Task: In the  document Denalipark.txt Add another  'page' Use the Tool Explore 'and look for brief about the picture in first page, copy 2-3 lines in second sheet.' Align the text to the Left
Action: Mouse moved to (537, 323)
Screenshot: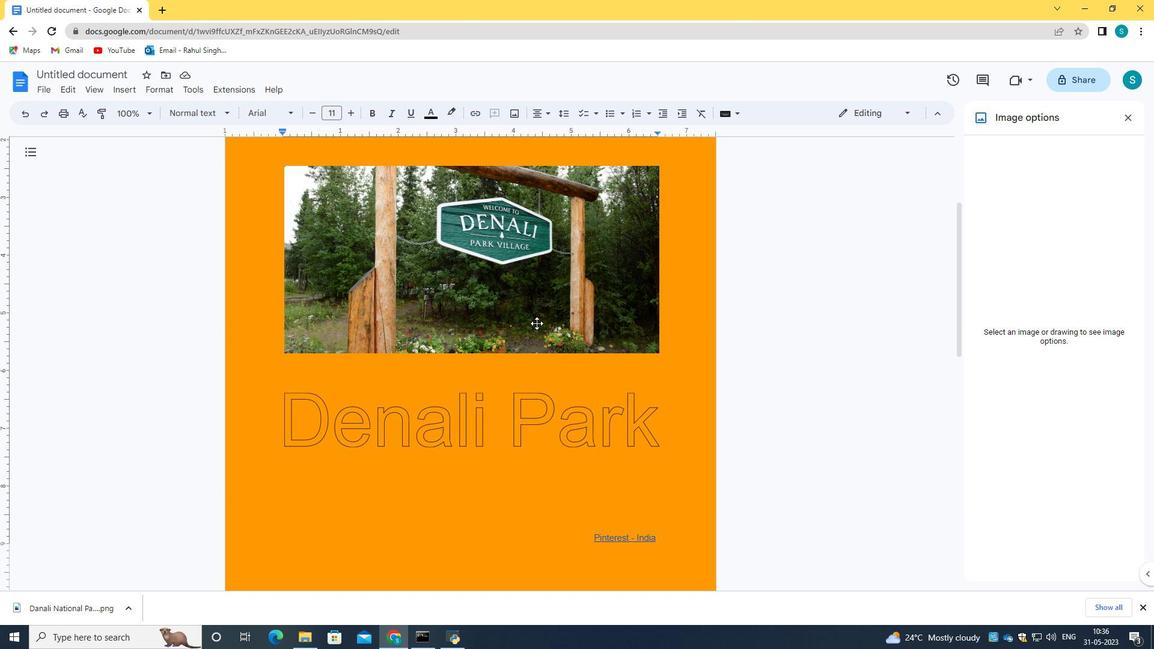 
Action: Mouse scrolled (537, 322) with delta (0, 0)
Screenshot: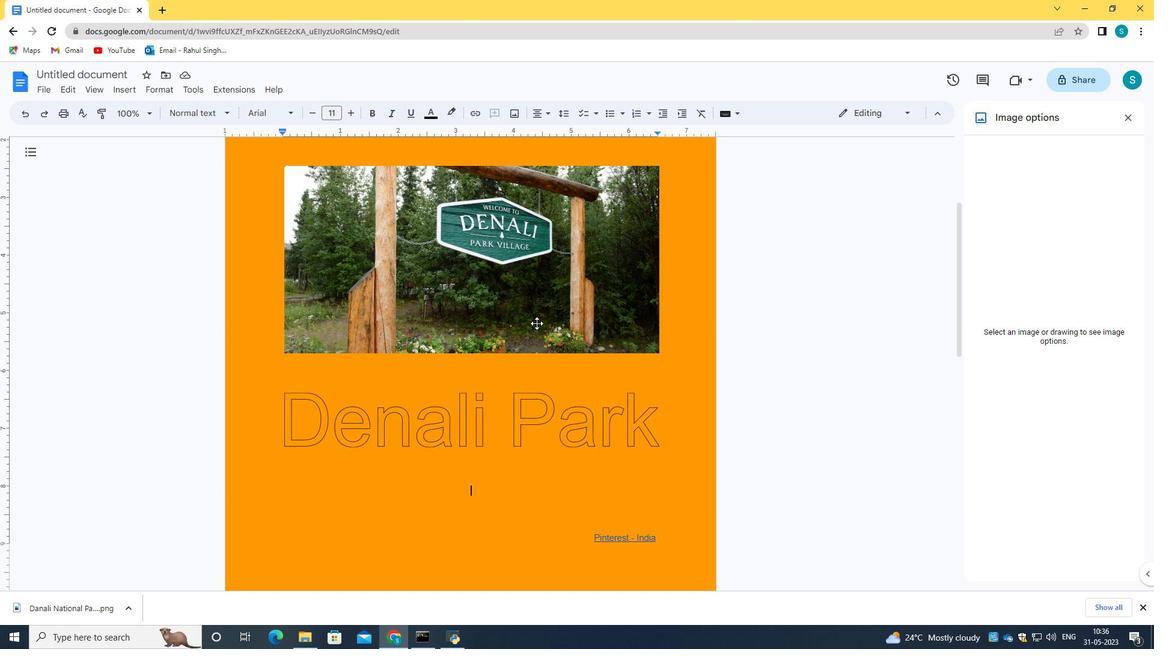 
Action: Mouse moved to (537, 324)
Screenshot: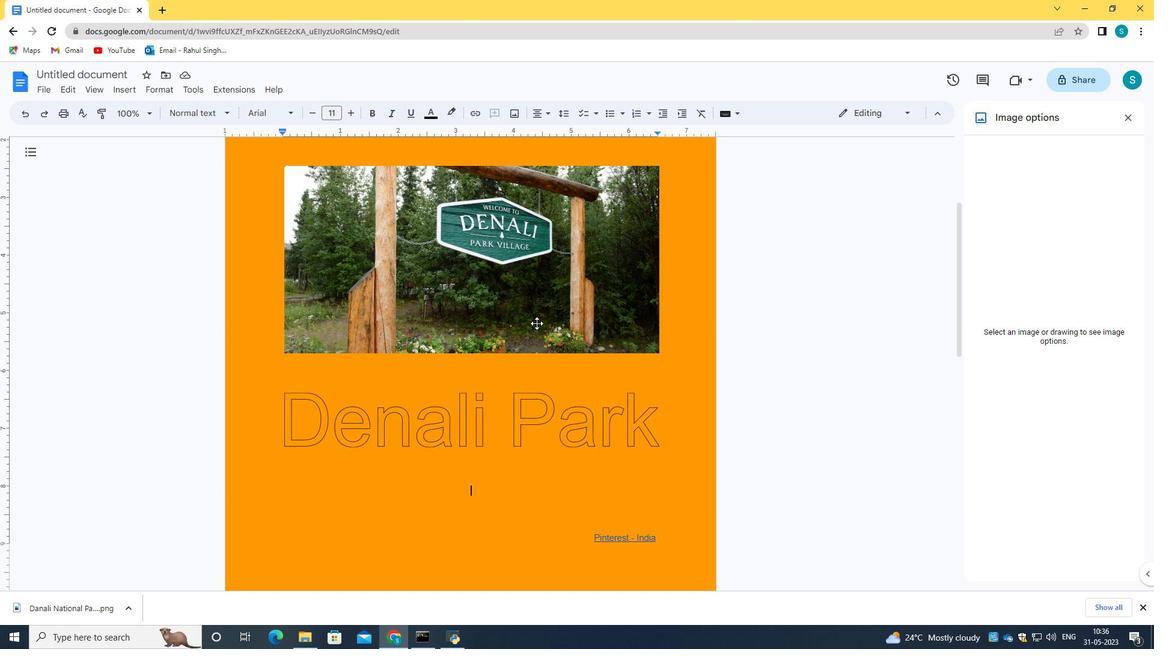 
Action: Mouse scrolled (537, 324) with delta (0, 0)
Screenshot: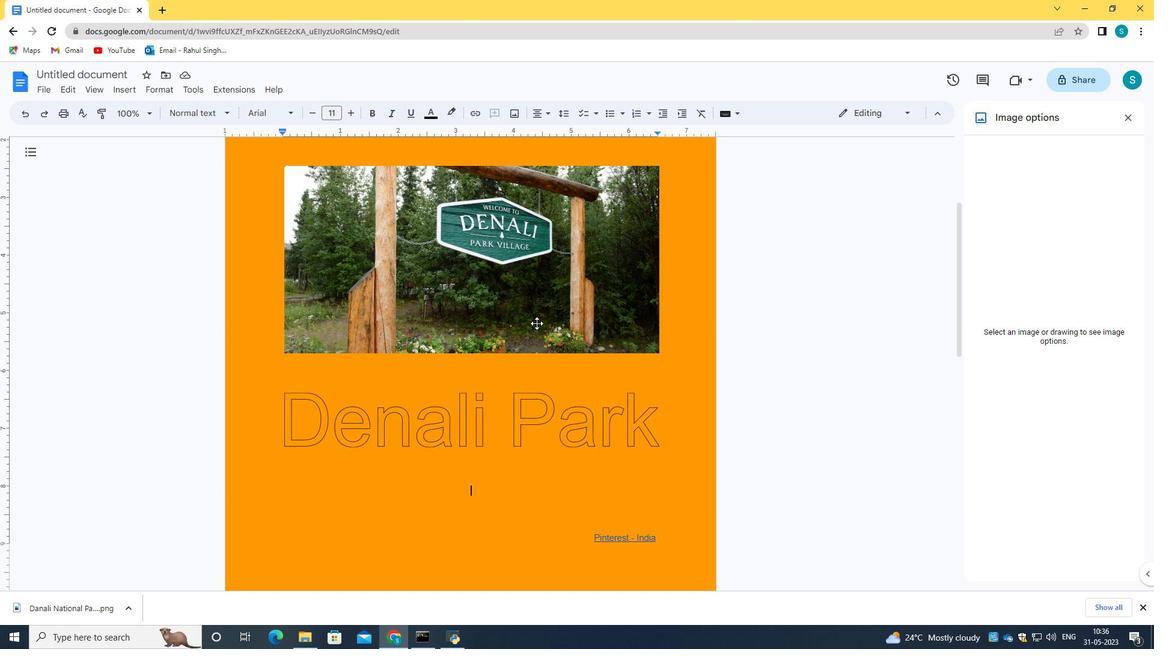 
Action: Mouse scrolled (537, 324) with delta (0, 0)
Screenshot: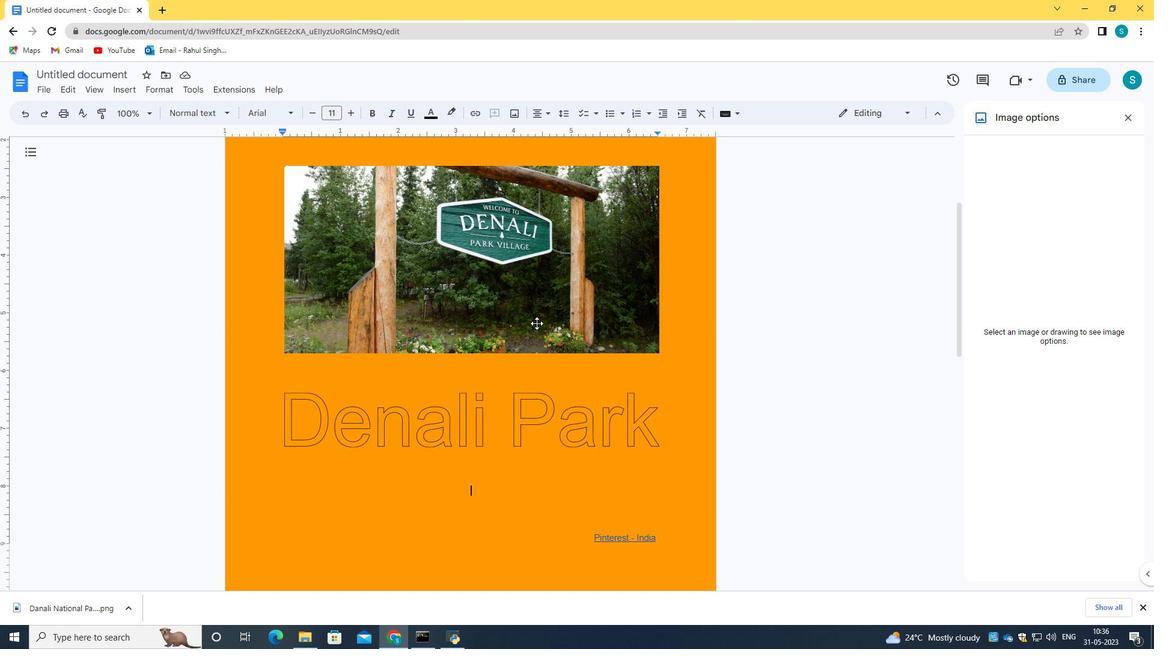 
Action: Mouse moved to (539, 325)
Screenshot: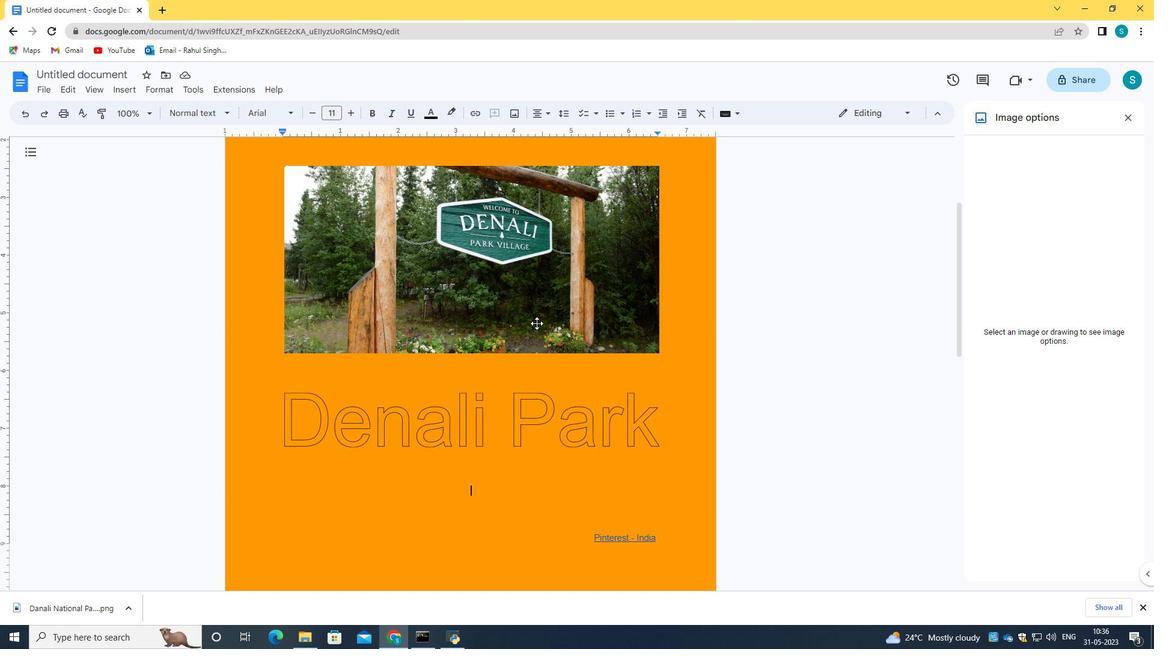 
Action: Mouse scrolled (539, 324) with delta (0, 0)
Screenshot: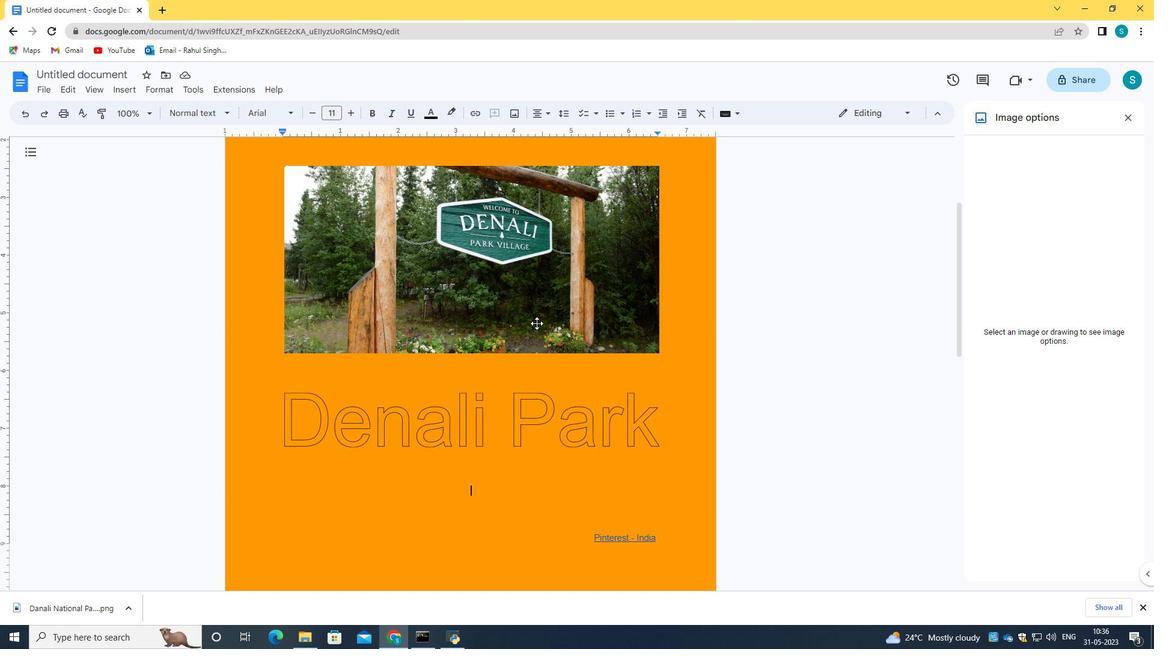 
Action: Mouse moved to (539, 325)
Screenshot: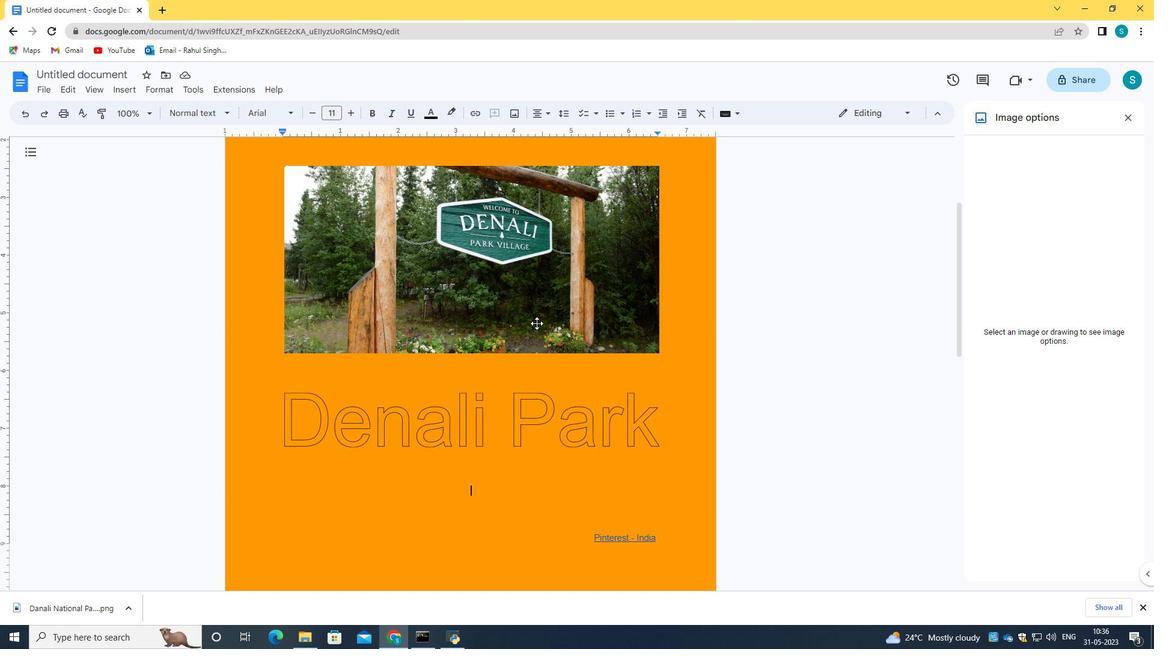 
Action: Mouse scrolled (539, 325) with delta (0, 0)
Screenshot: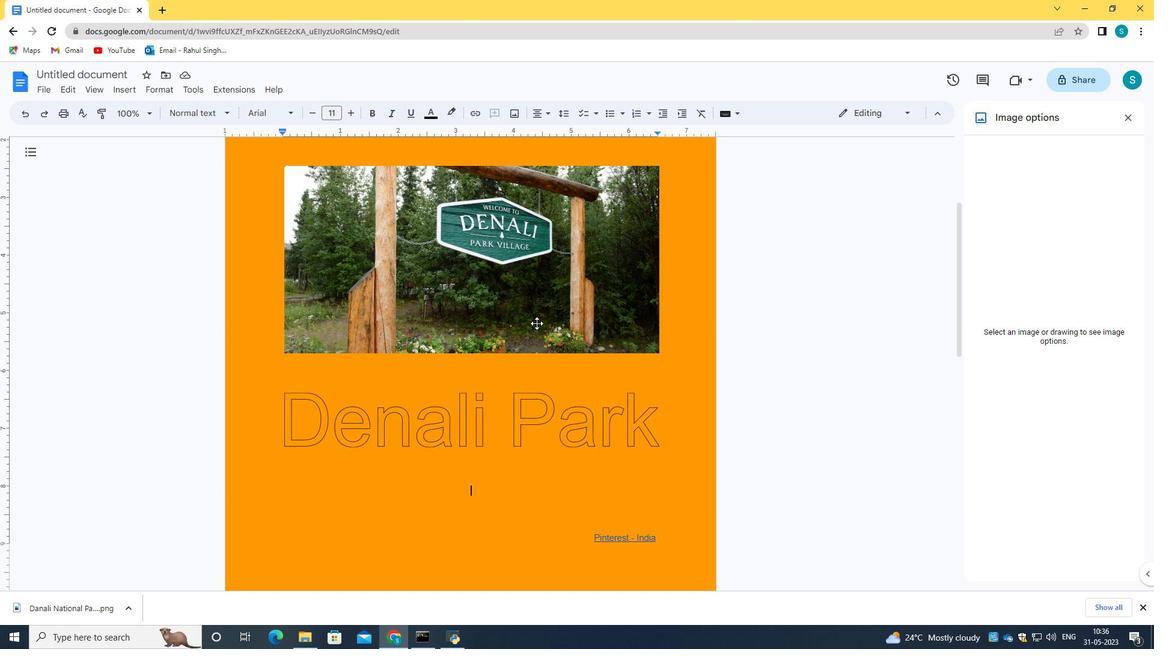 
Action: Mouse moved to (540, 325)
Screenshot: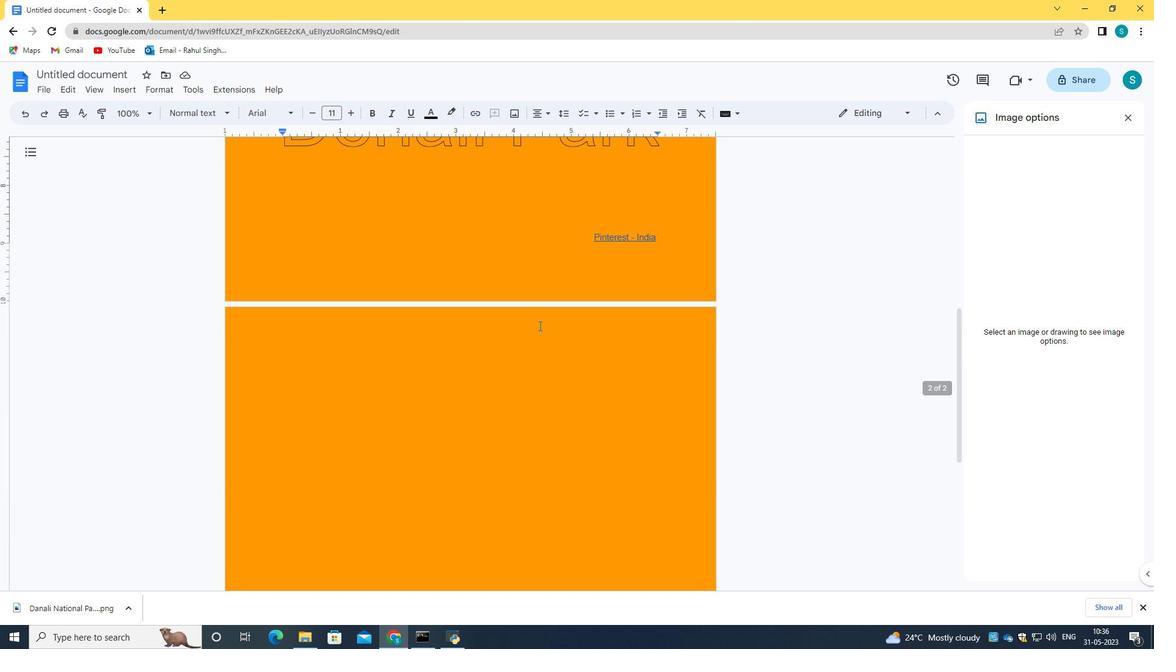 
Action: Mouse scrolled (540, 325) with delta (0, 0)
Screenshot: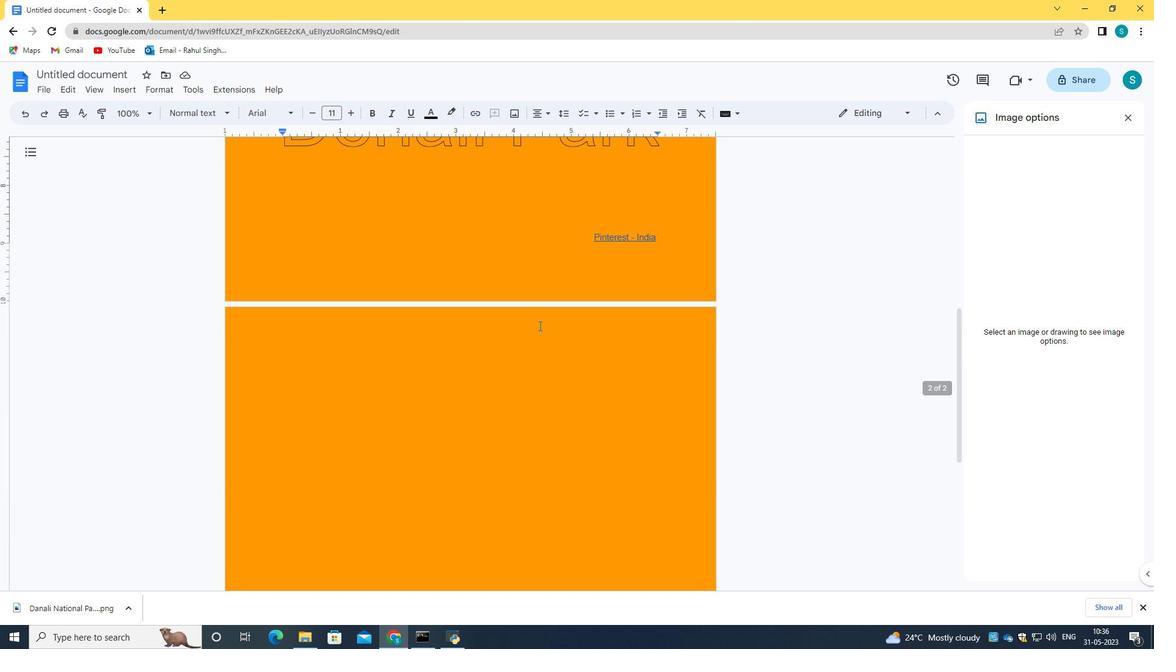 
Action: Mouse moved to (540, 326)
Screenshot: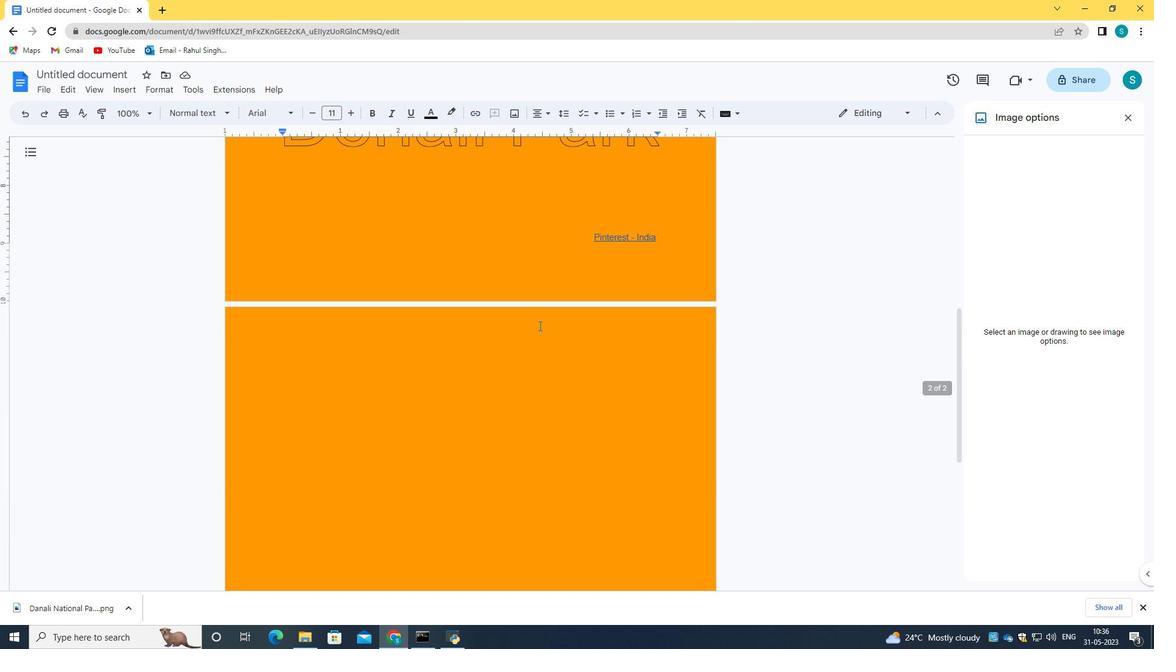 
Action: Mouse scrolled (540, 325) with delta (0, 0)
Screenshot: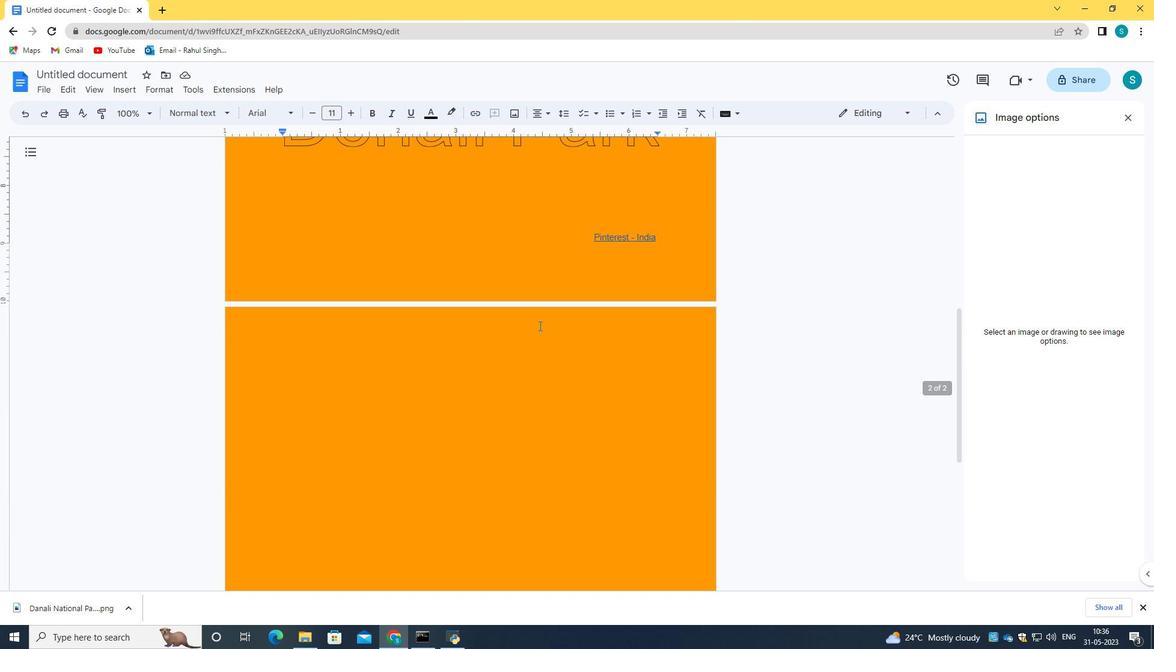 
Action: Mouse moved to (511, 356)
Screenshot: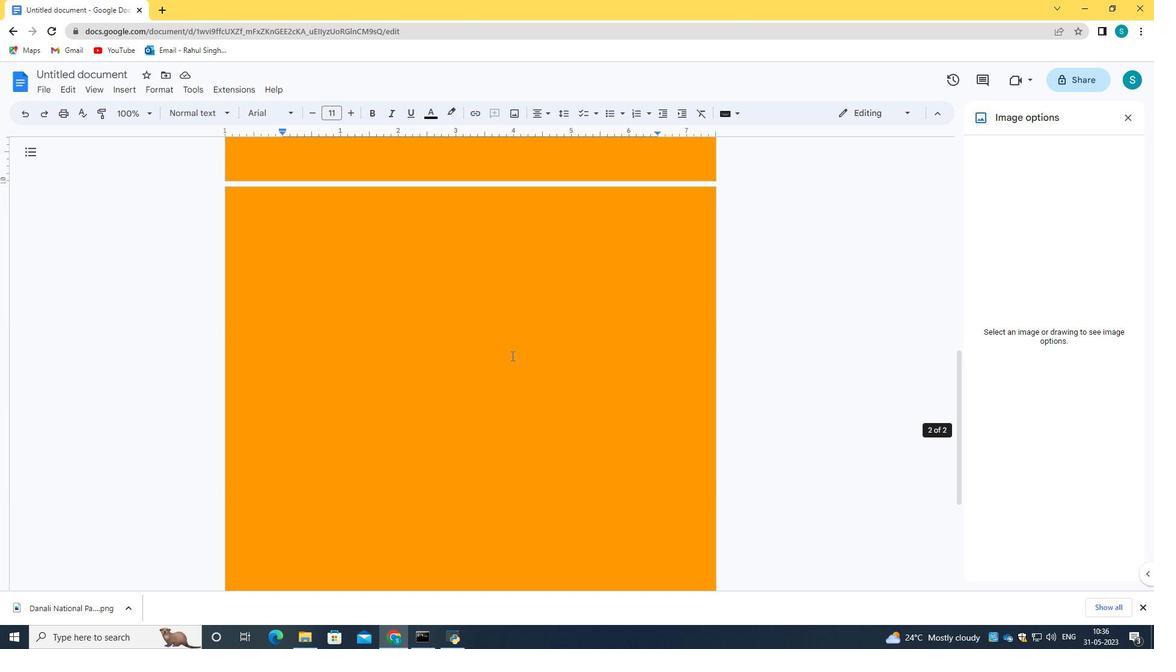 
Action: Mouse pressed left at (511, 356)
Screenshot: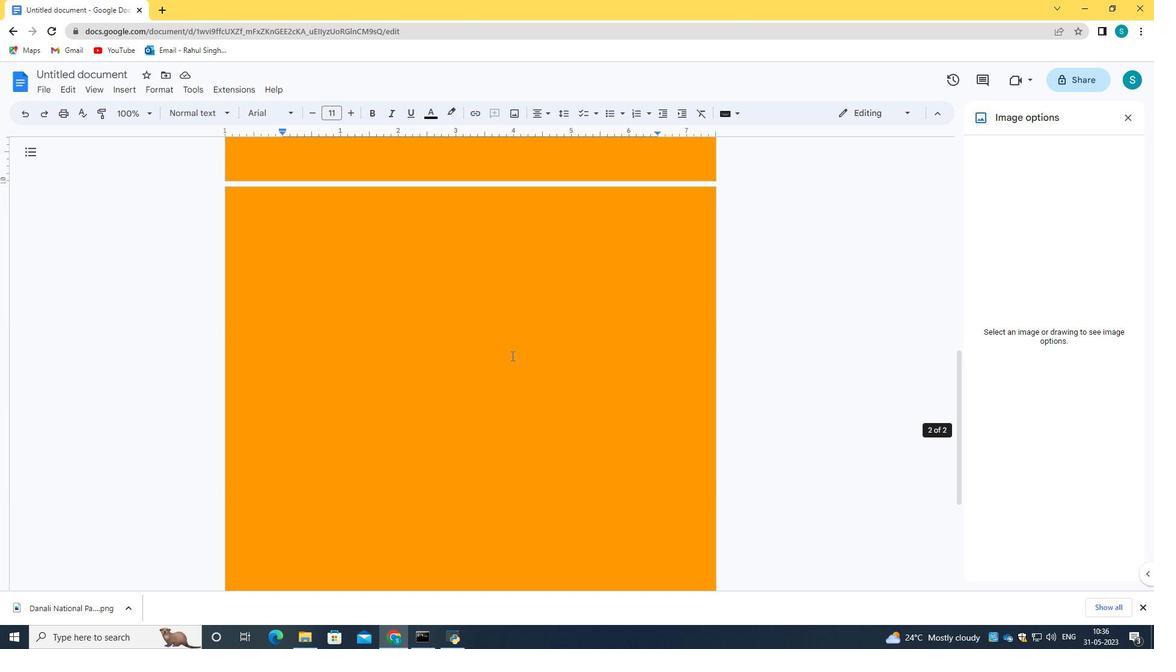 
Action: Mouse moved to (87, 90)
Screenshot: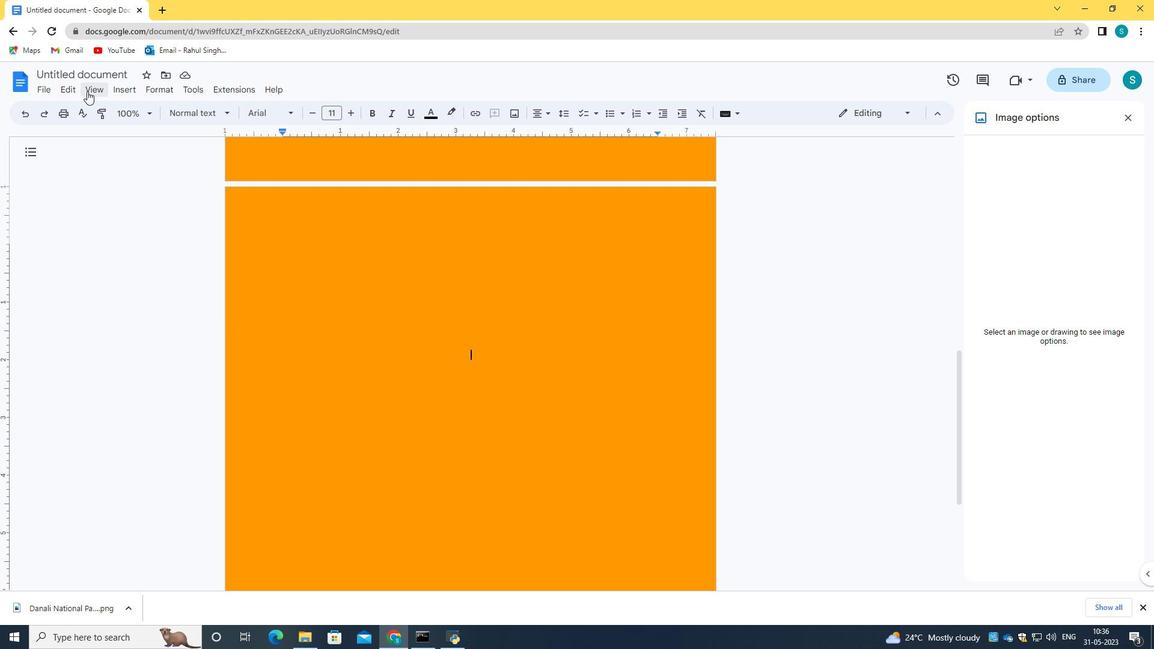 
Action: Mouse pressed left at (87, 90)
Screenshot: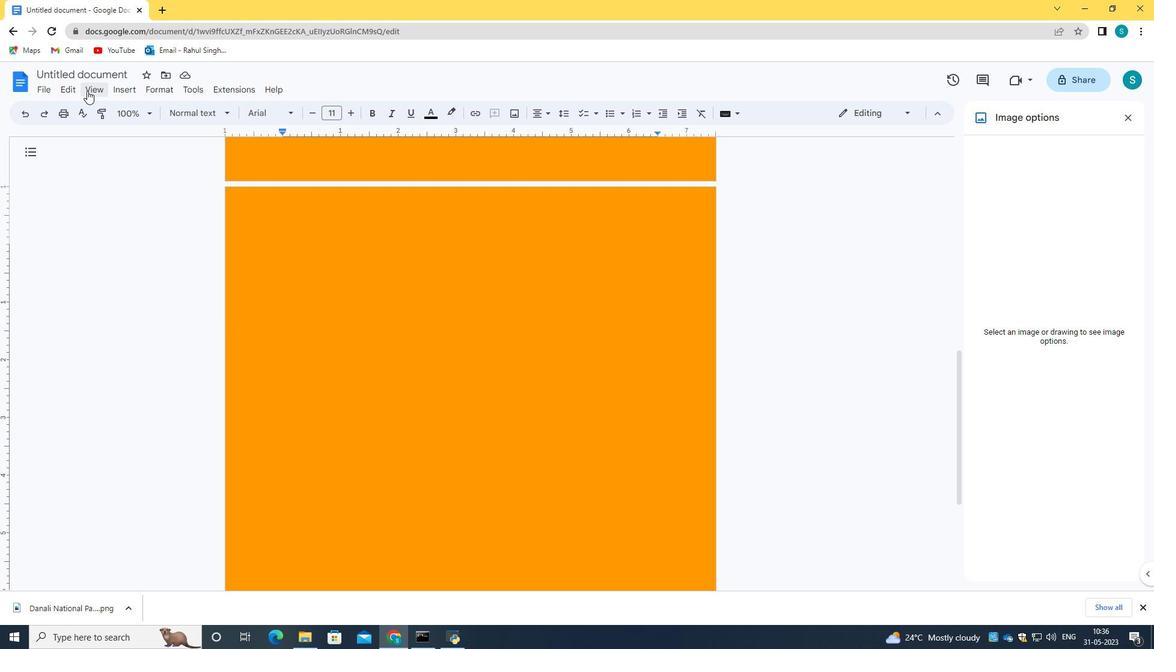 
Action: Mouse moved to (242, 229)
Screenshot: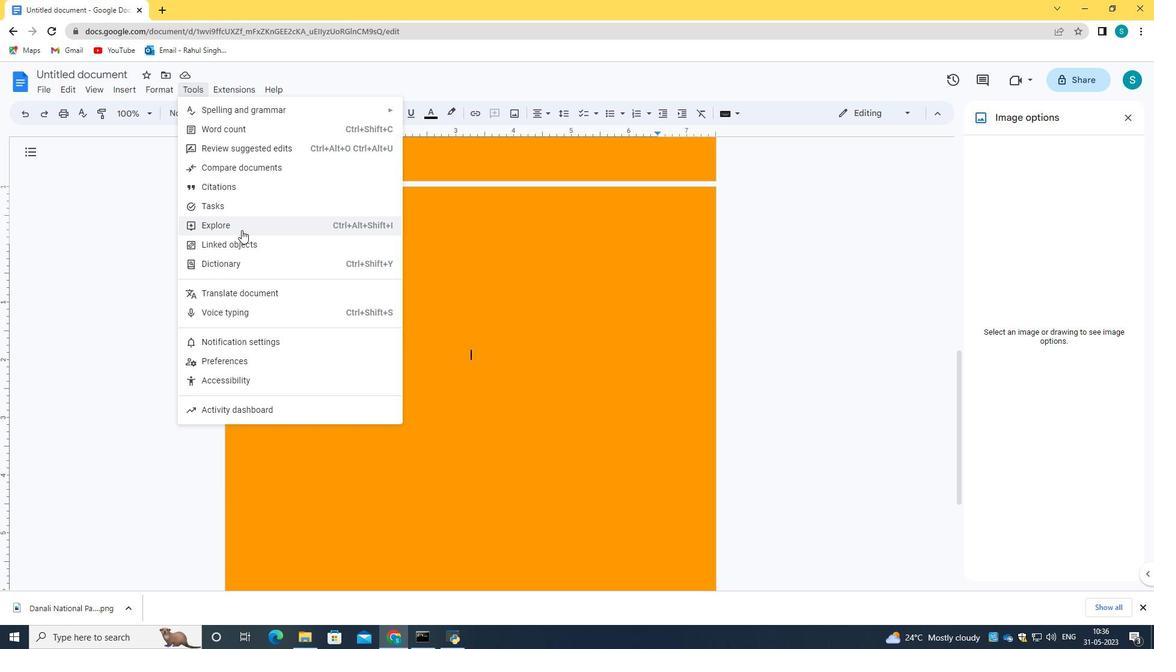 
Action: Mouse pressed left at (242, 229)
Screenshot: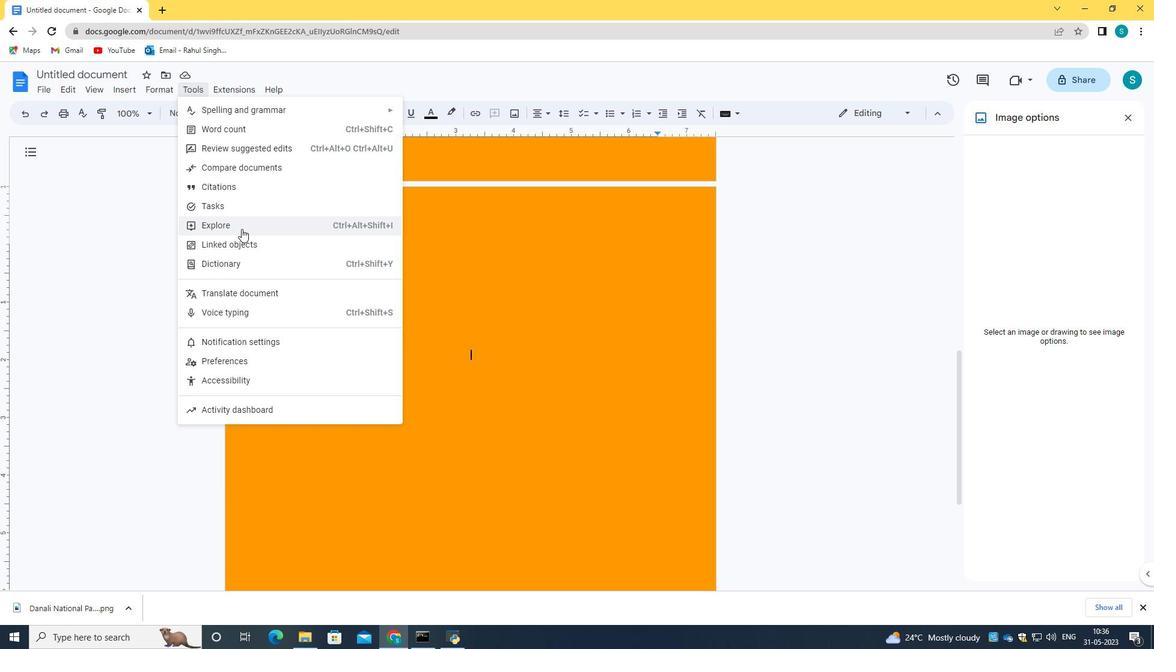 
Action: Mouse moved to (1048, 153)
Screenshot: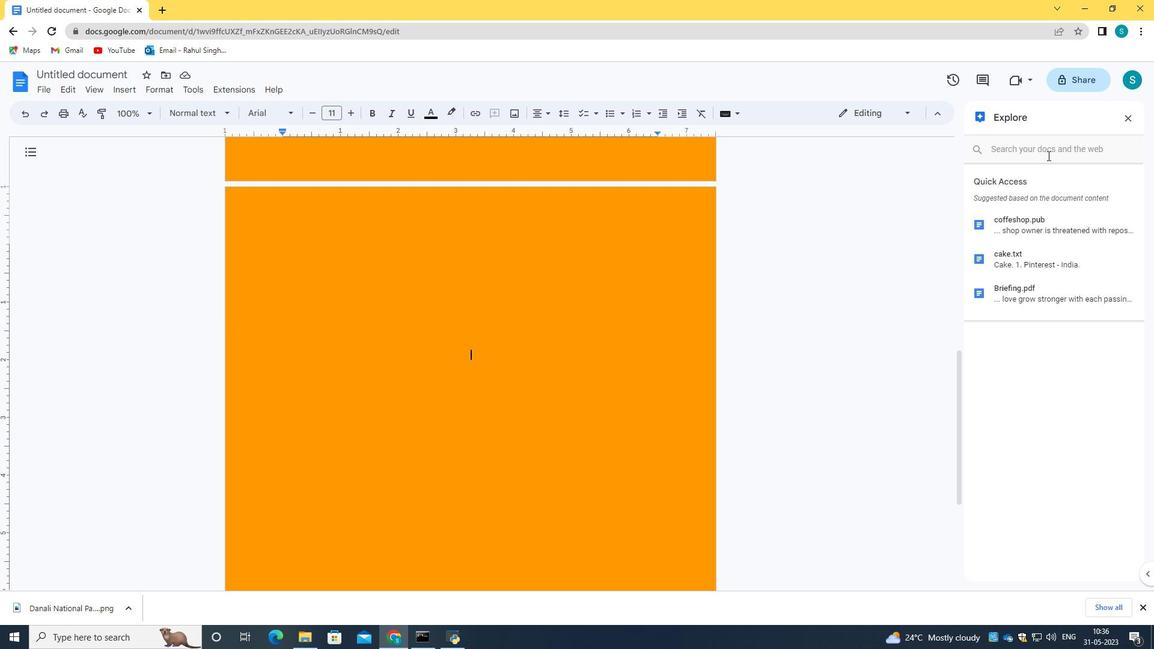 
Action: Mouse pressed left at (1048, 153)
Screenshot: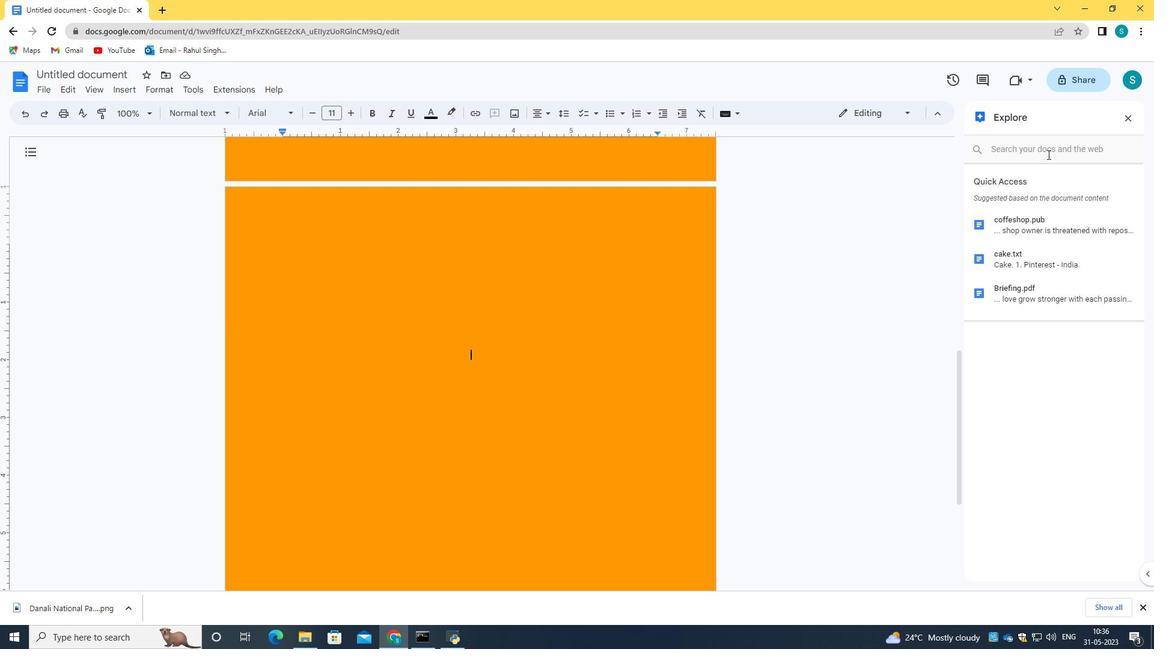 
Action: Mouse moved to (702, 284)
Screenshot: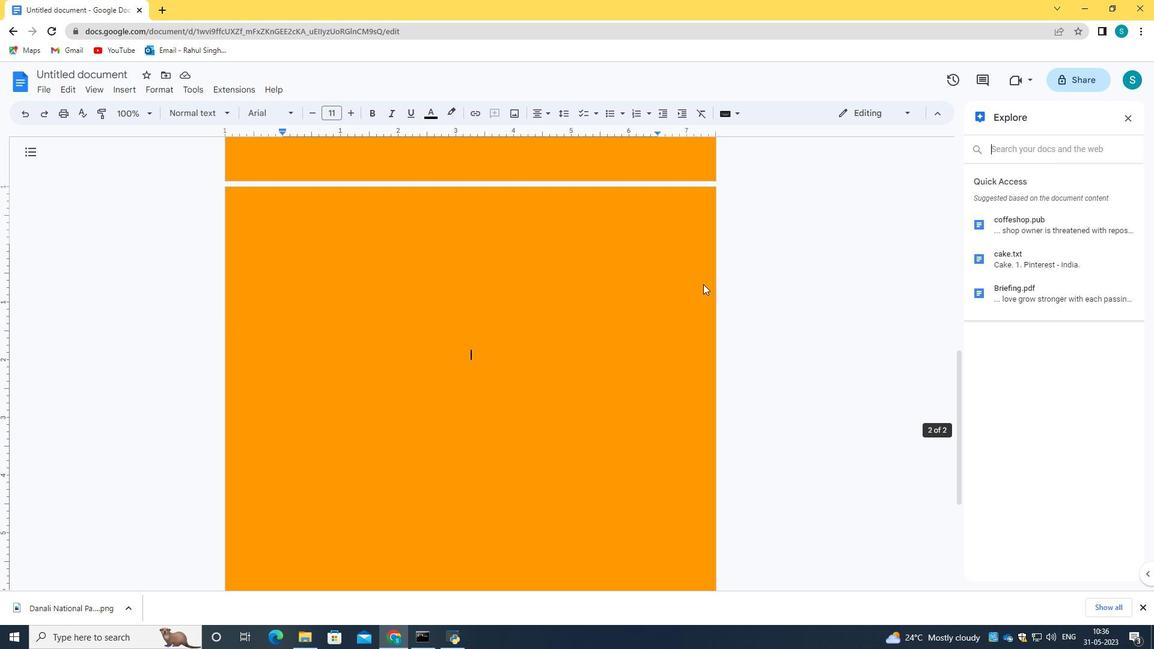 
Action: Mouse scrolled (702, 285) with delta (0, 0)
Screenshot: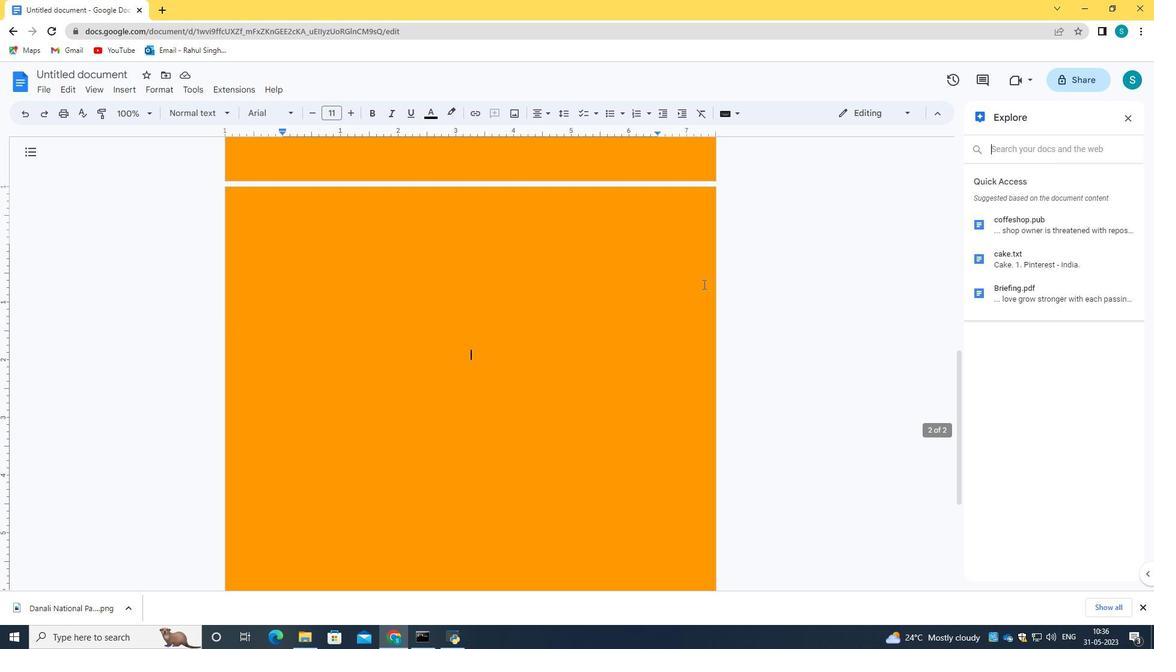
Action: Mouse scrolled (702, 285) with delta (0, 0)
Screenshot: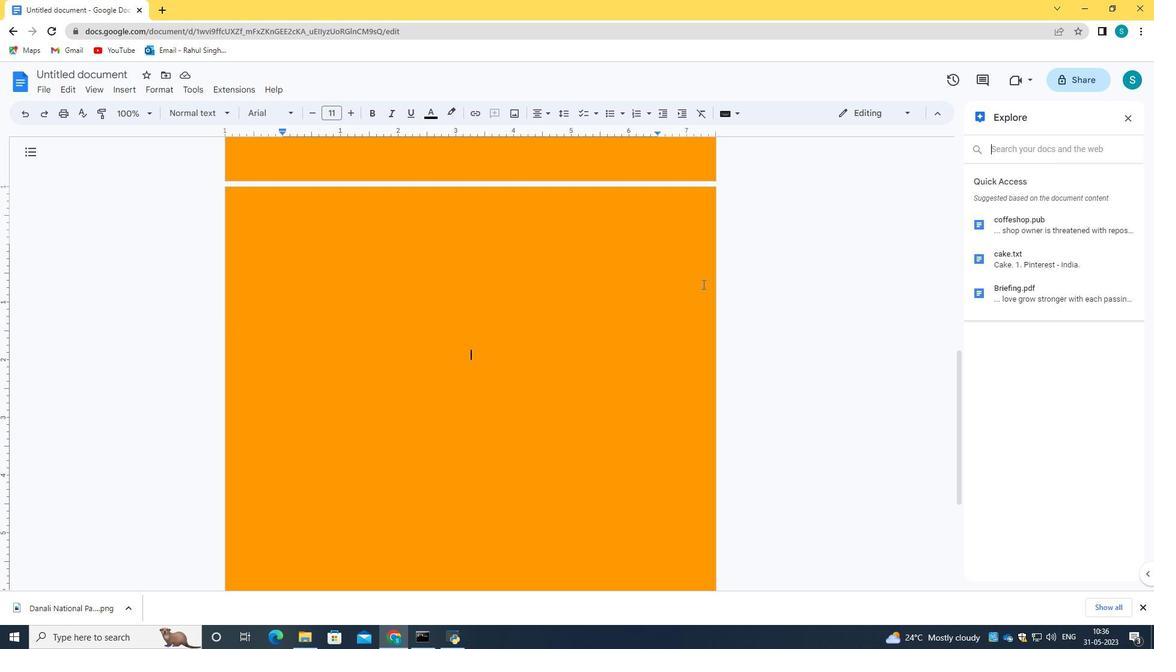 
Action: Mouse scrolled (702, 285) with delta (0, 0)
Screenshot: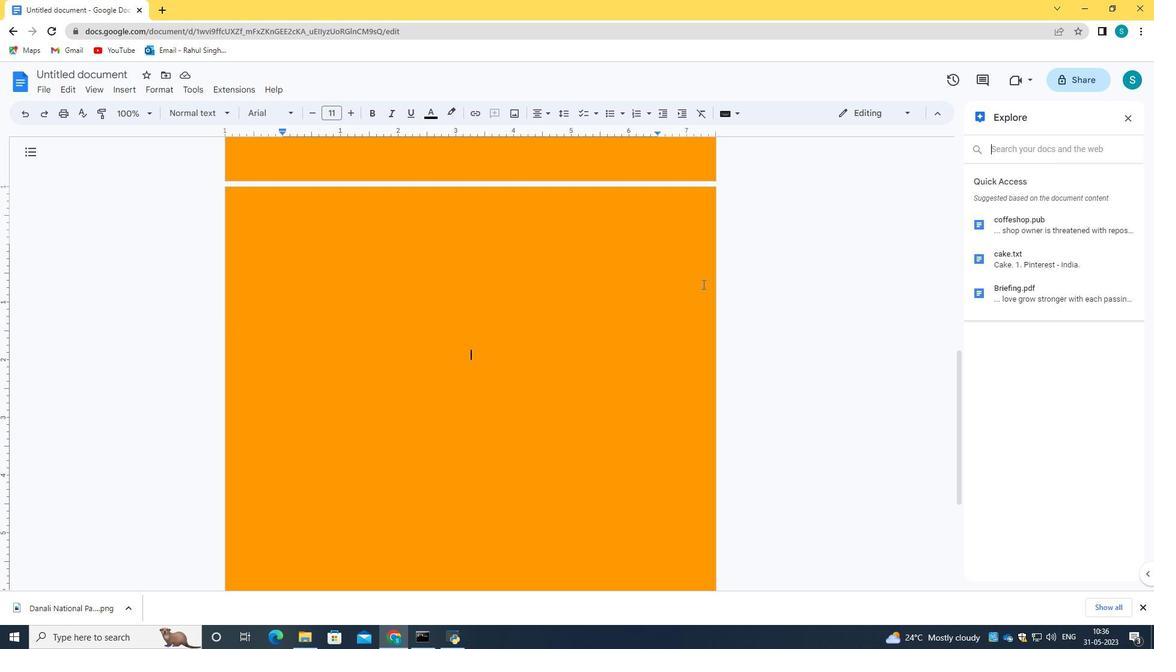 
Action: Mouse scrolled (702, 283) with delta (0, 0)
Screenshot: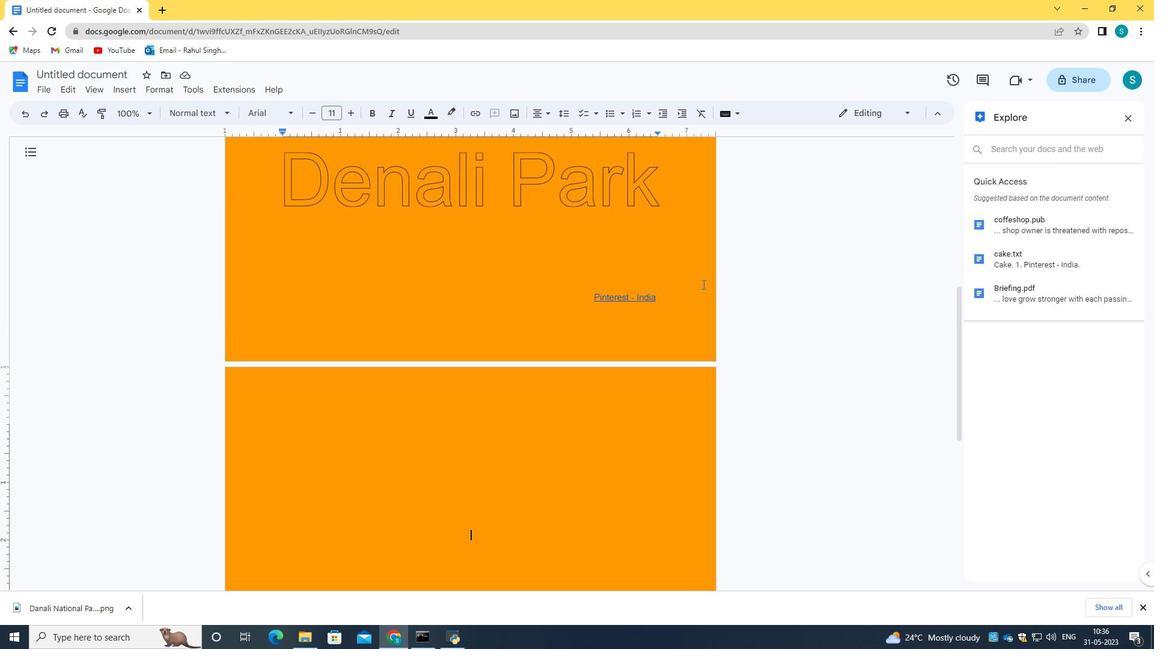 
Action: Mouse scrolled (702, 283) with delta (0, 0)
Screenshot: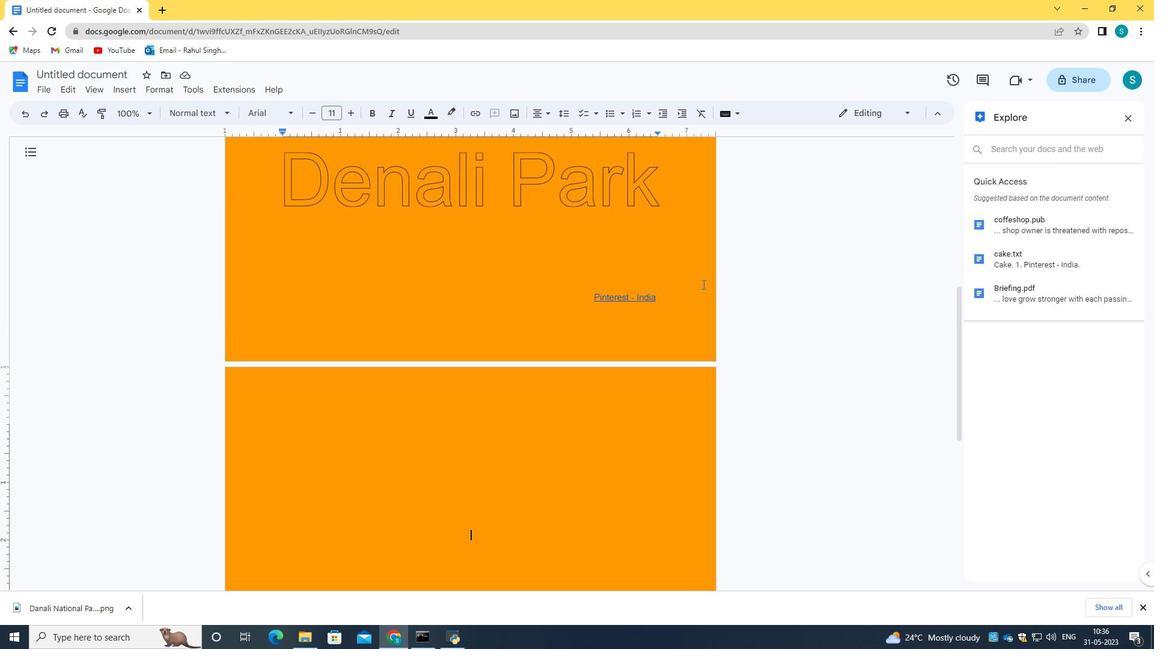 
Action: Mouse scrolled (702, 283) with delta (0, 0)
Screenshot: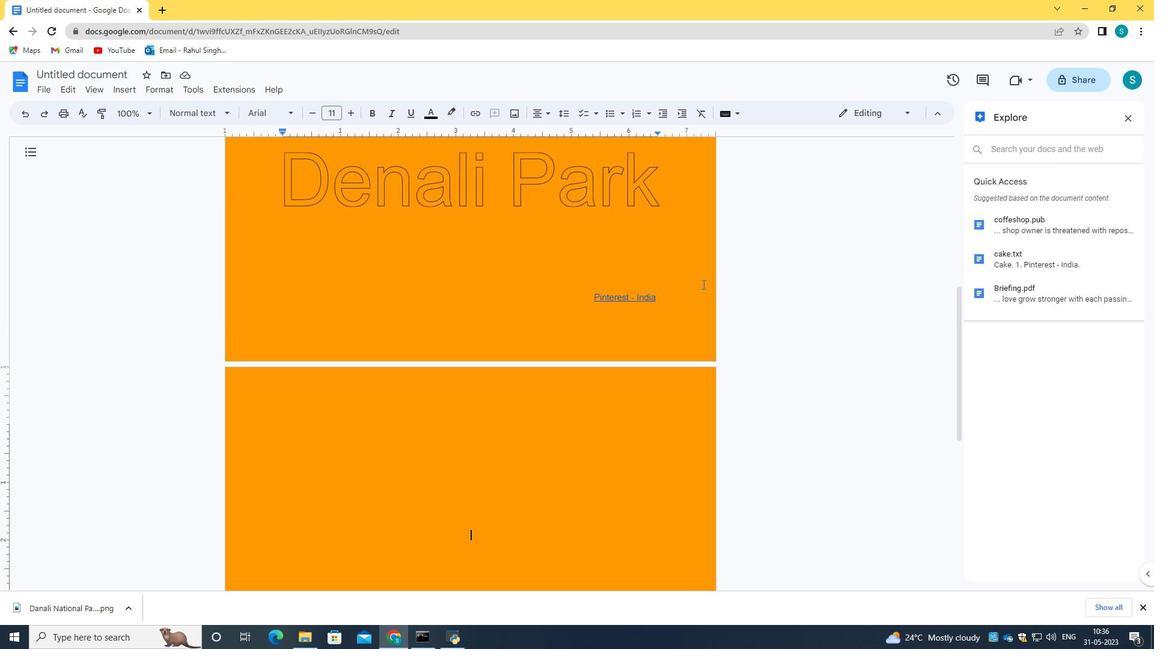 
Action: Mouse moved to (1016, 149)
Screenshot: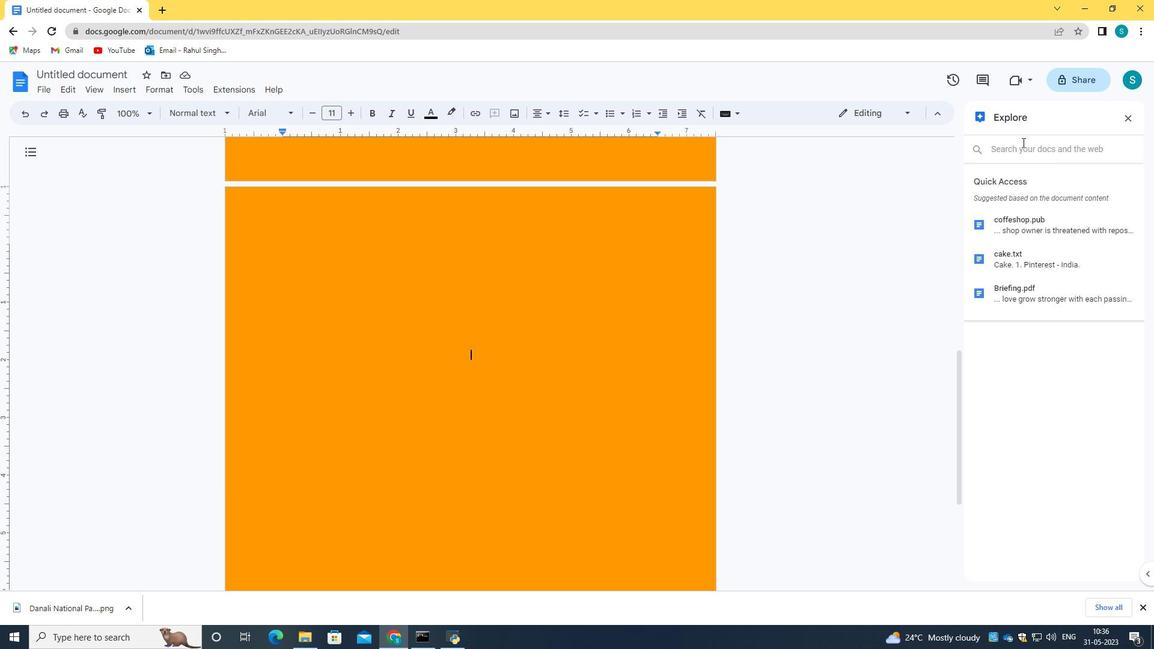 
Action: Key pressed <Key.caps_lock>D<Key.caps_lock>anali<Key.space><Key.caps_lock><Key.backspace>PARK<Key.backspace><Key.backspace><Key.backspace><Key.caps_lock><Key.backspace>park<Key.enter>
Screenshot: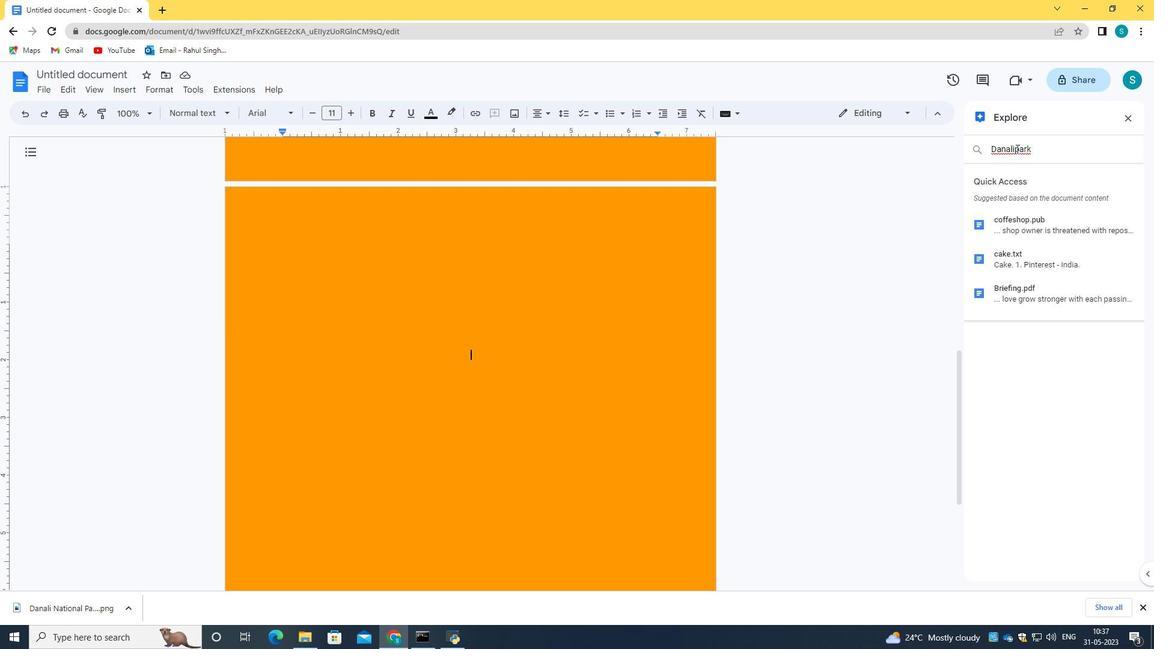 
Action: Mouse moved to (1069, 176)
Screenshot: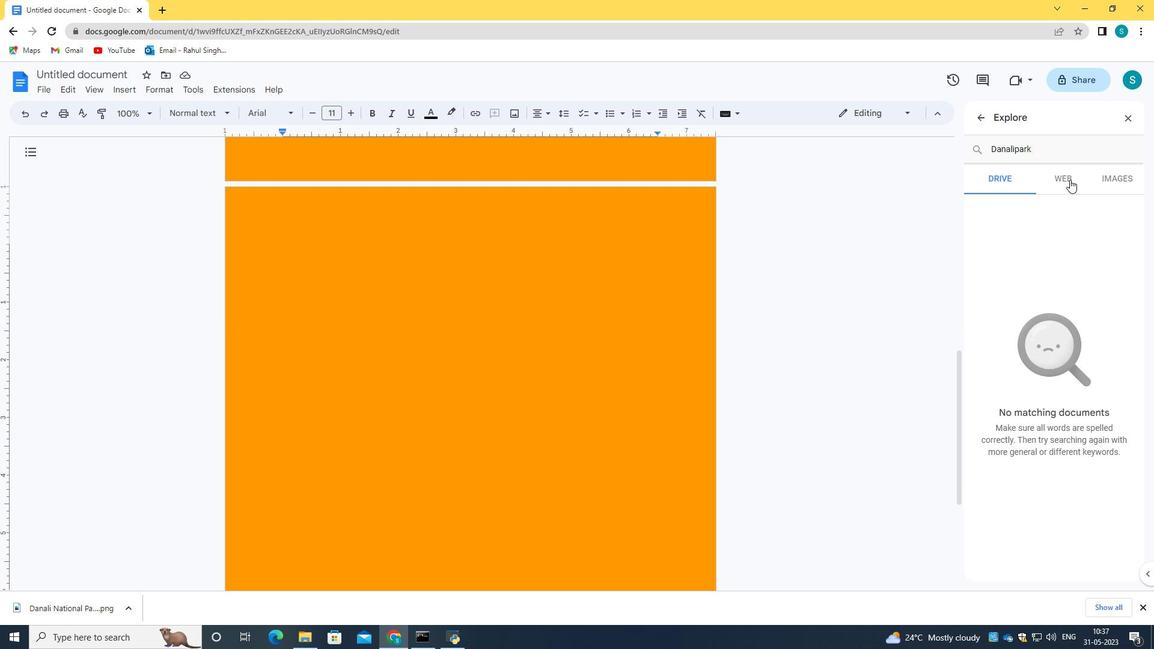 
Action: Mouse pressed left at (1069, 176)
Screenshot: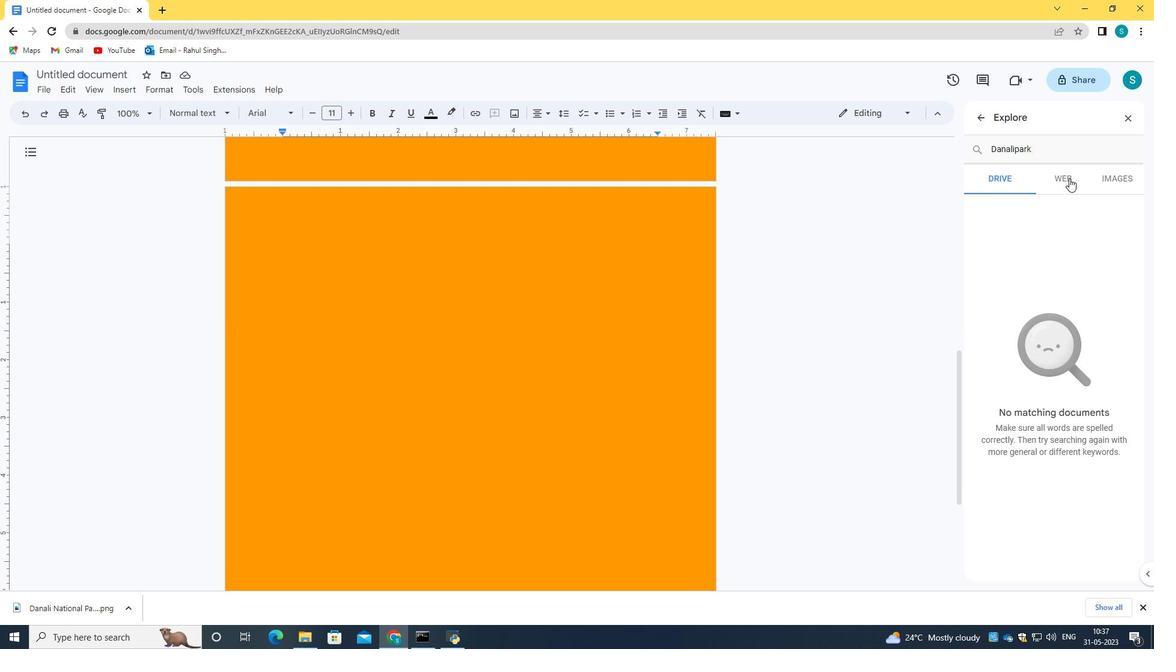 
Action: Mouse moved to (1016, 396)
Screenshot: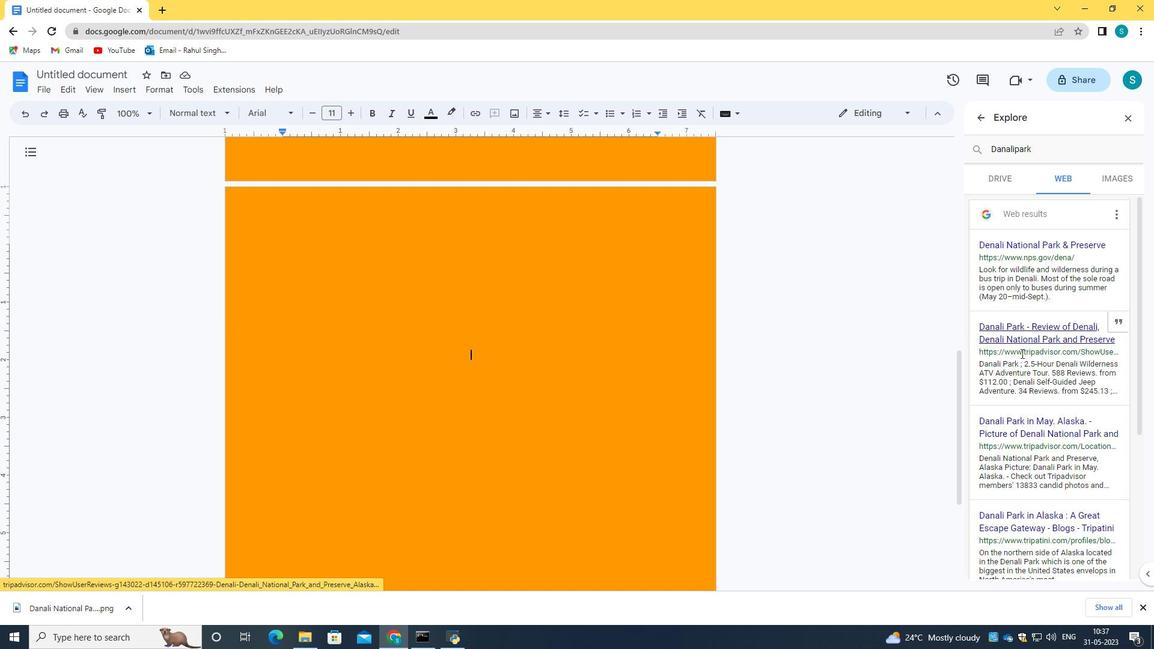 
Action: Mouse scrolled (1016, 395) with delta (0, 0)
Screenshot: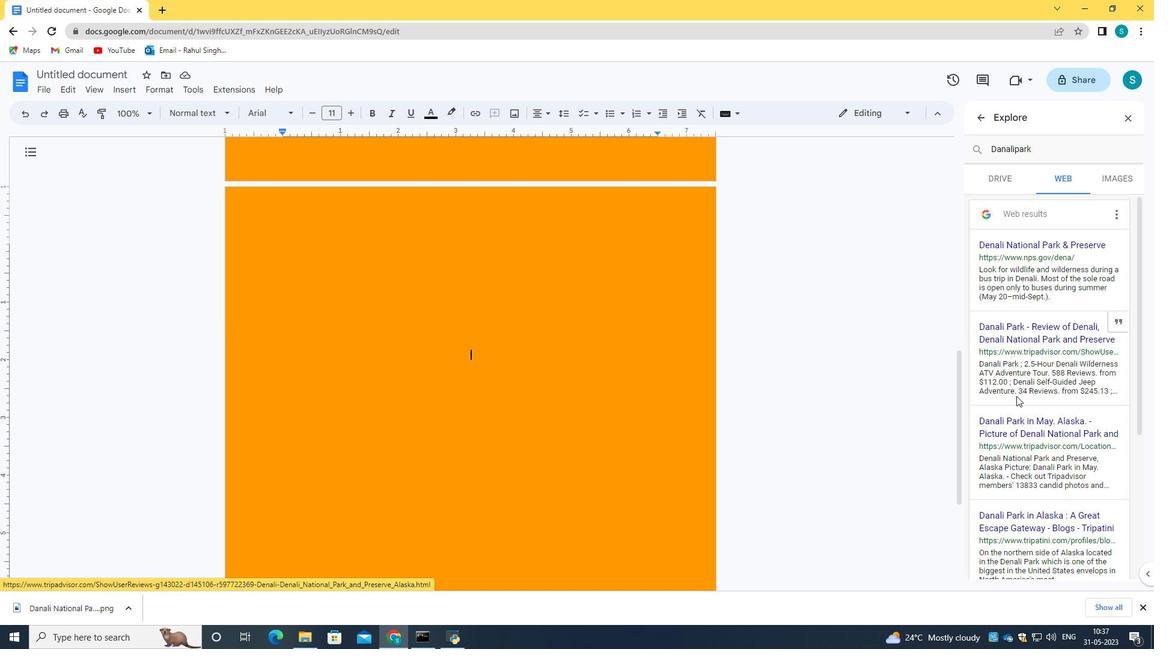 
Action: Mouse moved to (1034, 362)
Screenshot: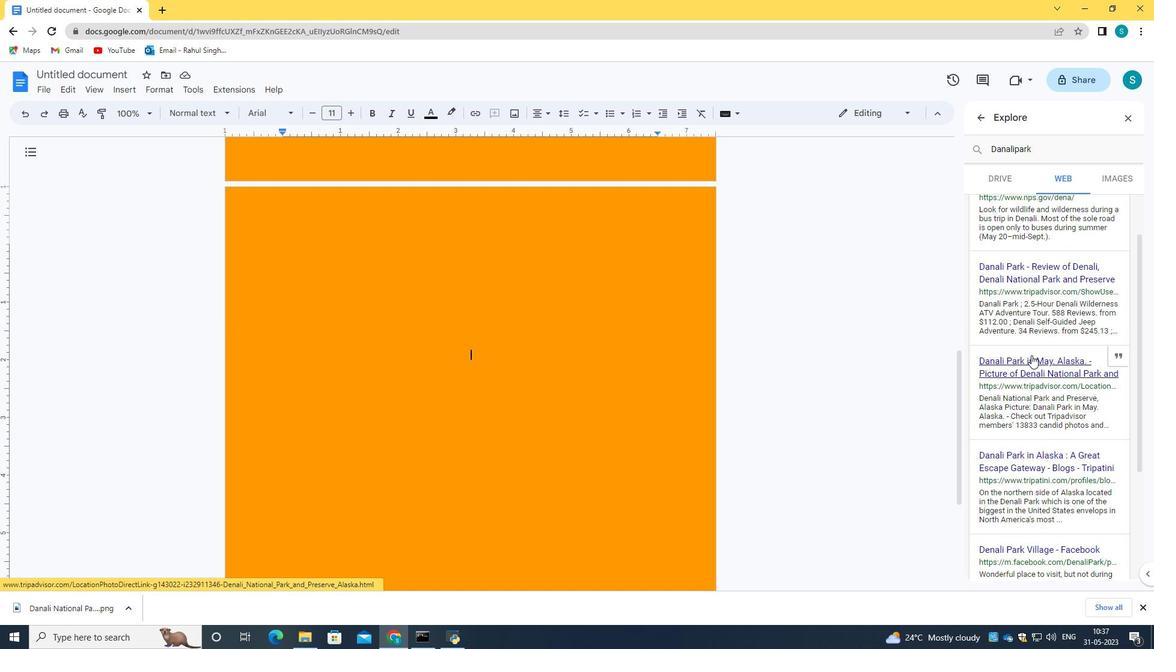 
Action: Mouse pressed left at (1034, 362)
Screenshot: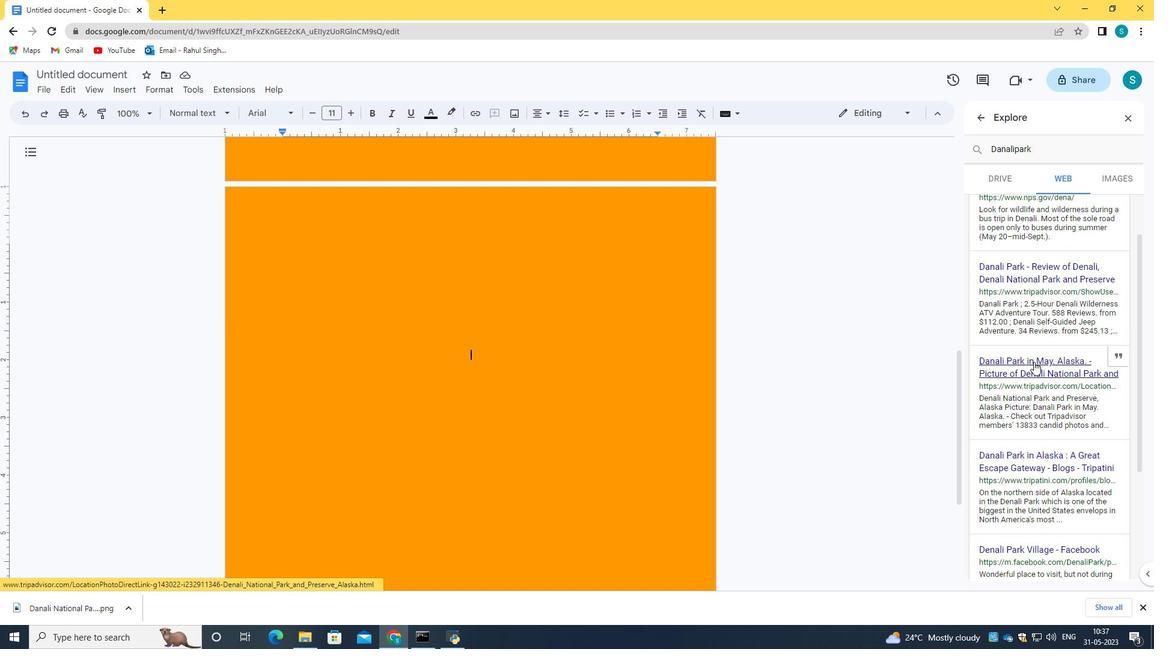 
Action: Mouse moved to (573, 339)
Screenshot: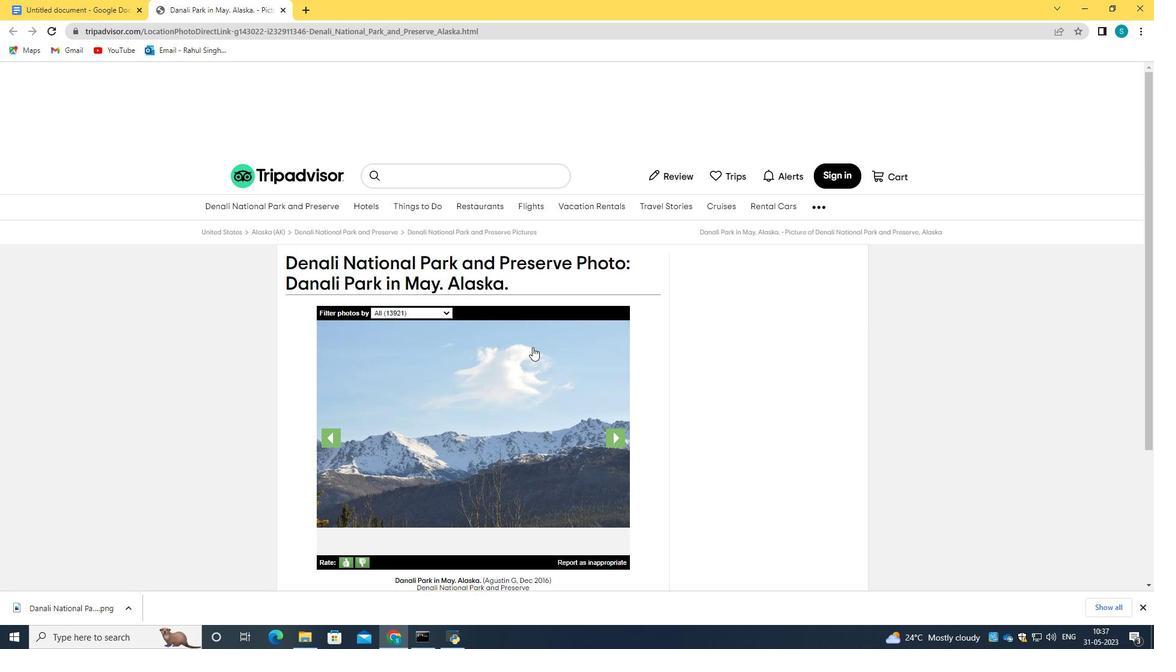 
Action: Mouse scrolled (556, 343) with delta (0, 0)
Screenshot: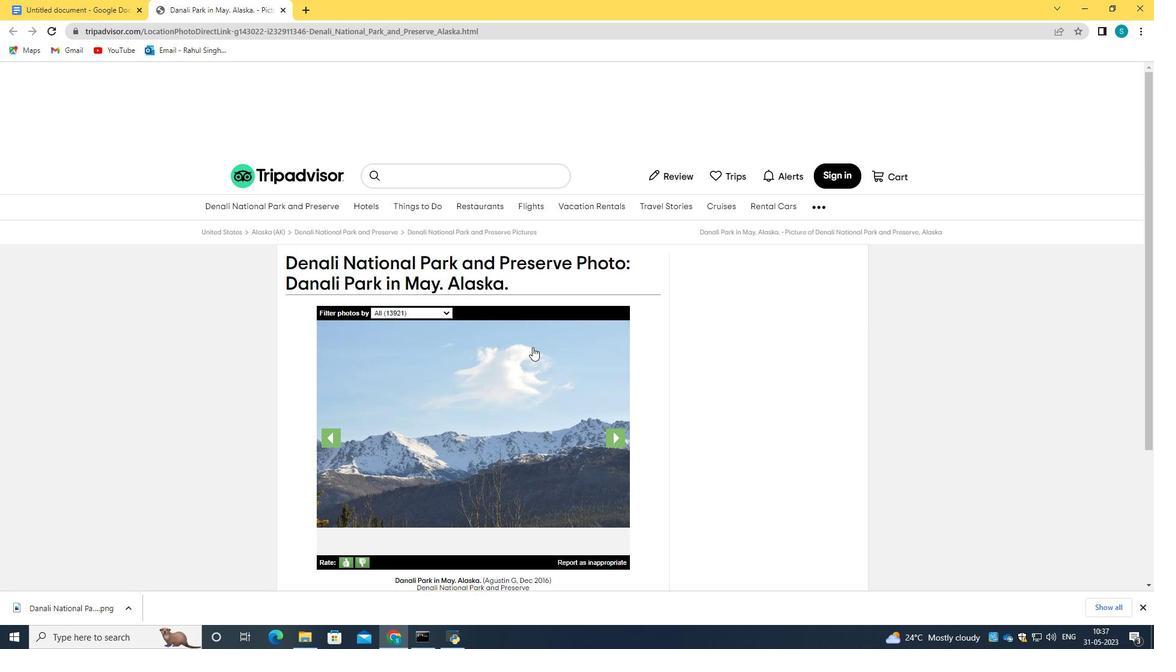
Action: Mouse moved to (573, 339)
Screenshot: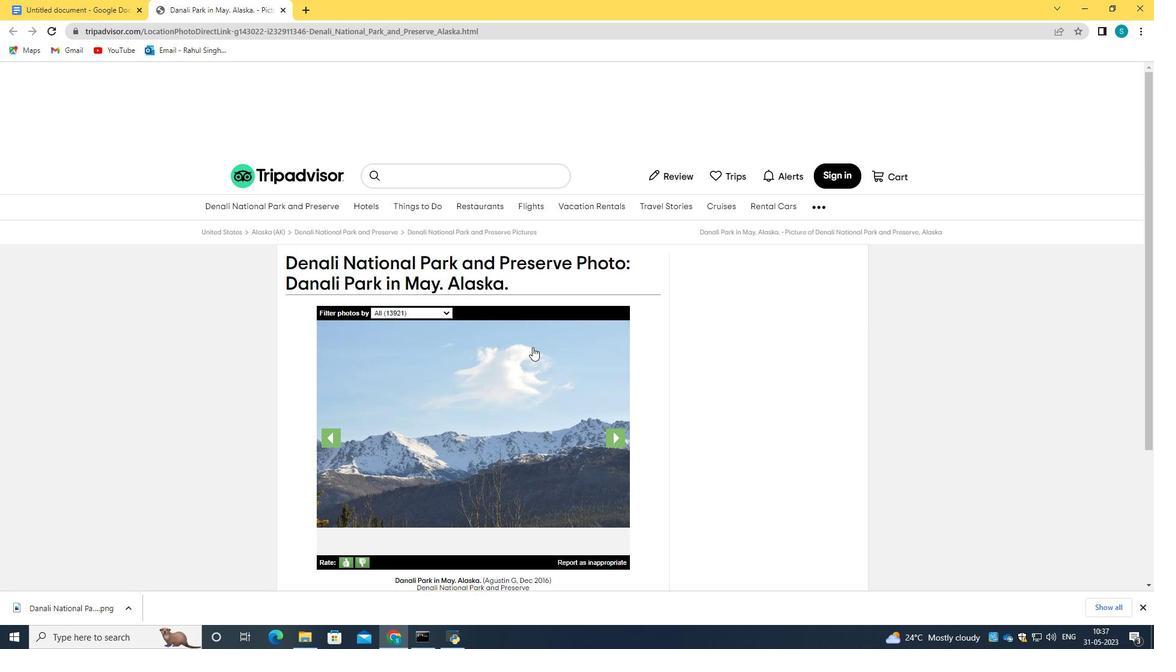 
Action: Mouse scrolled (565, 341) with delta (0, 0)
Screenshot: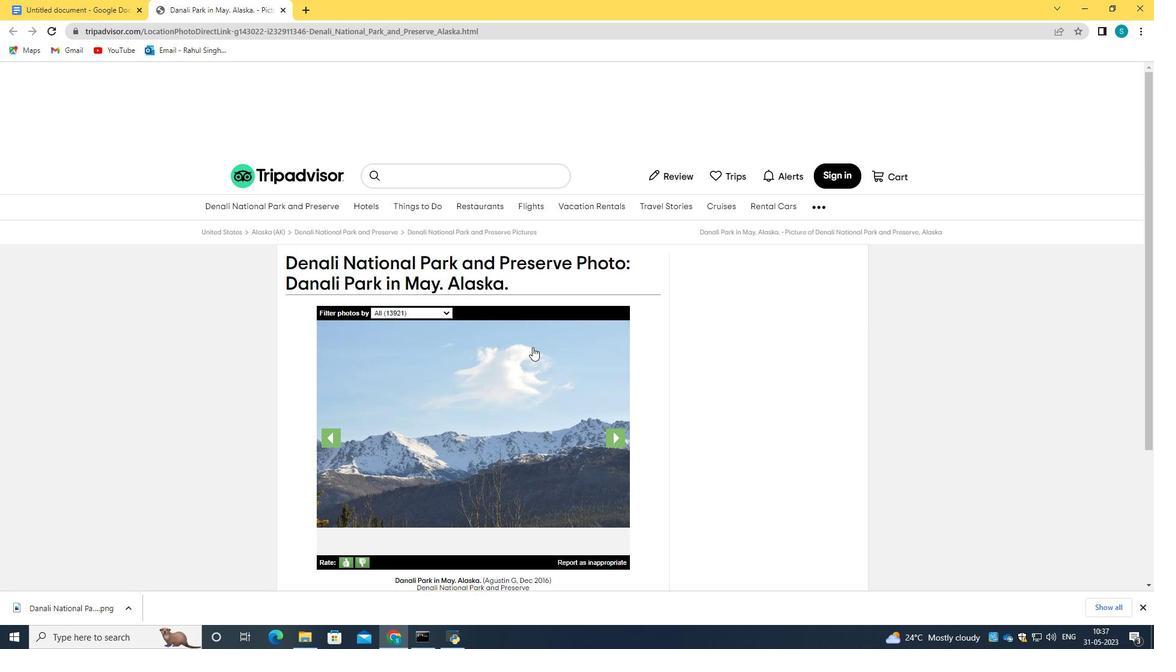
Action: Mouse moved to (574, 339)
Screenshot: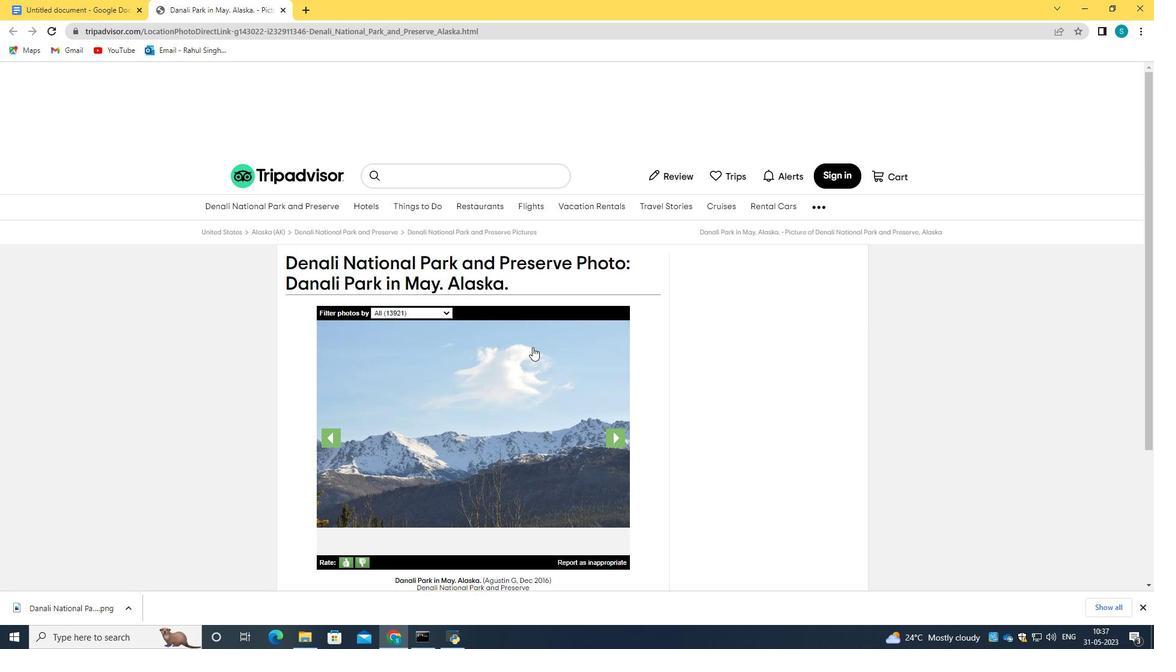 
Action: Mouse scrolled (570, 340) with delta (0, 0)
Screenshot: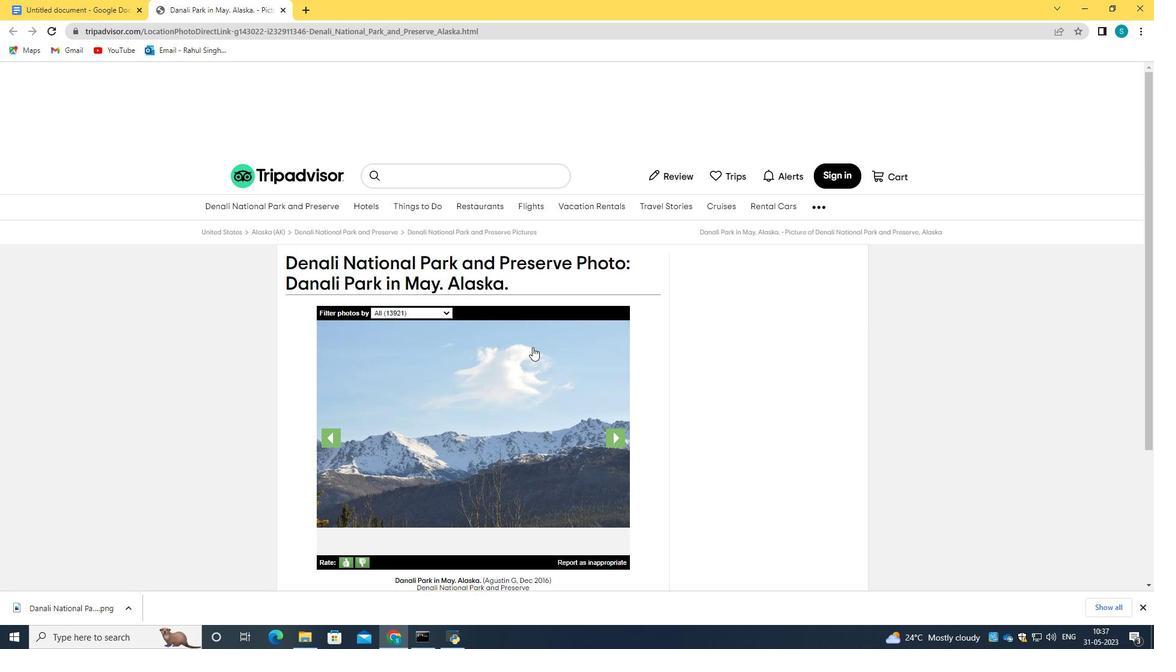 
Action: Mouse moved to (576, 338)
Screenshot: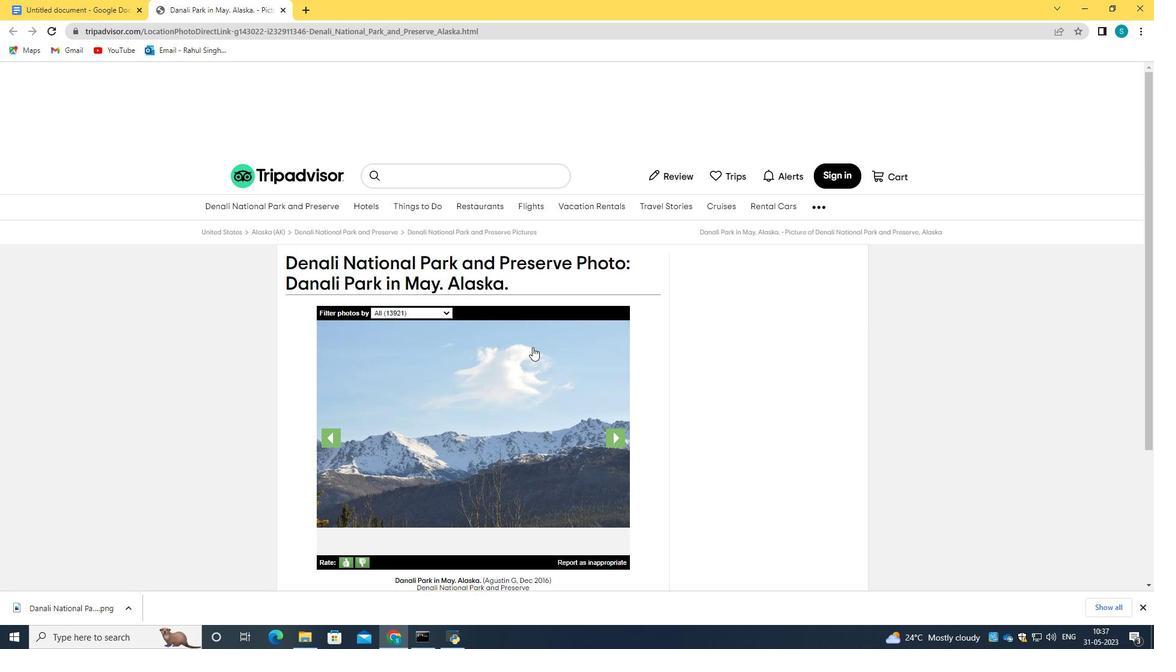 
Action: Mouse scrolled (573, 339) with delta (0, 0)
Screenshot: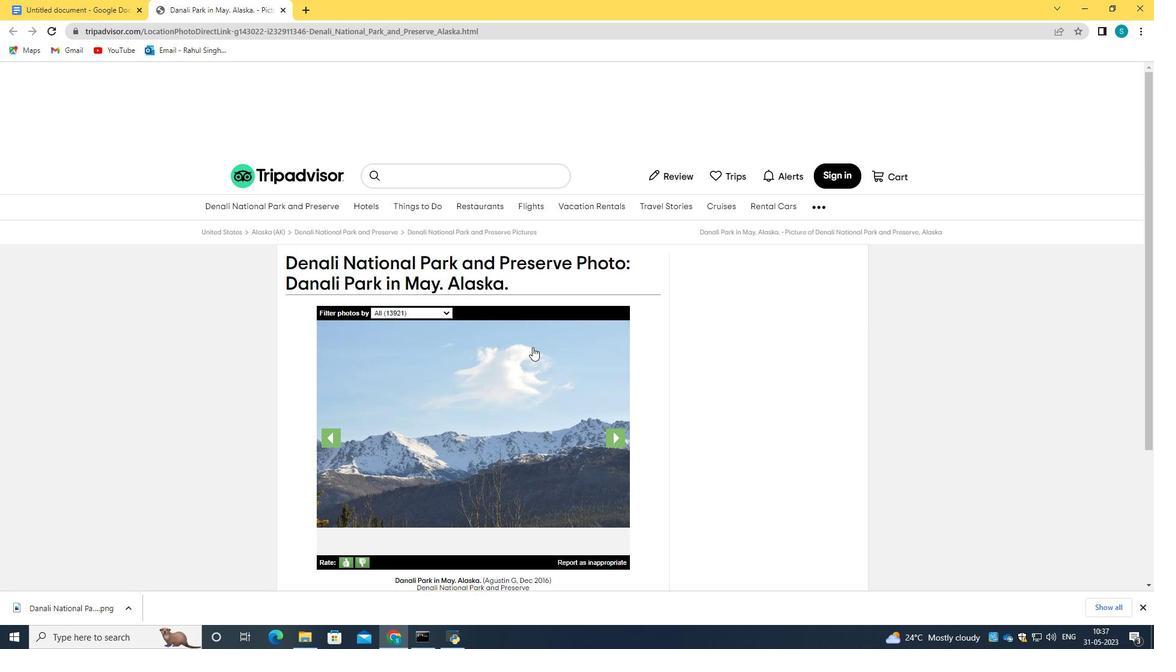 
Action: Mouse moved to (583, 334)
Screenshot: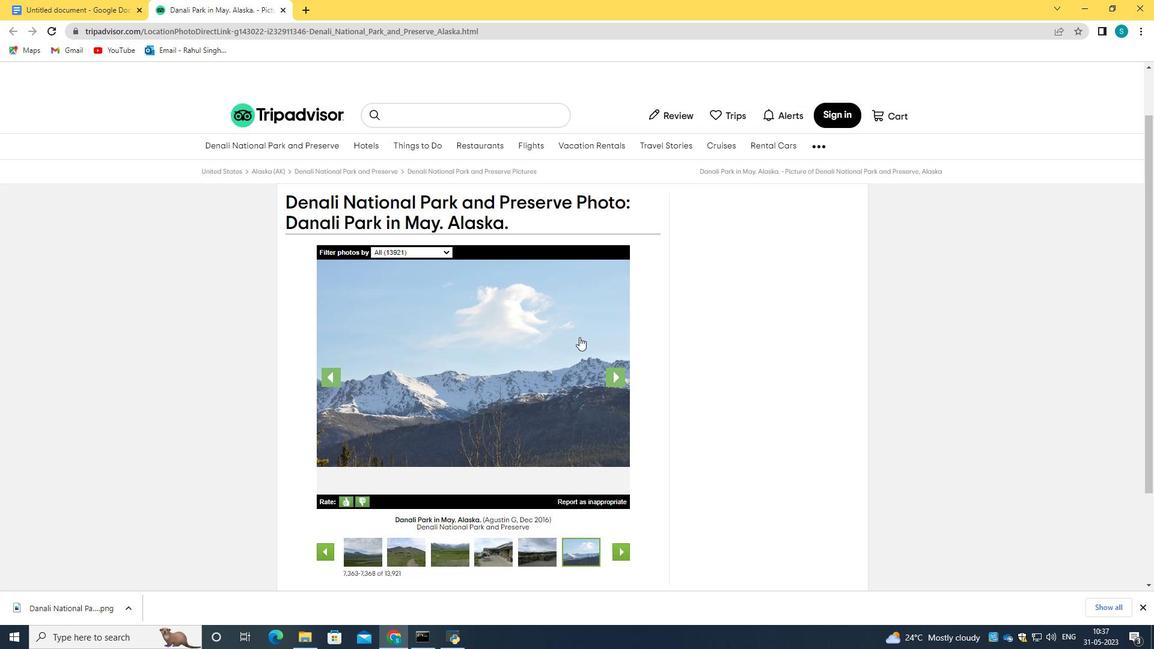 
Action: Mouse scrolled (583, 333) with delta (0, 0)
Screenshot: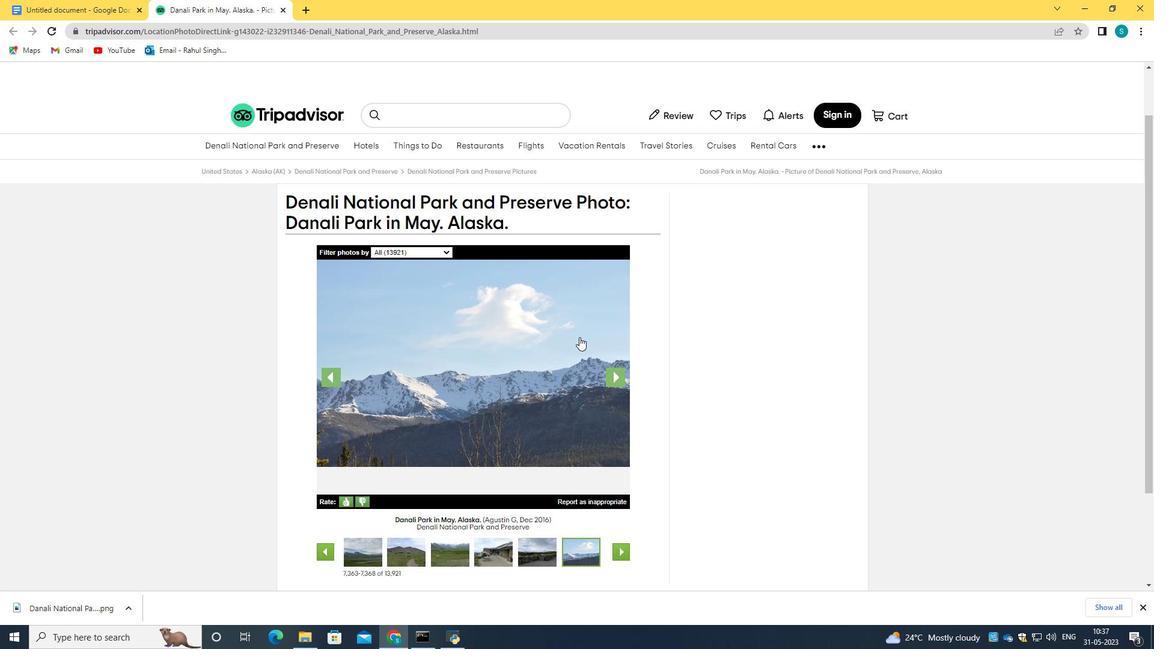 
Action: Mouse scrolled (583, 333) with delta (0, 0)
Screenshot: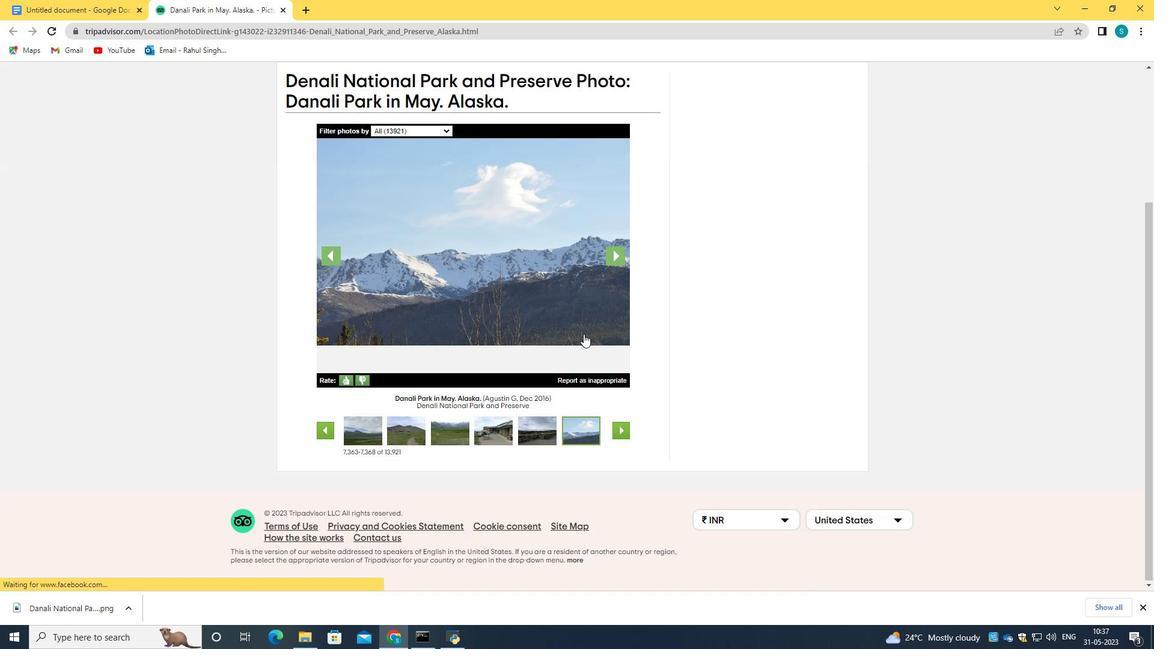
Action: Mouse moved to (617, 310)
Screenshot: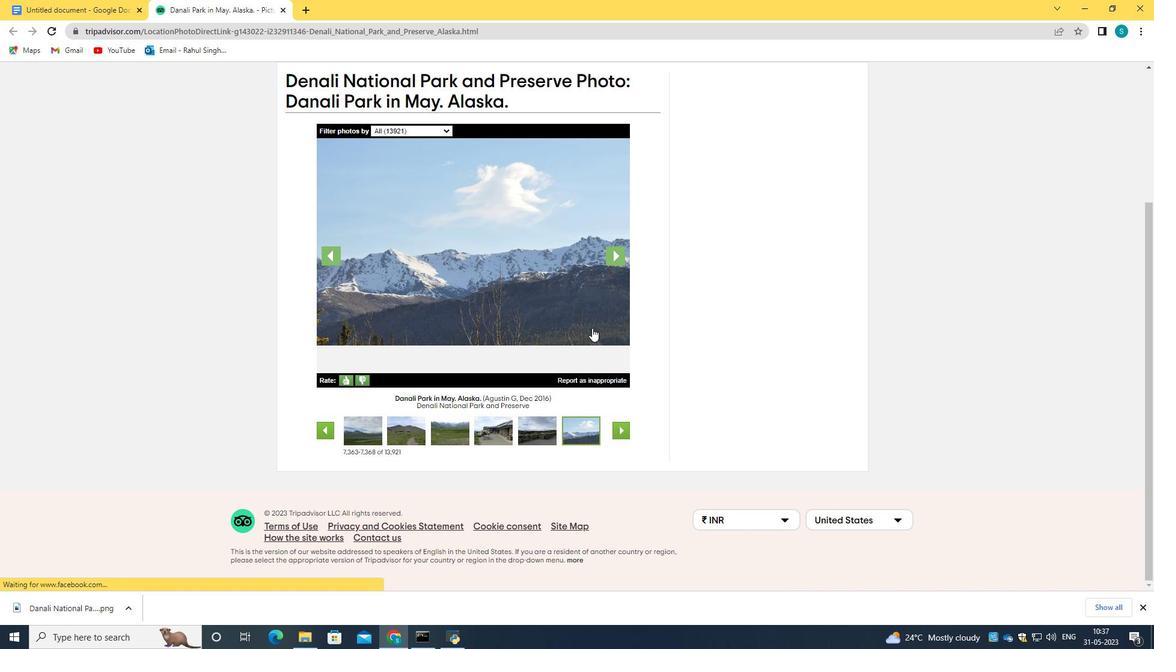 
Action: Mouse scrolled (617, 310) with delta (0, 0)
Screenshot: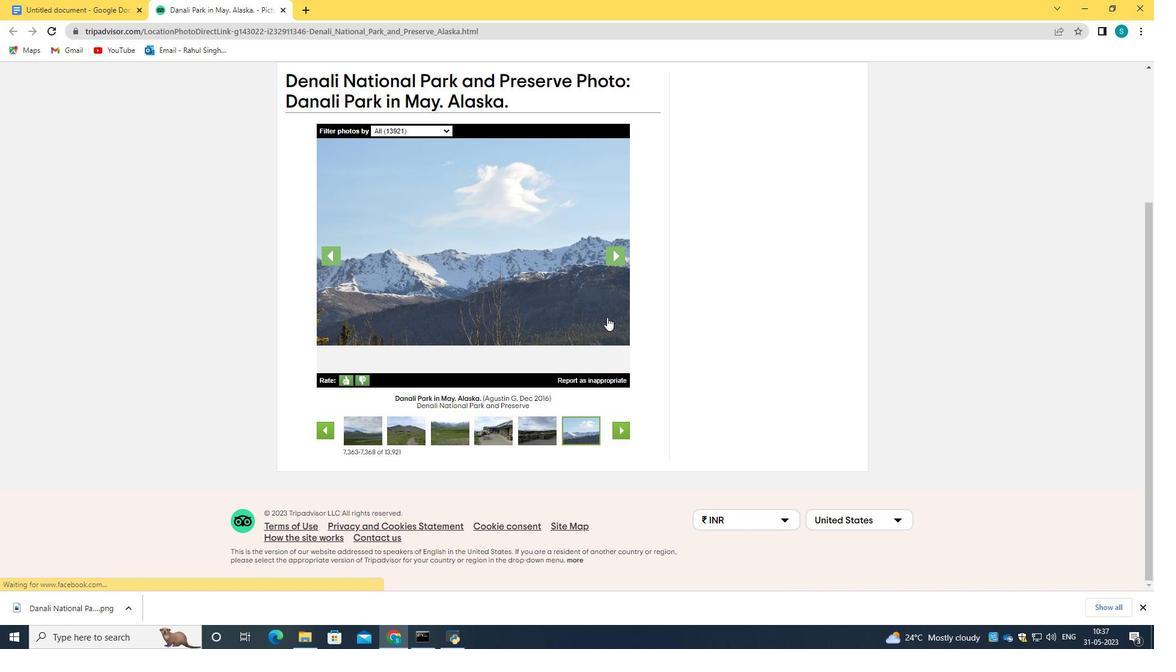 
Action: Mouse scrolled (617, 310) with delta (0, 0)
Screenshot: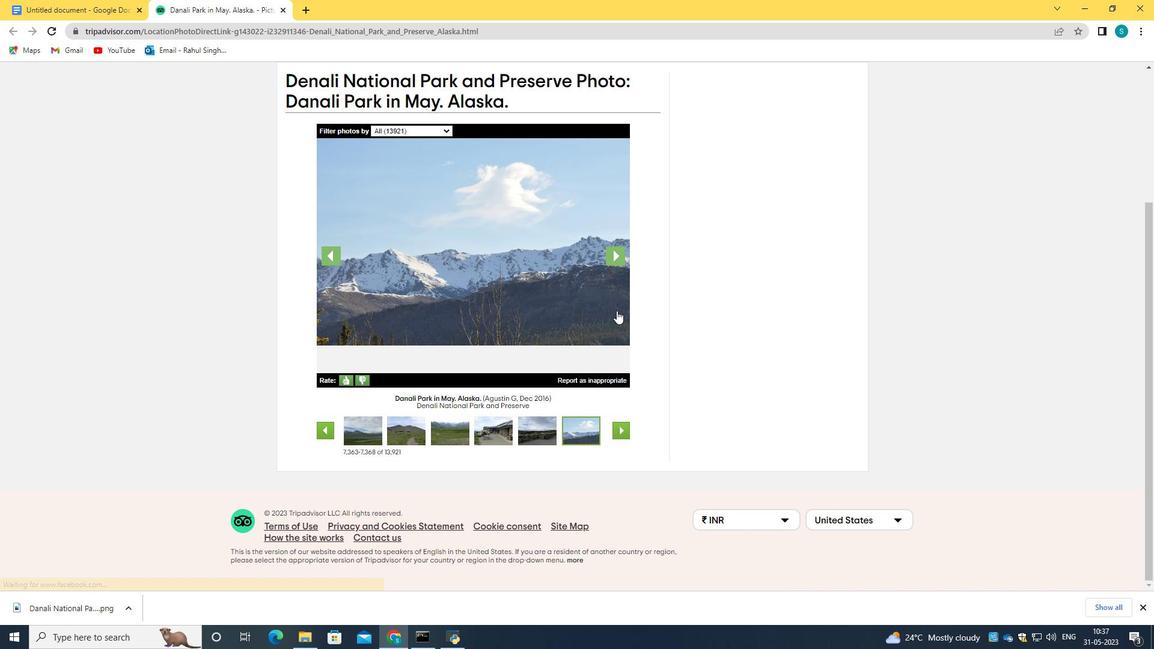 
Action: Mouse scrolled (617, 310) with delta (0, 0)
Screenshot: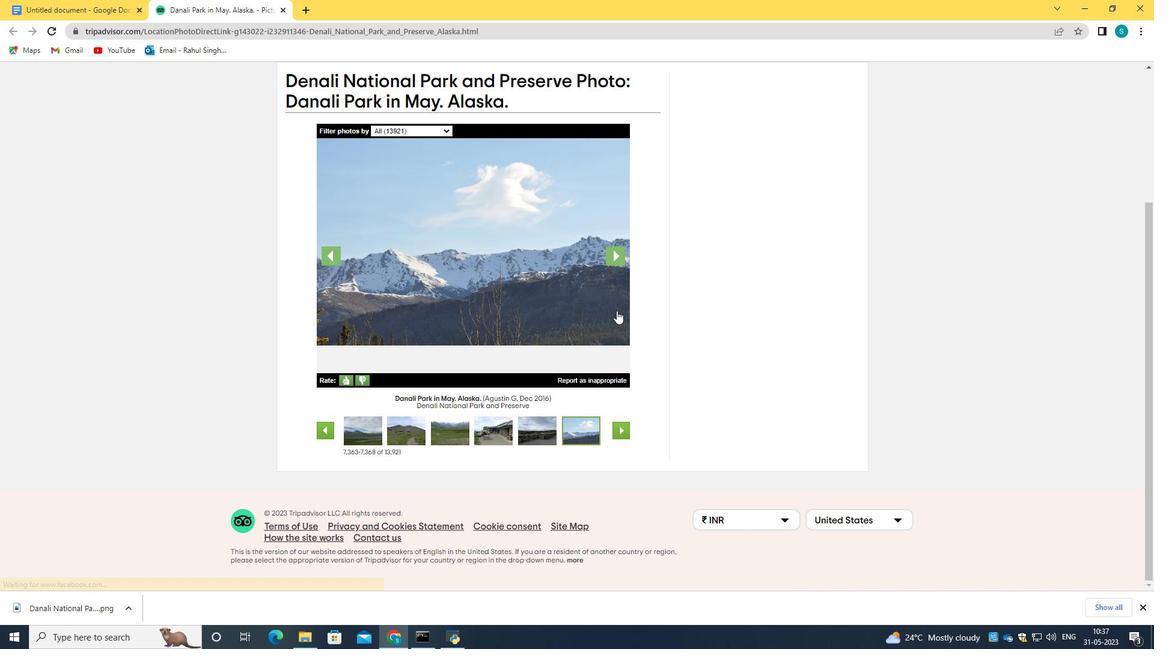 
Action: Mouse moved to (674, 263)
Screenshot: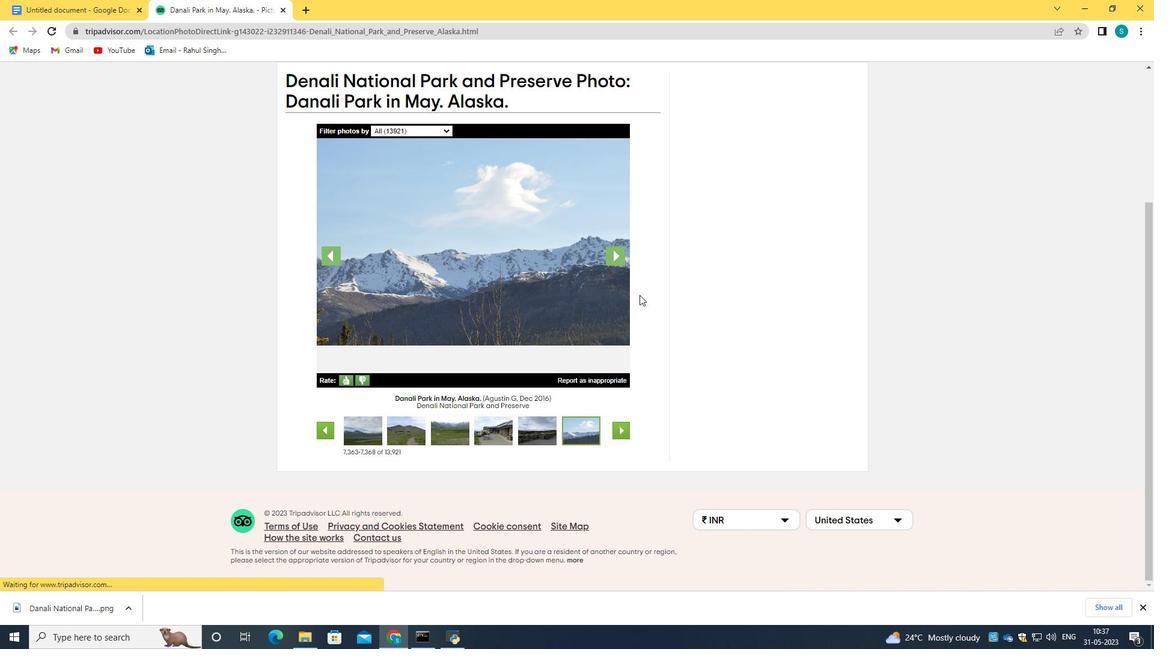 
Action: Mouse scrolled (674, 264) with delta (0, 0)
Screenshot: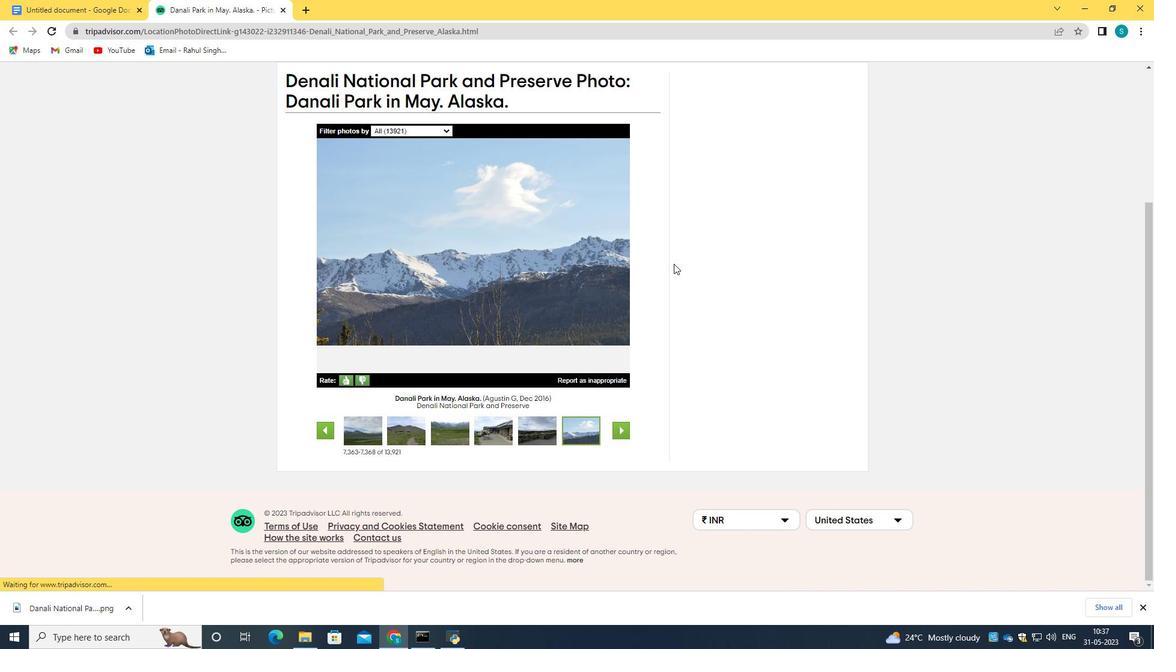 
Action: Mouse scrolled (674, 264) with delta (0, 0)
Screenshot: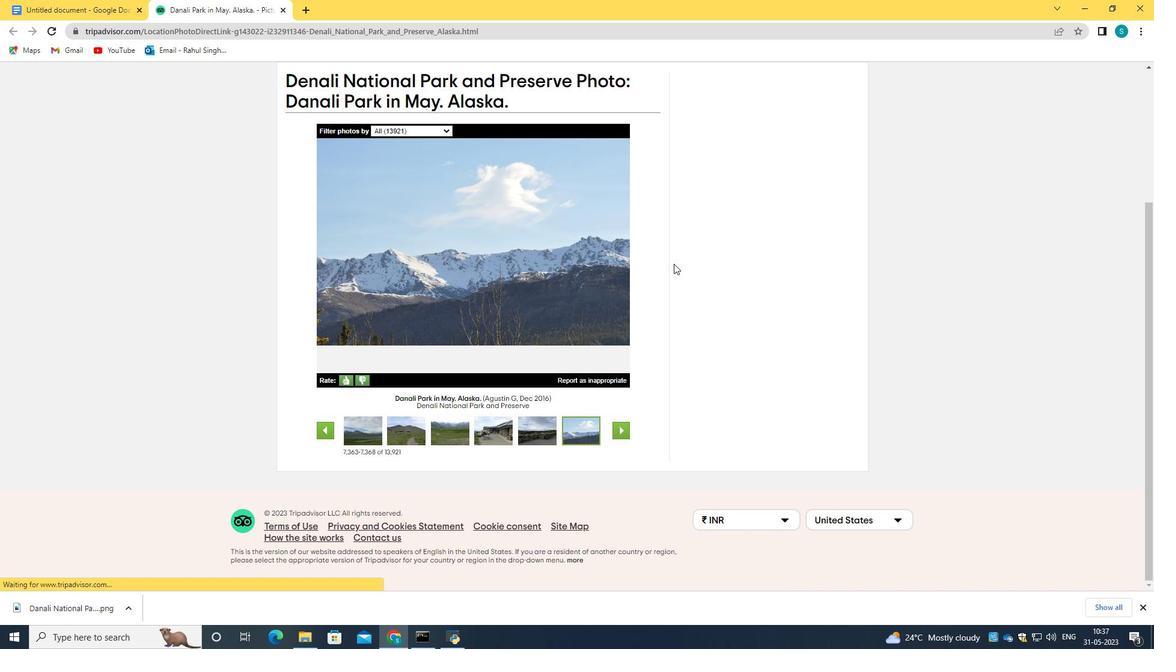 
Action: Mouse scrolled (674, 264) with delta (0, 0)
Screenshot: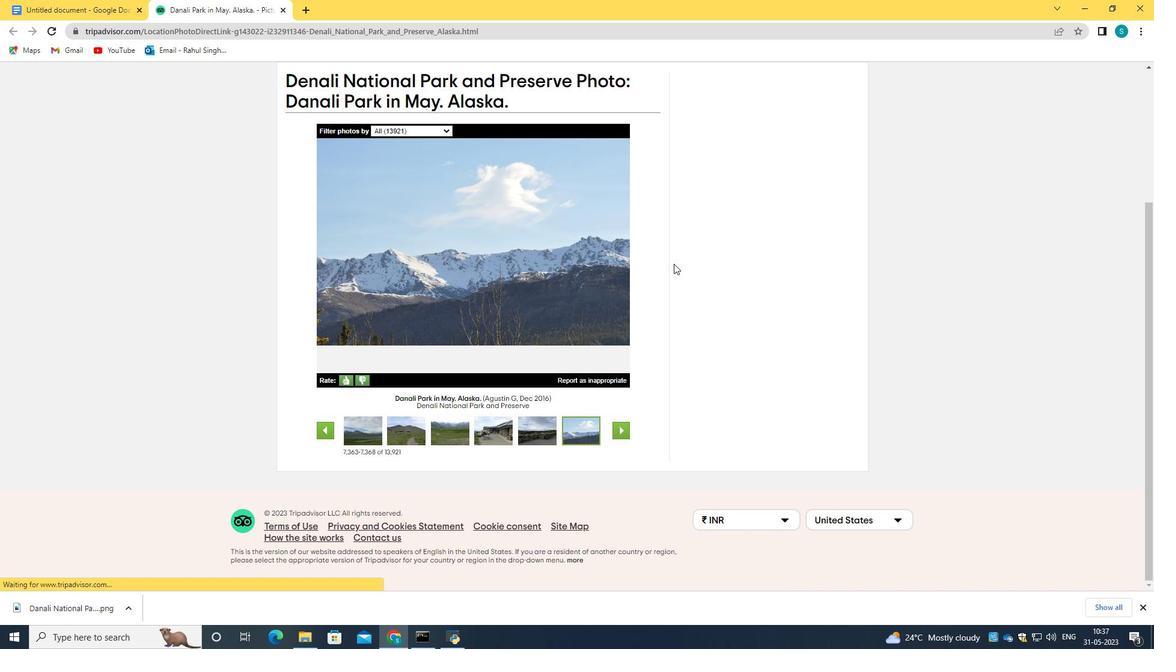 
Action: Mouse scrolled (674, 264) with delta (0, 0)
Screenshot: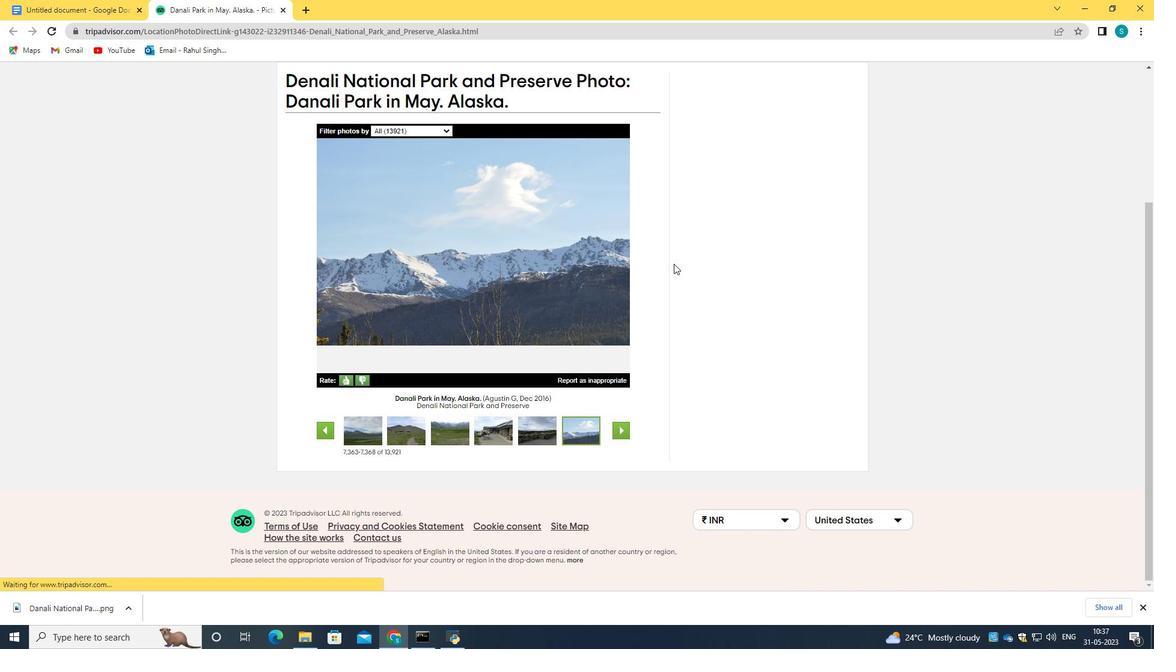 
Action: Mouse scrolled (674, 264) with delta (0, 0)
Screenshot: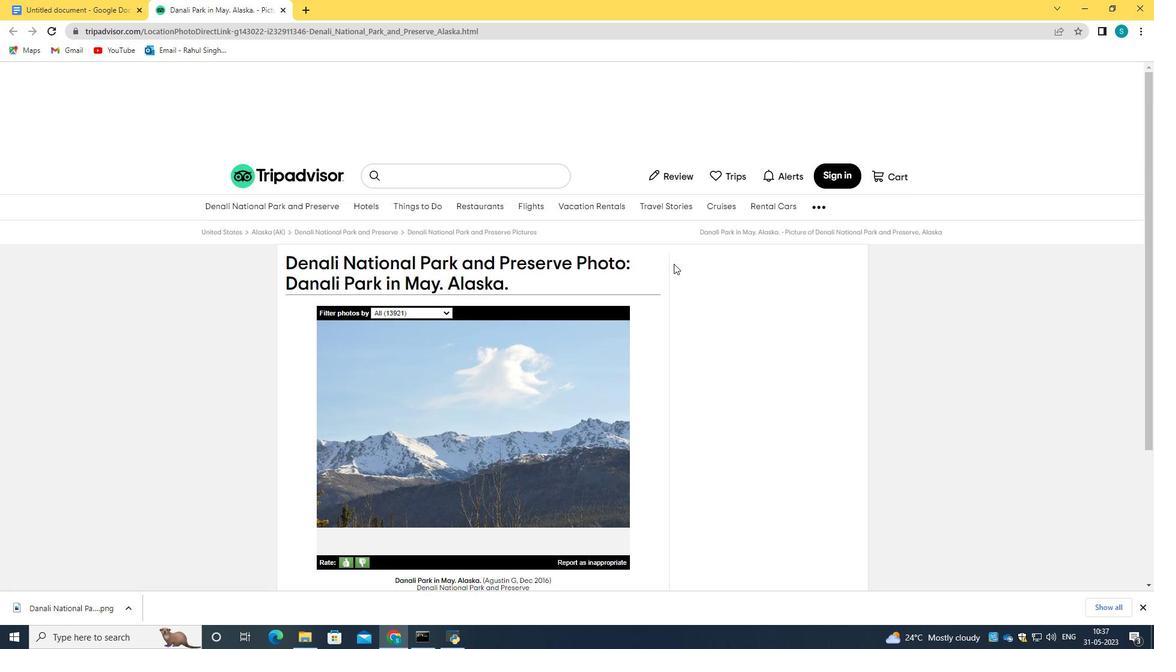 
Action: Mouse scrolled (674, 264) with delta (0, 0)
Screenshot: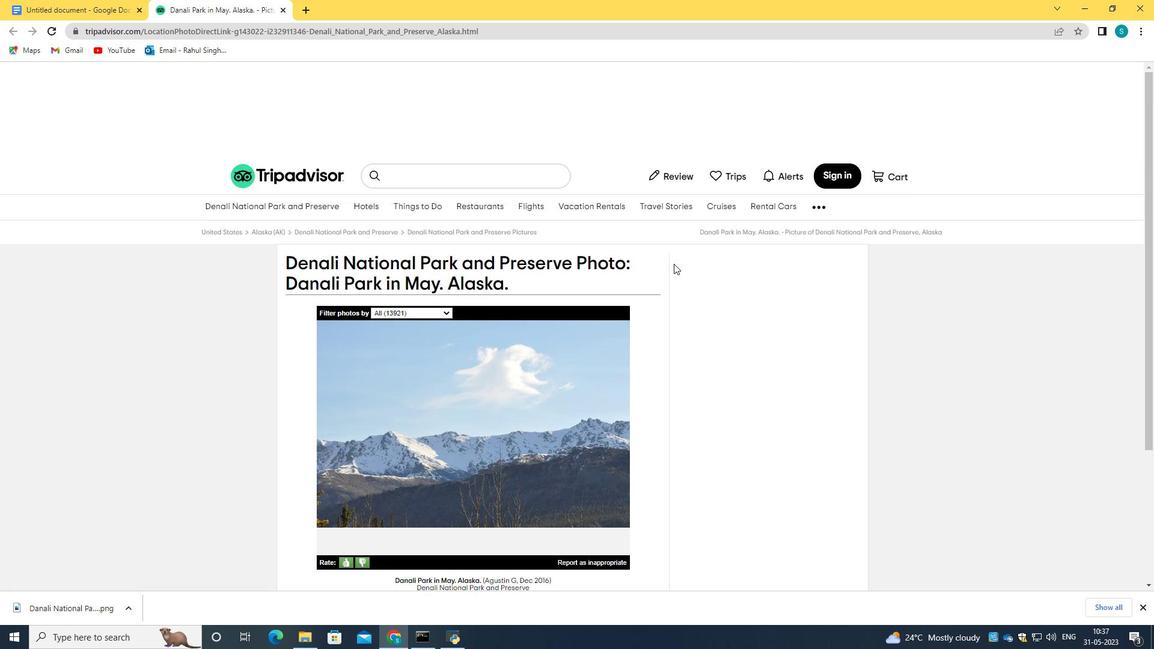 
Action: Mouse scrolled (674, 264) with delta (0, 0)
Screenshot: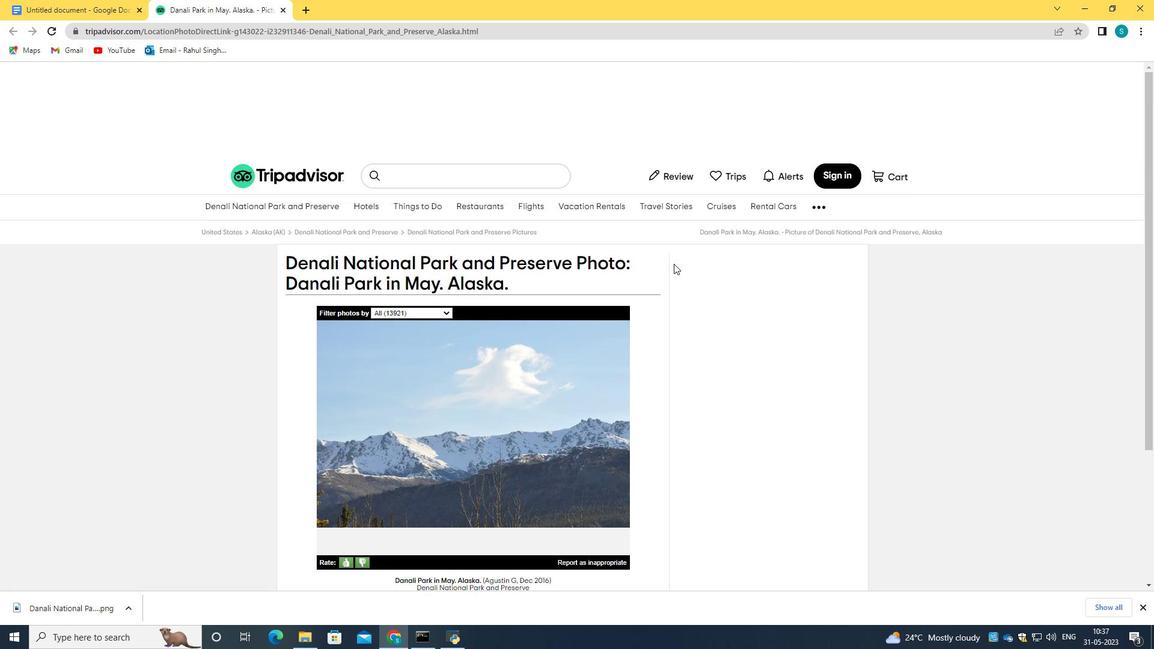 
Action: Mouse scrolled (674, 264) with delta (0, 0)
Screenshot: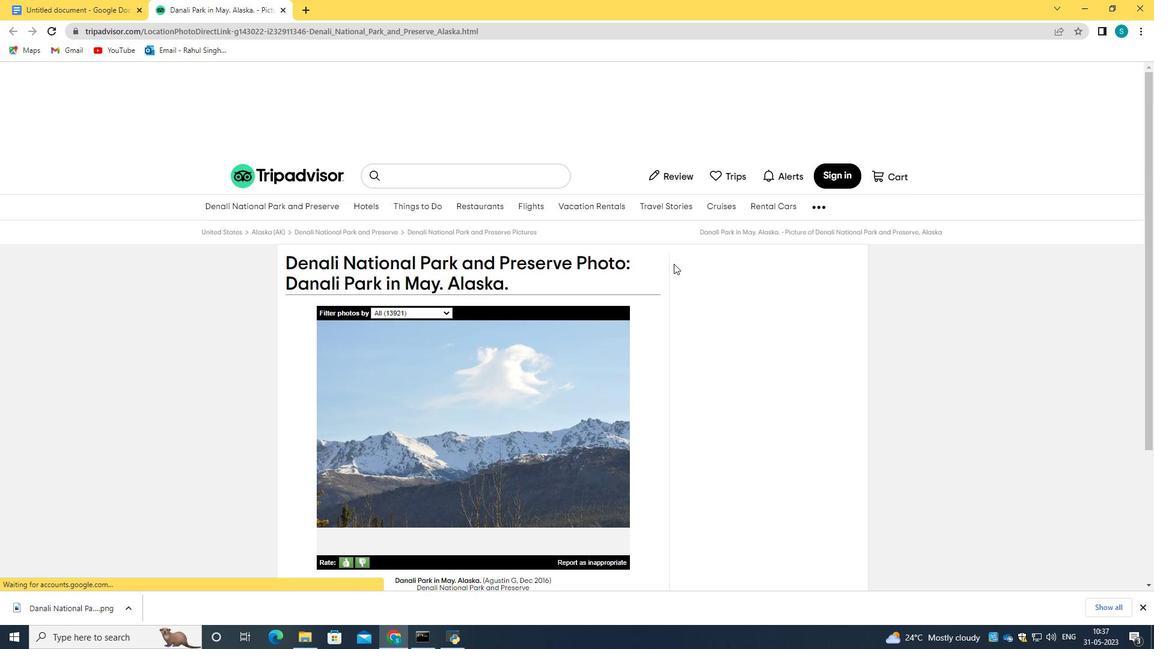 
Action: Mouse scrolled (674, 263) with delta (0, 0)
Screenshot: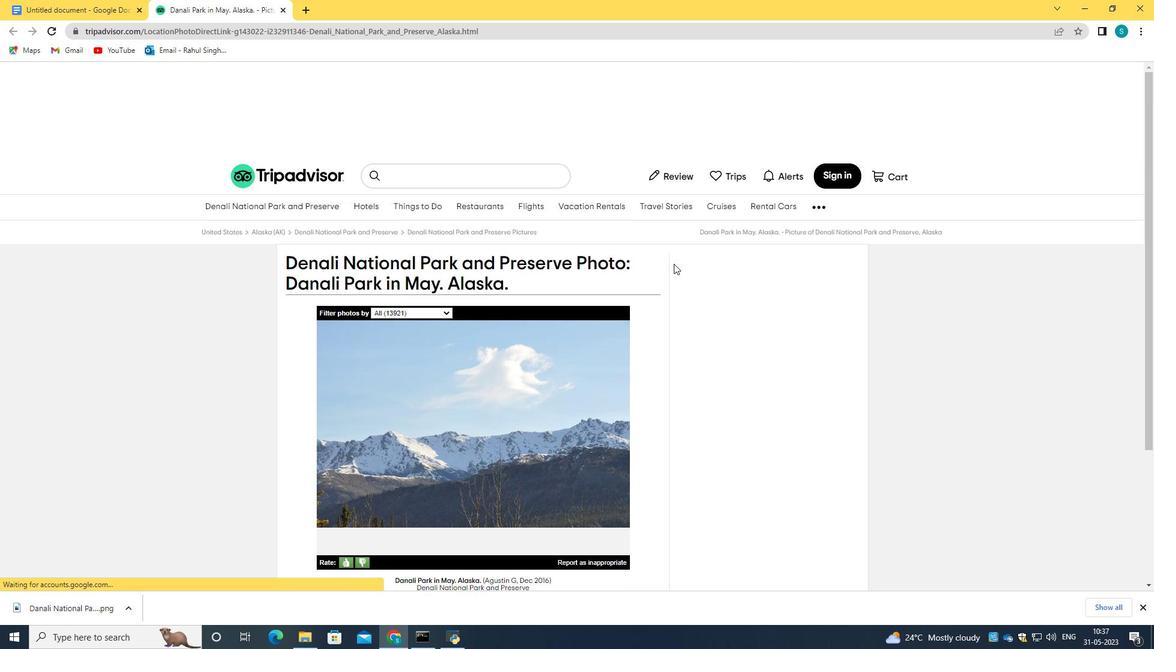
Action: Mouse scrolled (674, 263) with delta (0, 0)
Screenshot: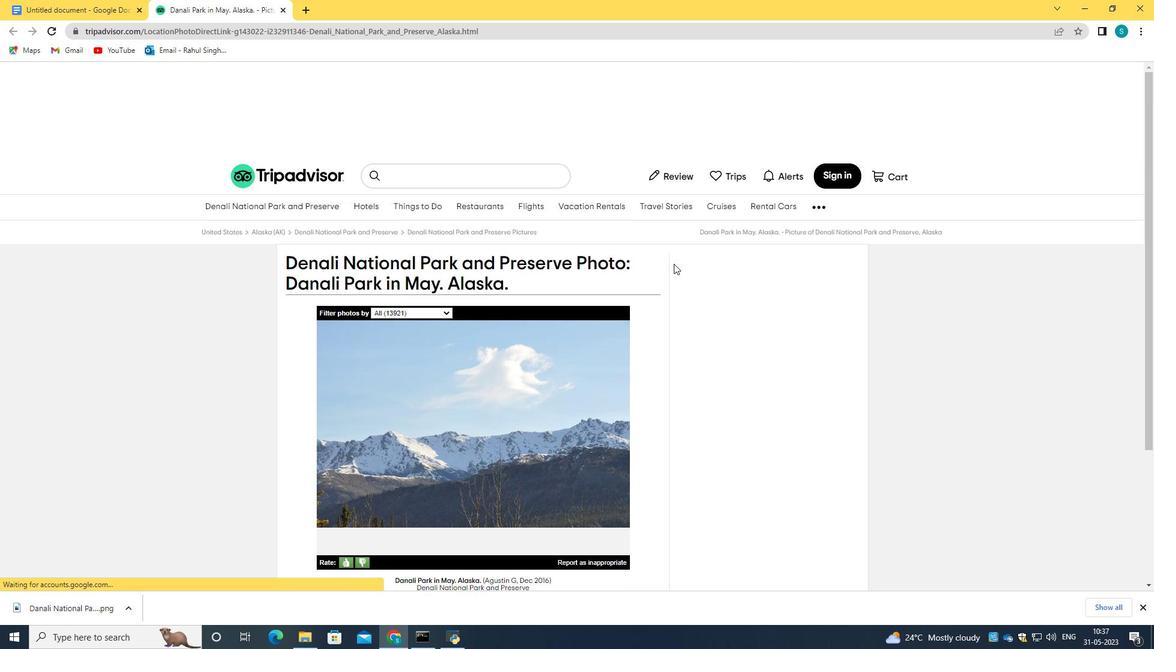 
Action: Mouse scrolled (674, 263) with delta (0, 0)
Screenshot: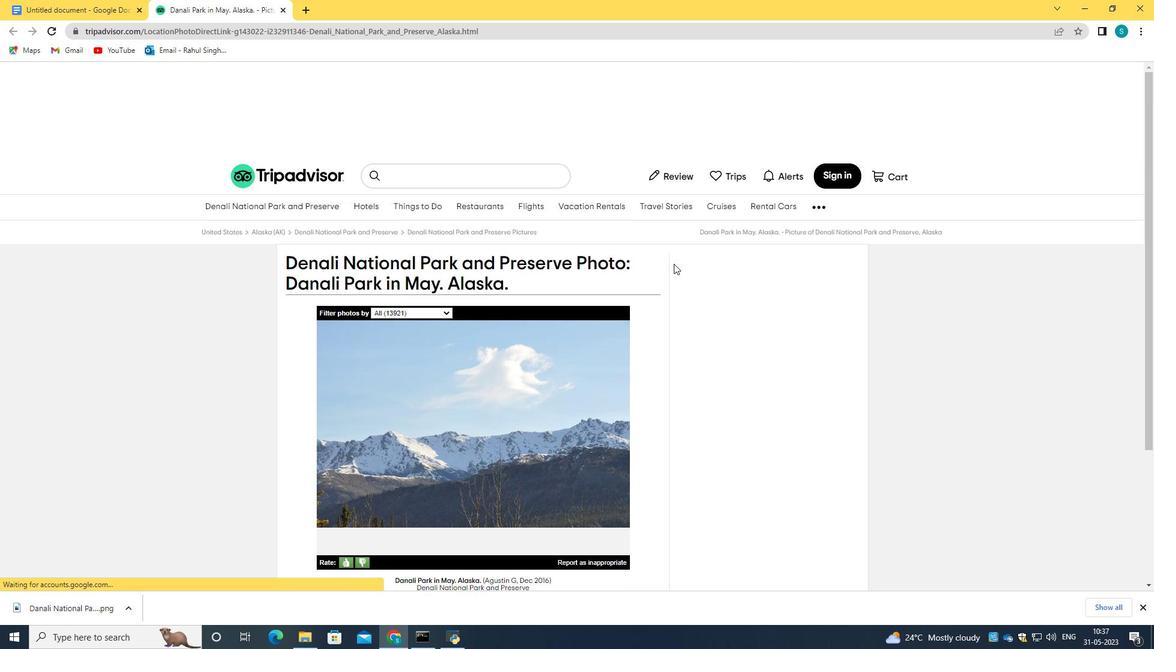 
Action: Mouse scrolled (674, 263) with delta (0, 0)
Screenshot: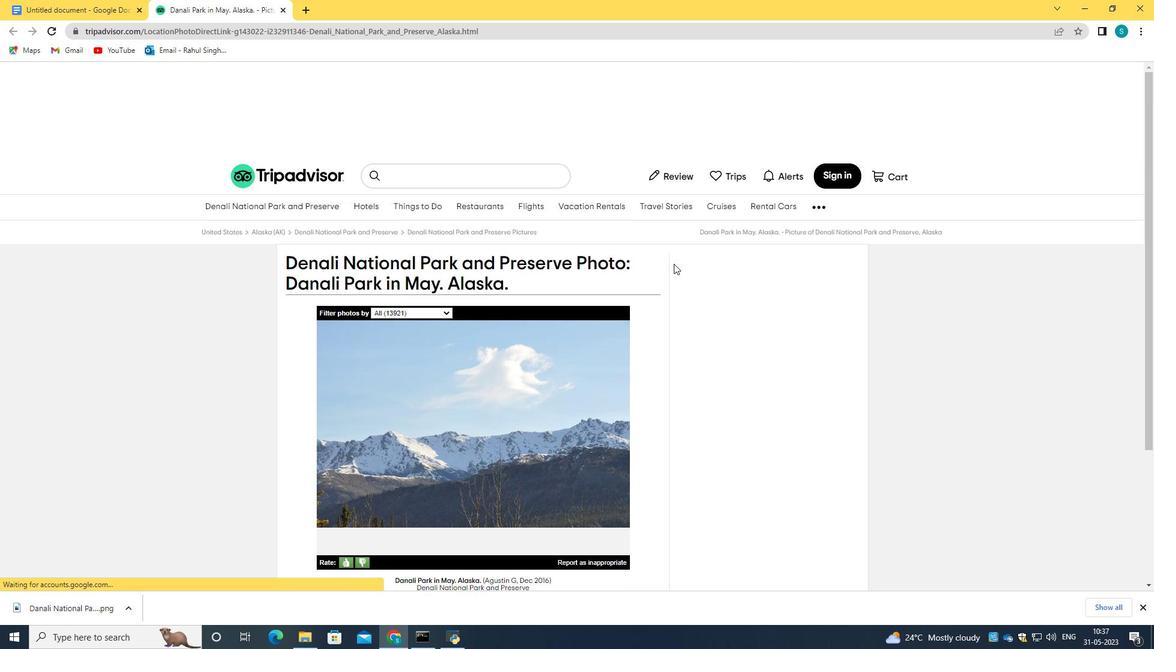 
Action: Mouse scrolled (674, 263) with delta (0, 0)
Screenshot: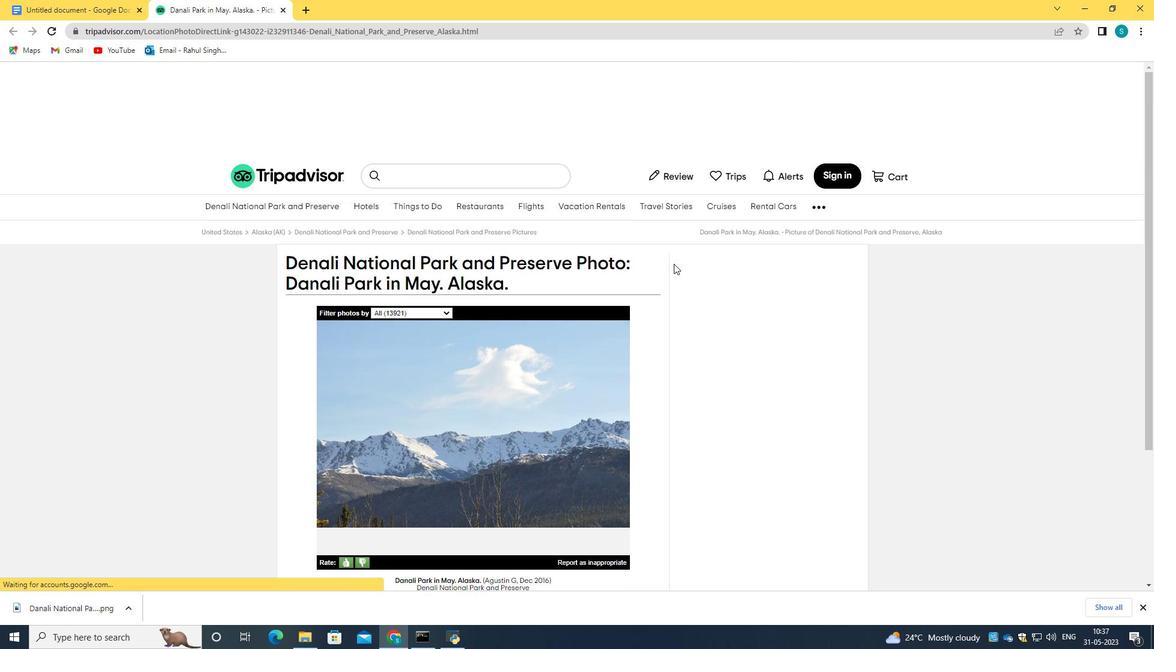 
Action: Mouse scrolled (674, 263) with delta (0, 0)
Screenshot: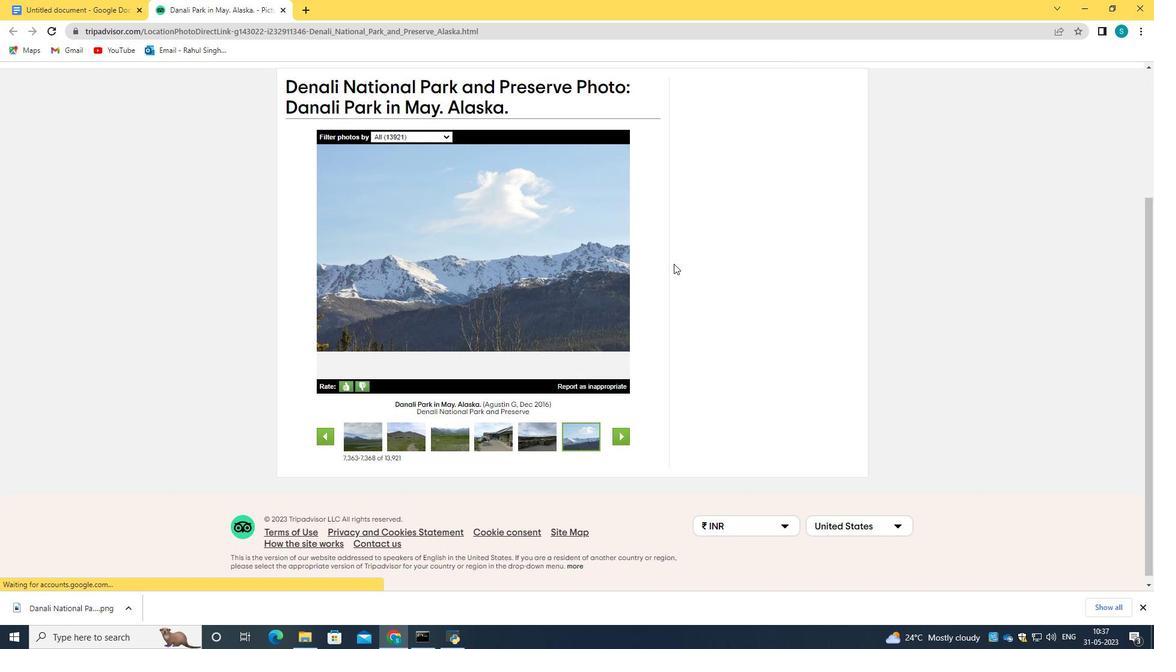 
Action: Mouse moved to (675, 263)
Screenshot: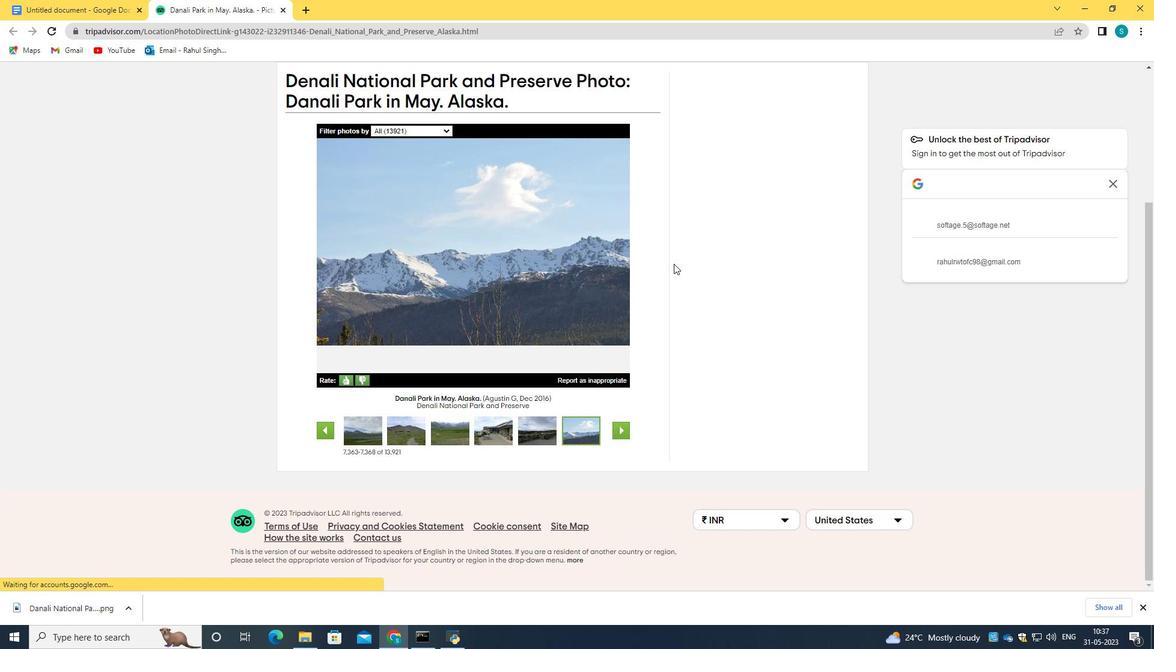 
Action: Mouse scrolled (675, 263) with delta (0, 0)
Screenshot: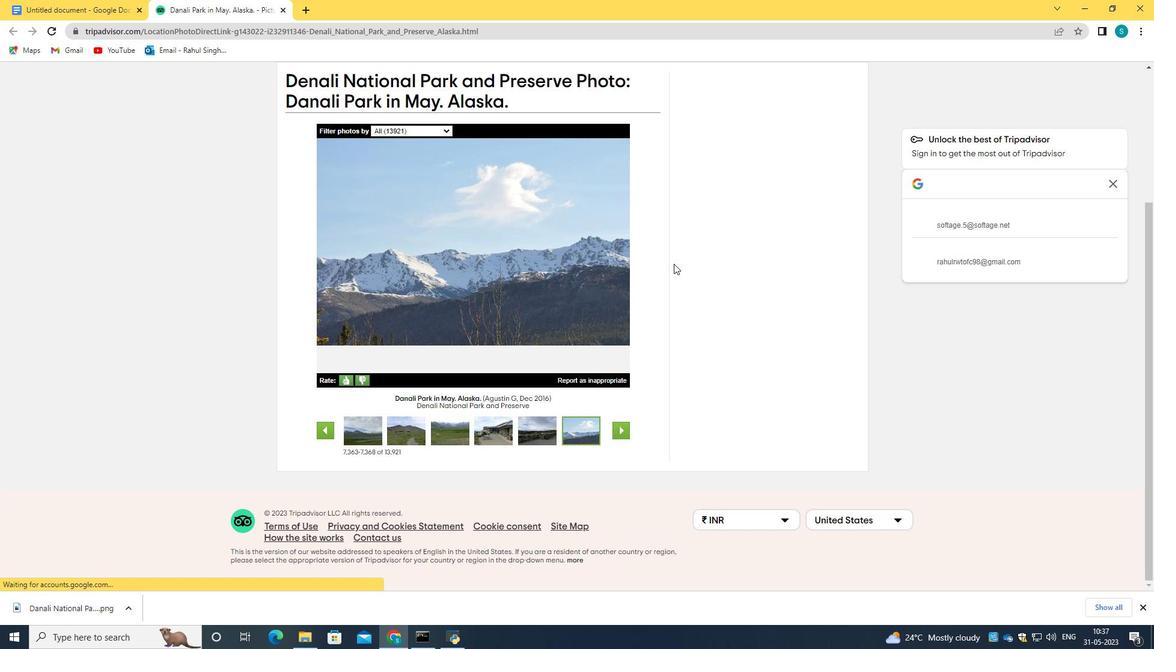 
Action: Mouse scrolled (675, 263) with delta (0, 0)
Screenshot: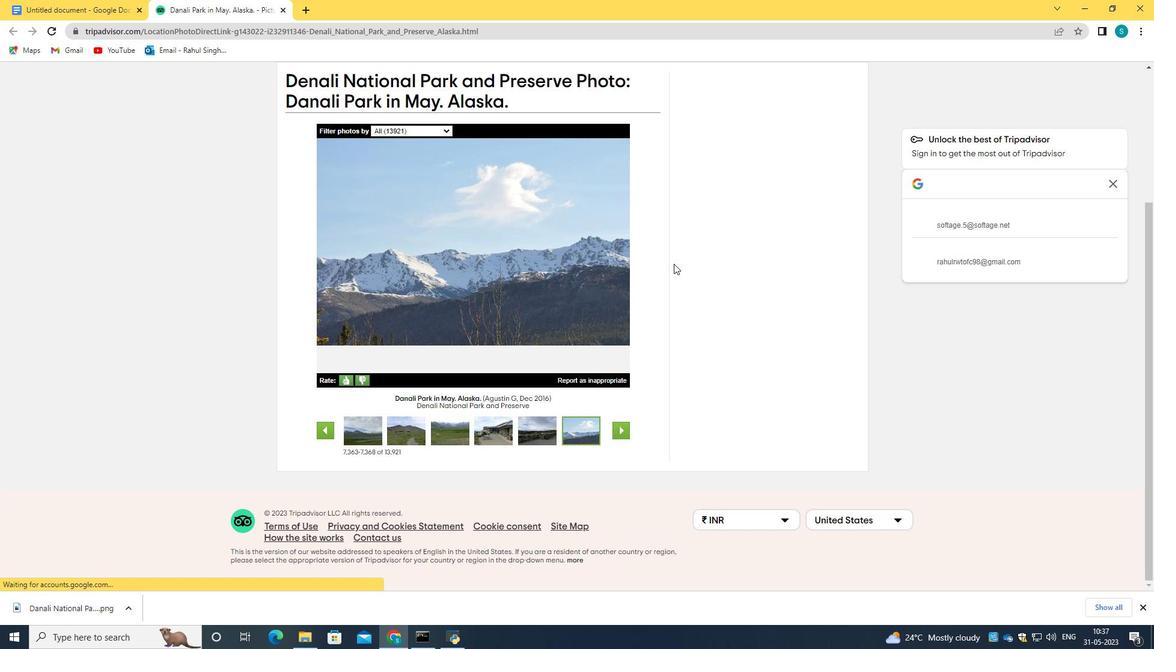 
Action: Mouse scrolled (675, 263) with delta (0, 0)
Screenshot: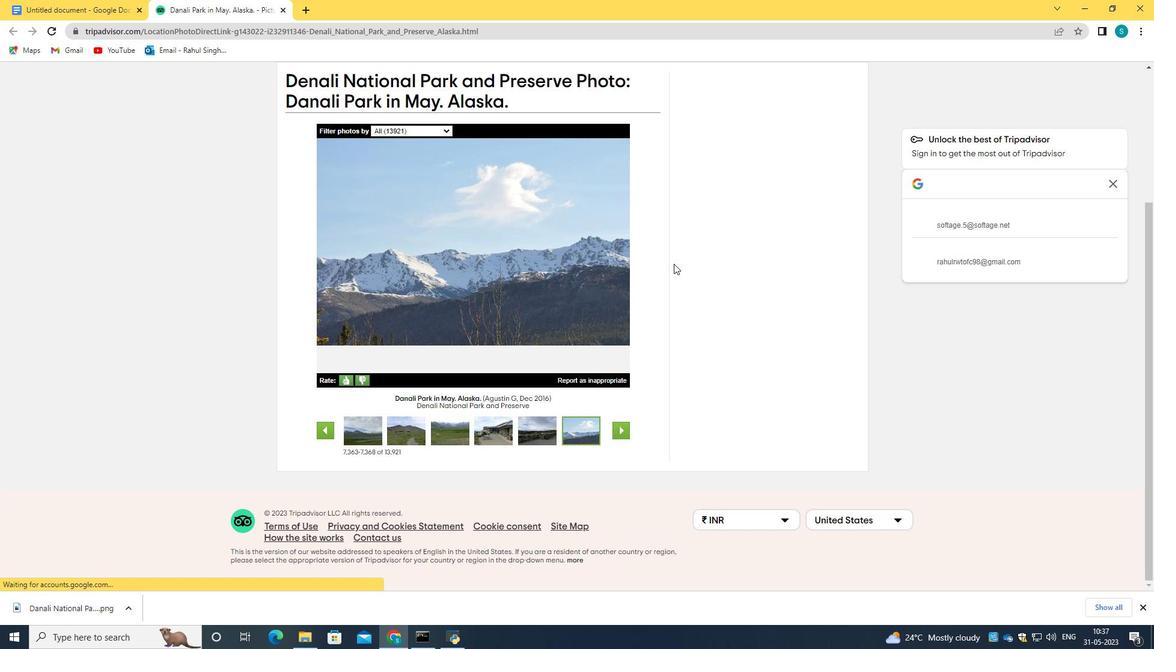 
Action: Mouse scrolled (675, 263) with delta (0, 0)
Screenshot: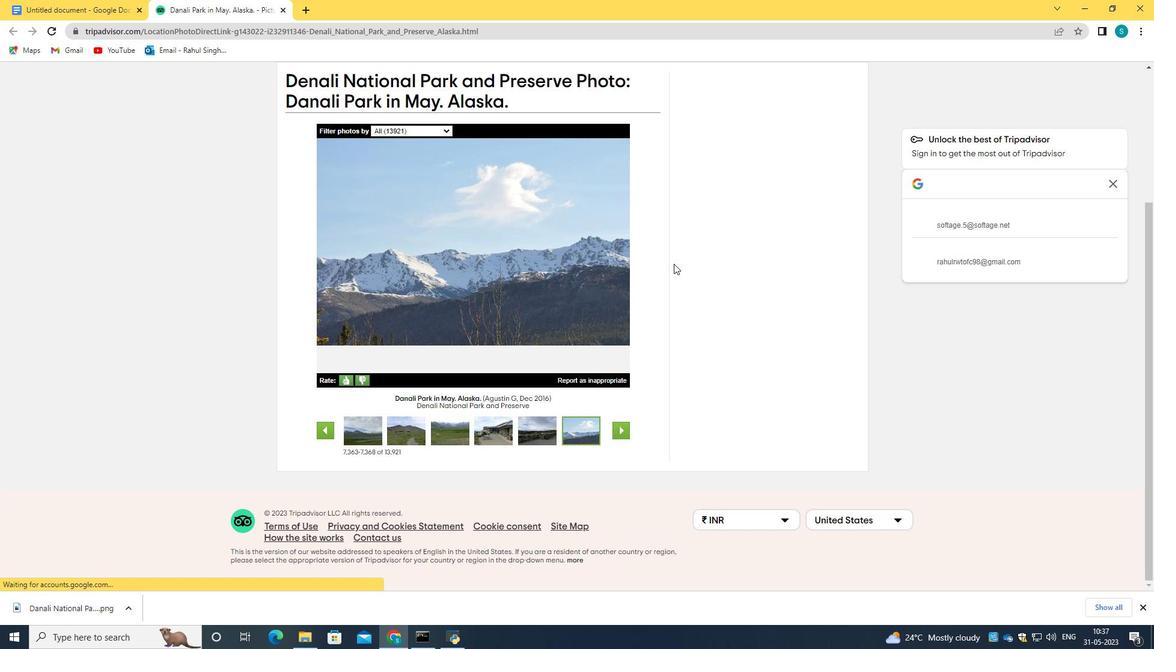 
Action: Mouse moved to (680, 262)
Screenshot: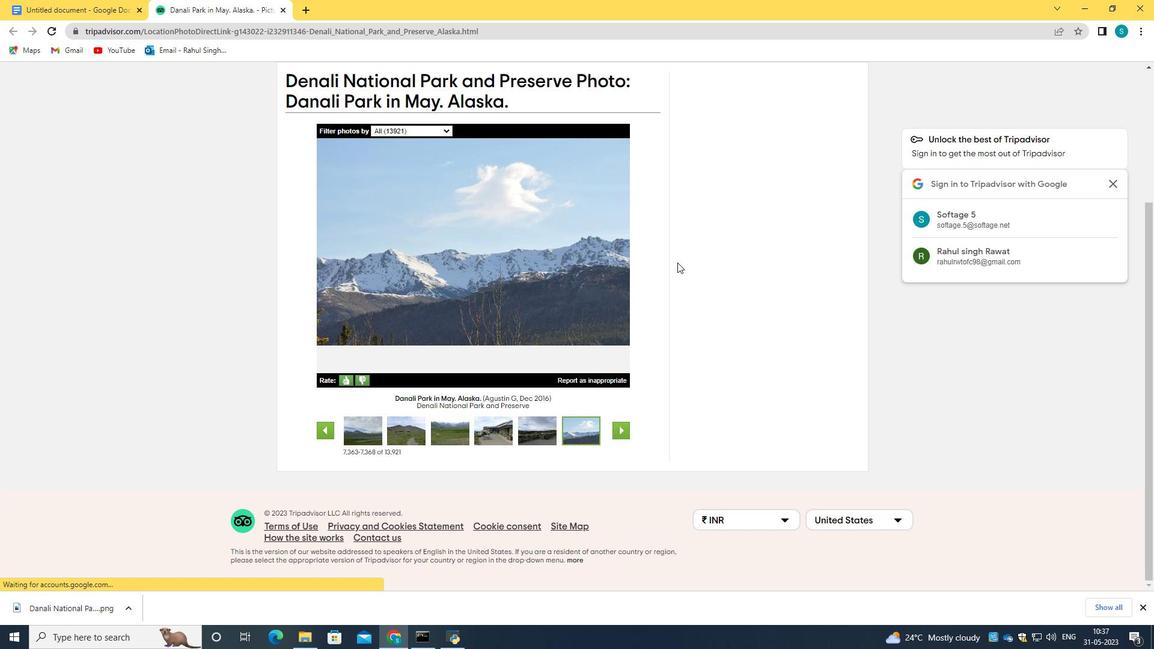 
Action: Mouse scrolled (680, 262) with delta (0, 0)
Screenshot: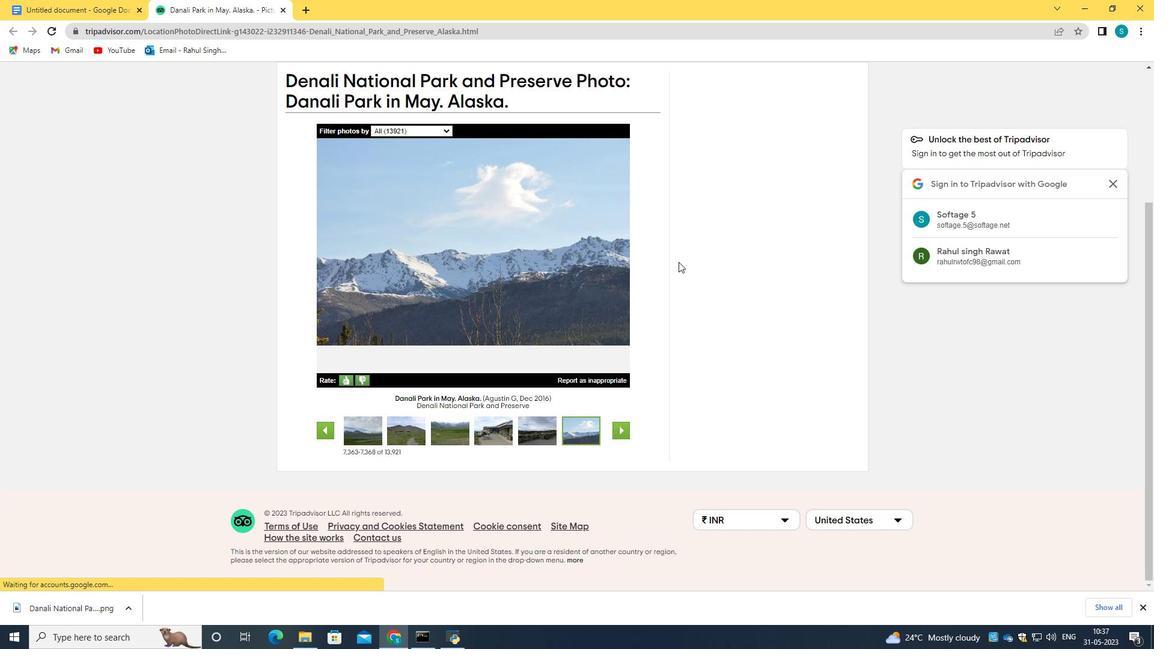 
Action: Mouse moved to (681, 262)
Screenshot: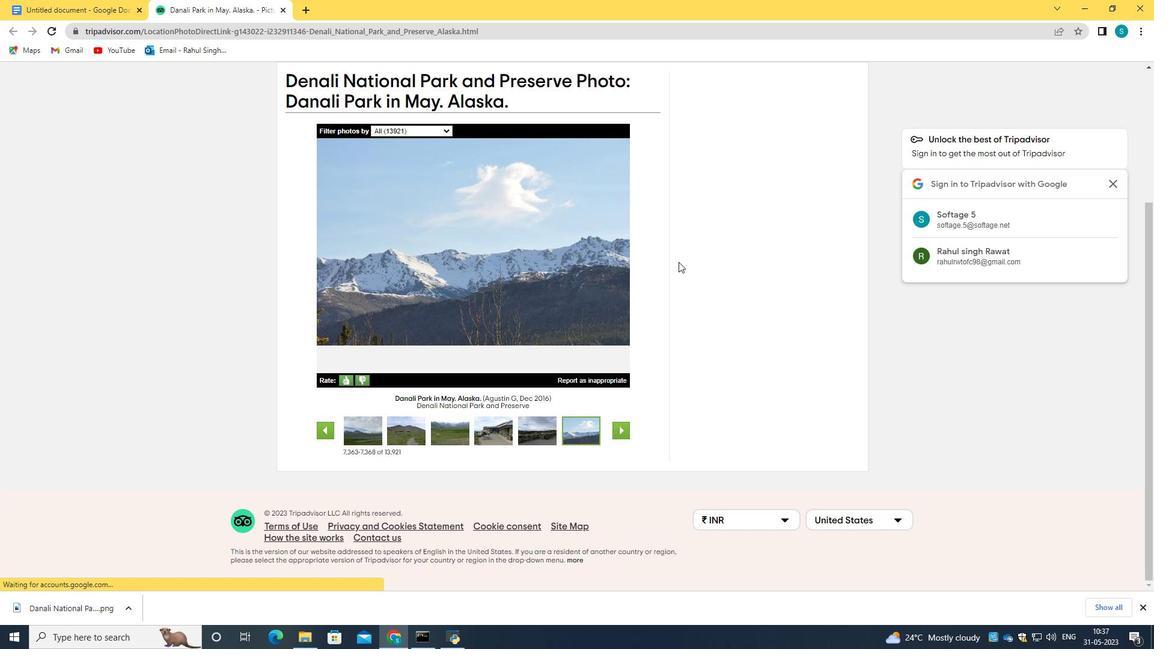 
Action: Mouse scrolled (681, 262) with delta (0, 0)
Screenshot: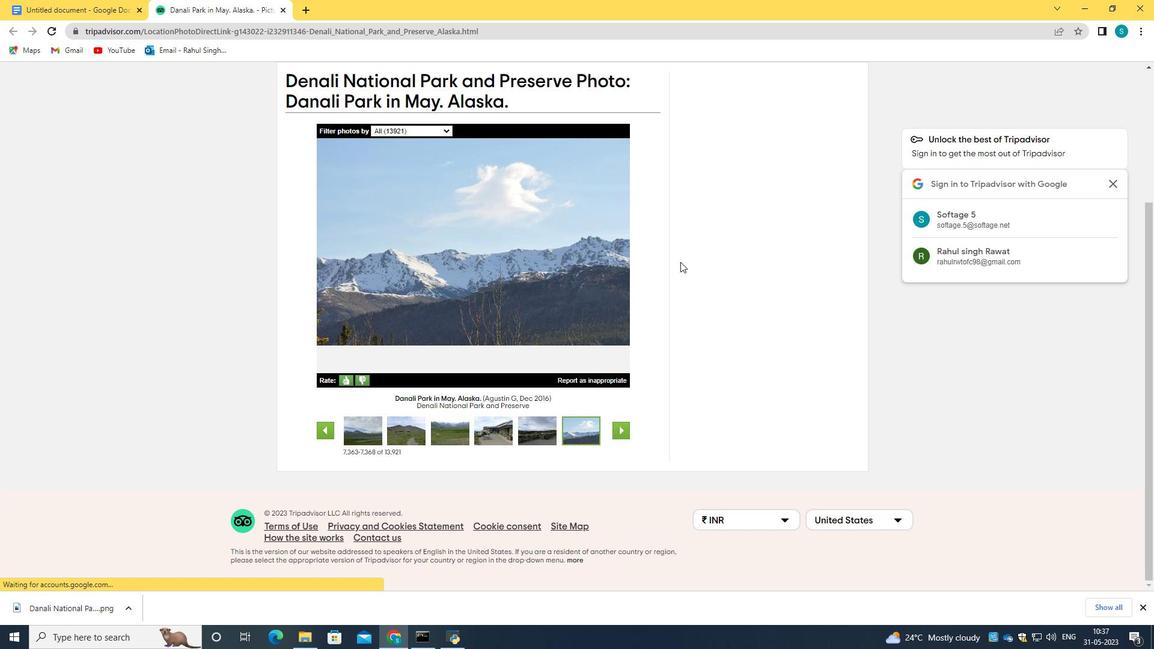
Action: Mouse scrolled (681, 262) with delta (0, 0)
Screenshot: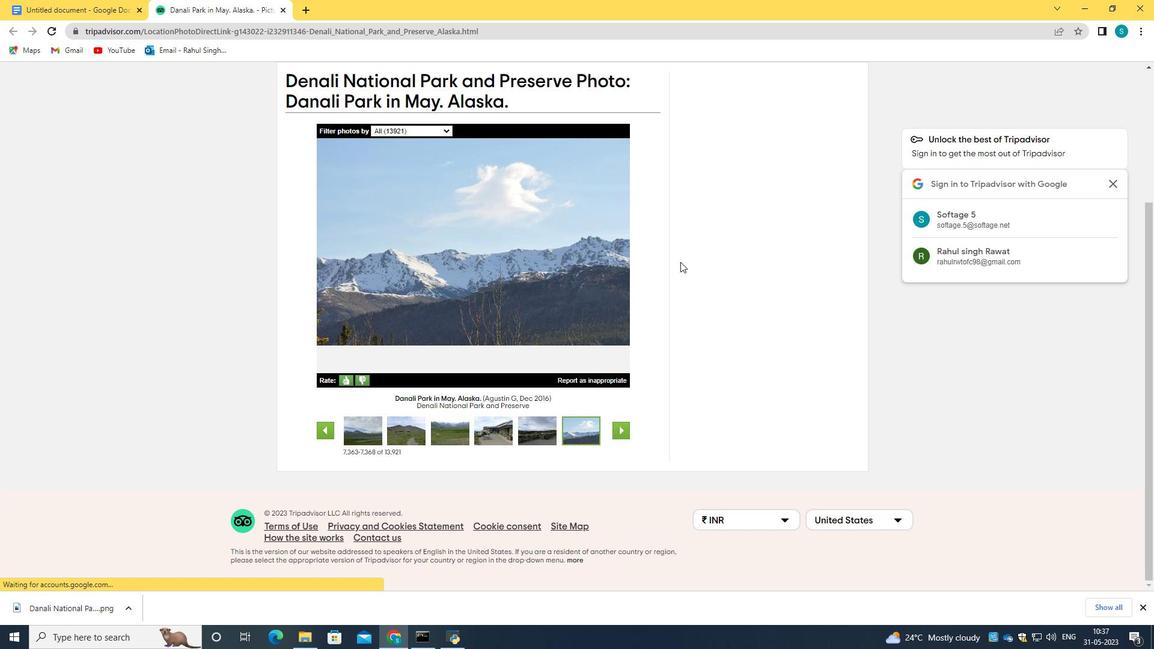 
Action: Mouse scrolled (681, 262) with delta (0, 0)
Screenshot: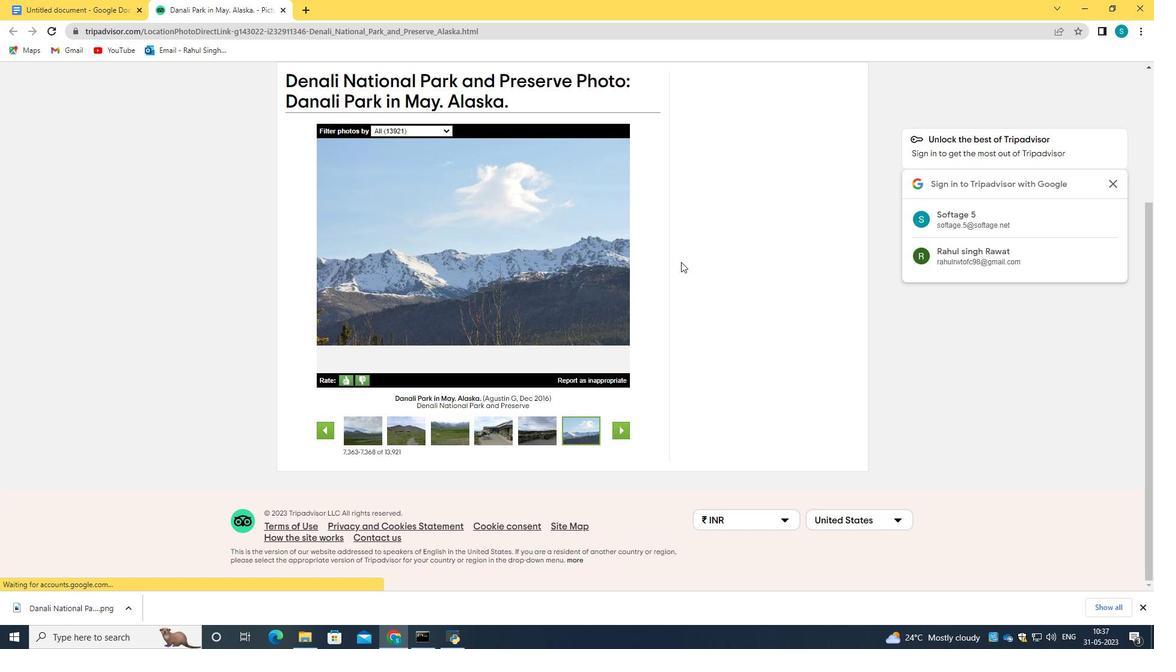 
Action: Mouse scrolled (681, 262) with delta (0, 0)
Screenshot: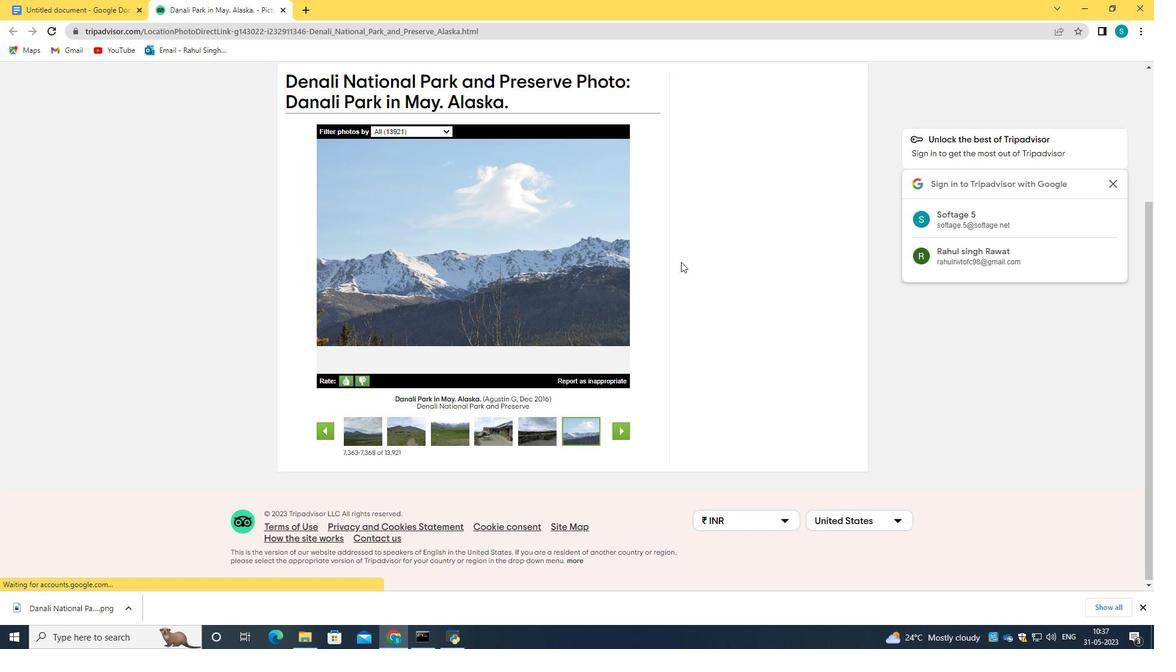 
Action: Mouse scrolled (681, 261) with delta (0, 0)
Screenshot: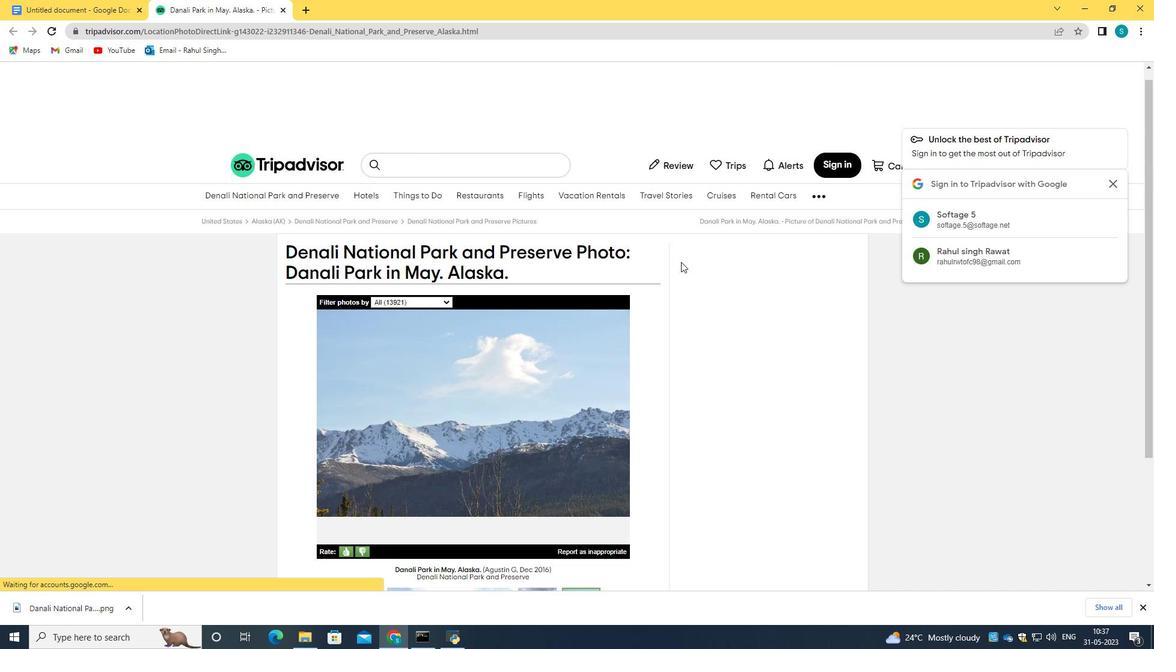
Action: Mouse moved to (1114, 188)
Screenshot: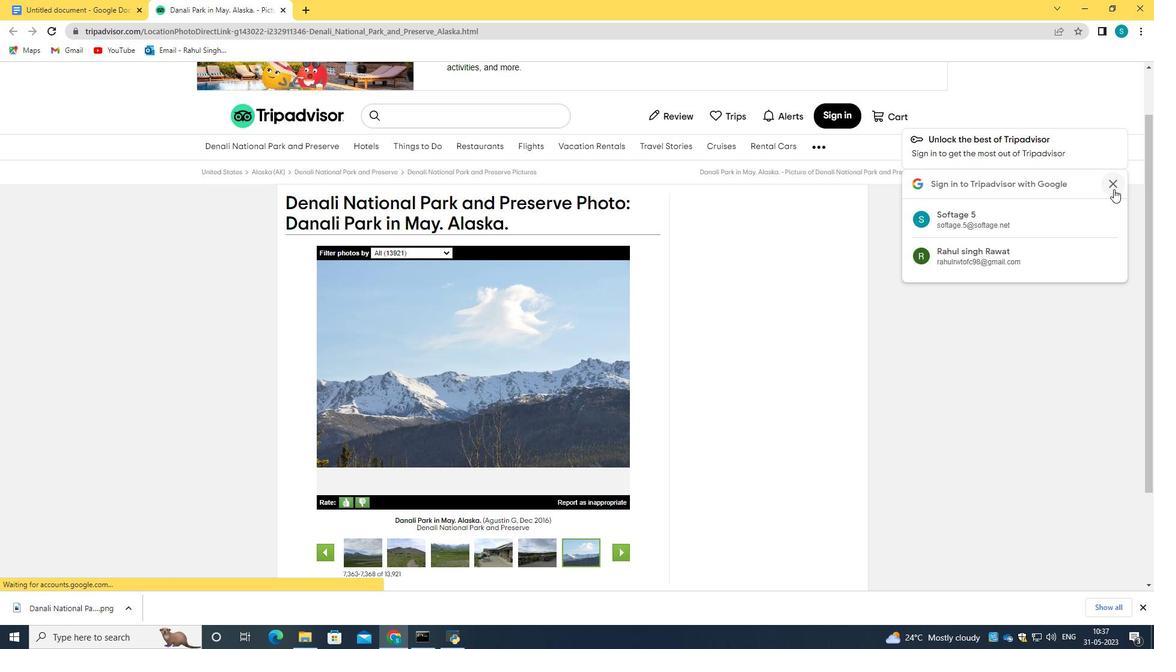 
Action: Mouse pressed left at (1114, 188)
Screenshot: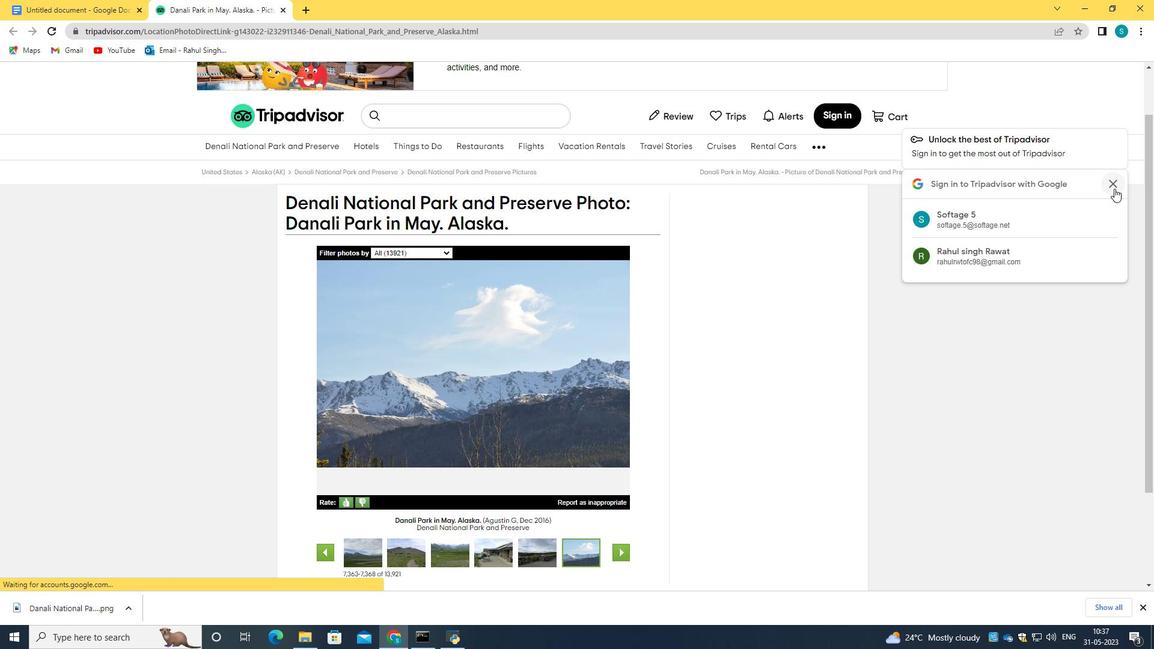 
Action: Mouse moved to (712, 304)
Screenshot: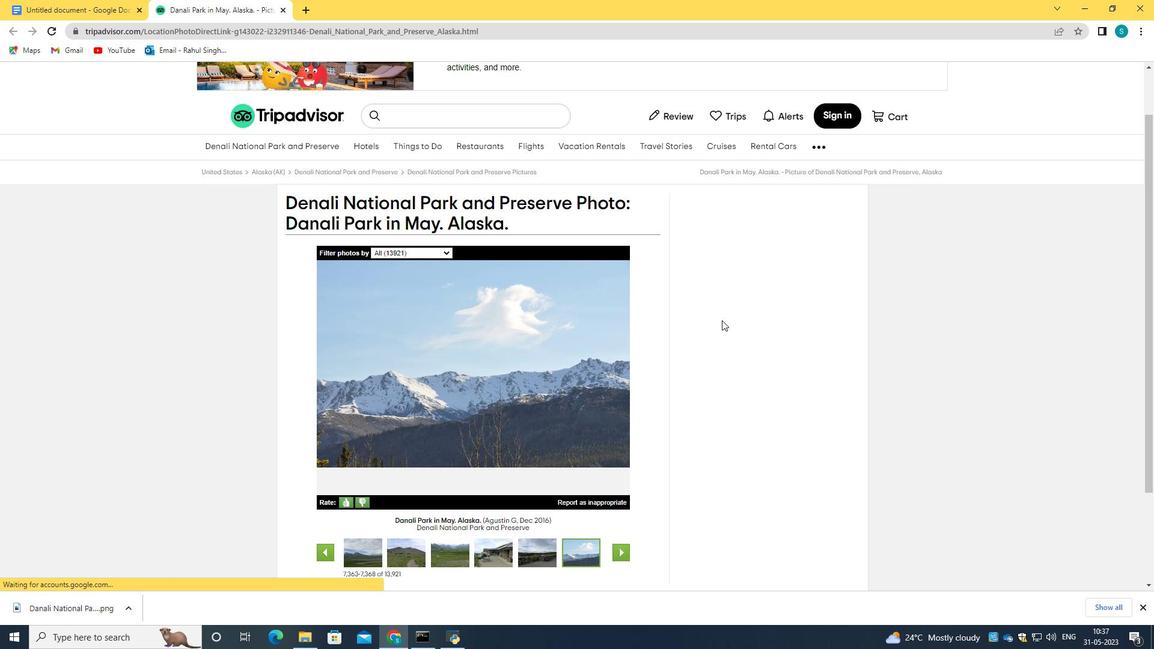 
Action: Mouse scrolled (712, 304) with delta (0, 0)
Screenshot: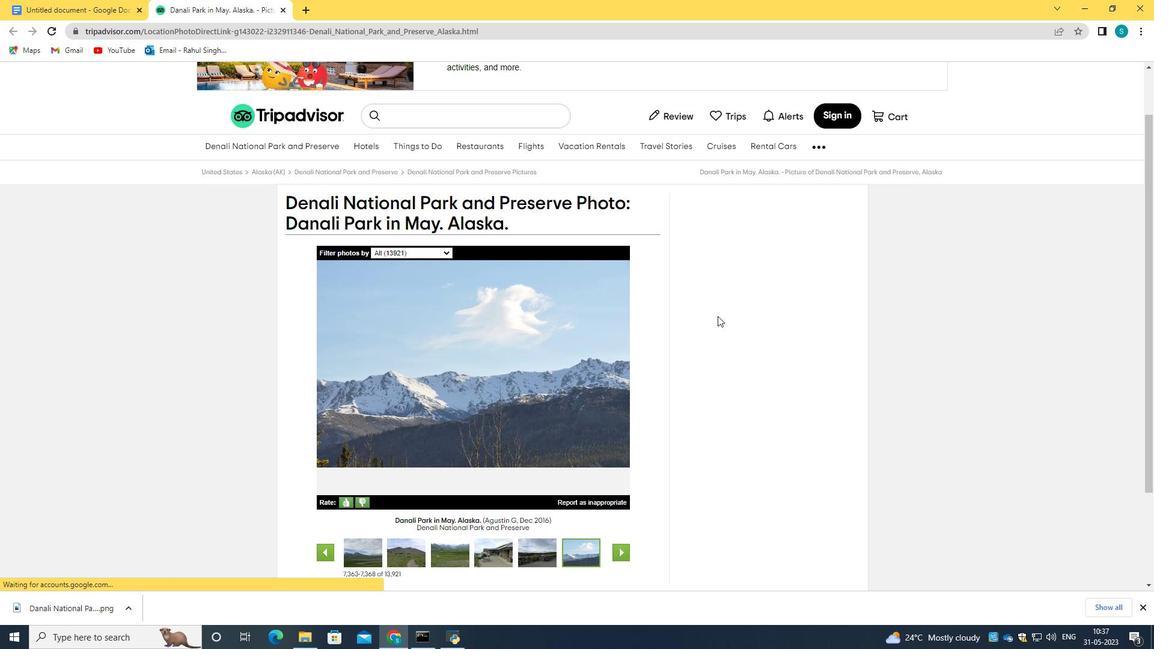 
Action: Mouse scrolled (712, 304) with delta (0, 0)
Screenshot: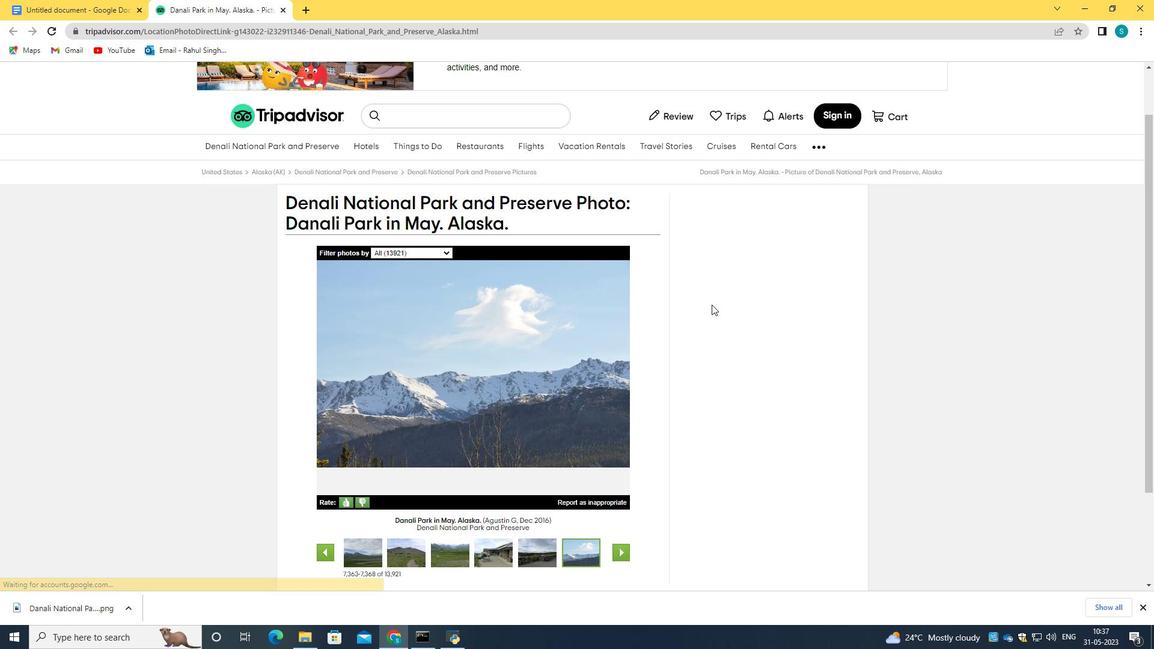 
Action: Mouse scrolled (712, 304) with delta (0, 0)
Screenshot: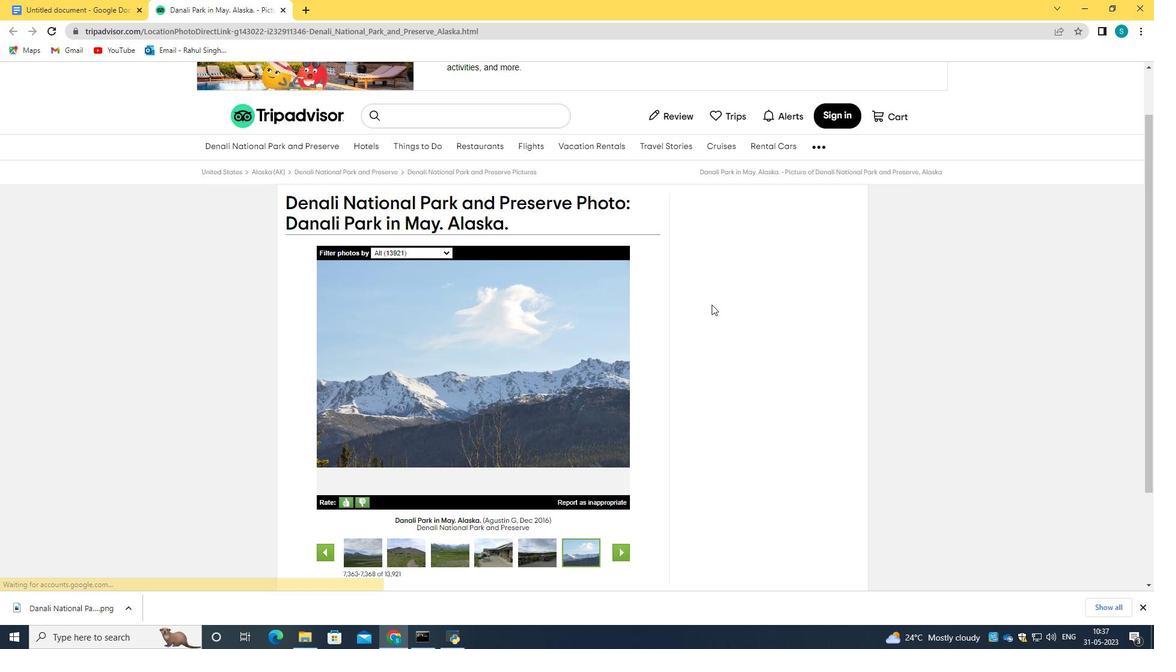 
Action: Mouse scrolled (712, 304) with delta (0, 0)
Screenshot: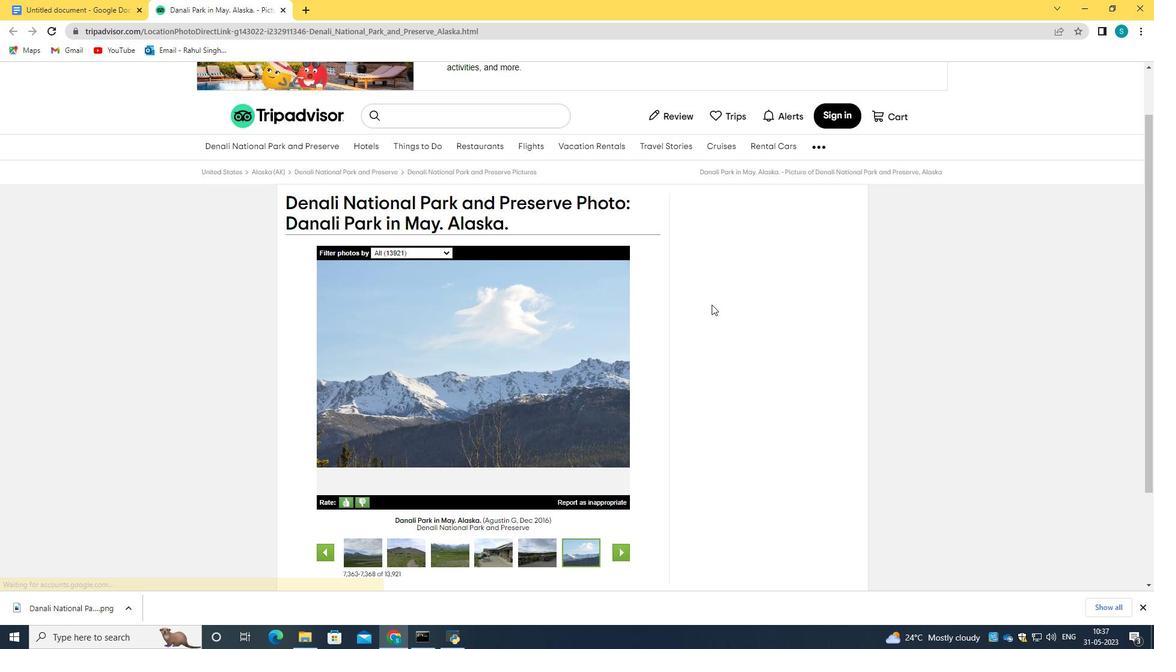 
Action: Mouse scrolled (712, 304) with delta (0, 0)
Screenshot: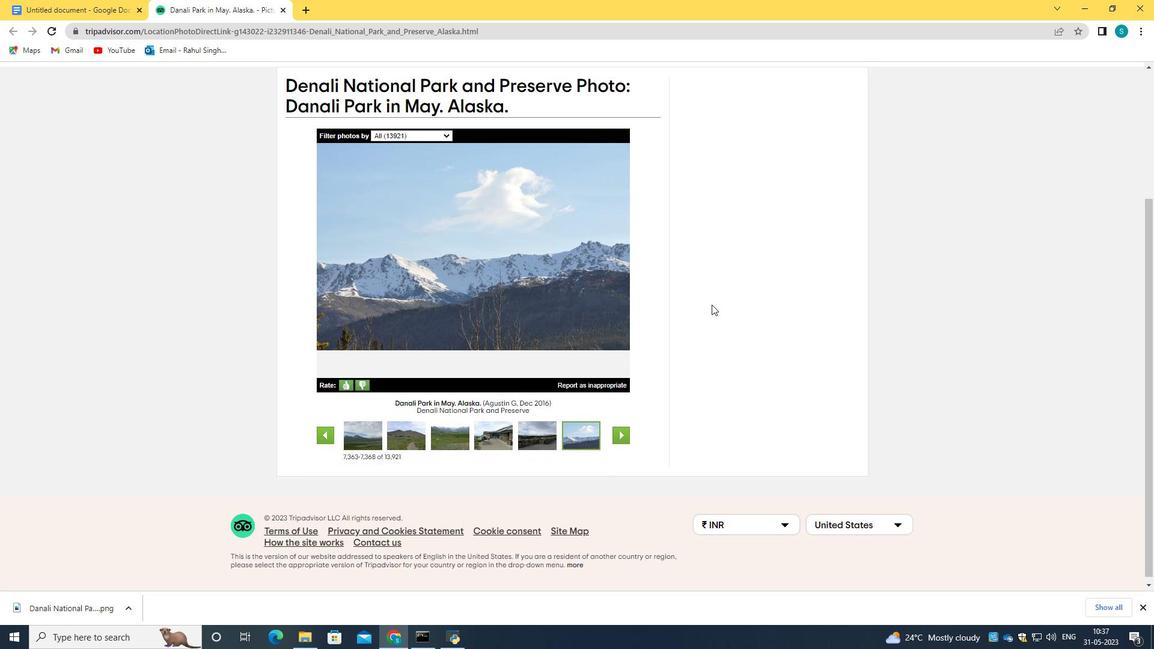 
Action: Mouse scrolled (712, 304) with delta (0, 0)
Screenshot: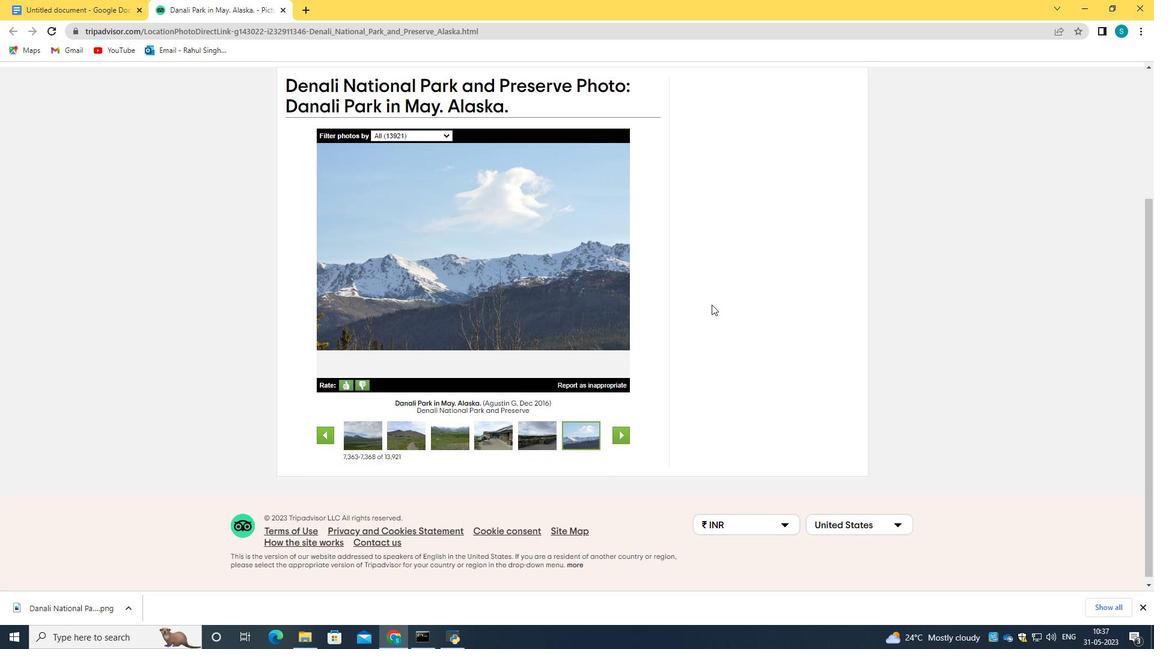 
Action: Mouse scrolled (712, 304) with delta (0, 0)
Screenshot: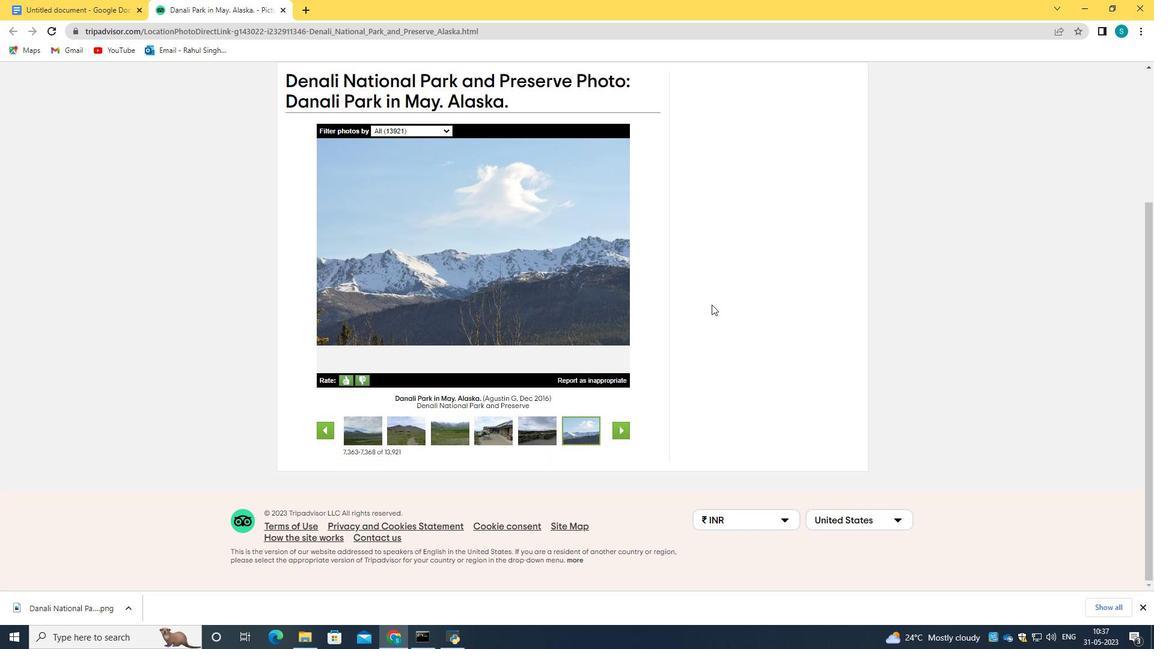 
Action: Mouse scrolled (712, 304) with delta (0, 0)
Screenshot: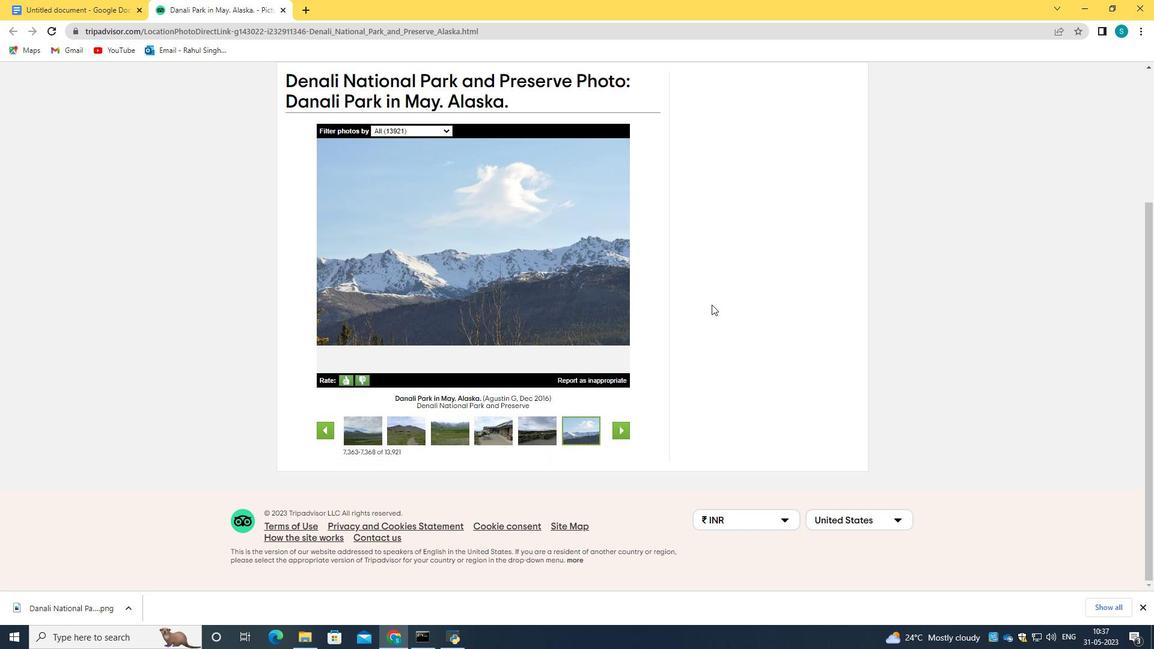 
Action: Mouse moved to (713, 304)
Screenshot: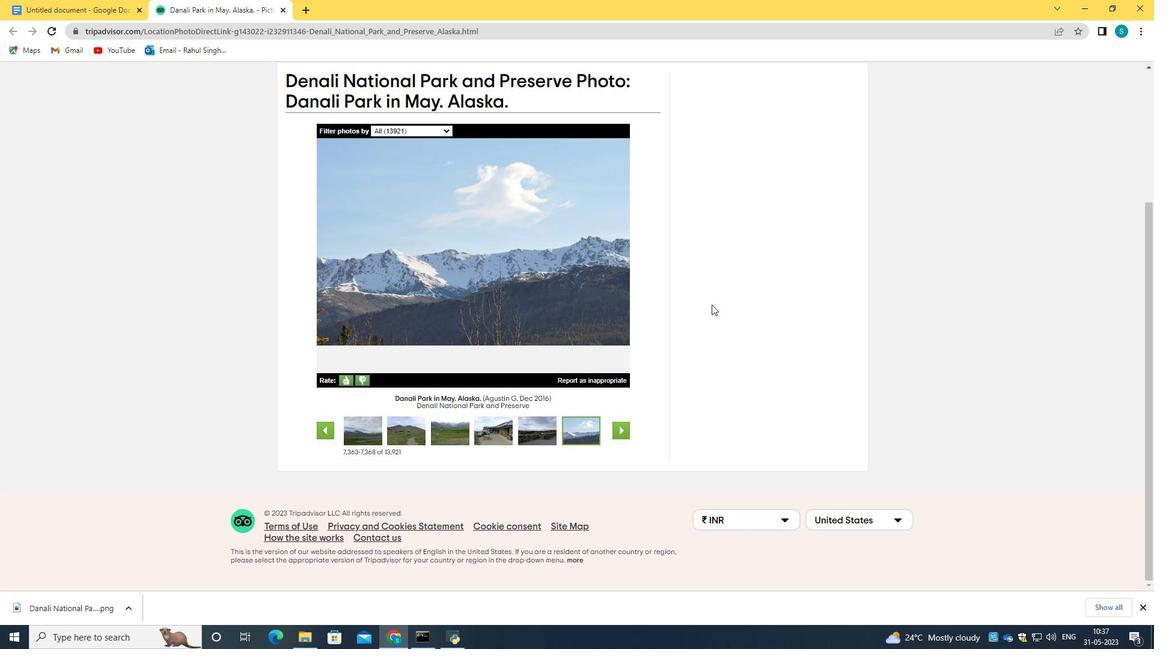 
Action: Mouse scrolled (713, 304) with delta (0, 0)
Screenshot: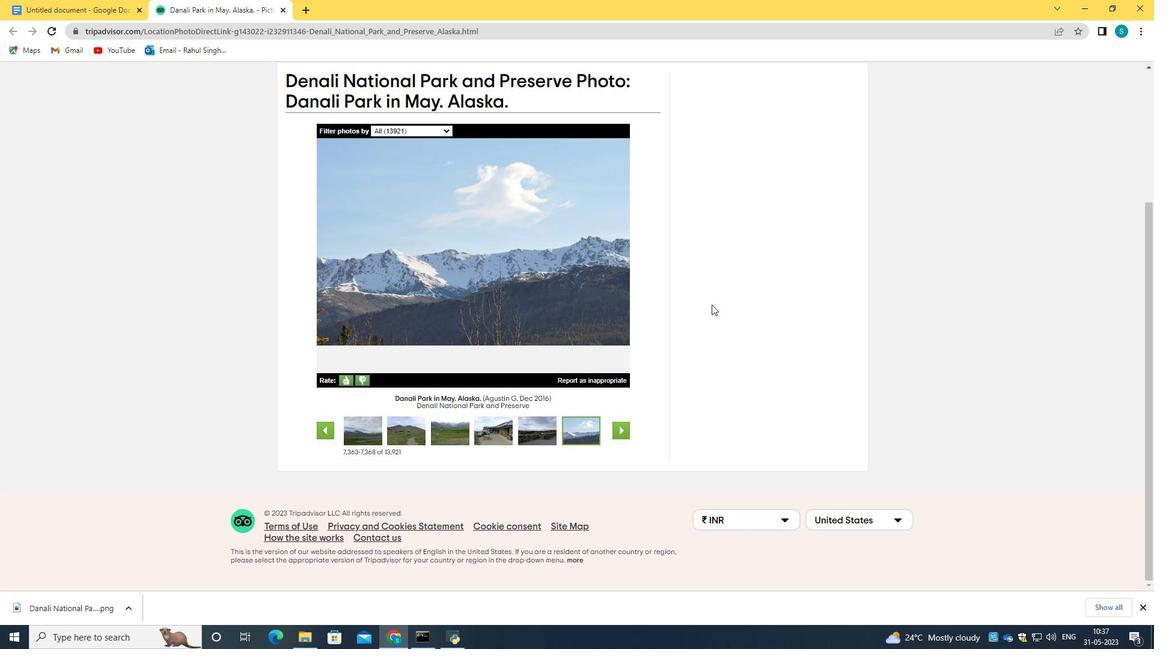 
Action: Mouse moved to (713, 304)
Screenshot: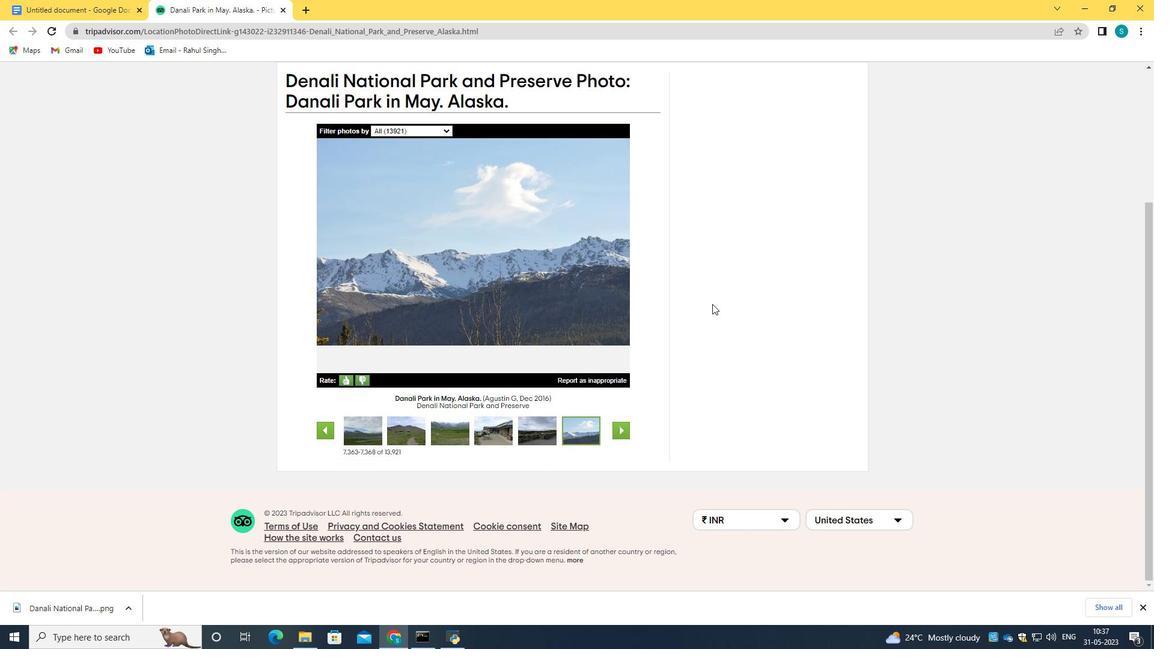 
Action: Mouse scrolled (713, 304) with delta (0, 0)
Screenshot: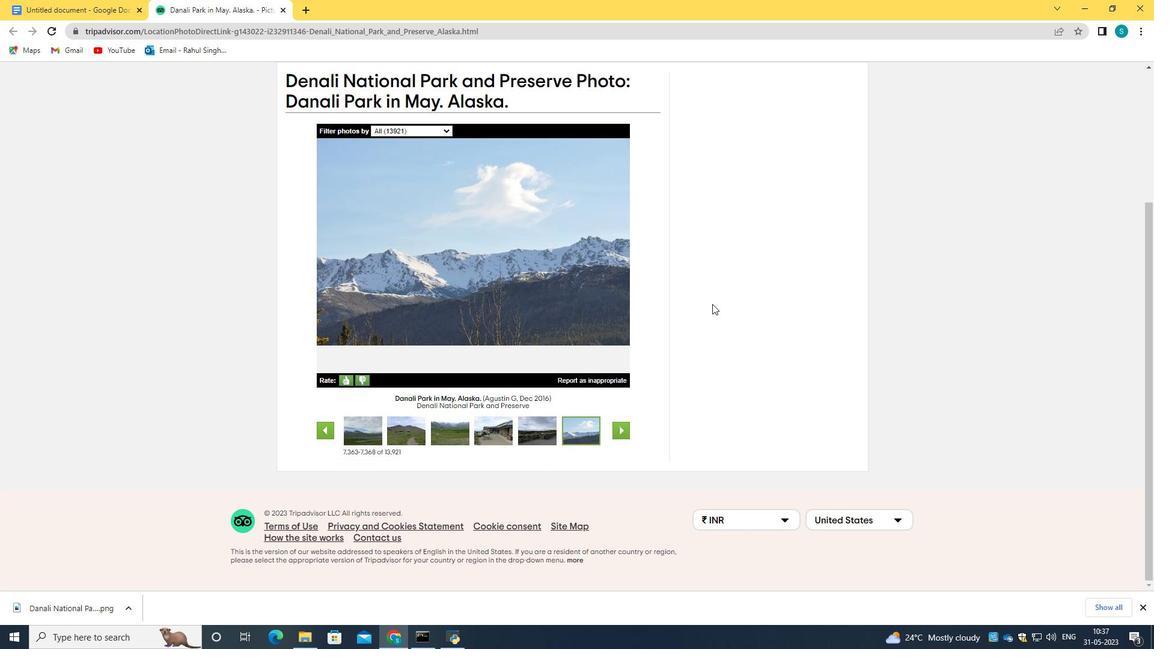 
Action: Mouse scrolled (713, 304) with delta (0, 0)
Screenshot: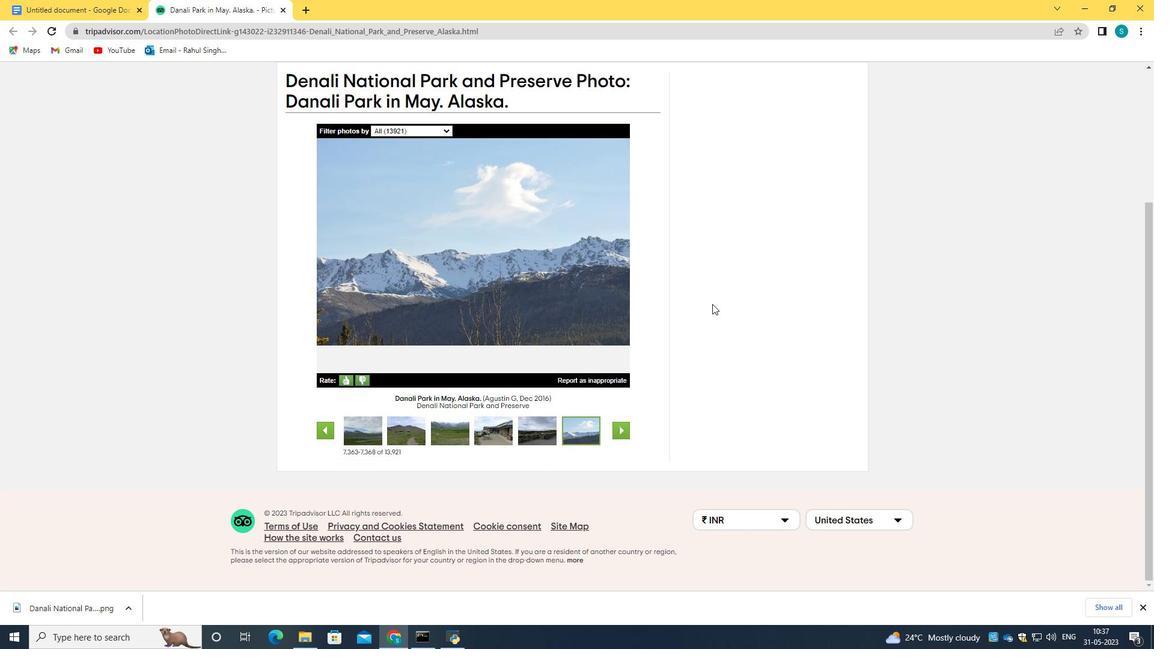 
Action: Mouse scrolled (713, 304) with delta (0, 0)
Screenshot: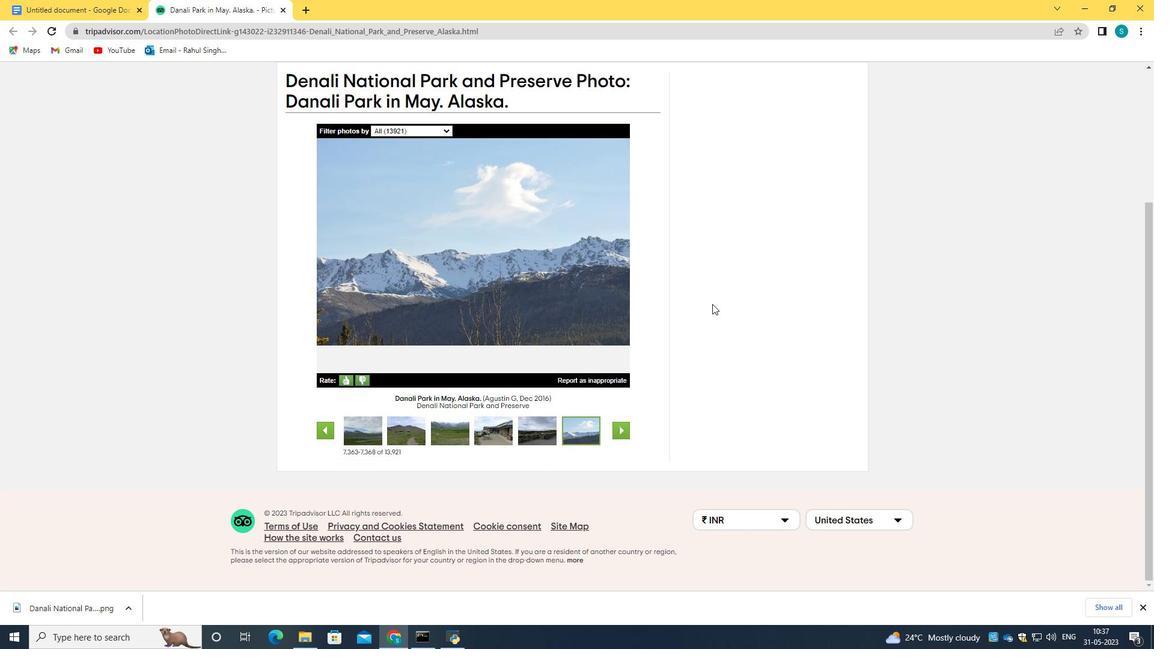 
Action: Mouse scrolled (713, 304) with delta (0, 0)
Screenshot: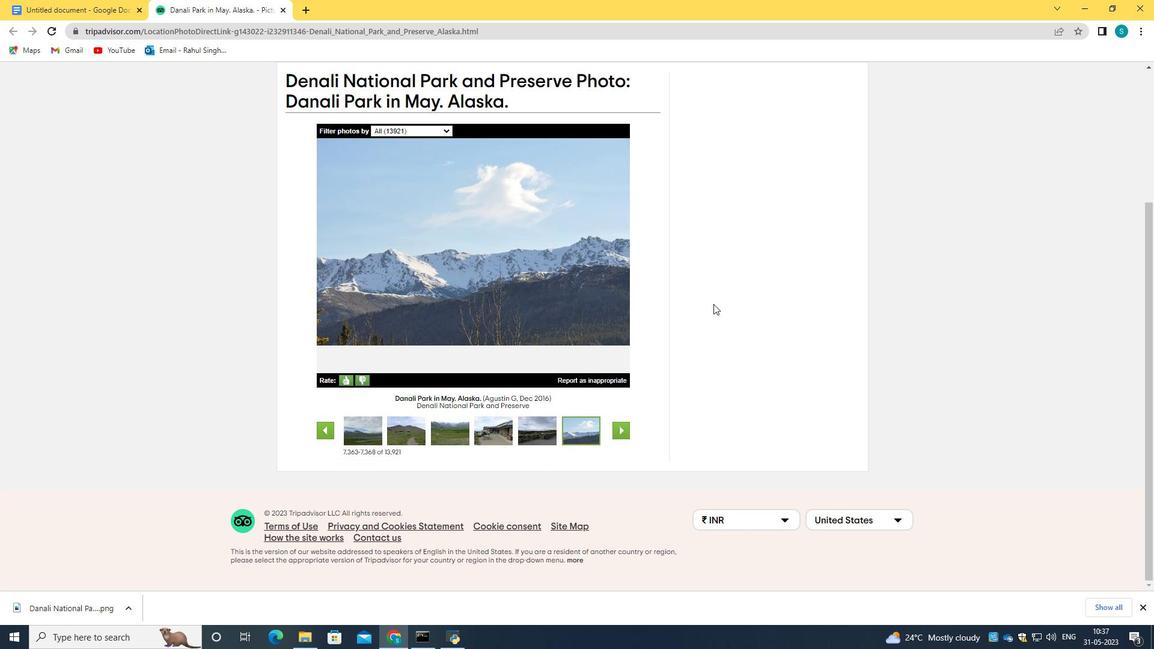 
Action: Mouse moved to (72, 0)
Screenshot: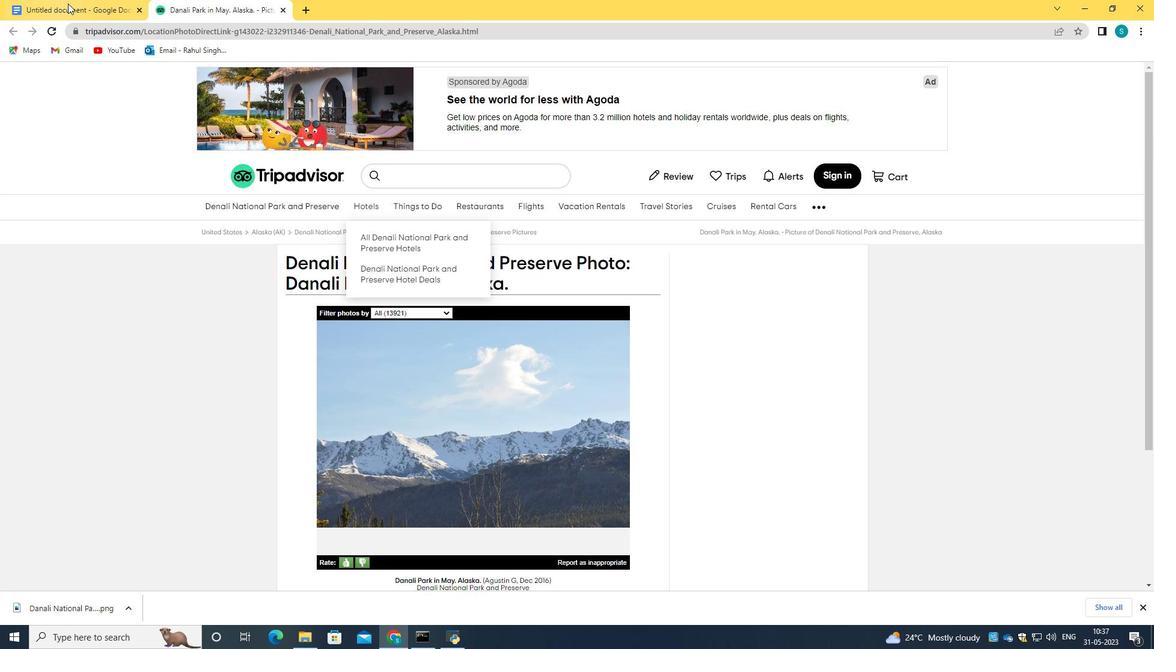 
Action: Mouse pressed left at (72, 0)
Screenshot: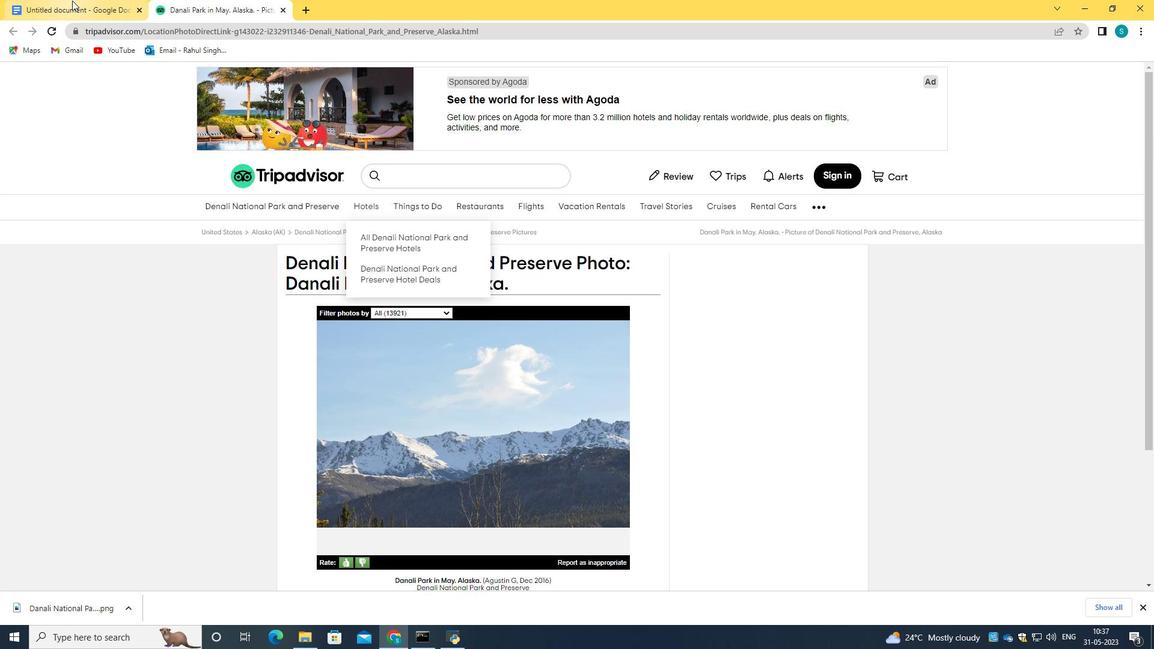 
Action: Mouse moved to (1037, 463)
Screenshot: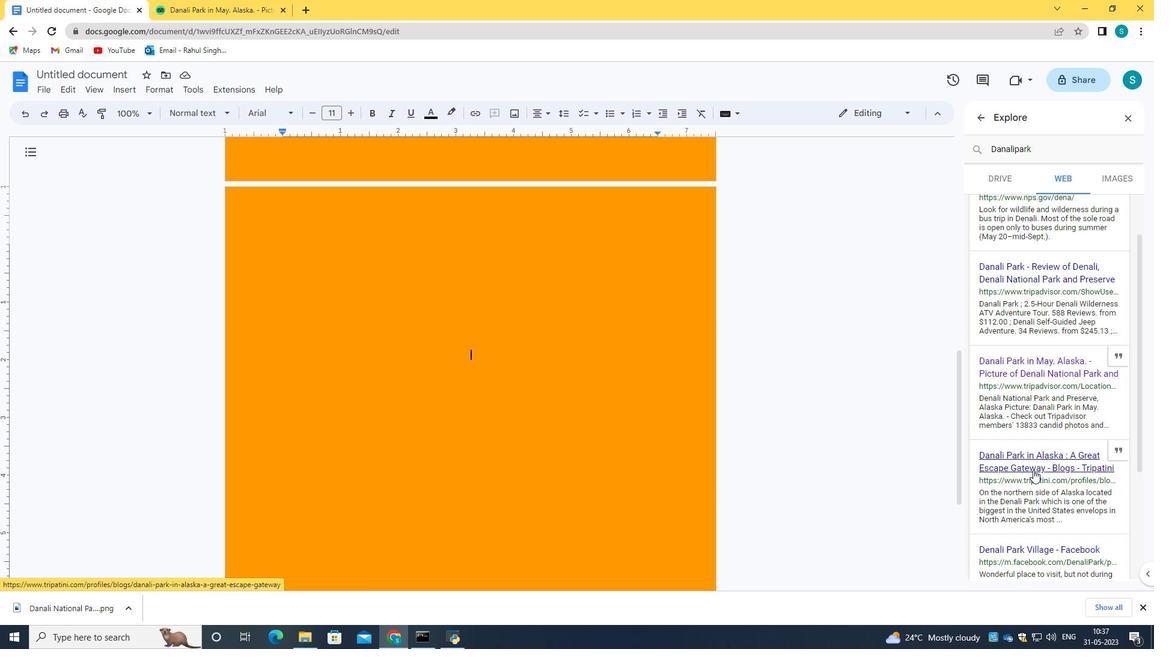
Action: Mouse pressed left at (1037, 463)
Screenshot: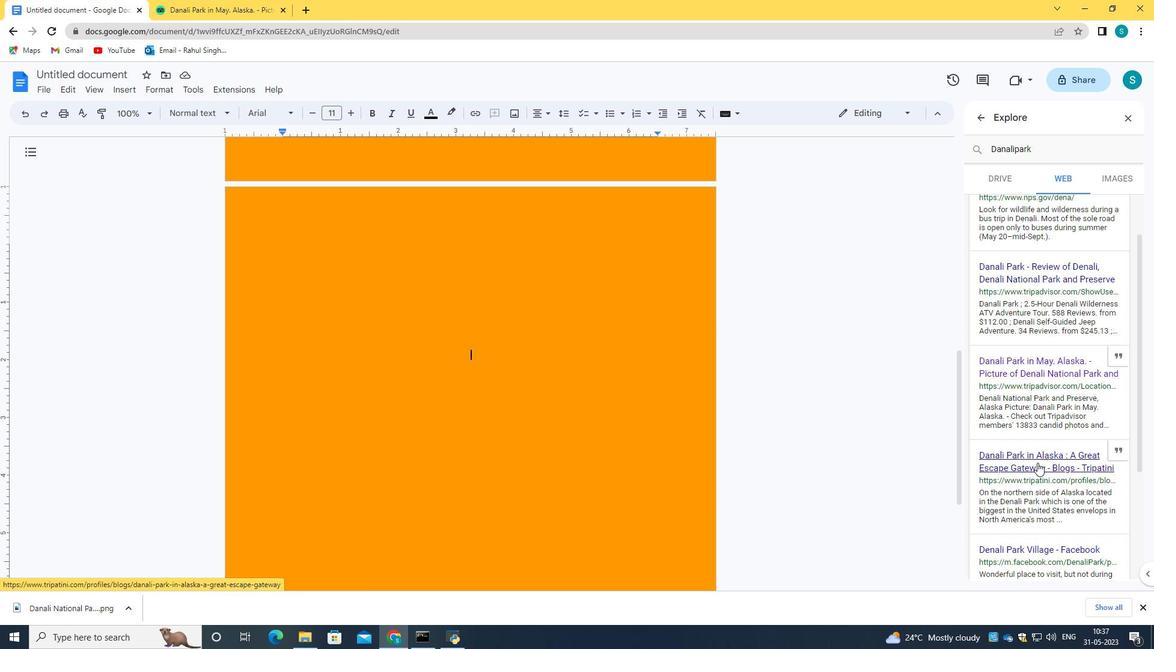 
Action: Mouse moved to (550, 347)
Screenshot: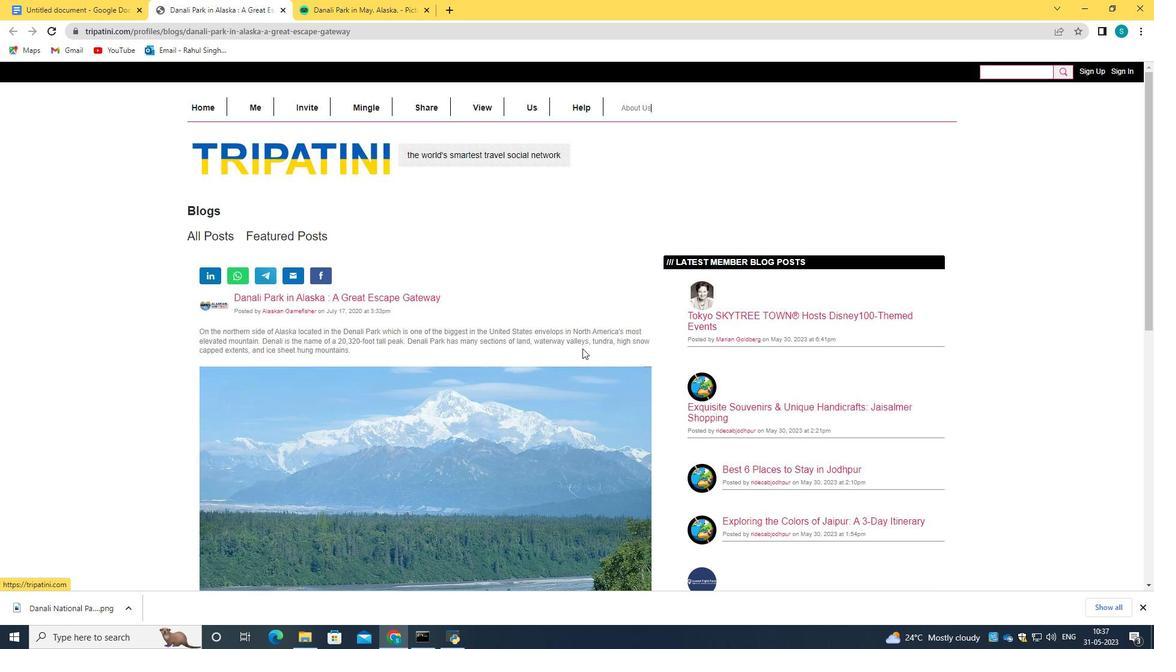 
Action: Mouse scrolled (550, 346) with delta (0, 0)
Screenshot: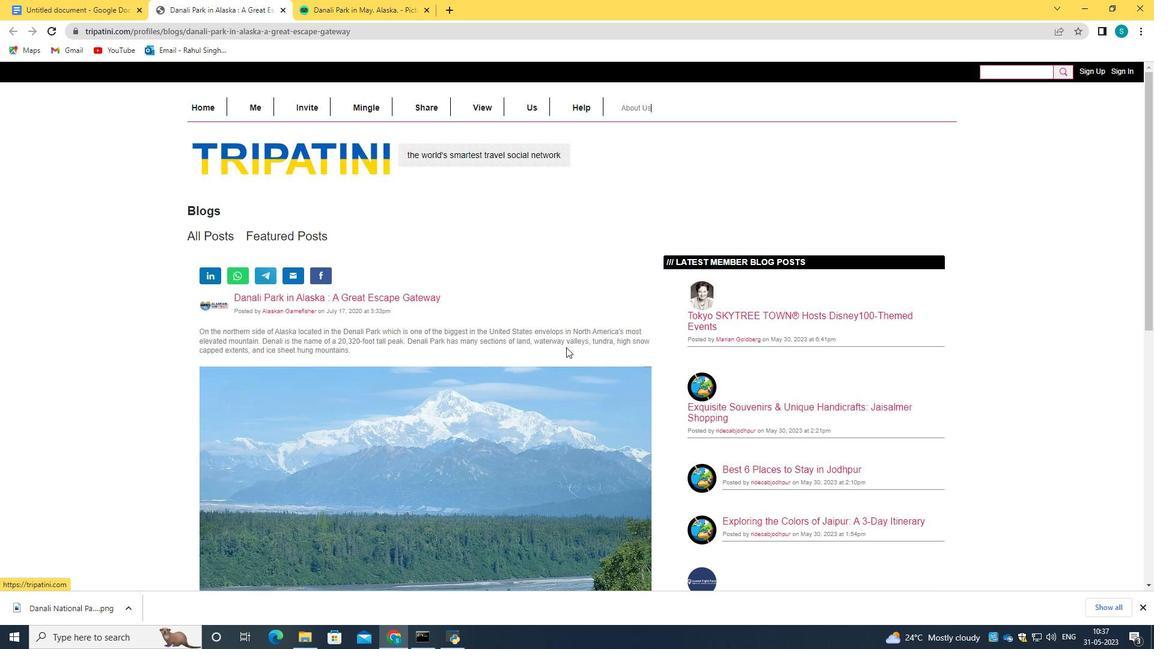 
Action: Mouse scrolled (550, 346) with delta (0, 0)
Screenshot: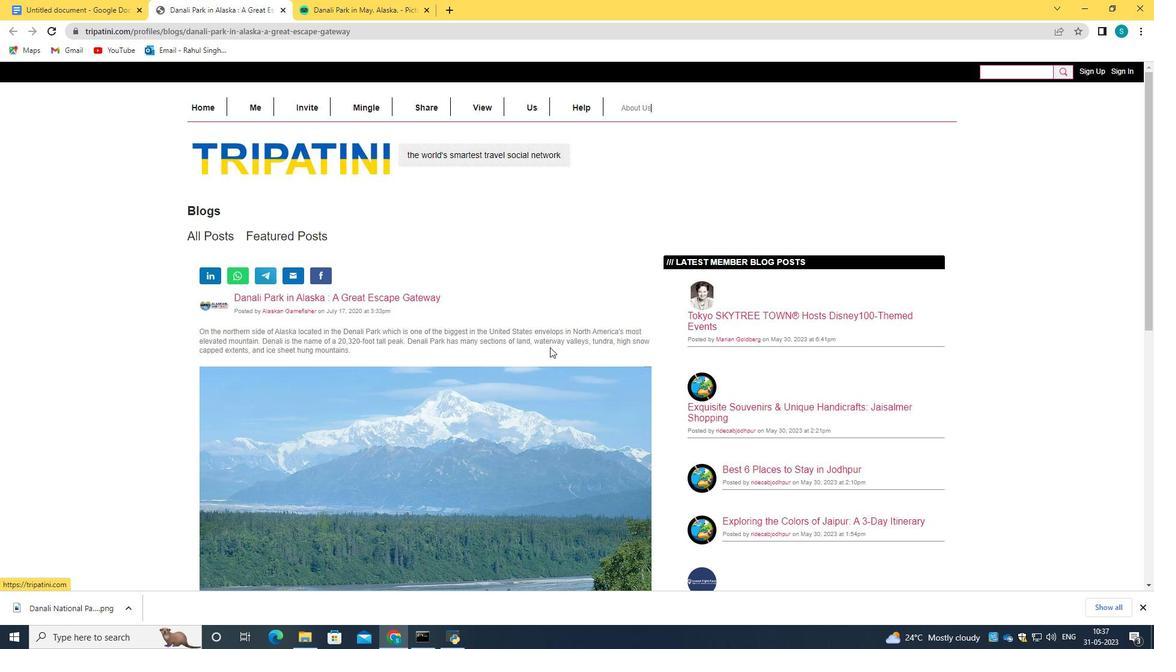 
Action: Mouse scrolled (550, 346) with delta (0, 0)
Screenshot: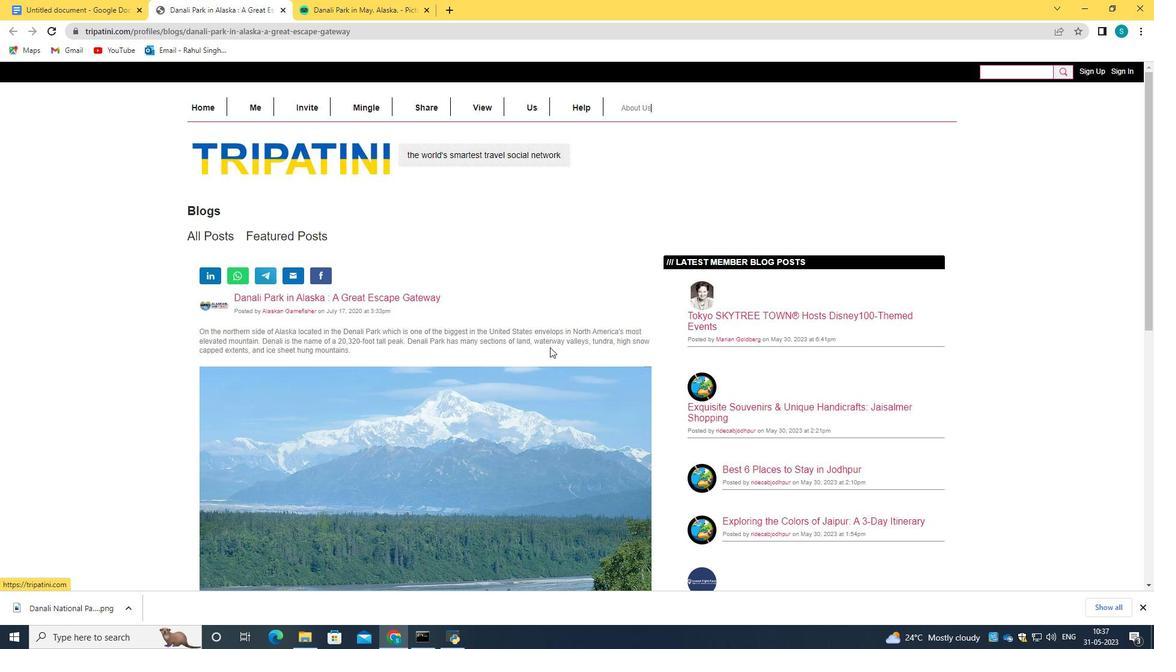 
Action: Mouse scrolled (550, 346) with delta (0, 0)
Screenshot: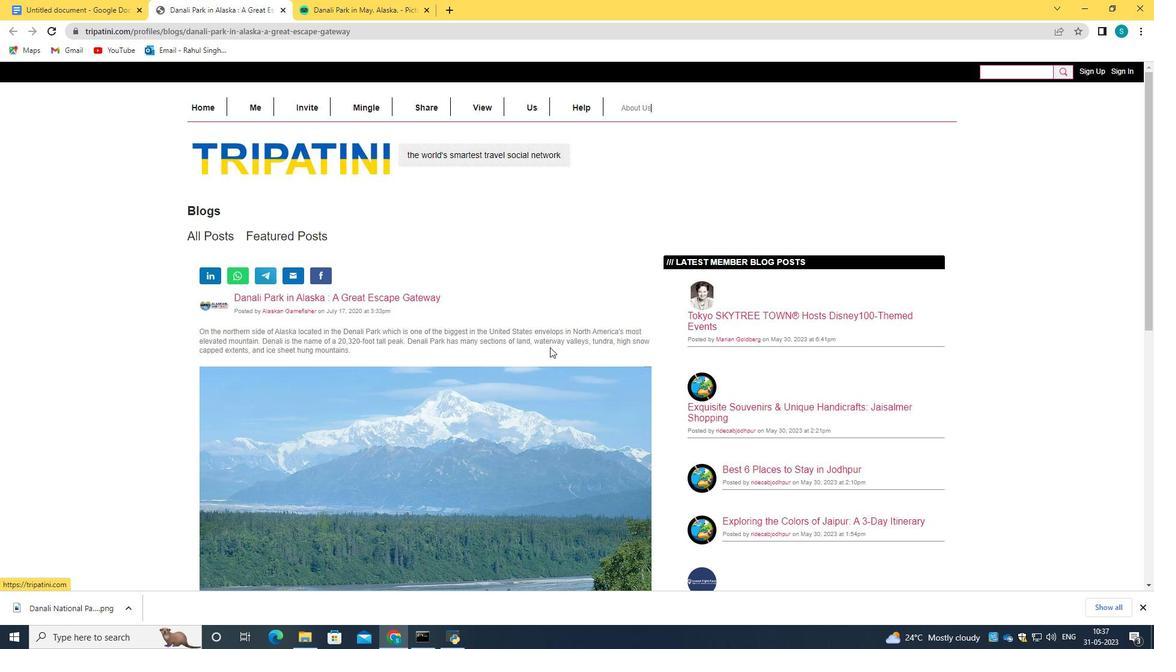 
Action: Mouse moved to (547, 339)
Screenshot: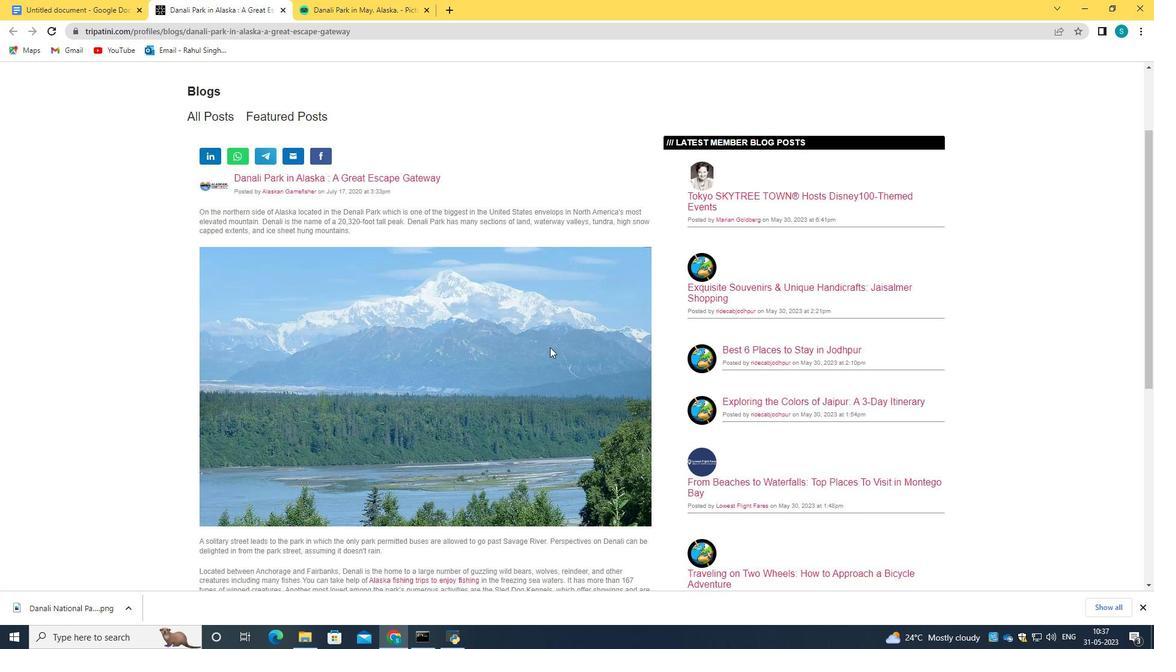 
Action: Mouse scrolled (547, 339) with delta (0, 0)
Screenshot: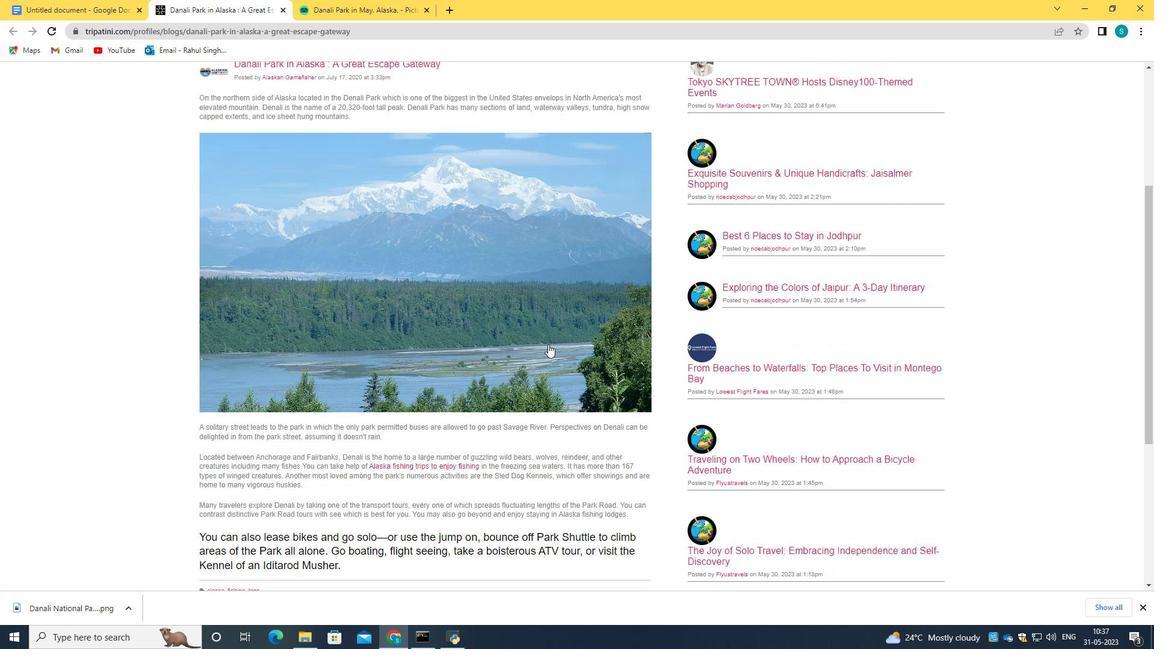 
Action: Mouse scrolled (547, 339) with delta (0, 0)
Screenshot: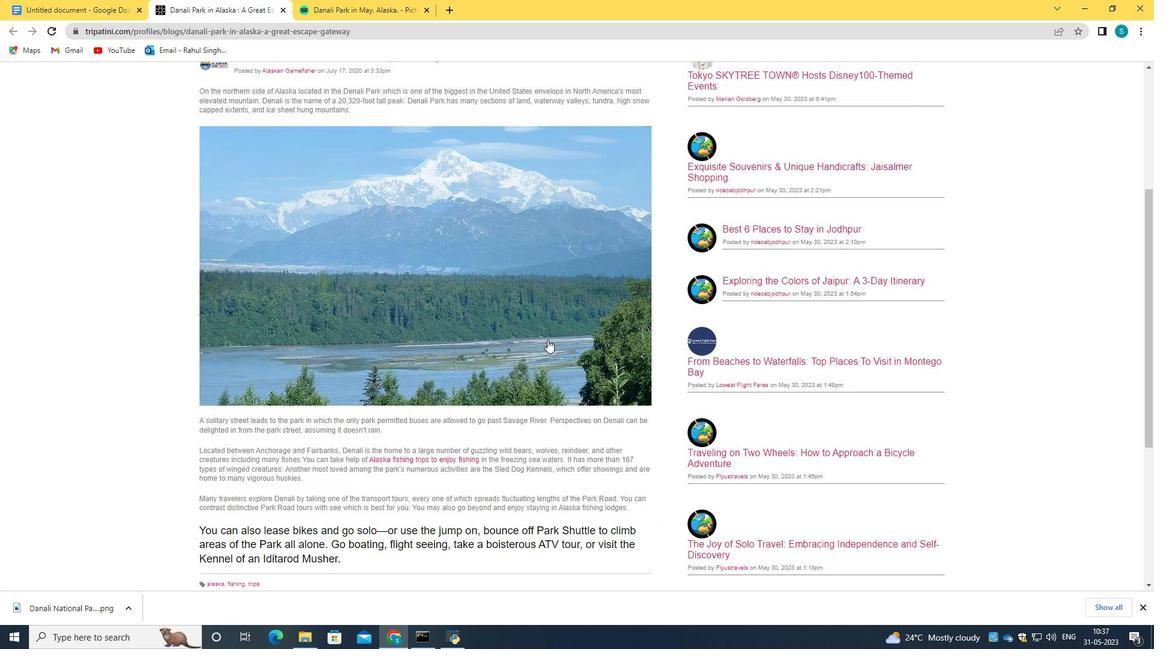 
Action: Mouse scrolled (547, 339) with delta (0, 0)
Screenshot: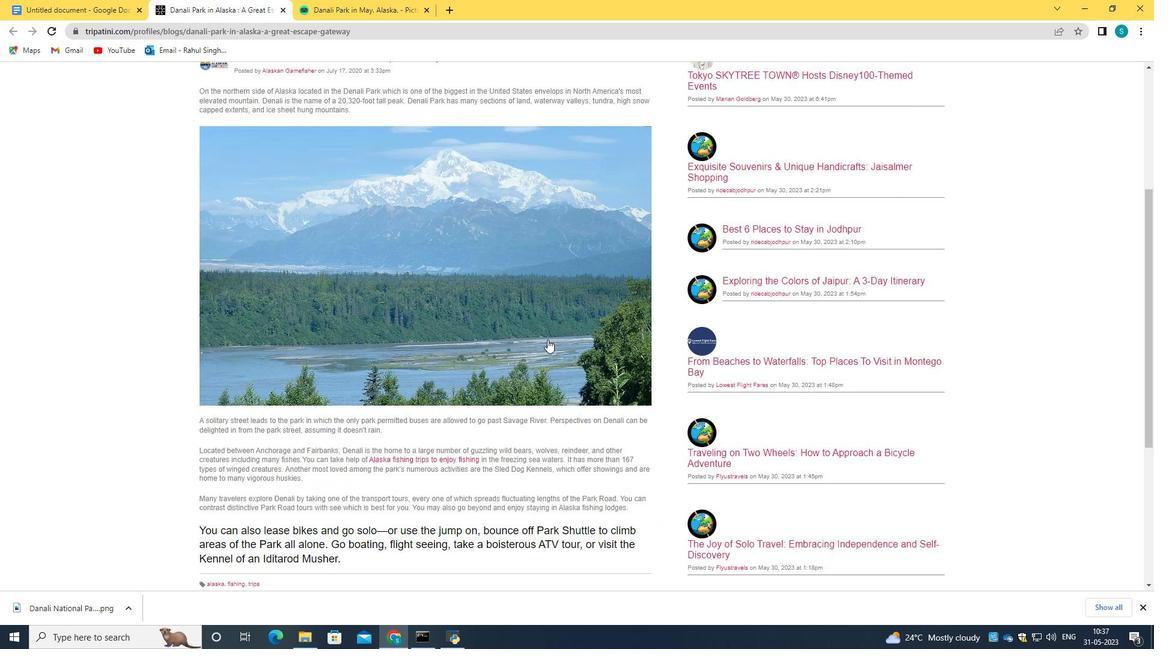
Action: Mouse moved to (546, 339)
Screenshot: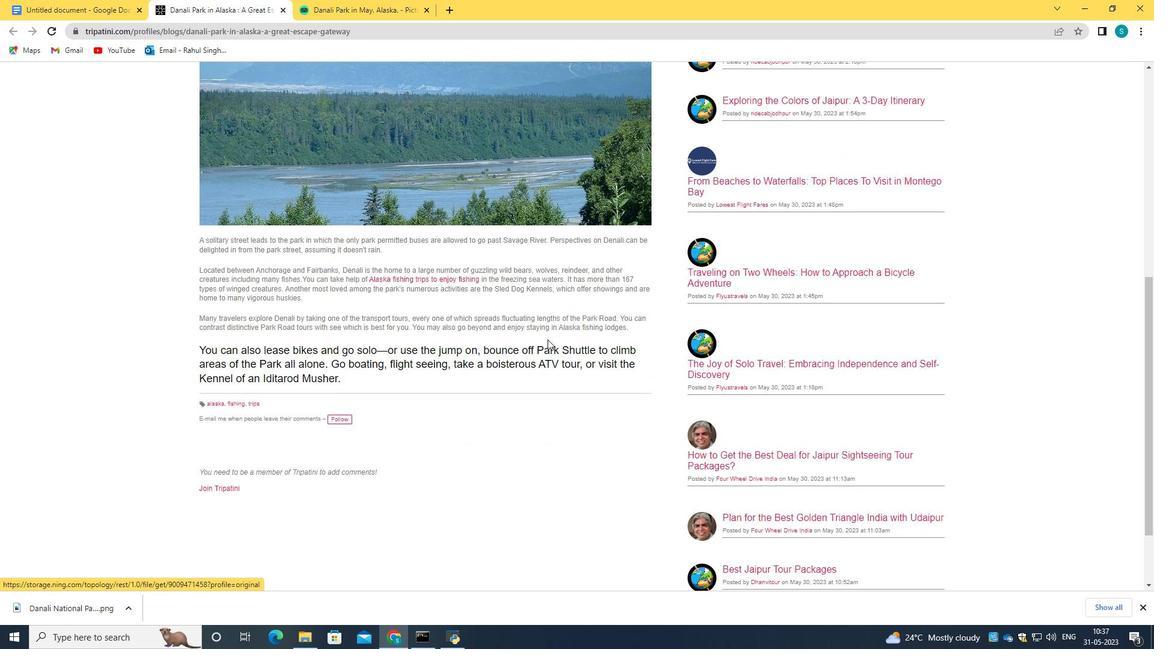 
Action: Mouse scrolled (546, 339) with delta (0, 0)
Screenshot: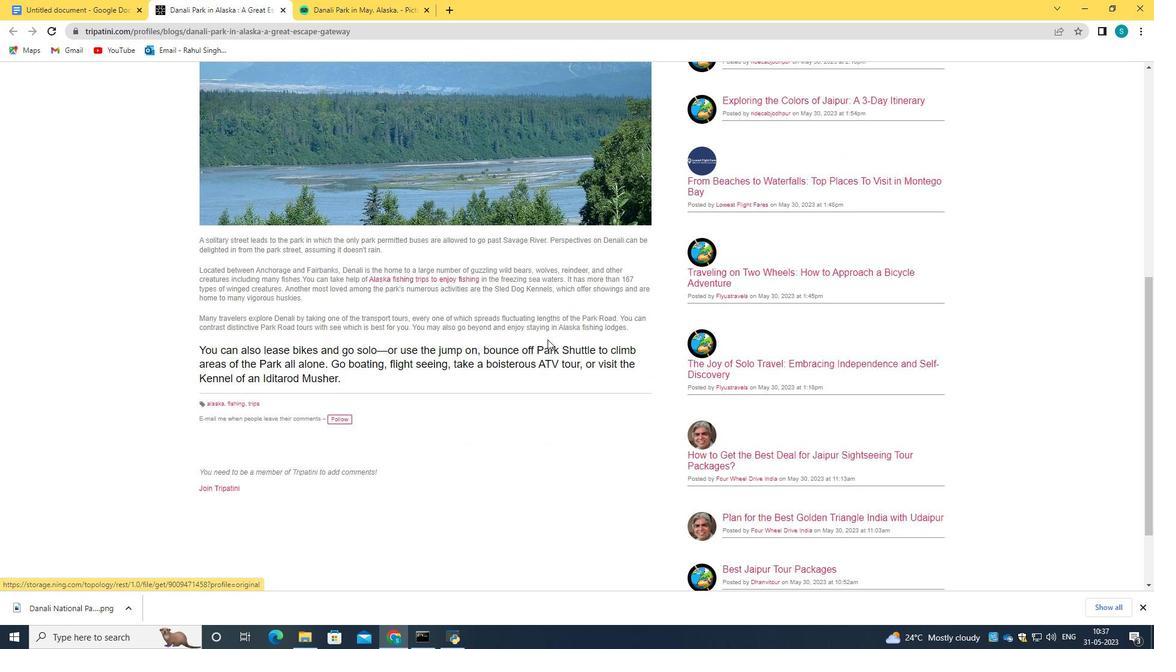 
Action: Mouse scrolled (546, 339) with delta (0, 0)
Screenshot: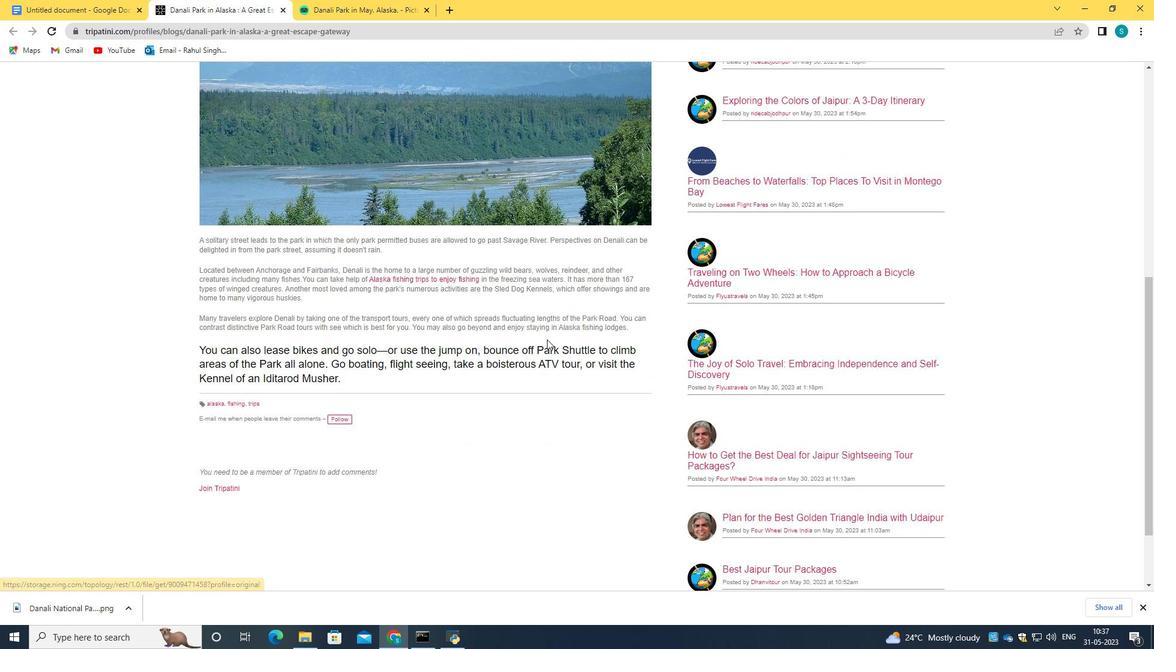 
Action: Mouse scrolled (546, 339) with delta (0, 0)
Screenshot: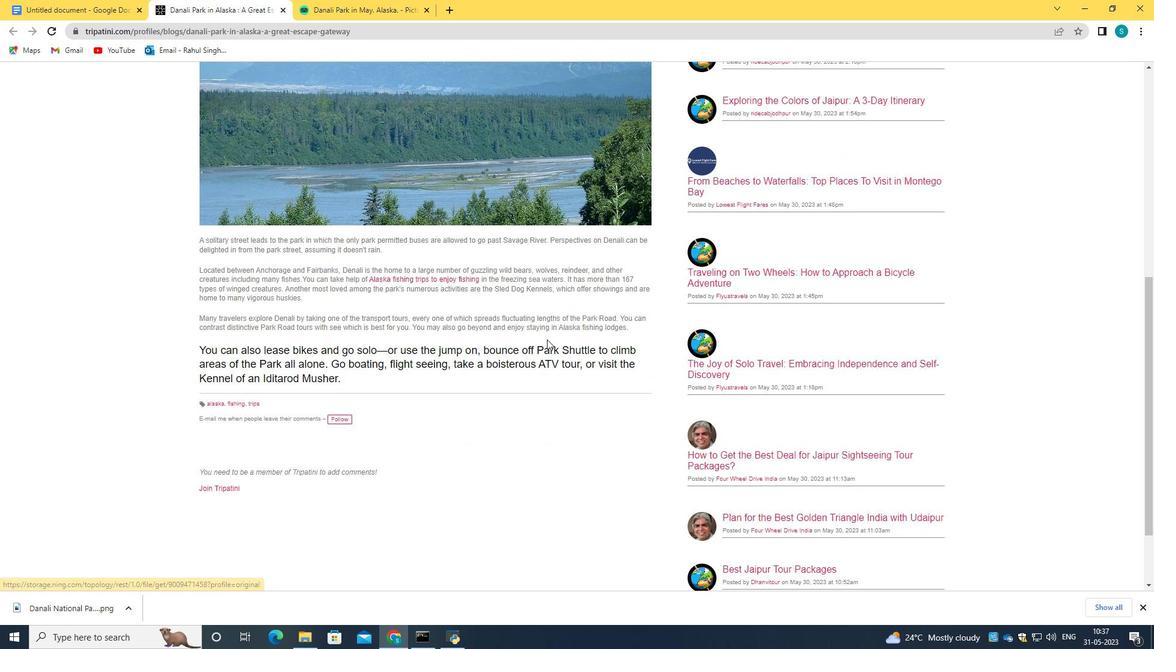 
Action: Mouse moved to (546, 339)
Screenshot: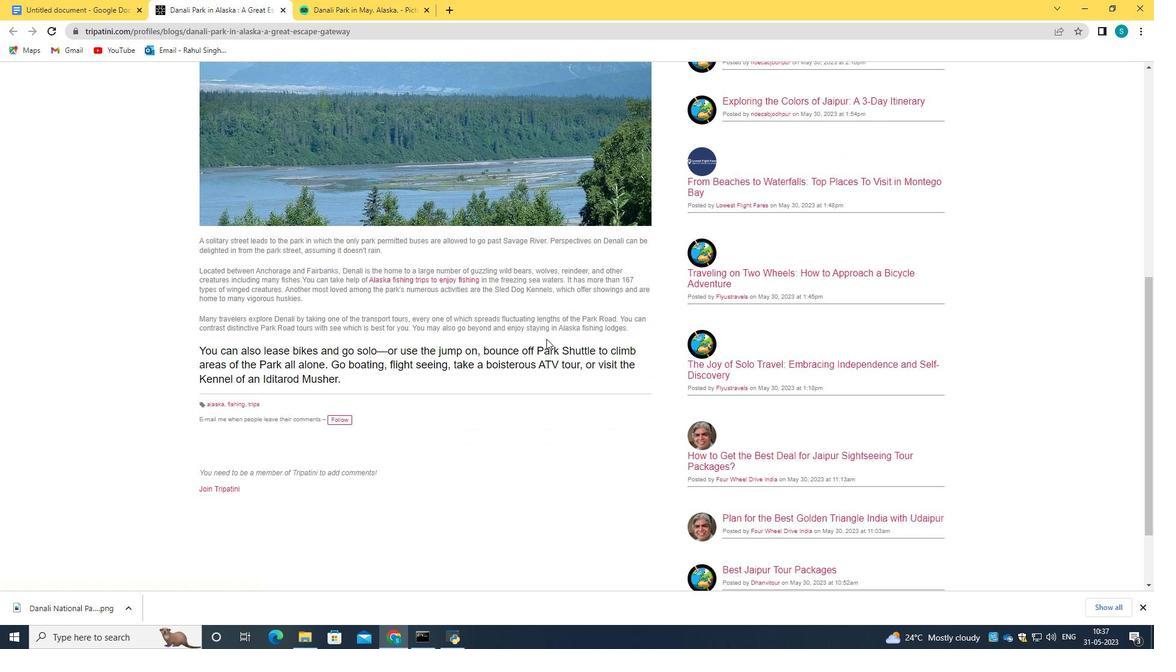 
Action: Mouse scrolled (546, 339) with delta (0, 0)
Screenshot: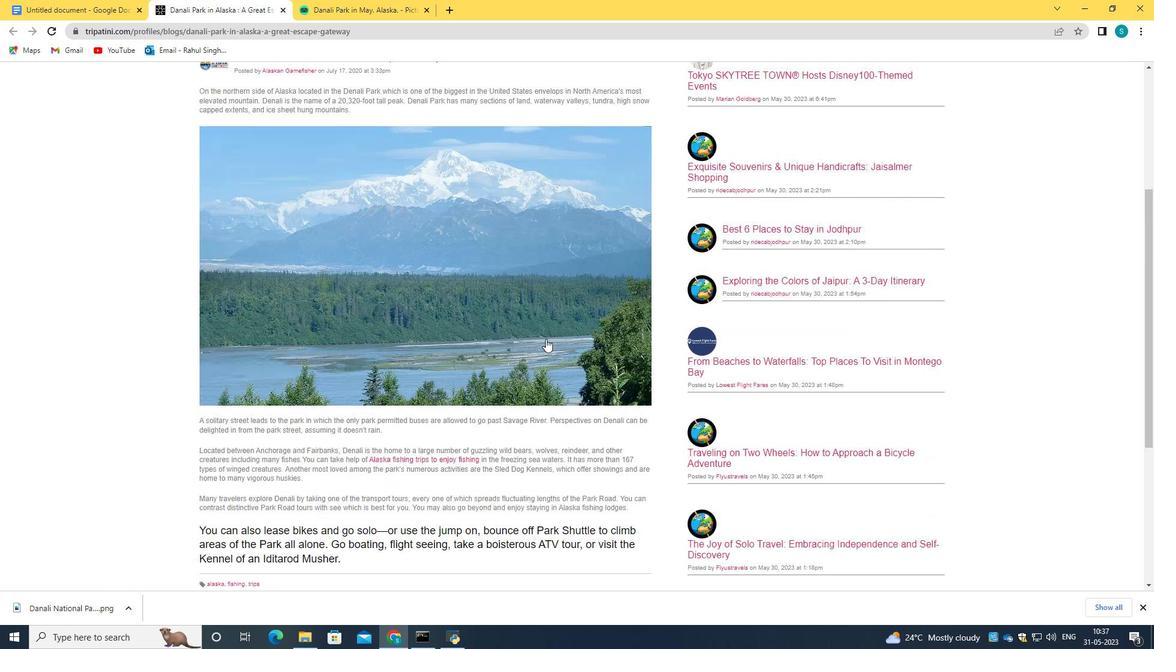 
Action: Mouse scrolled (546, 339) with delta (0, 0)
Screenshot: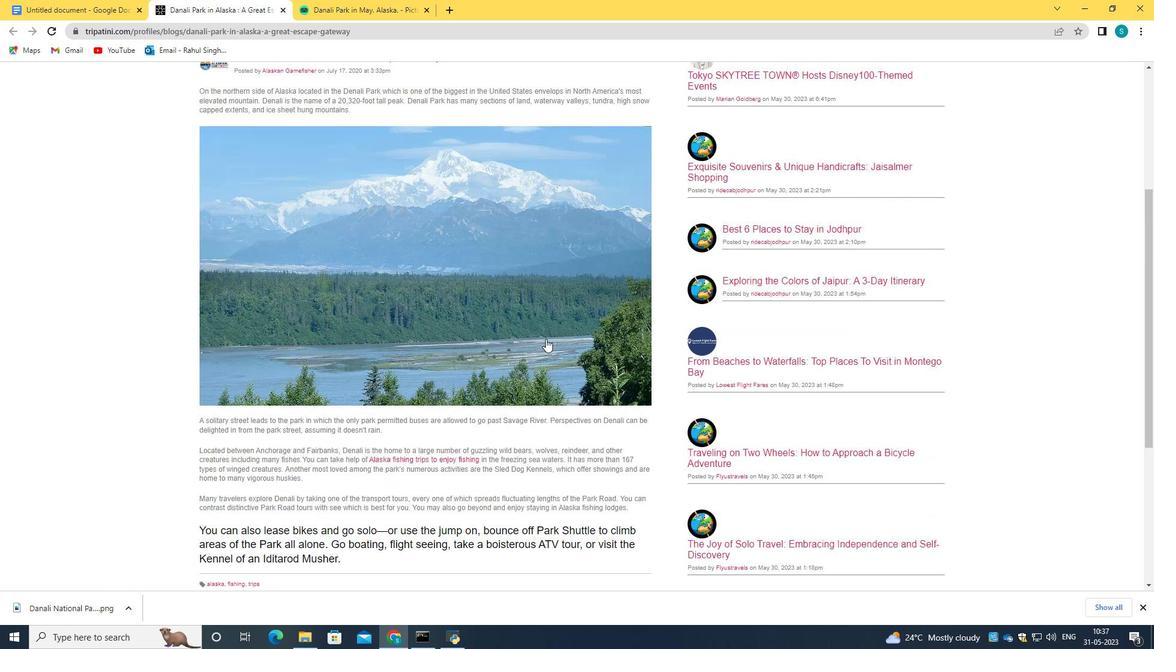 
Action: Mouse moved to (200, 208)
Screenshot: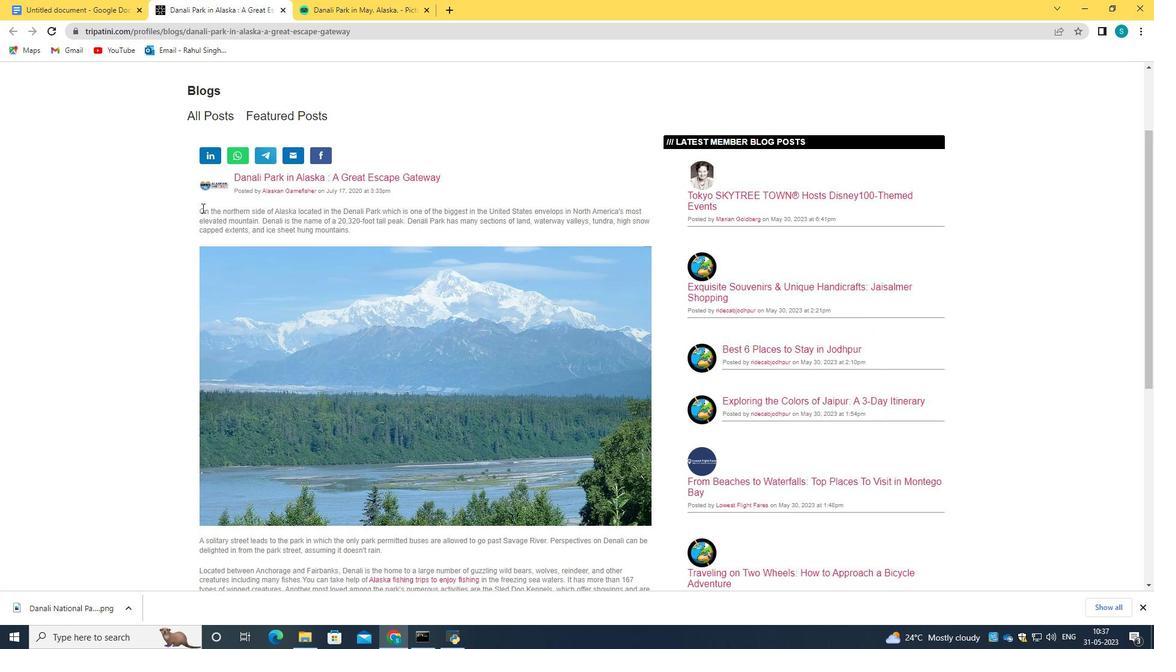 
Action: Mouse pressed left at (200, 208)
Screenshot: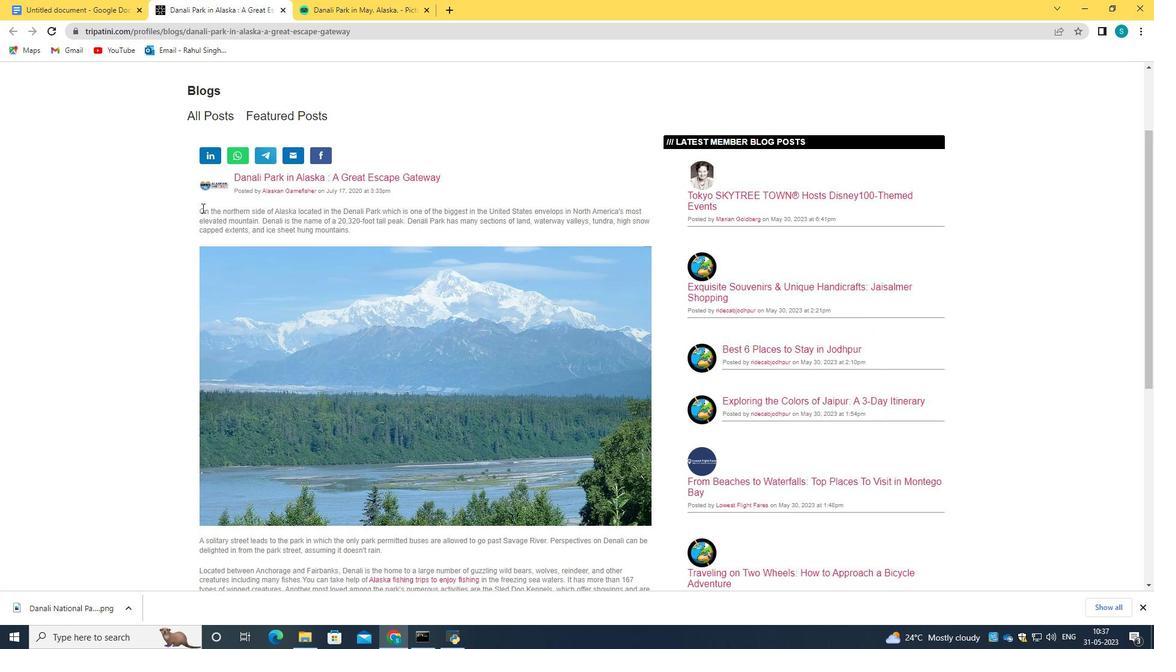 
Action: Mouse moved to (359, 237)
Screenshot: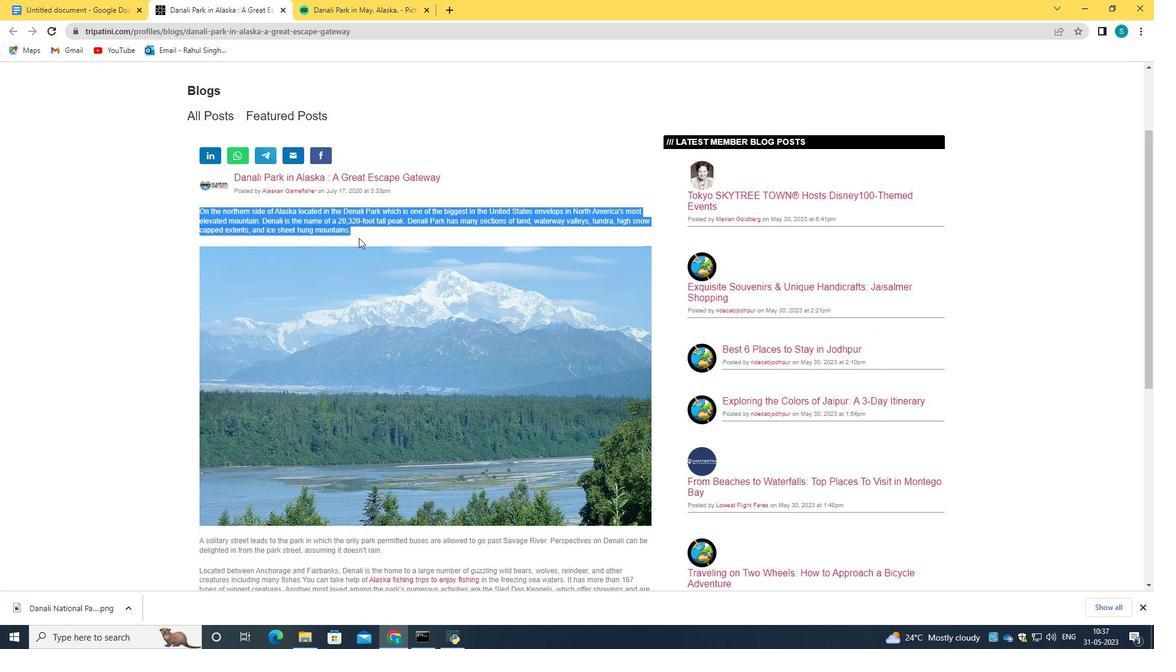 
Action: Key pressed ctrl+C<'\x03'>
Screenshot: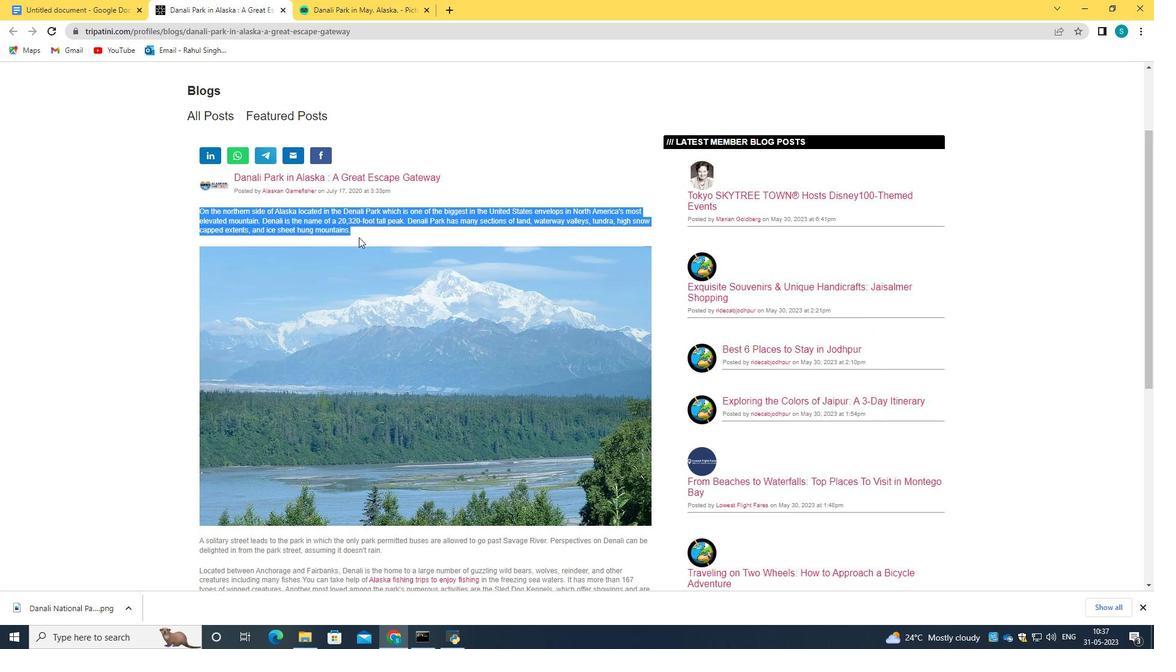 
Action: Mouse moved to (25, 0)
Screenshot: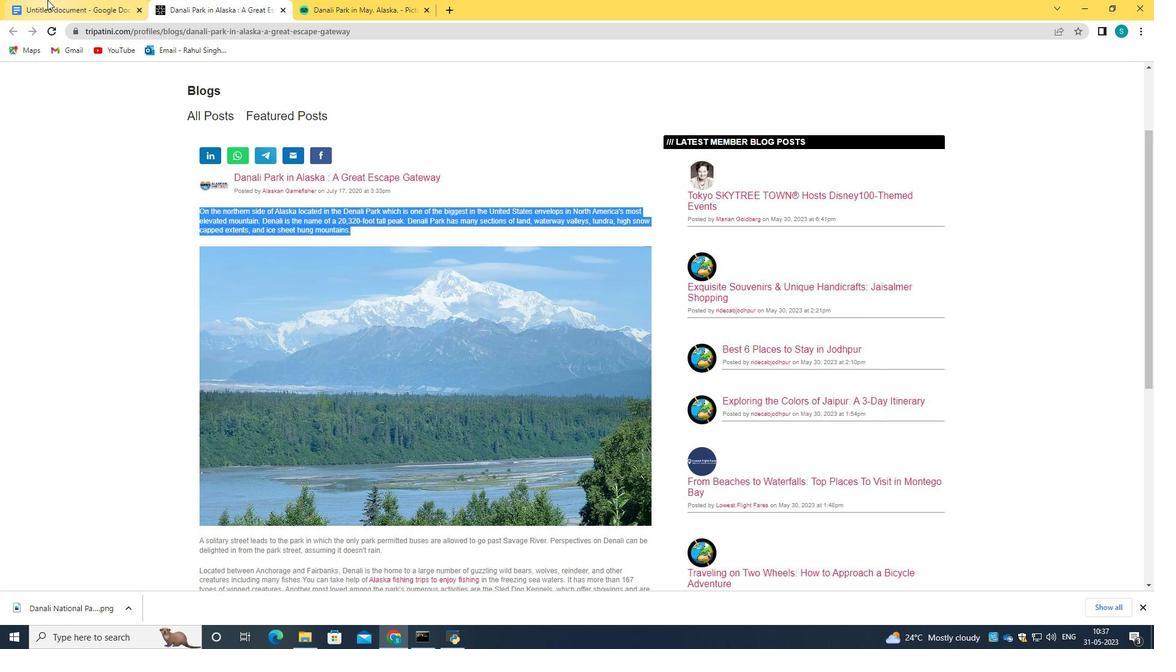 
Action: Mouse pressed left at (25, 0)
Screenshot: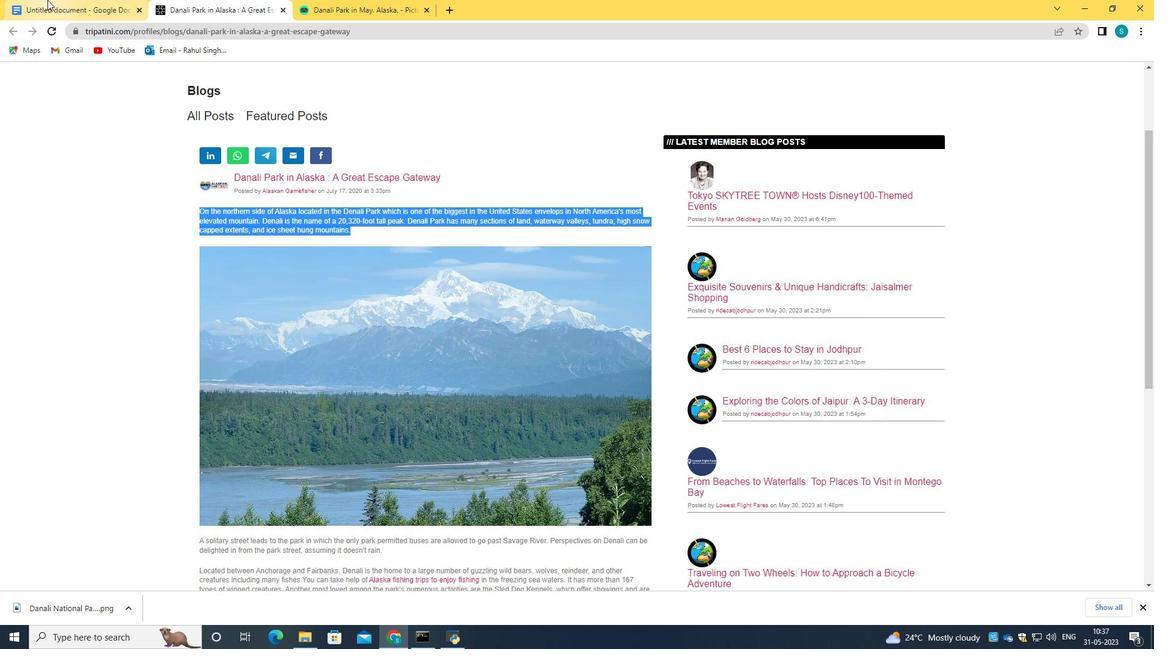 
Action: Mouse moved to (348, 244)
Screenshot: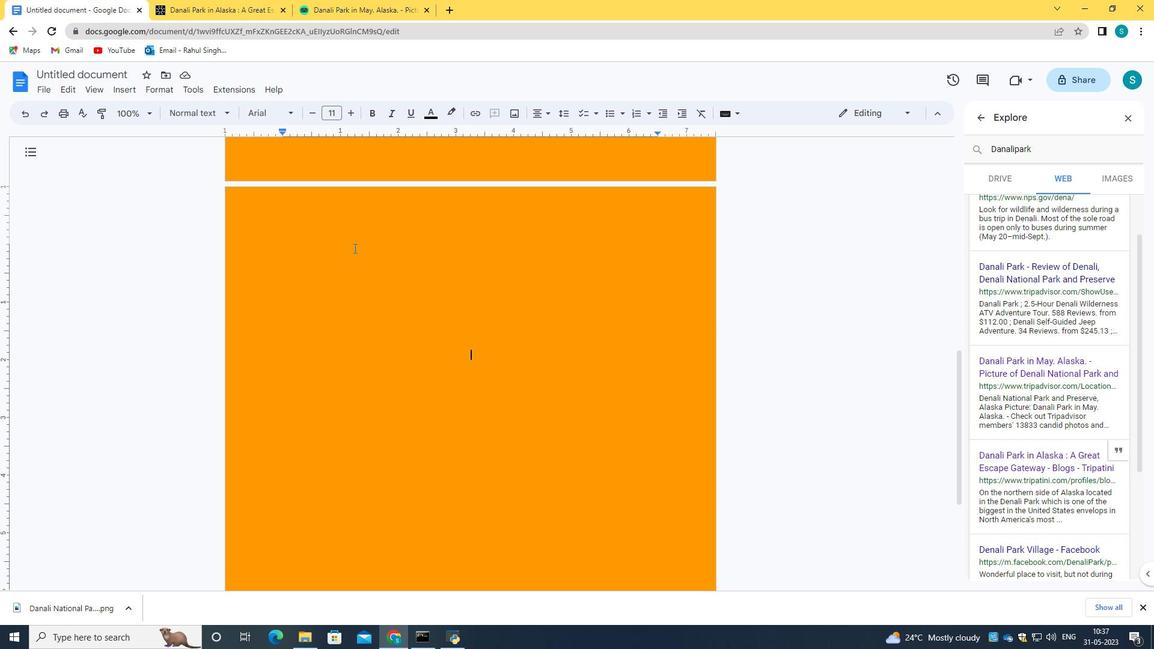 
Action: Mouse pressed left at (348, 244)
Screenshot: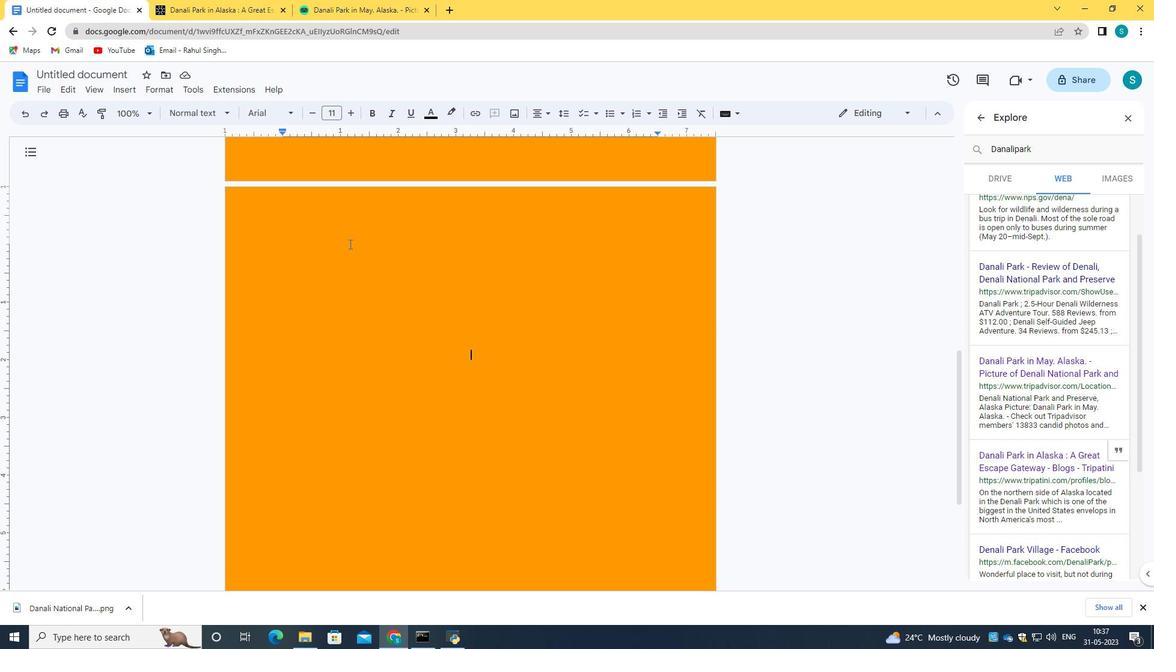 
Action: Mouse moved to (339, 244)
Screenshot: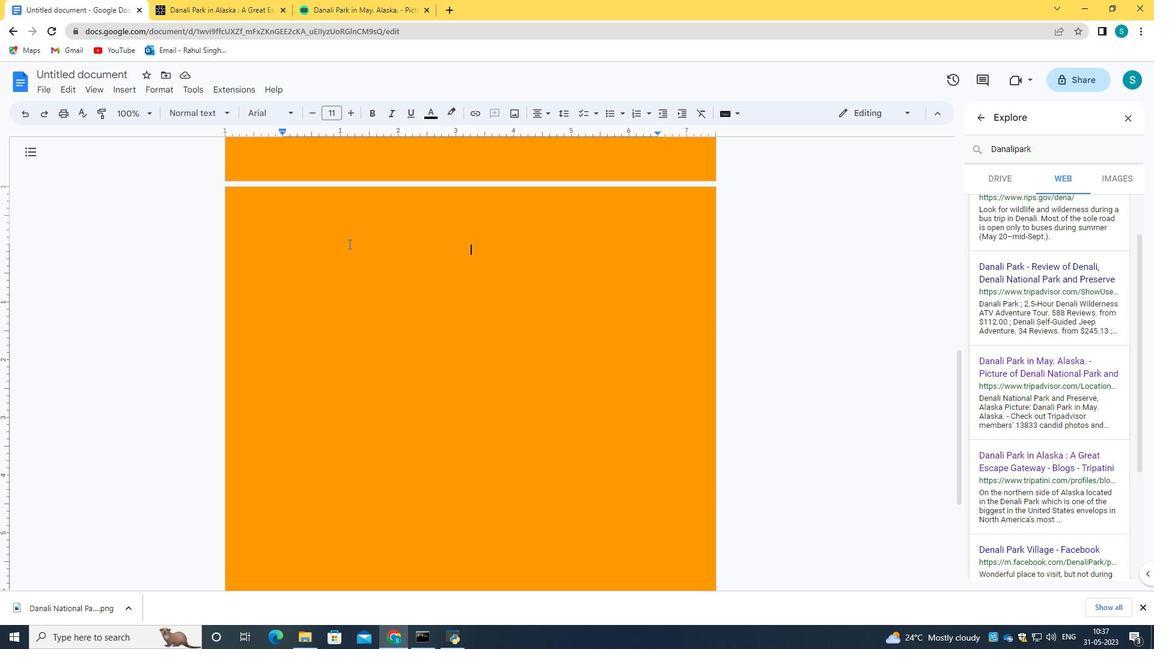 
Action: Key pressed ctrl+V
Screenshot: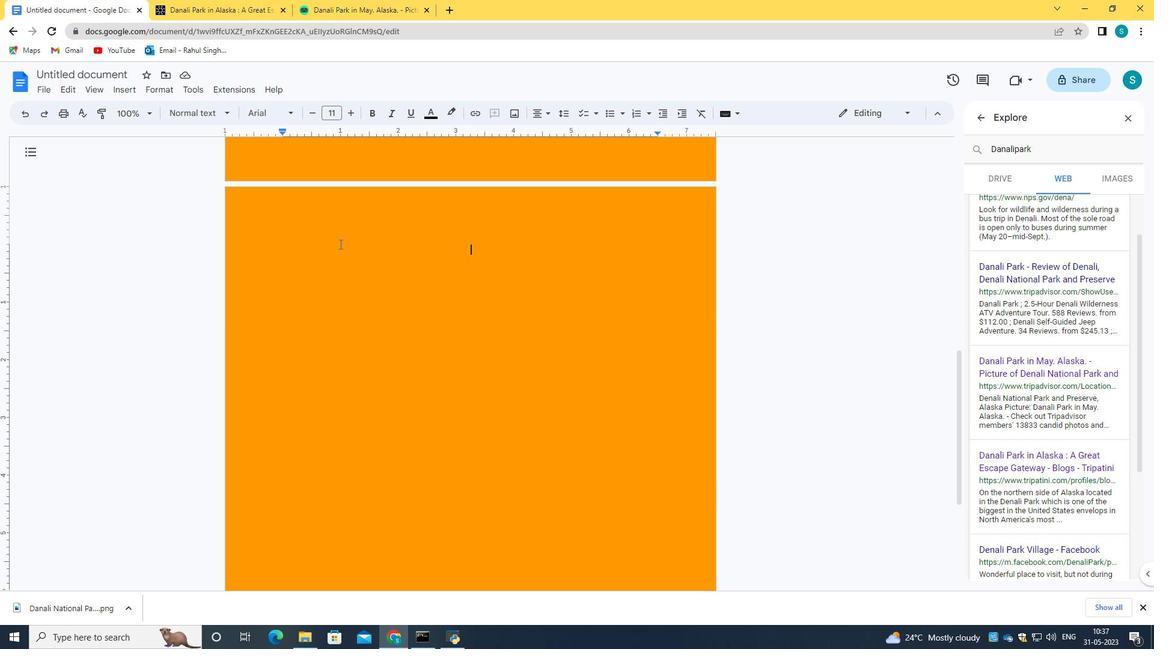 
Action: Mouse moved to (431, 237)
Screenshot: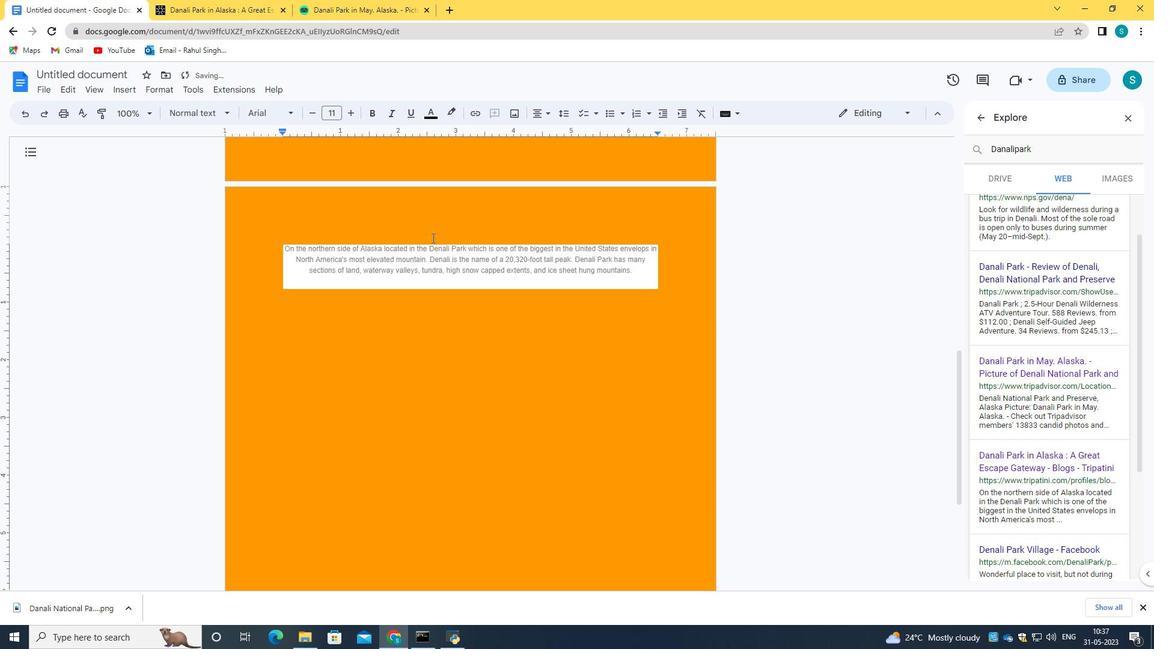 
Action: Mouse pressed left at (431, 237)
Screenshot: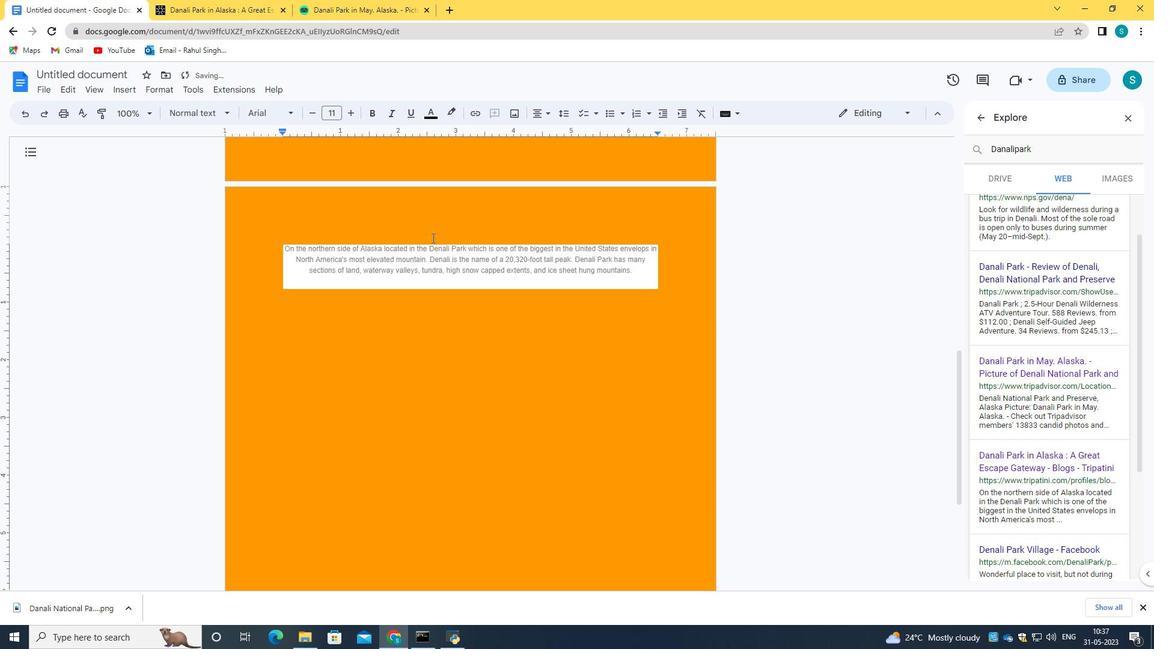 
Action: Mouse moved to (646, 250)
Screenshot: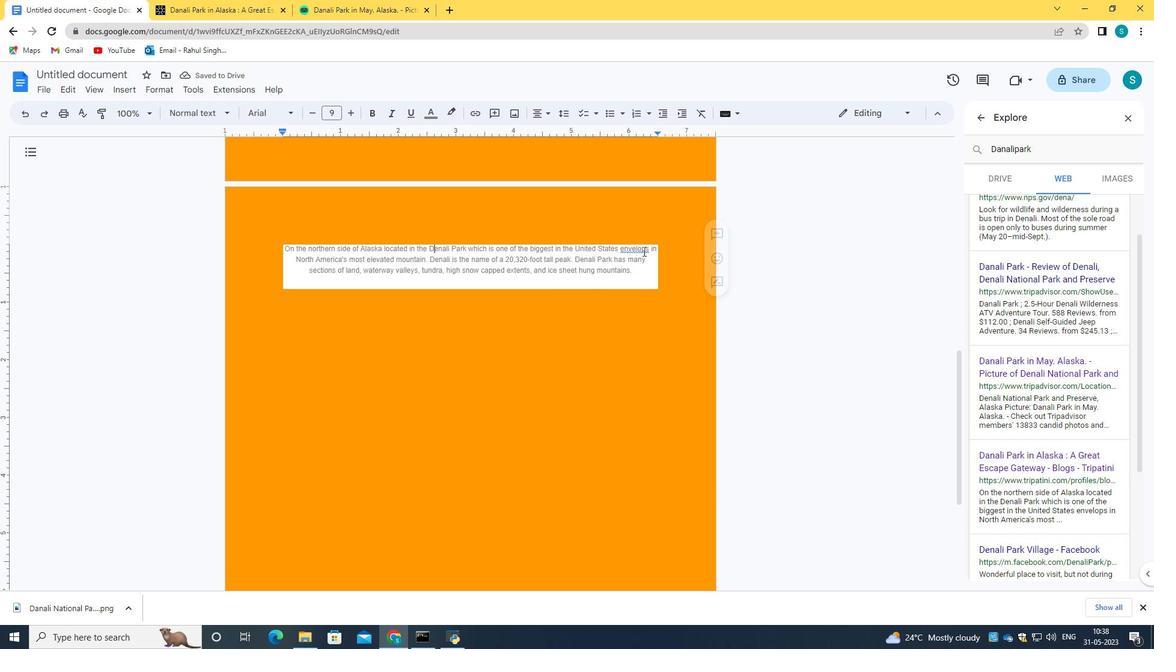 
Action: Mouse pressed left at (646, 250)
Screenshot: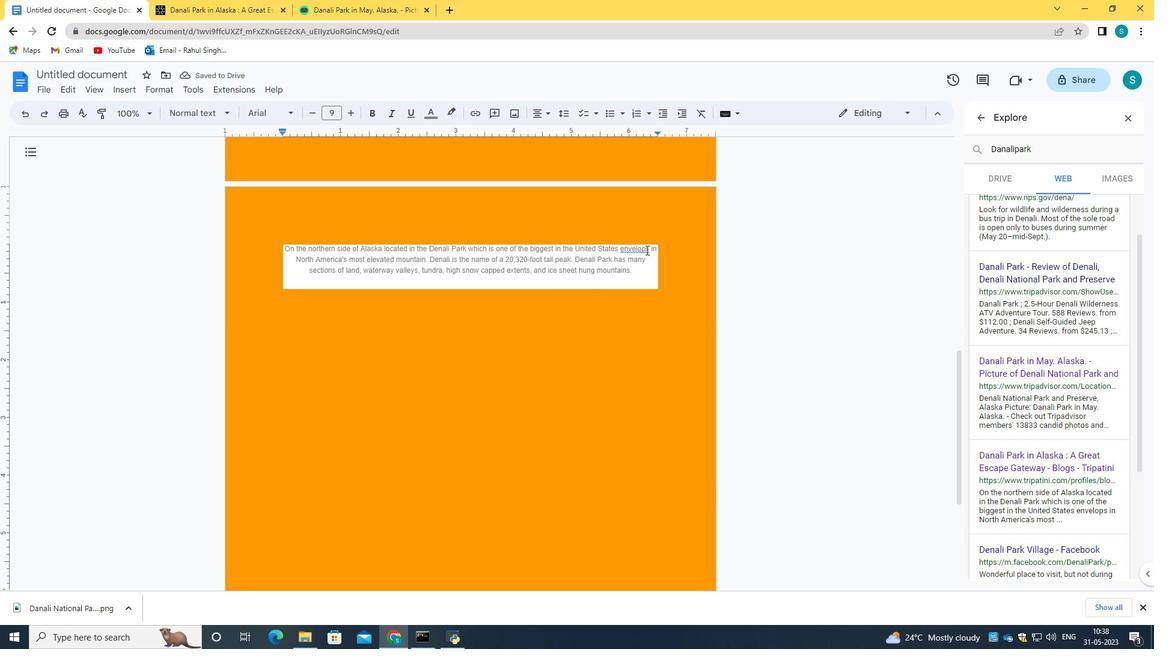 
Action: Mouse moved to (640, 237)
Screenshot: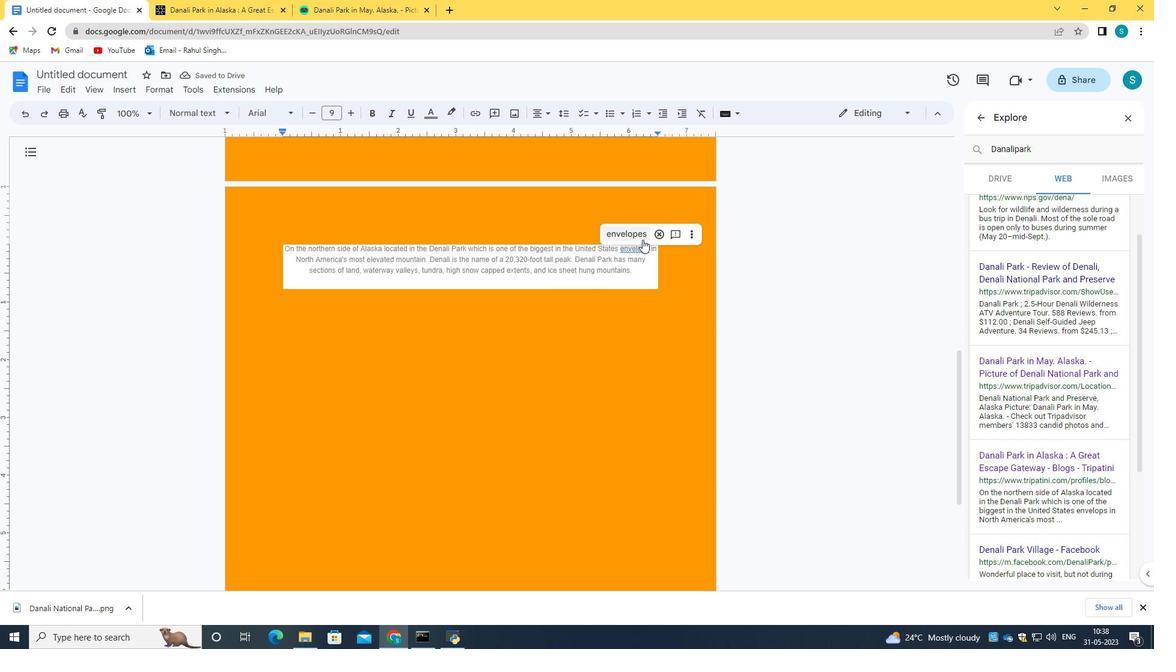 
Action: Mouse pressed left at (640, 237)
Screenshot: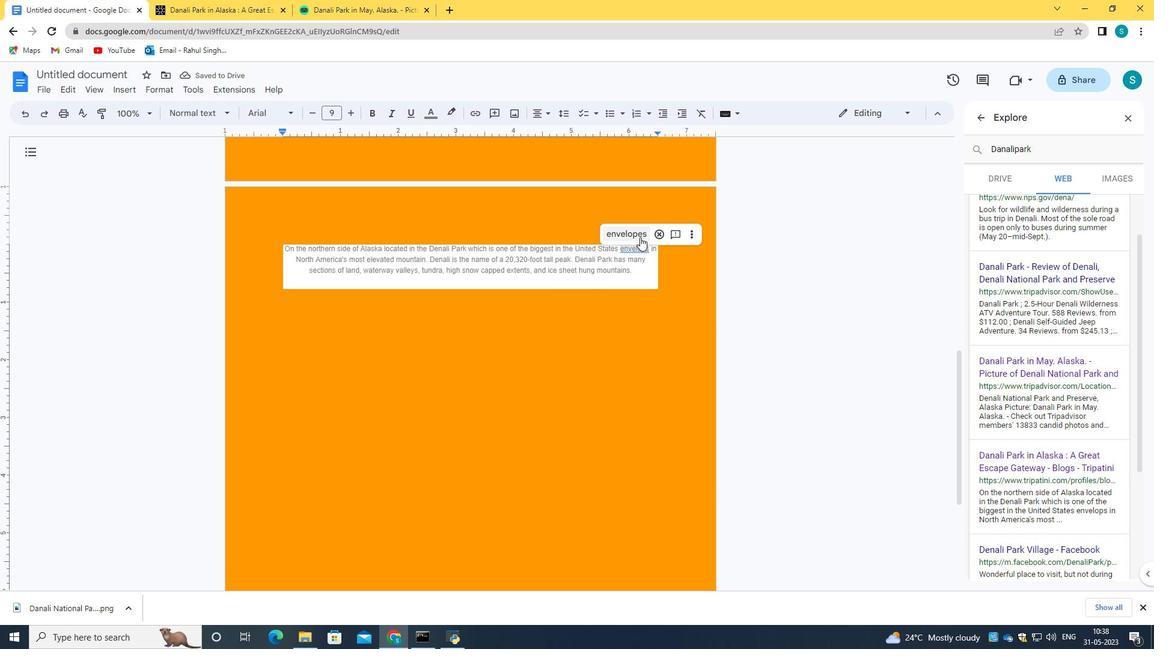 
Action: Mouse moved to (360, 323)
Screenshot: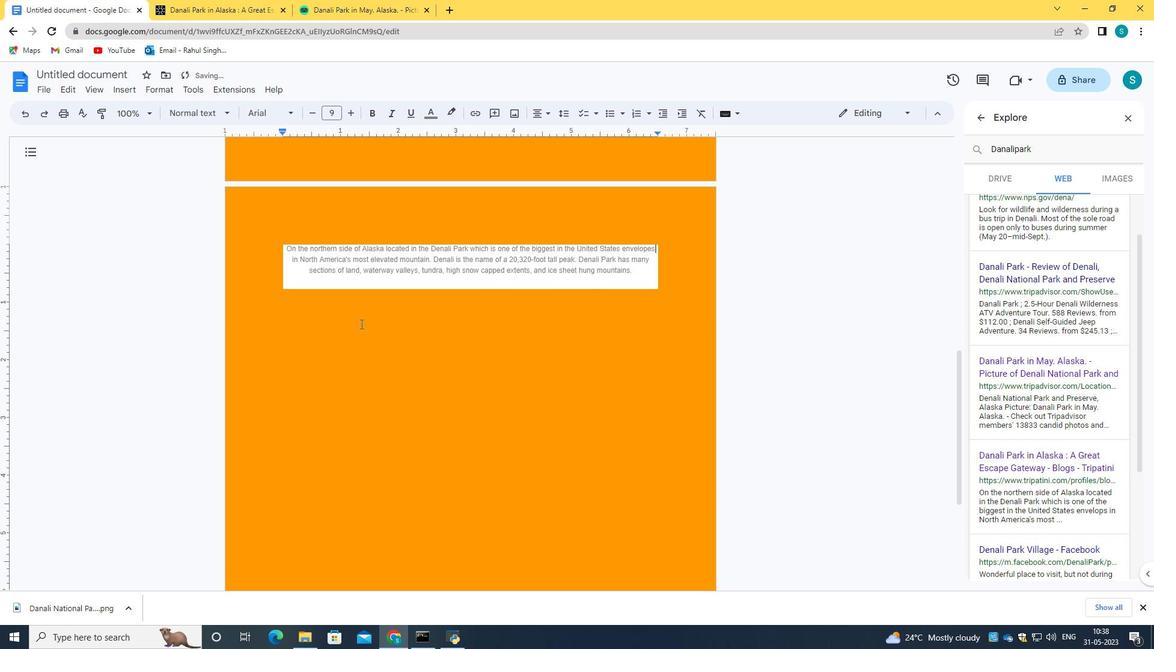
Action: Mouse pressed left at (360, 323)
Screenshot: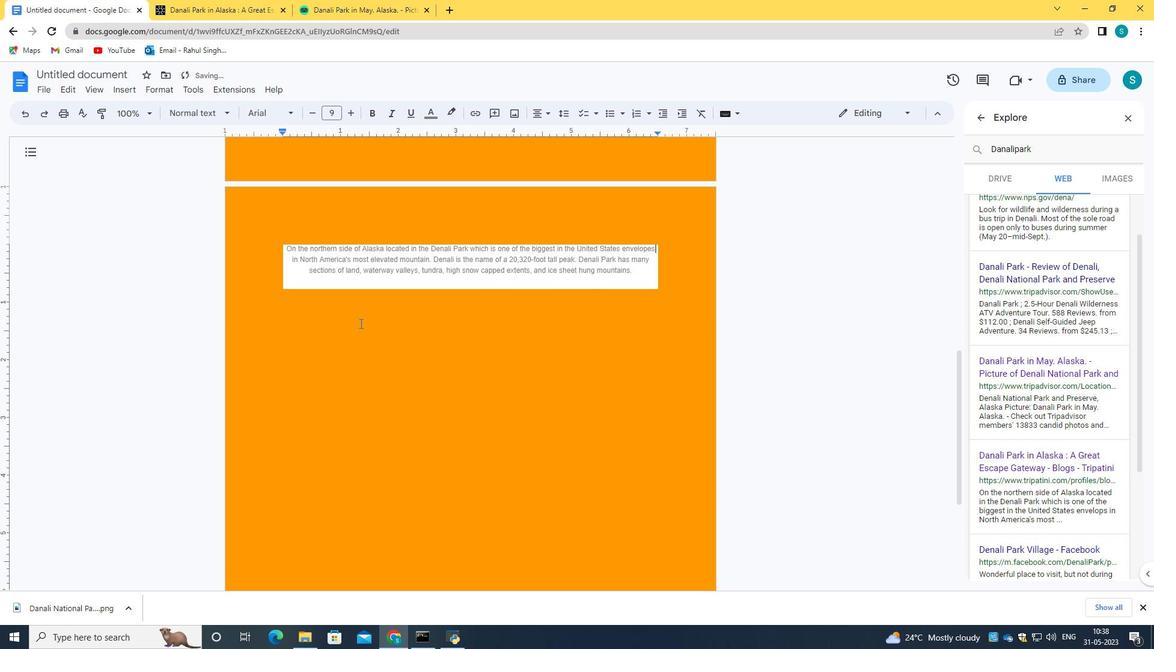 
Action: Mouse moved to (635, 268)
Screenshot: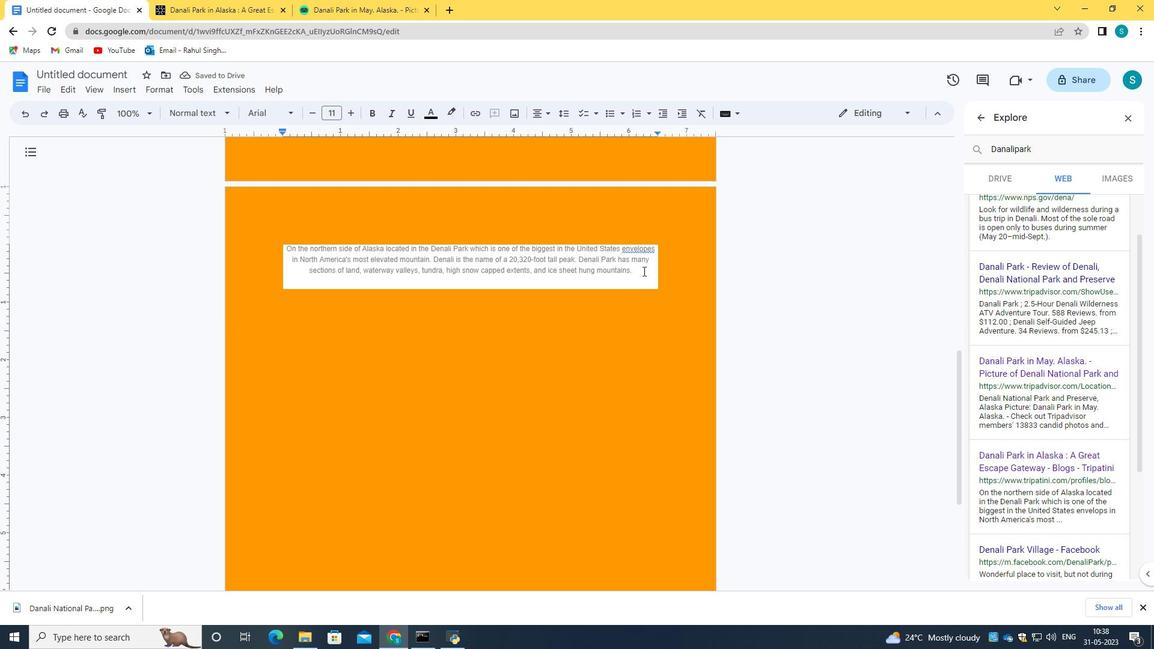 
Action: Mouse pressed left at (635, 268)
Screenshot: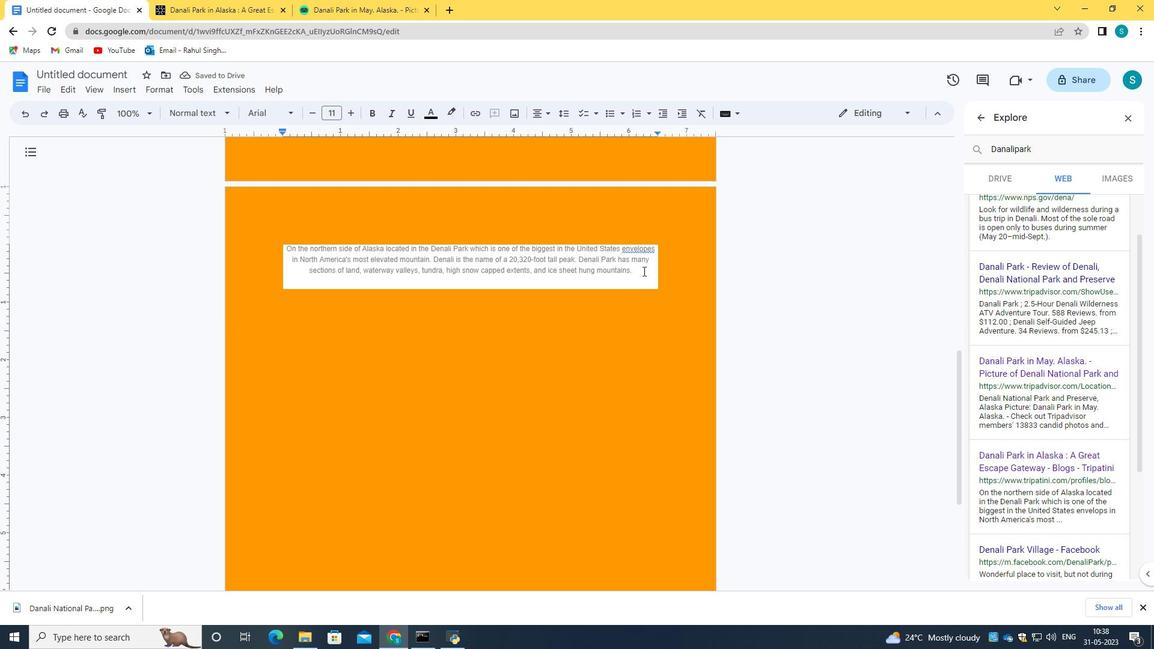 
Action: Mouse moved to (361, 0)
Screenshot: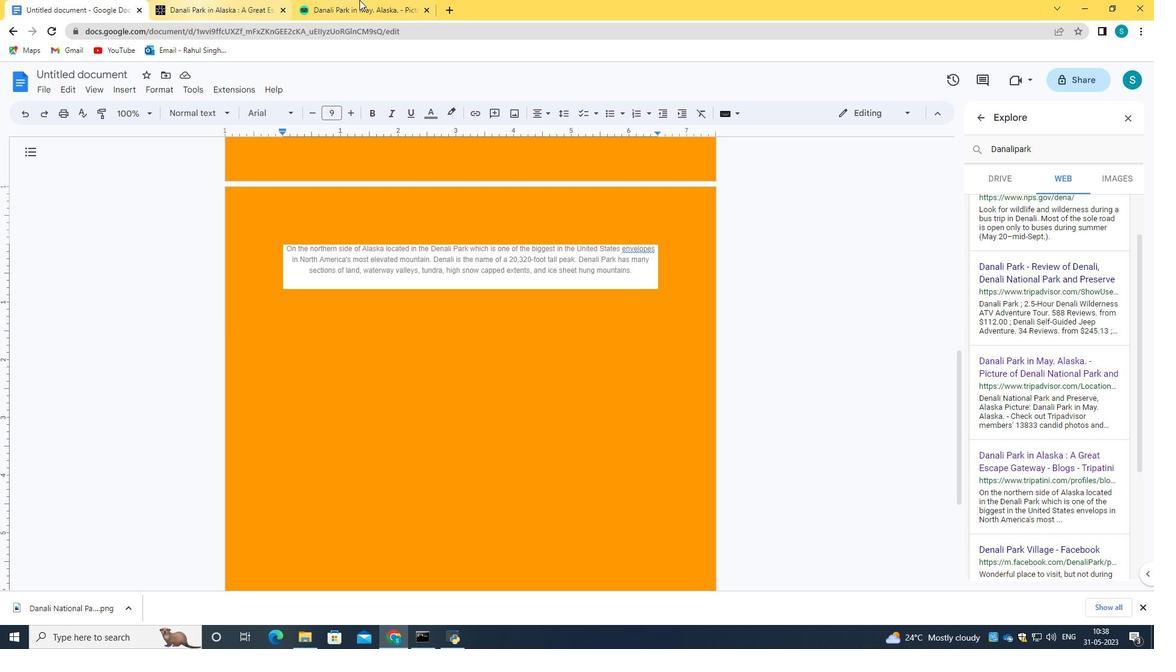 
Action: Mouse pressed left at (361, 0)
Screenshot: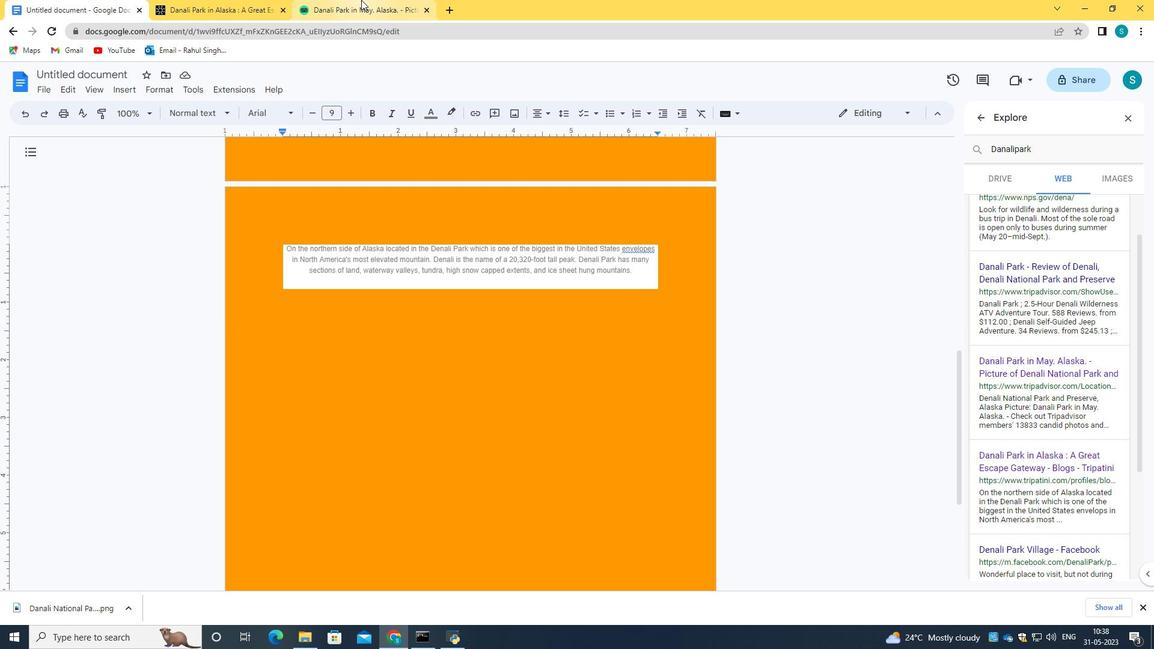 
Action: Mouse moved to (665, 302)
Screenshot: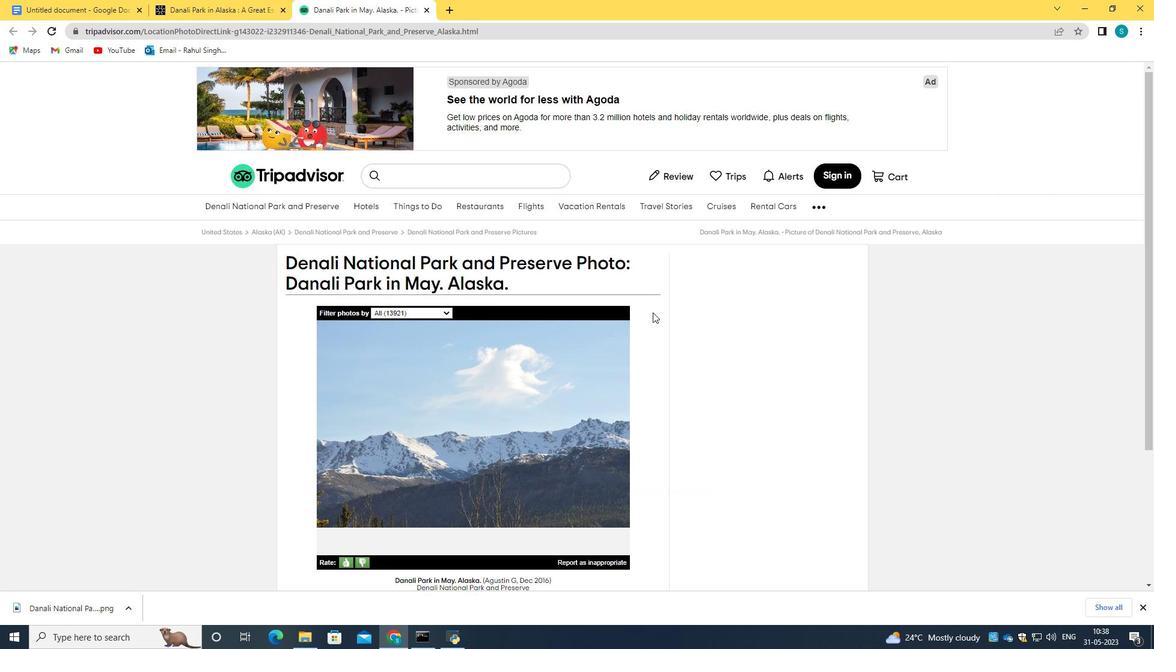 
Action: Mouse scrolled (654, 312) with delta (0, 0)
Screenshot: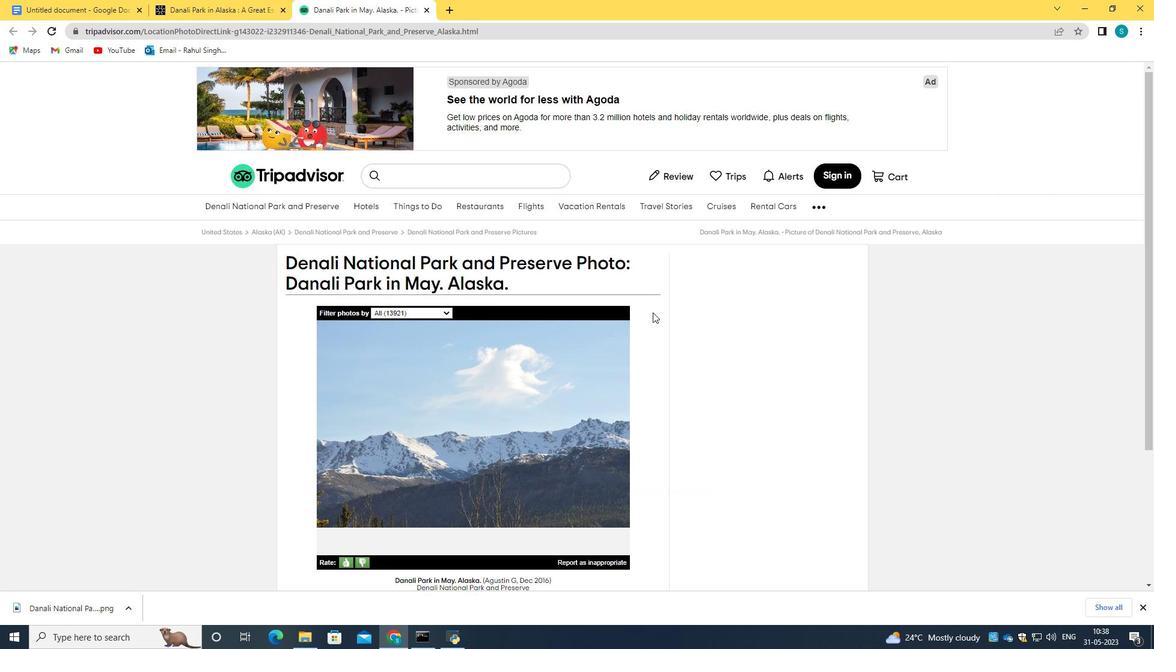 
Action: Mouse moved to (667, 300)
Screenshot: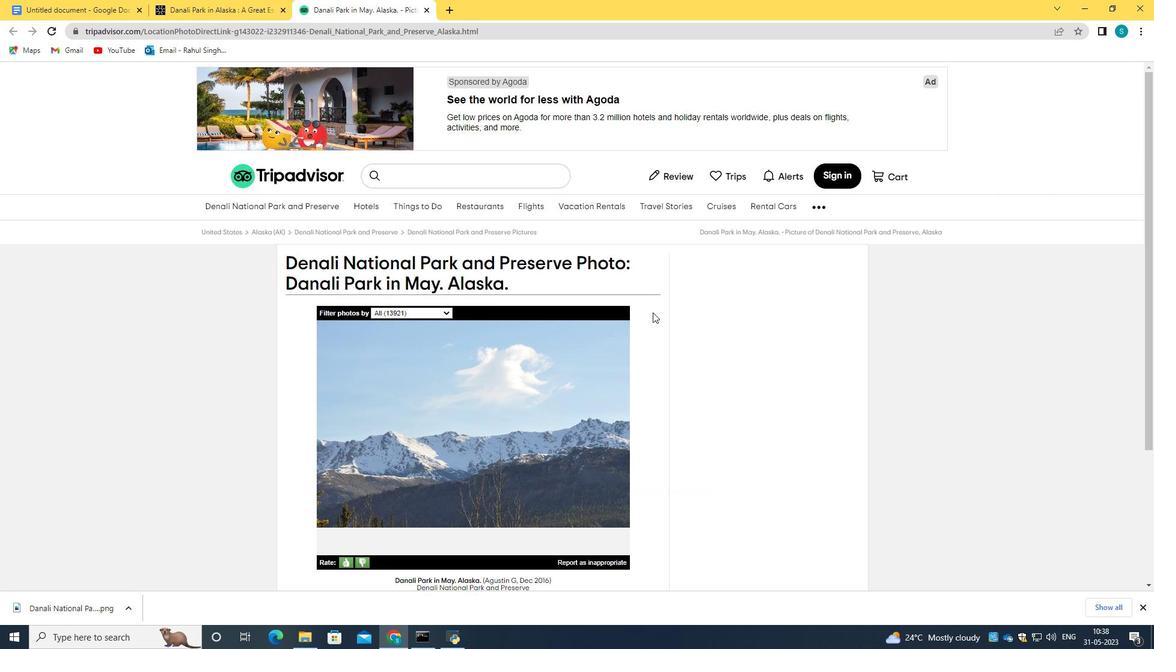 
Action: Mouse scrolled (666, 300) with delta (0, 0)
Screenshot: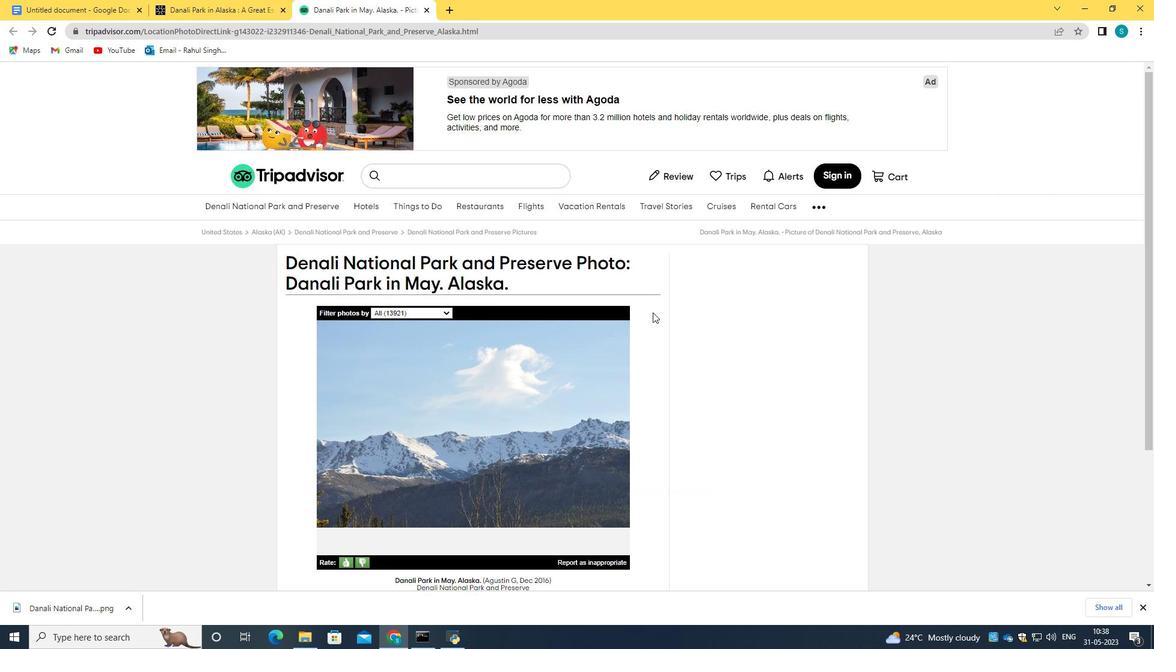 
Action: Mouse moved to (752, 176)
Screenshot: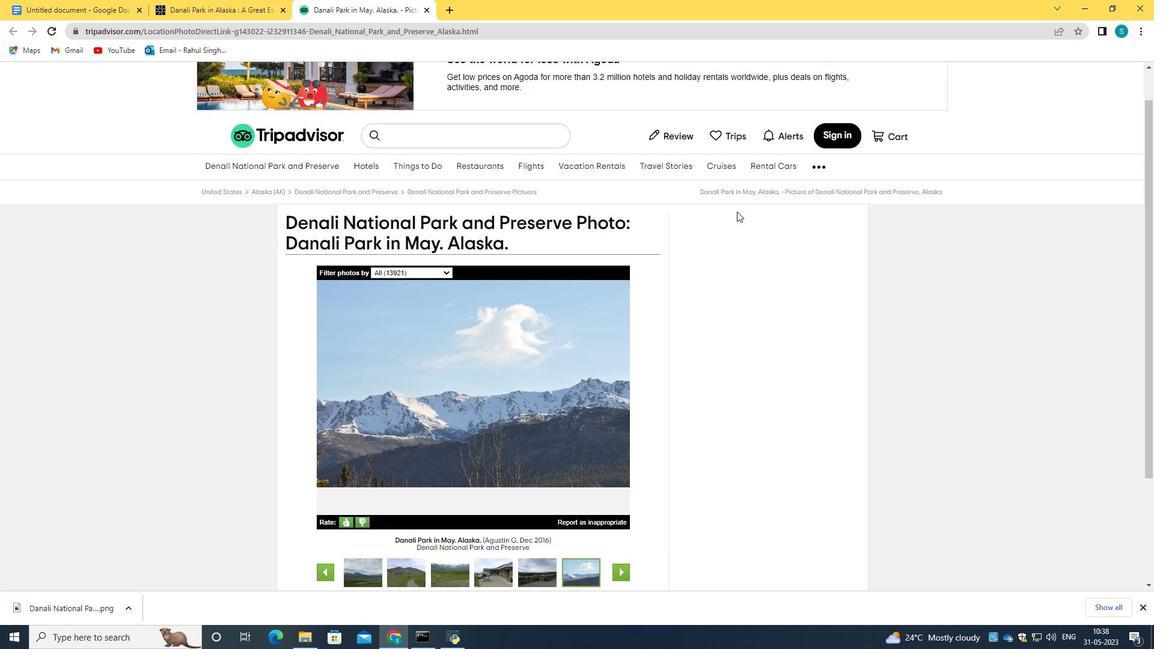 
Action: Mouse scrolled (752, 176) with delta (0, 0)
Screenshot: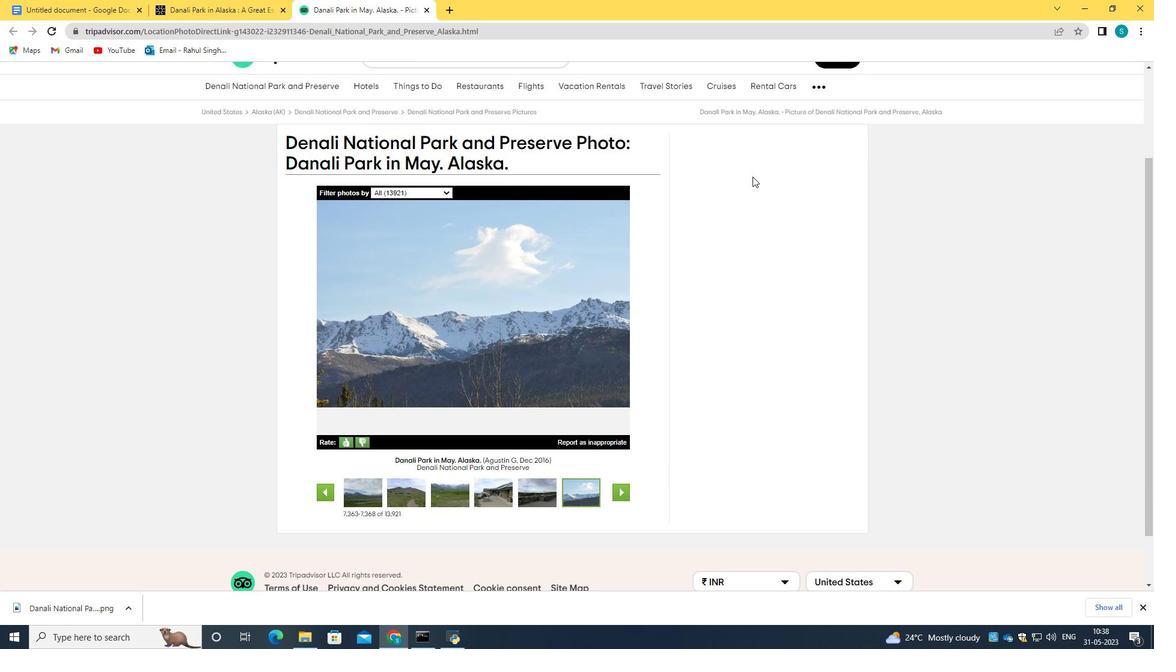 
Action: Mouse moved to (750, 181)
Screenshot: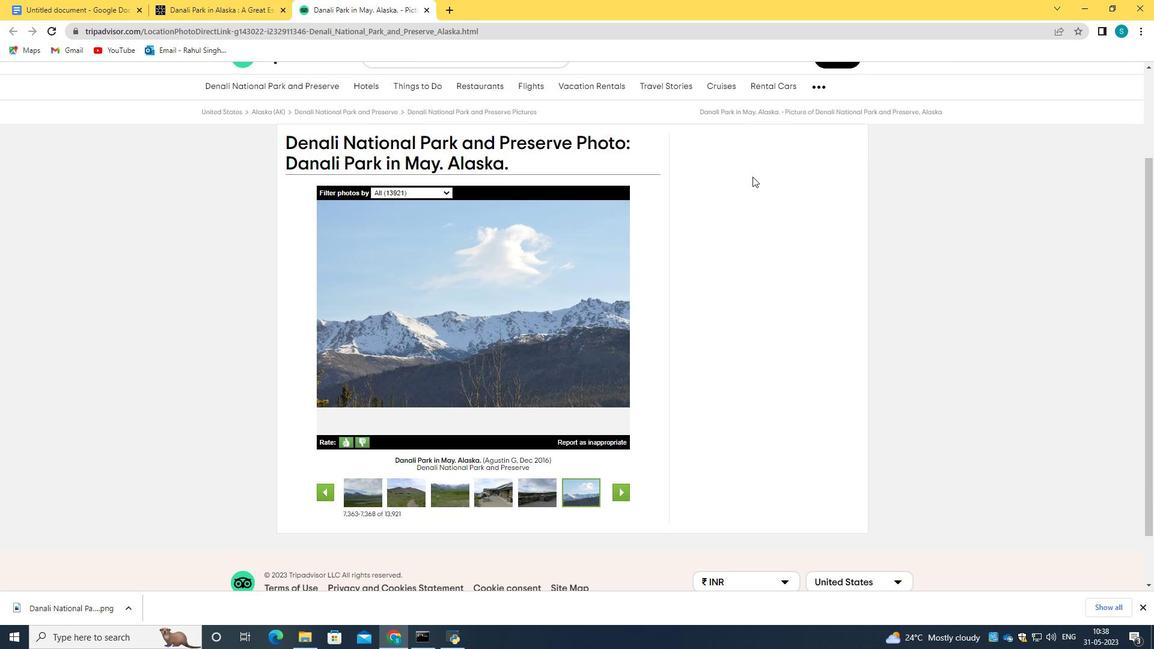 
Action: Mouse scrolled (750, 181) with delta (0, 0)
Screenshot: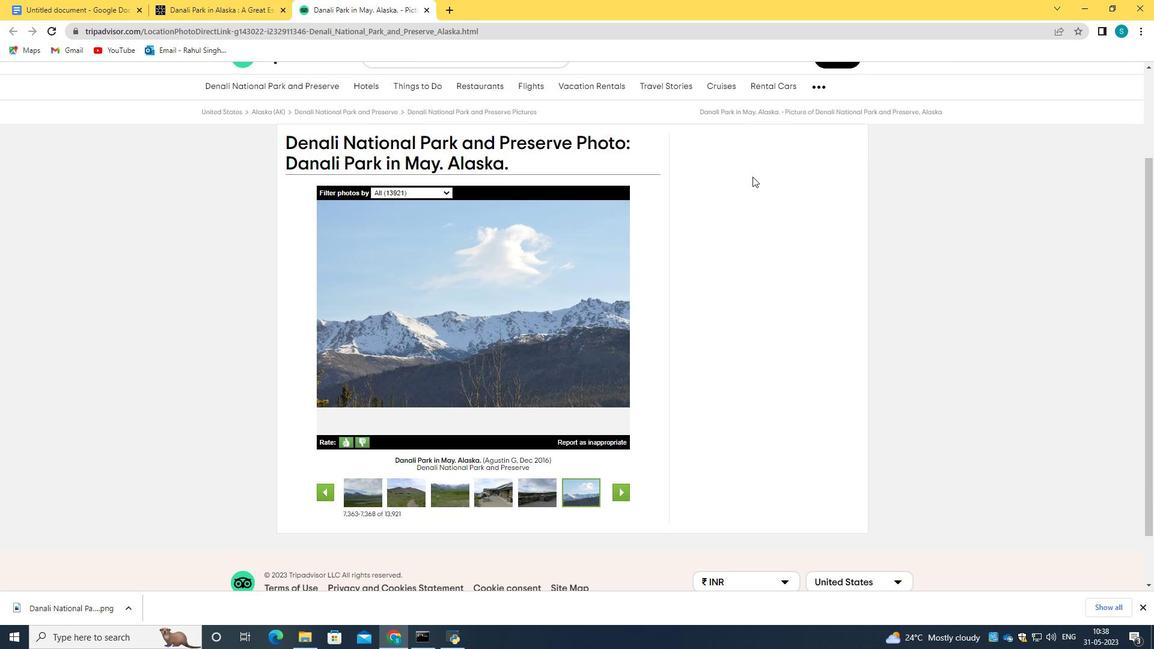 
Action: Mouse moved to (748, 185)
Screenshot: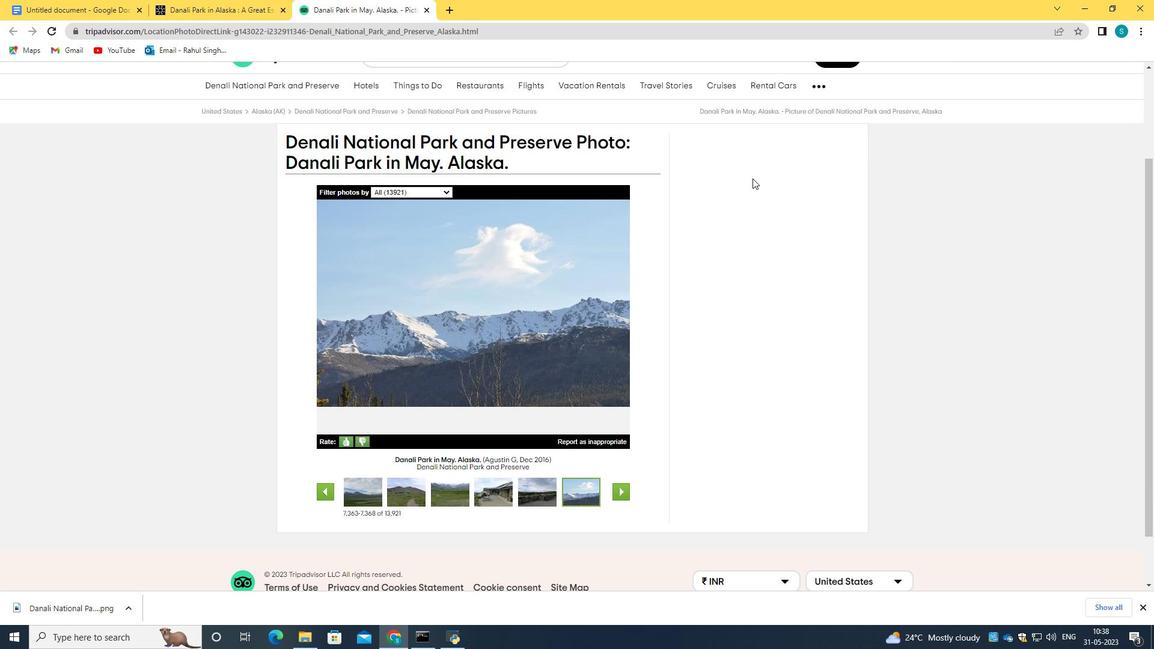 
Action: Mouse scrolled (748, 185) with delta (0, 0)
Screenshot: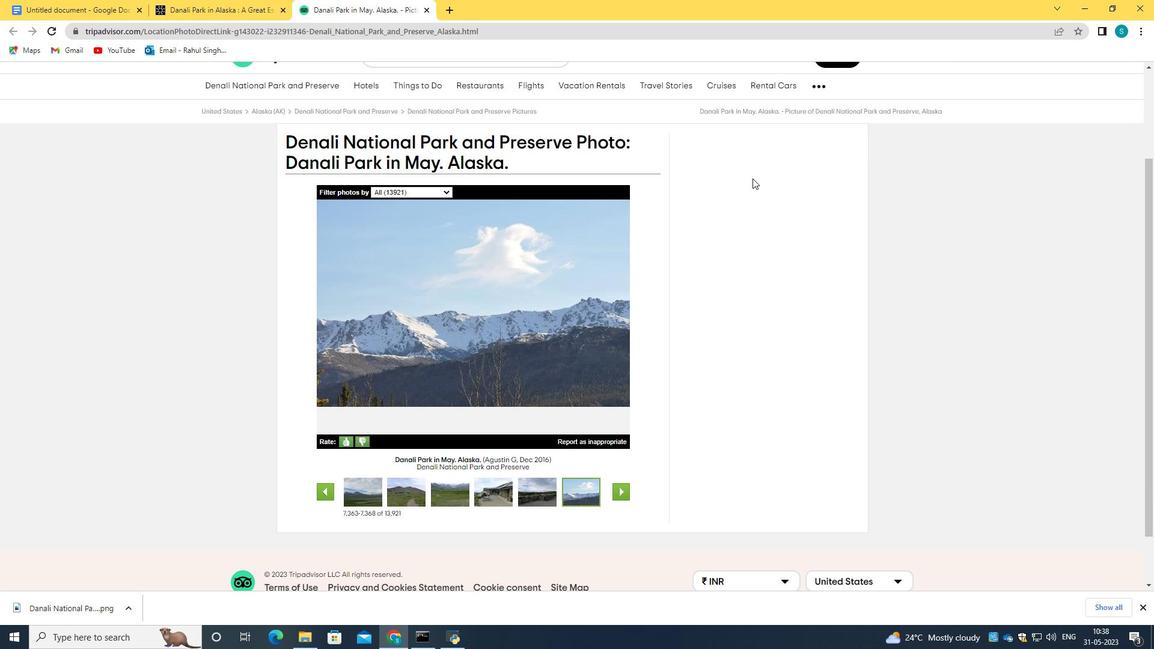 
Action: Mouse moved to (696, 188)
Screenshot: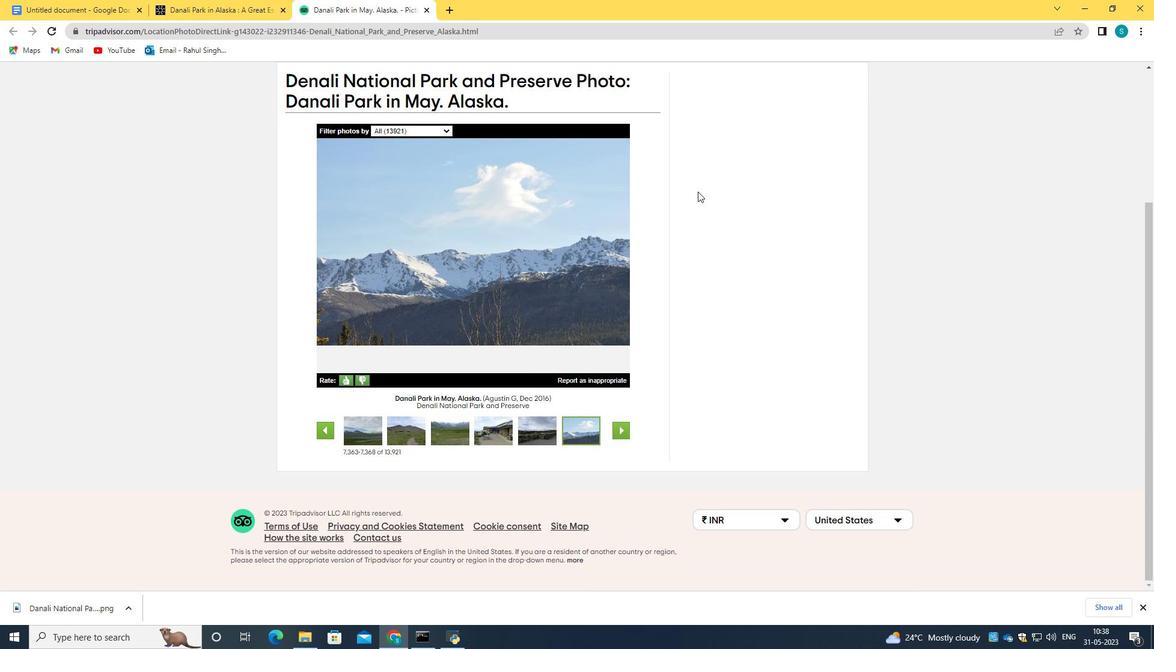 
Action: Mouse scrolled (696, 189) with delta (0, 0)
Screenshot: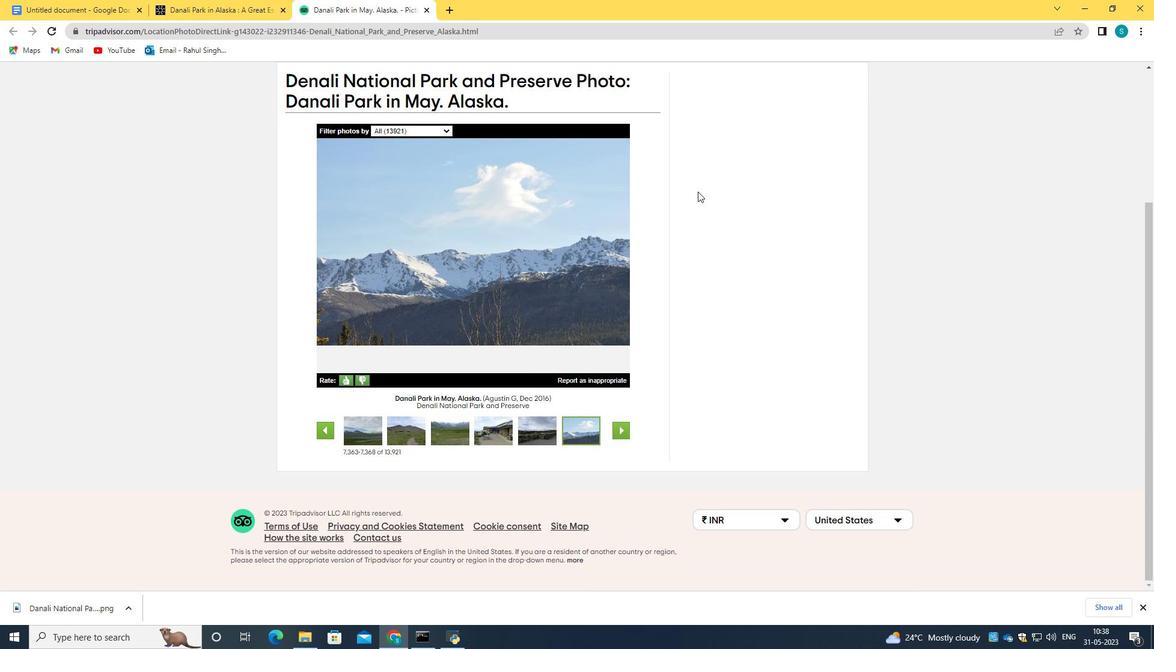 
Action: Mouse scrolled (696, 189) with delta (0, 0)
Screenshot: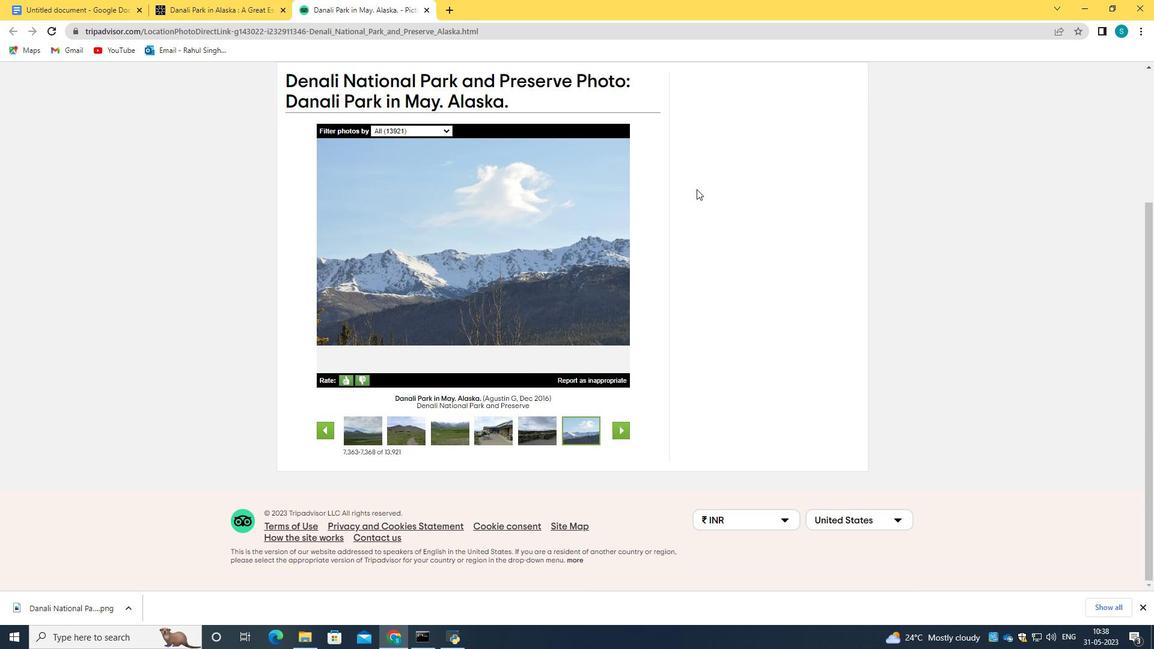 
Action: Mouse scrolled (696, 189) with delta (0, 0)
Screenshot: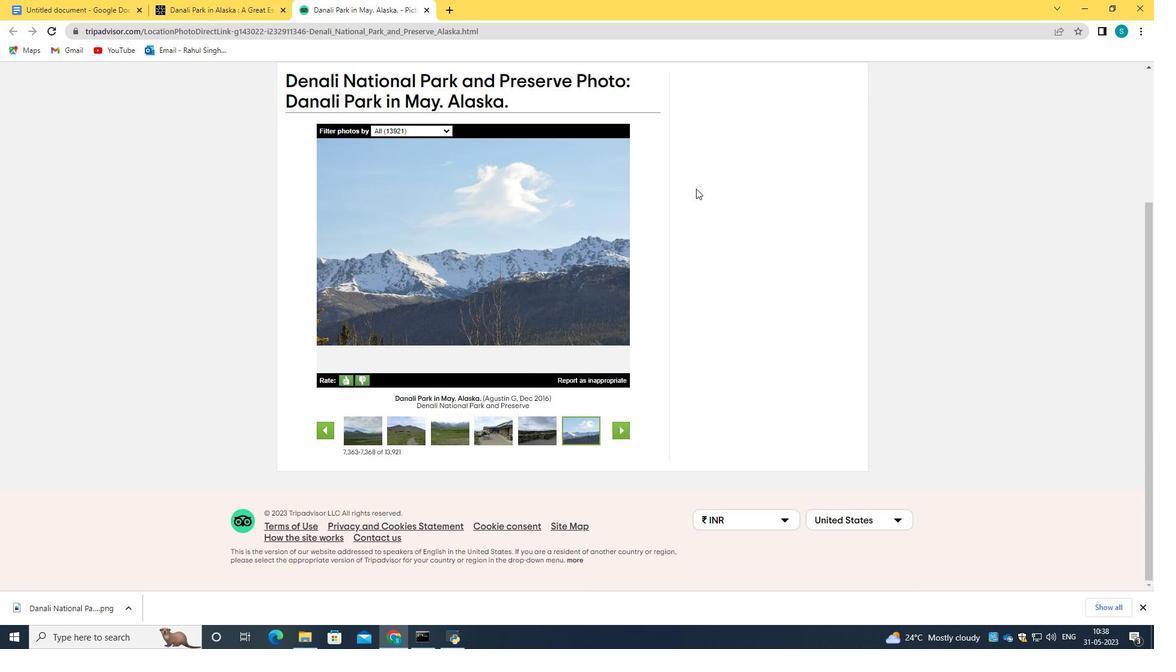
Action: Mouse moved to (426, 7)
Screenshot: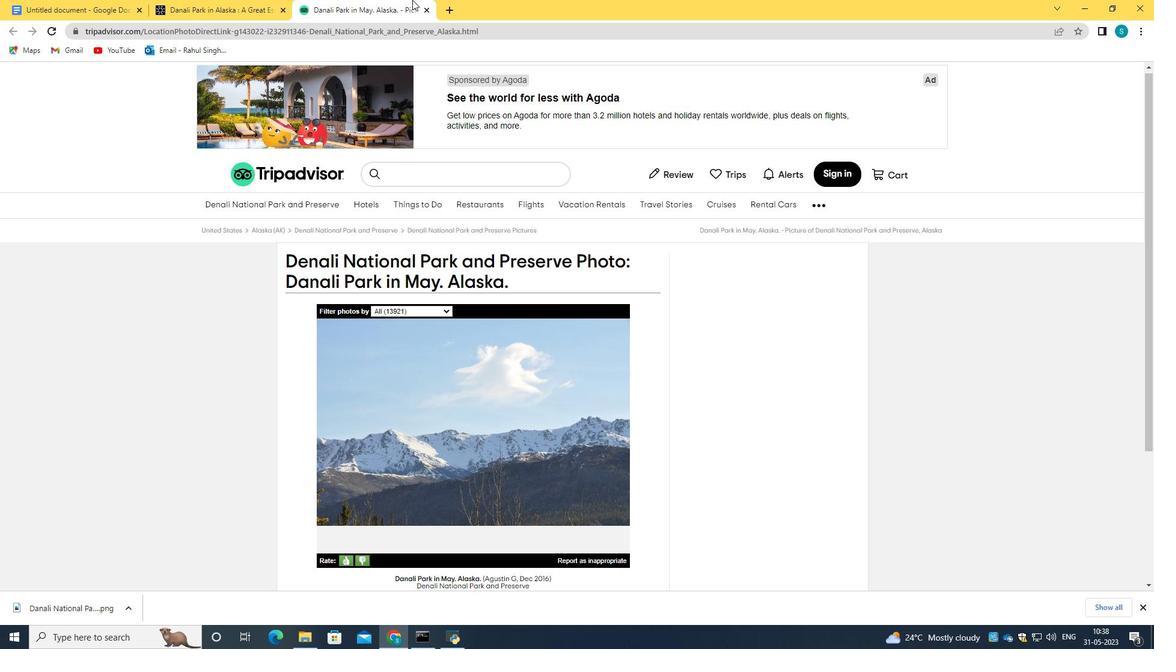 
Action: Mouse pressed left at (426, 7)
Screenshot: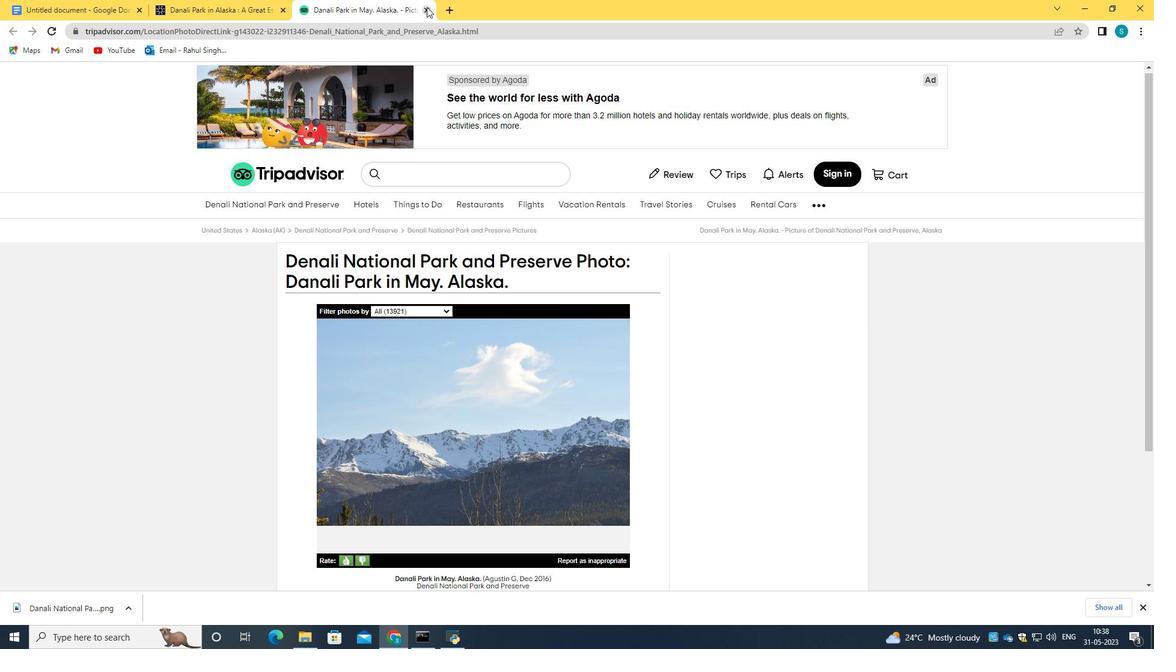 
Action: Mouse moved to (449, 296)
Screenshot: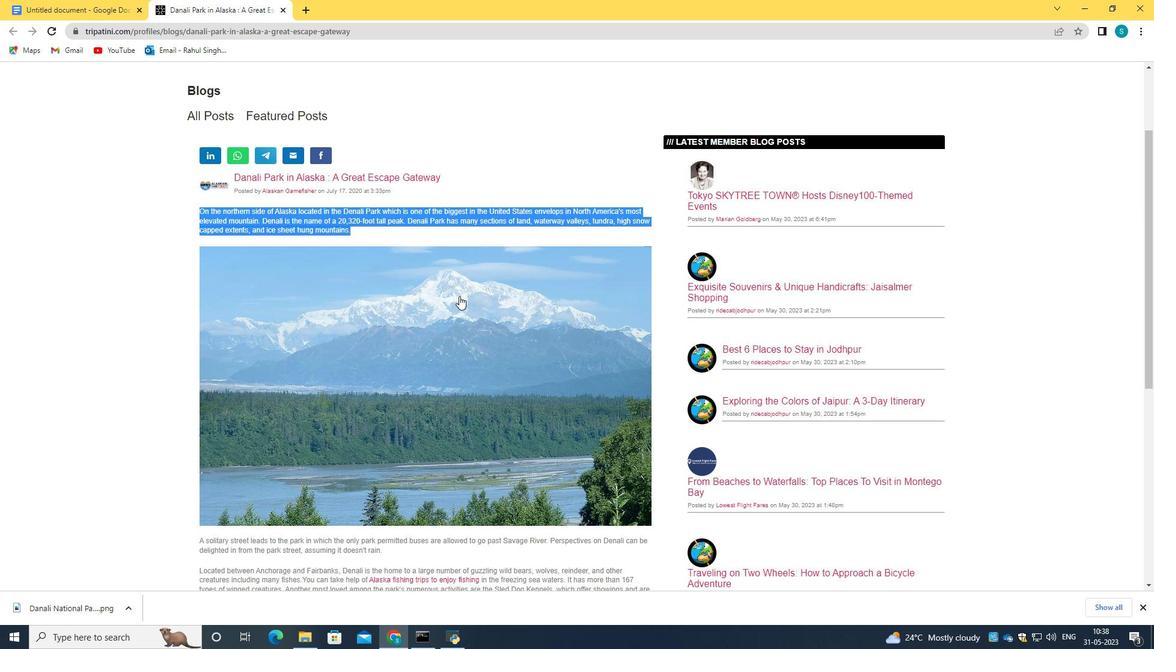 
Action: Mouse scrolled (449, 295) with delta (0, 0)
Screenshot: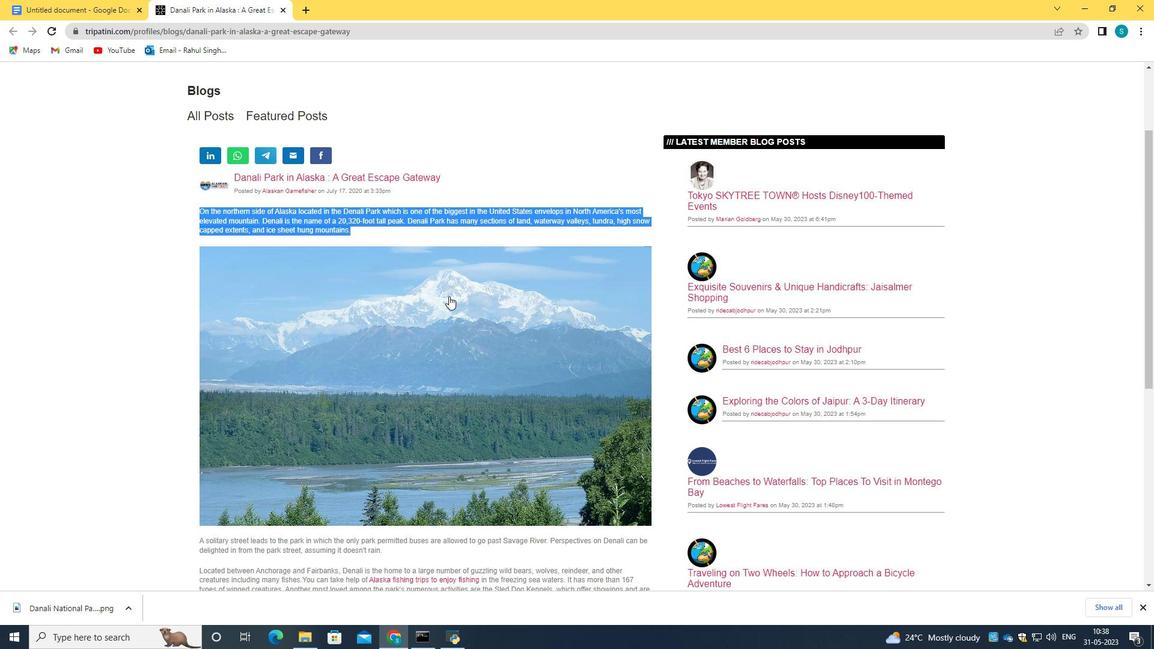 
Action: Mouse moved to (196, 479)
Screenshot: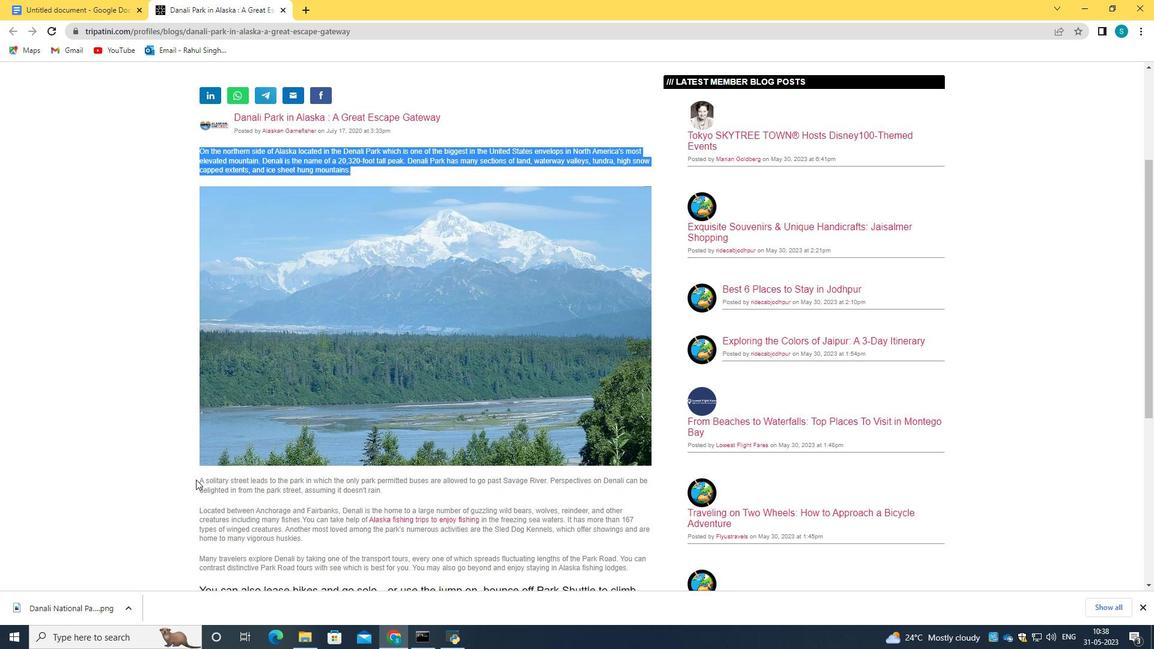 
Action: Mouse pressed left at (196, 479)
Screenshot: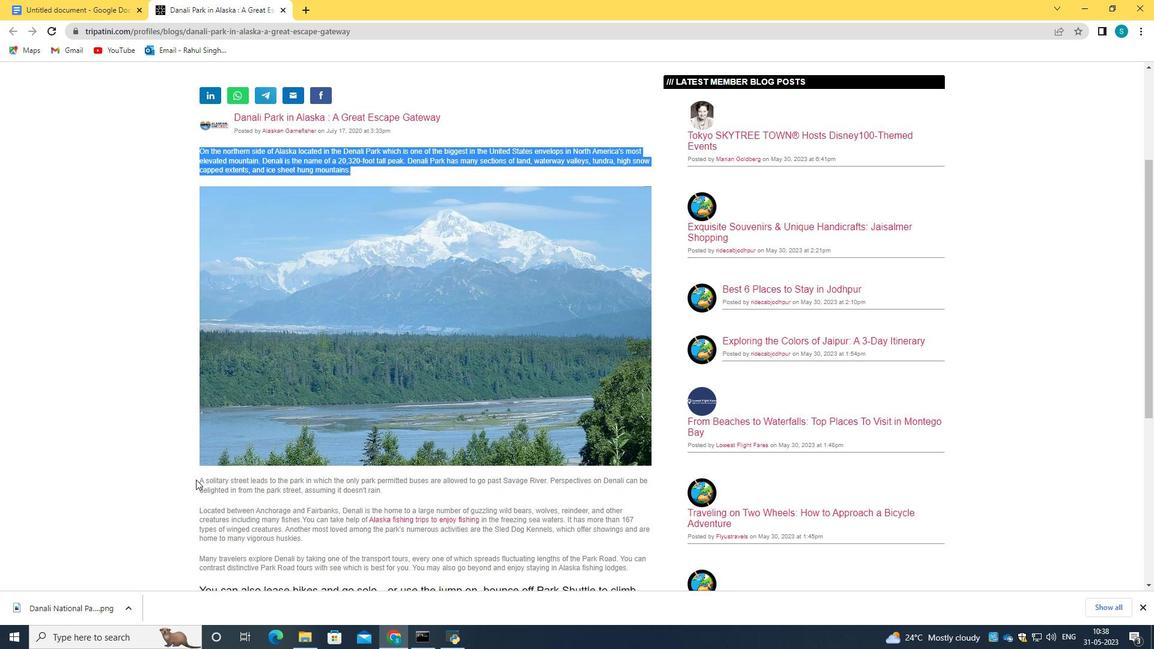
Action: Mouse moved to (389, 488)
Screenshot: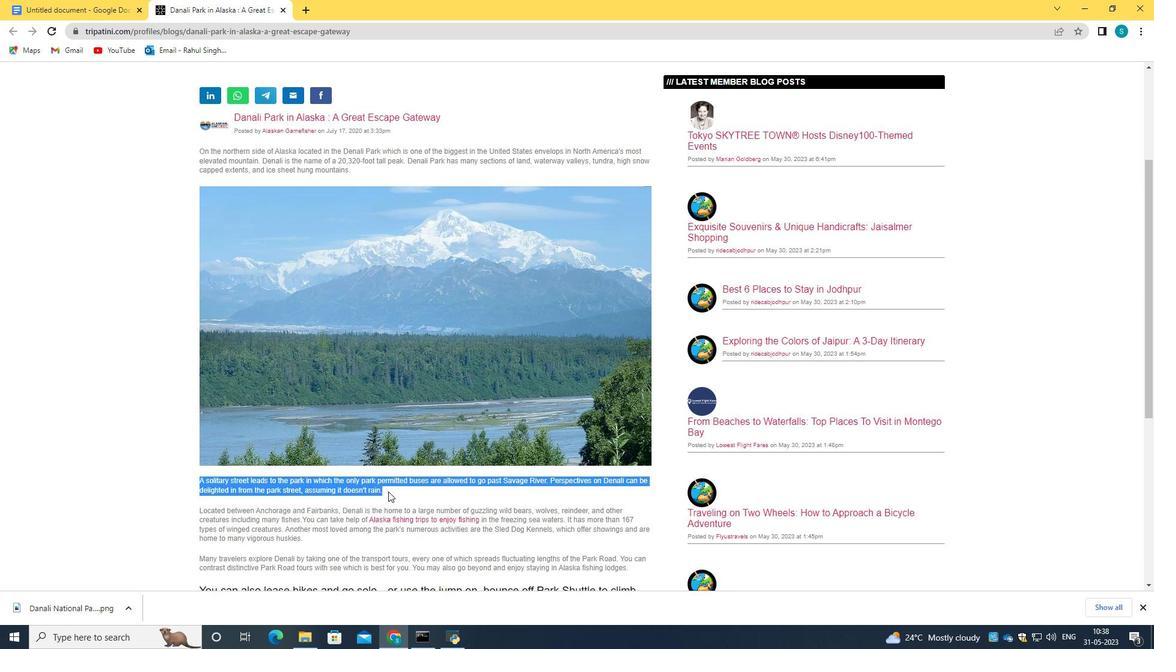 
Action: Key pressed ctrl+C
Screenshot: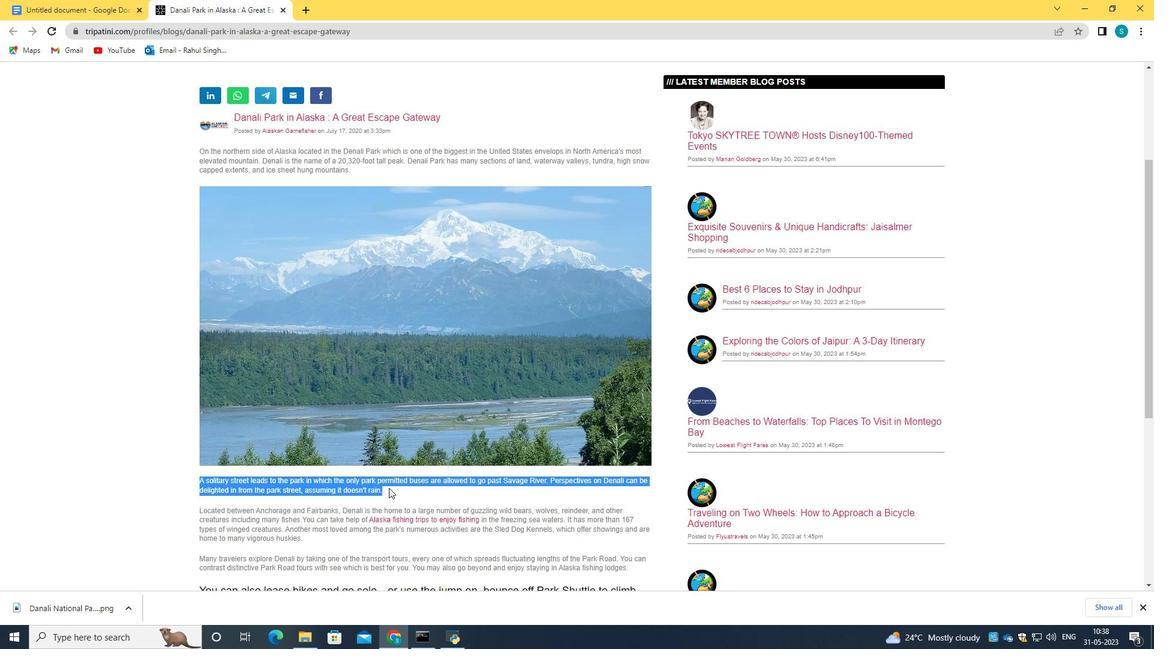 
Action: Mouse moved to (83, 0)
Screenshot: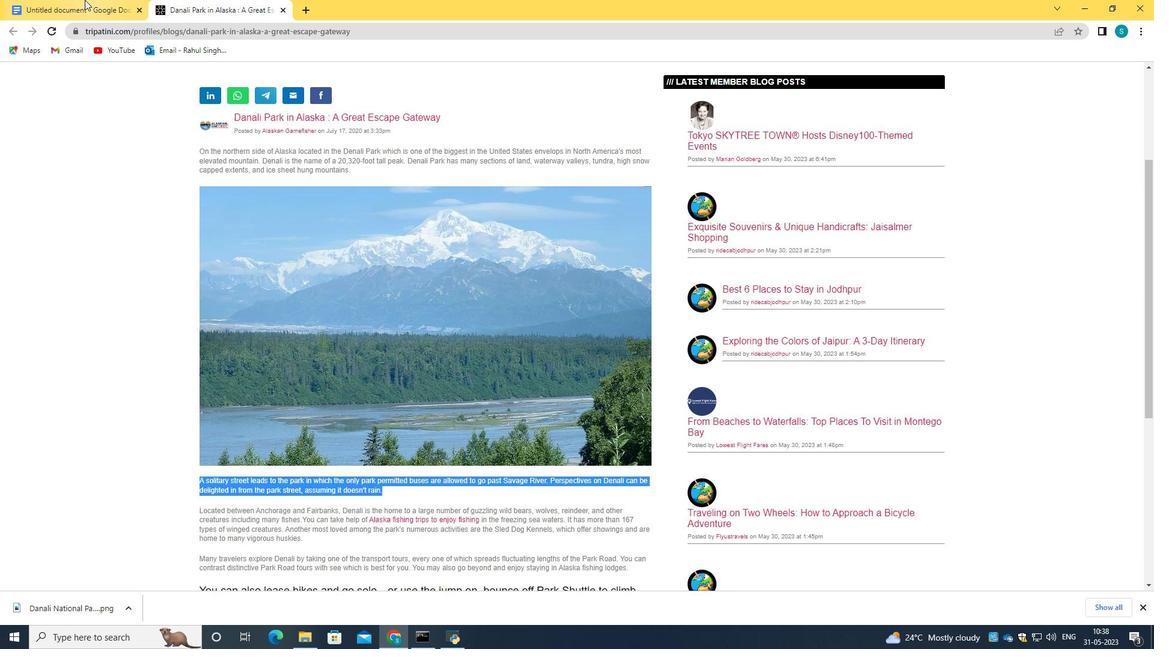
Action: Mouse pressed left at (83, 0)
Screenshot: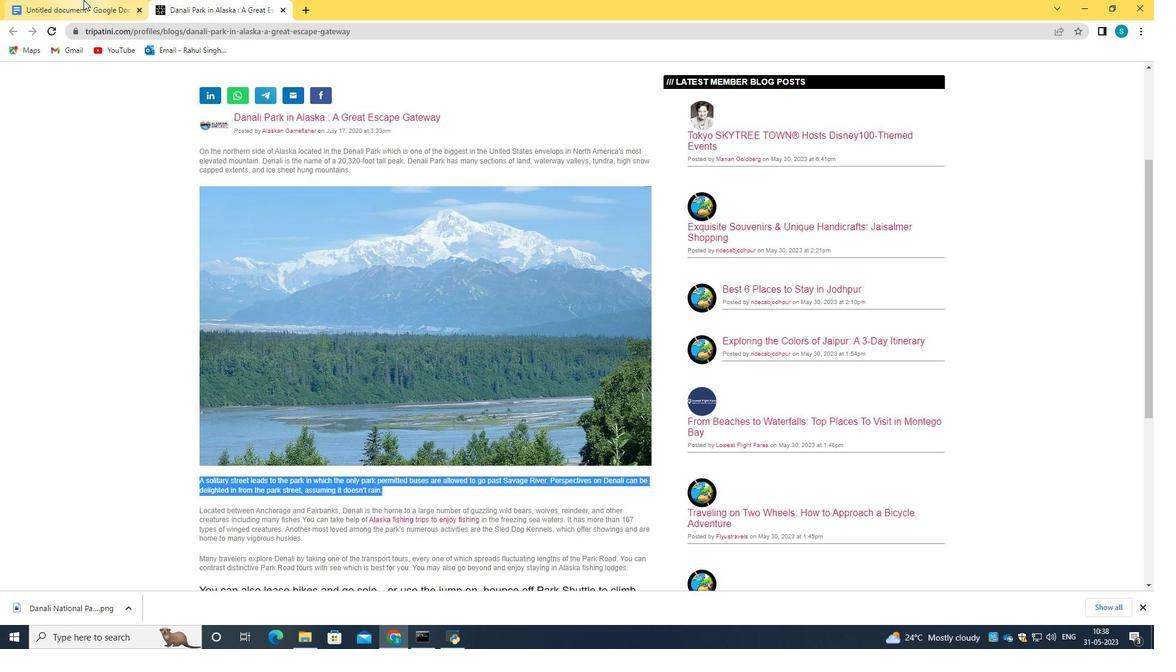 
Action: Mouse moved to (380, 336)
Screenshot: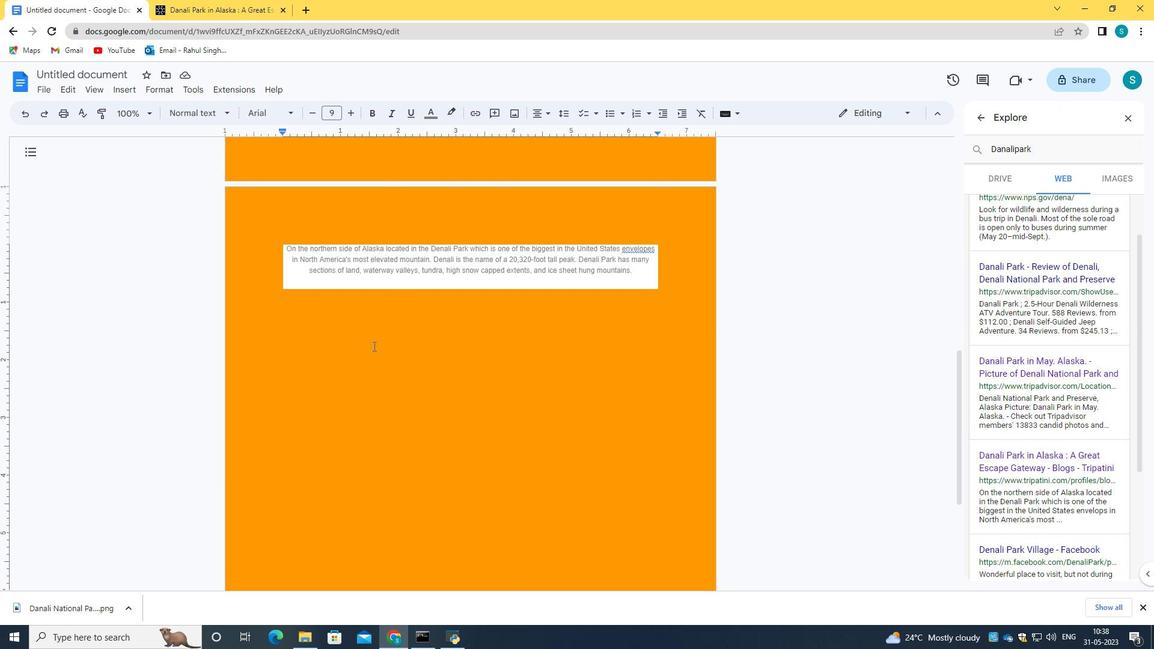 
Action: Mouse pressed left at (380, 336)
Screenshot: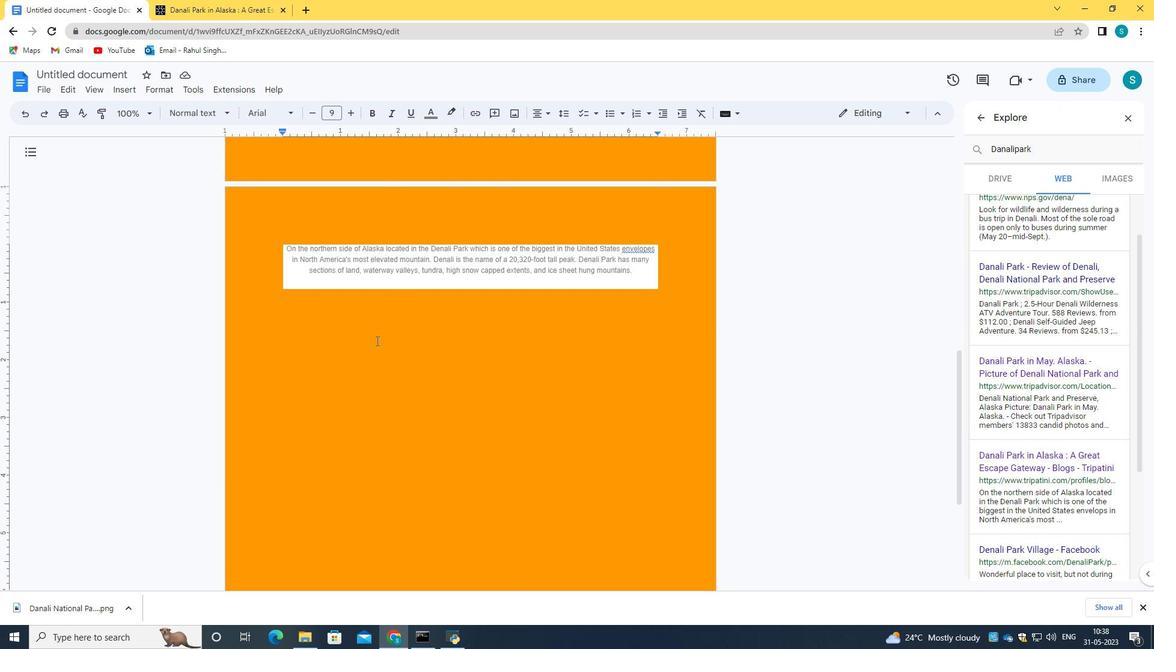 
Action: Mouse moved to (638, 273)
Screenshot: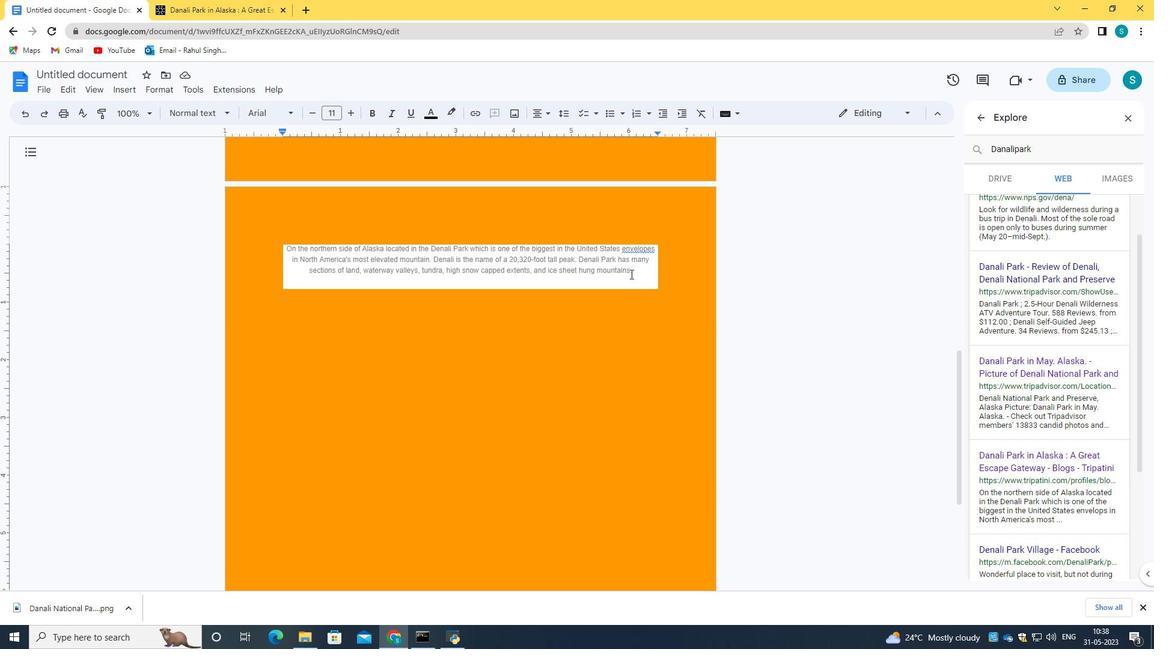 
Action: Mouse pressed left at (638, 273)
Screenshot: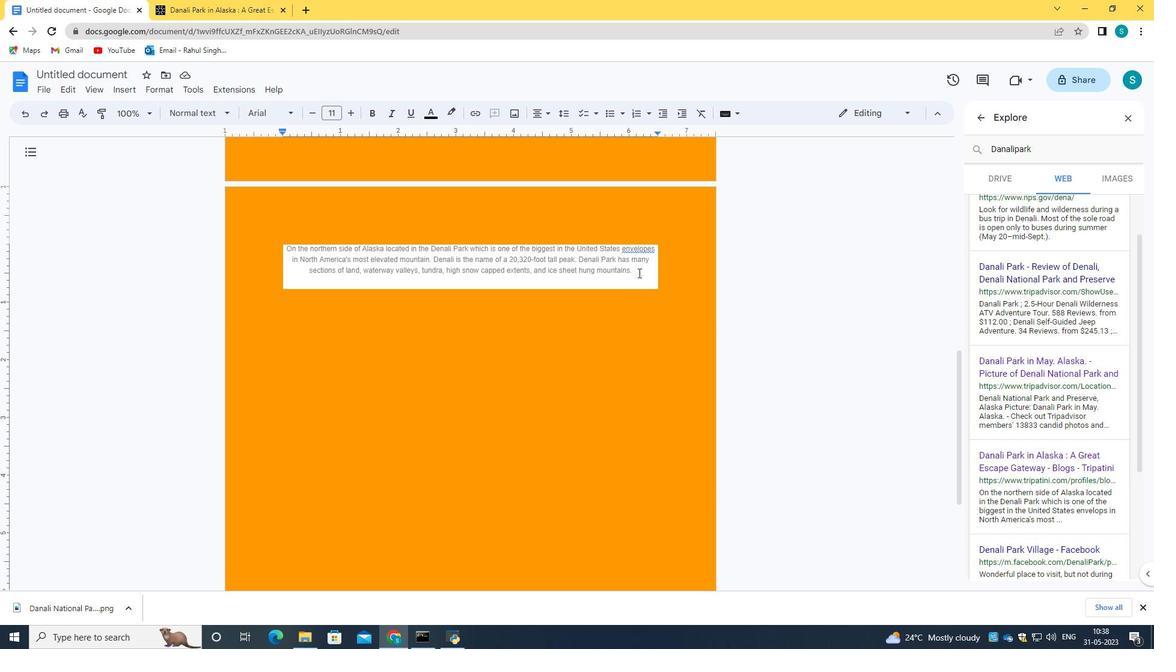 
Action: Key pressed ctrl+V
Screenshot: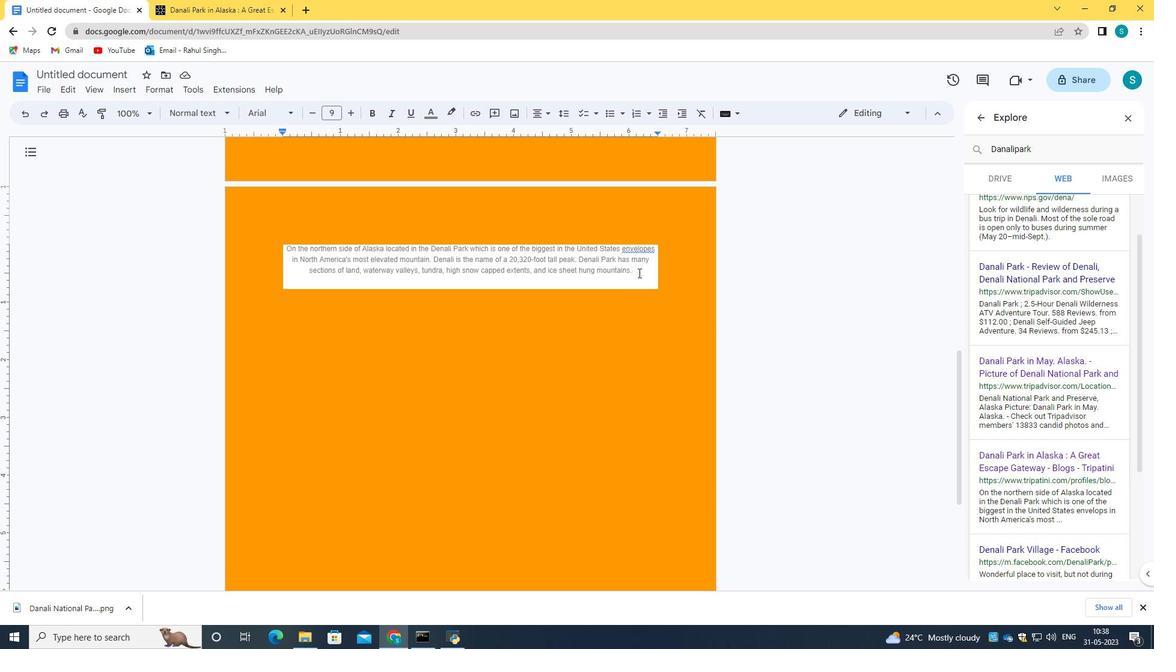 
Action: Mouse moved to (540, 238)
Screenshot: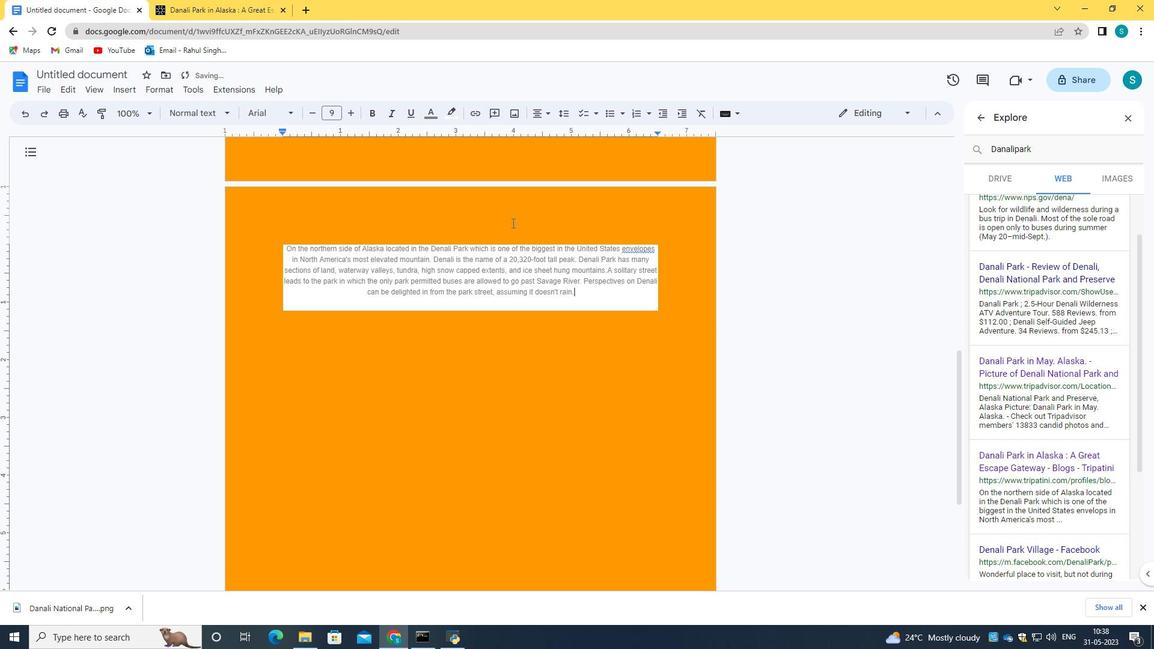 
Action: Mouse scrolled (540, 238) with delta (0, 0)
Screenshot: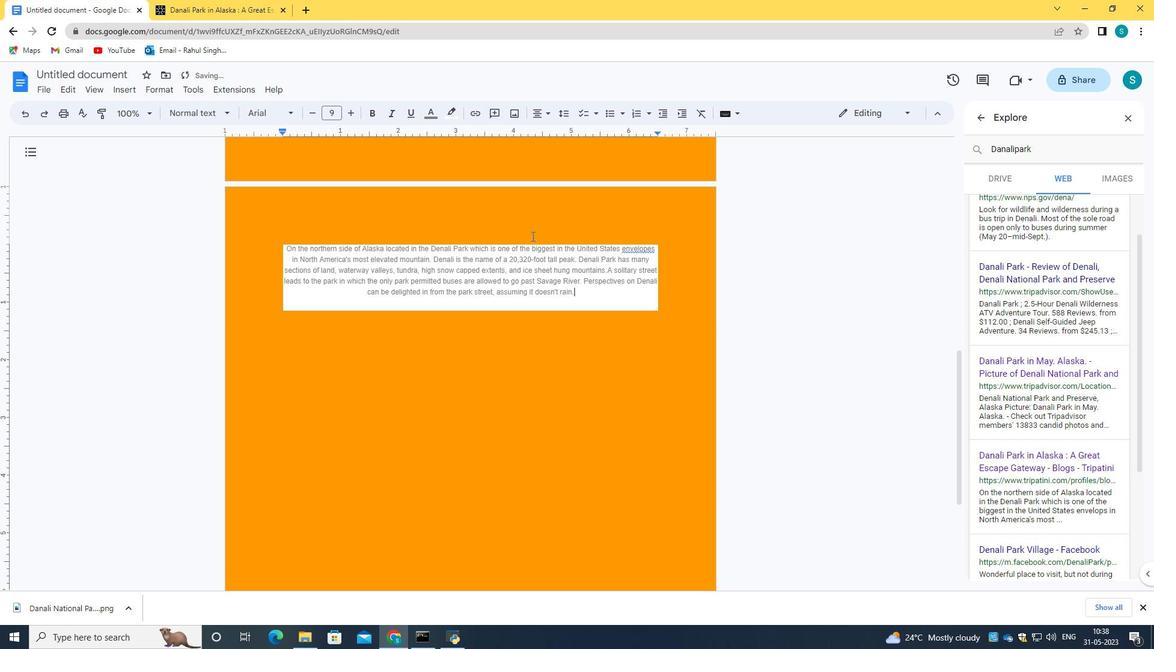 
Action: Mouse scrolled (540, 238) with delta (0, 0)
Screenshot: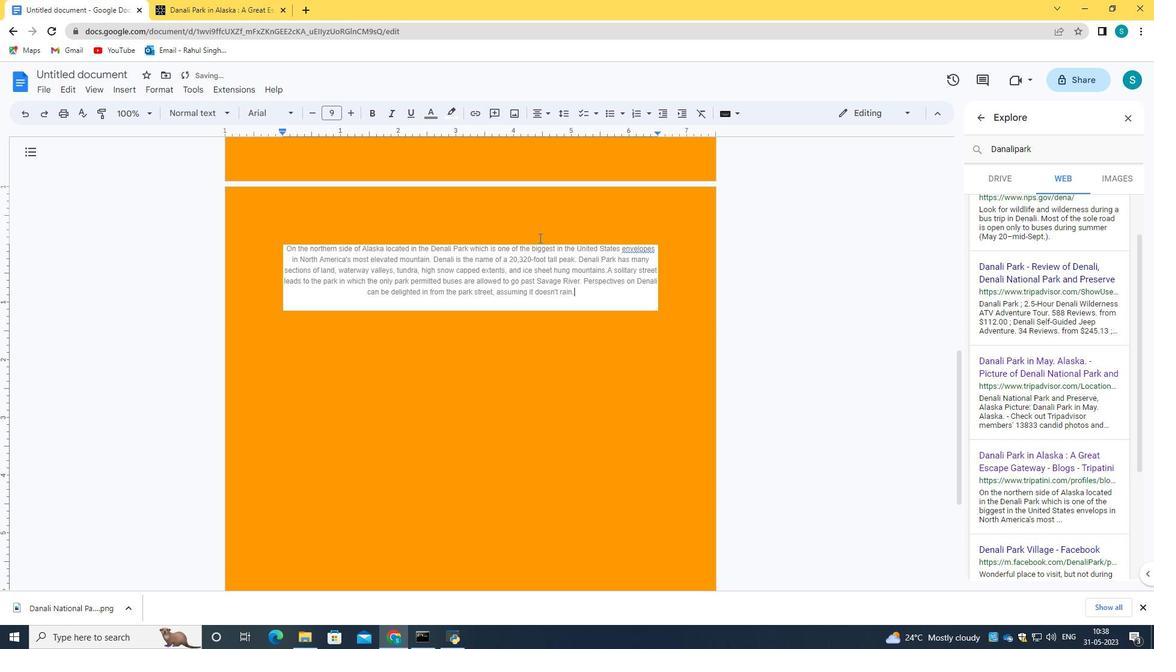 
Action: Mouse scrolled (540, 238) with delta (0, 0)
Screenshot: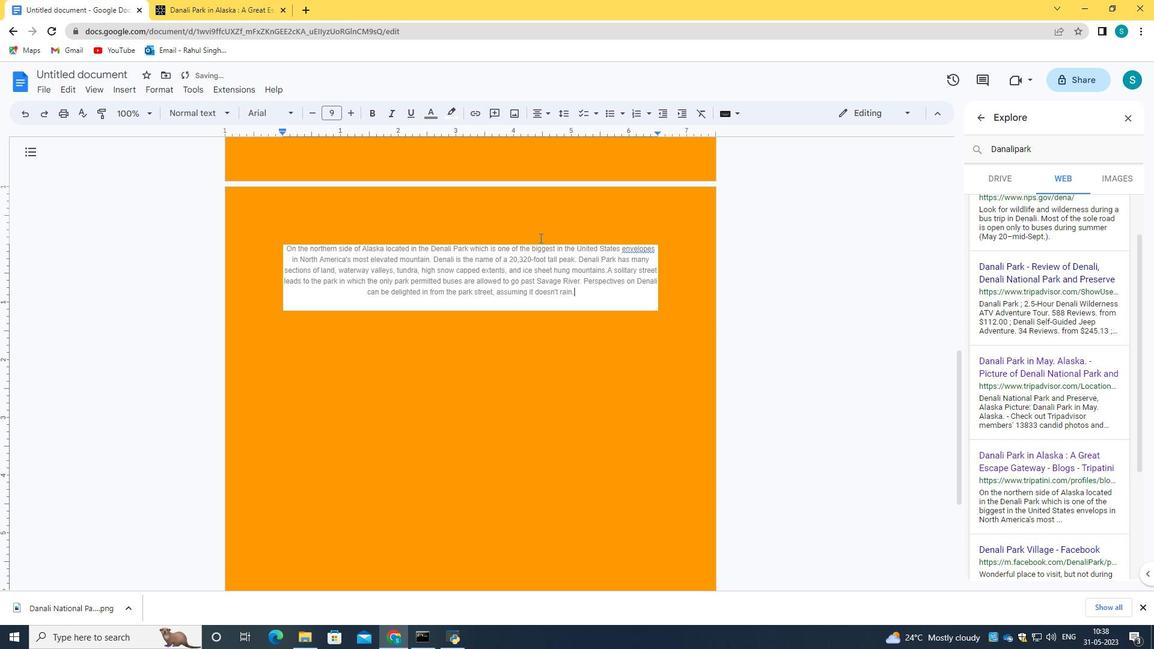
Action: Mouse scrolled (540, 237) with delta (0, 0)
Screenshot: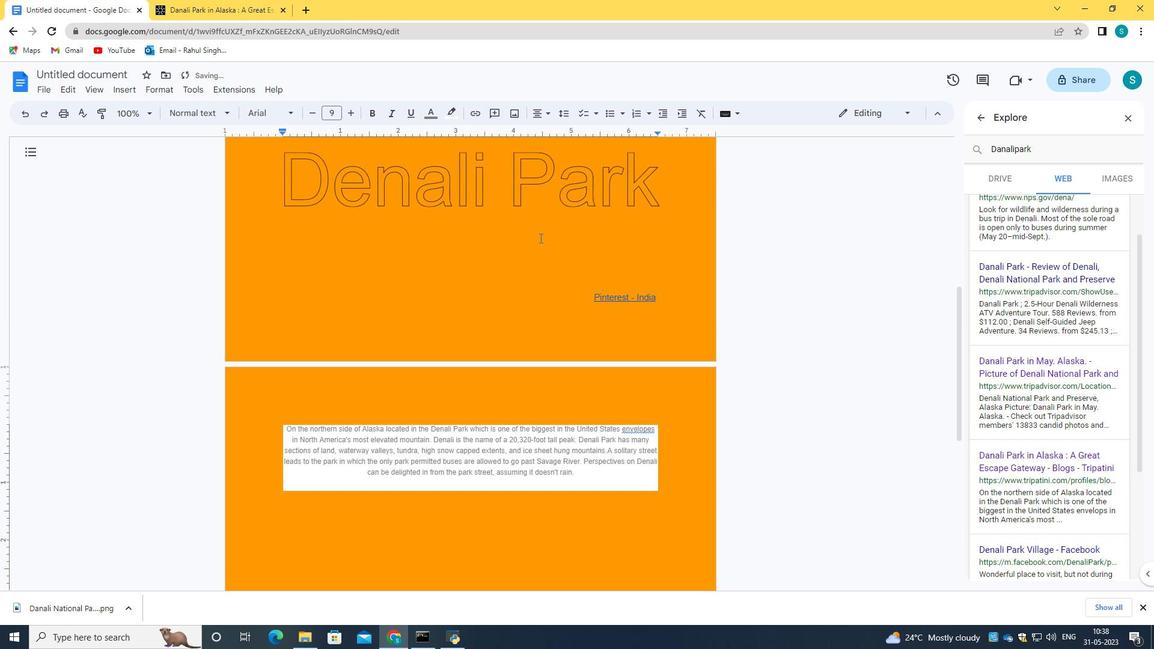 
Action: Mouse scrolled (540, 237) with delta (0, 0)
Screenshot: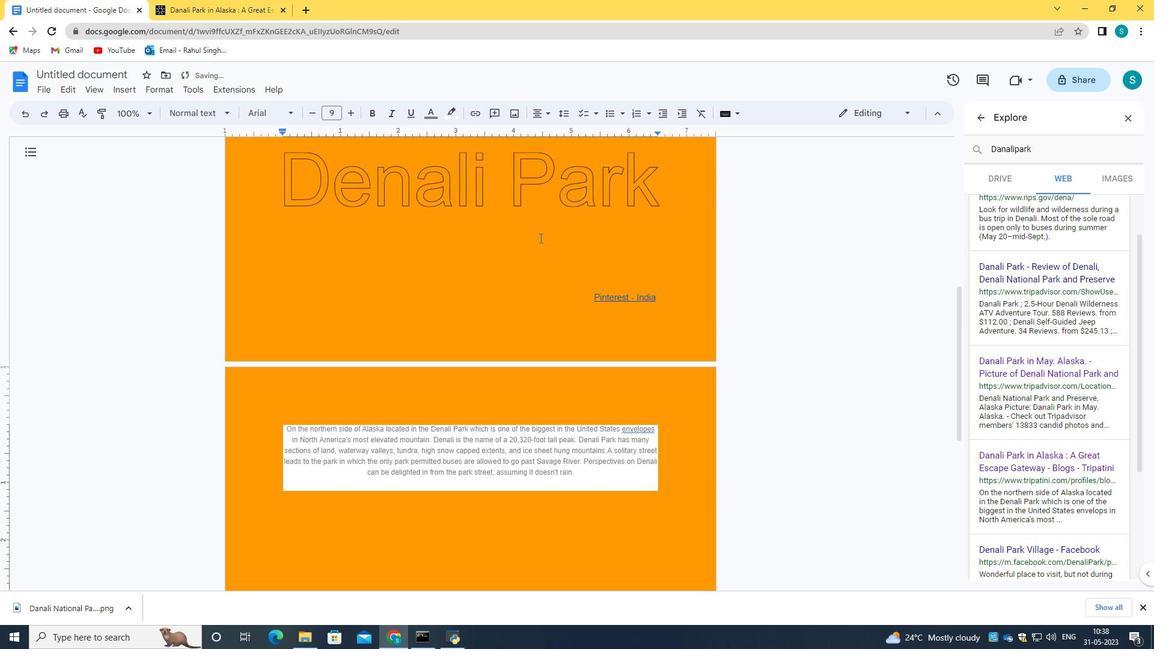 
Action: Mouse scrolled (540, 237) with delta (0, 0)
Screenshot: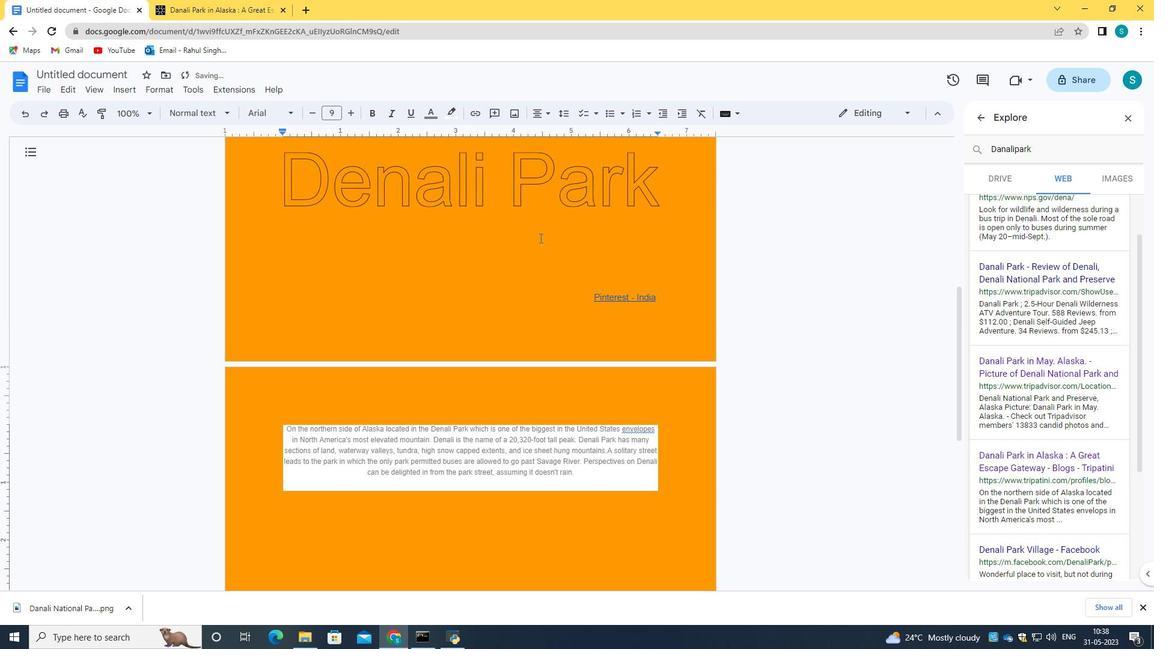 
Action: Mouse scrolled (540, 237) with delta (0, 0)
Screenshot: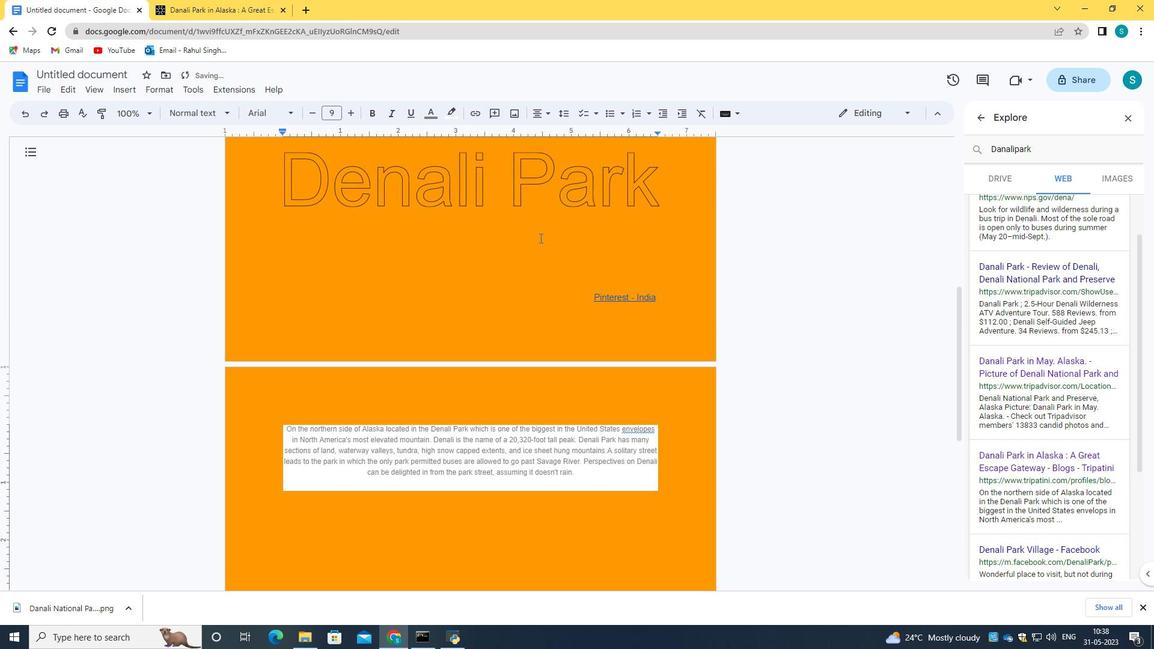 
Action: Mouse scrolled (540, 237) with delta (0, 0)
Screenshot: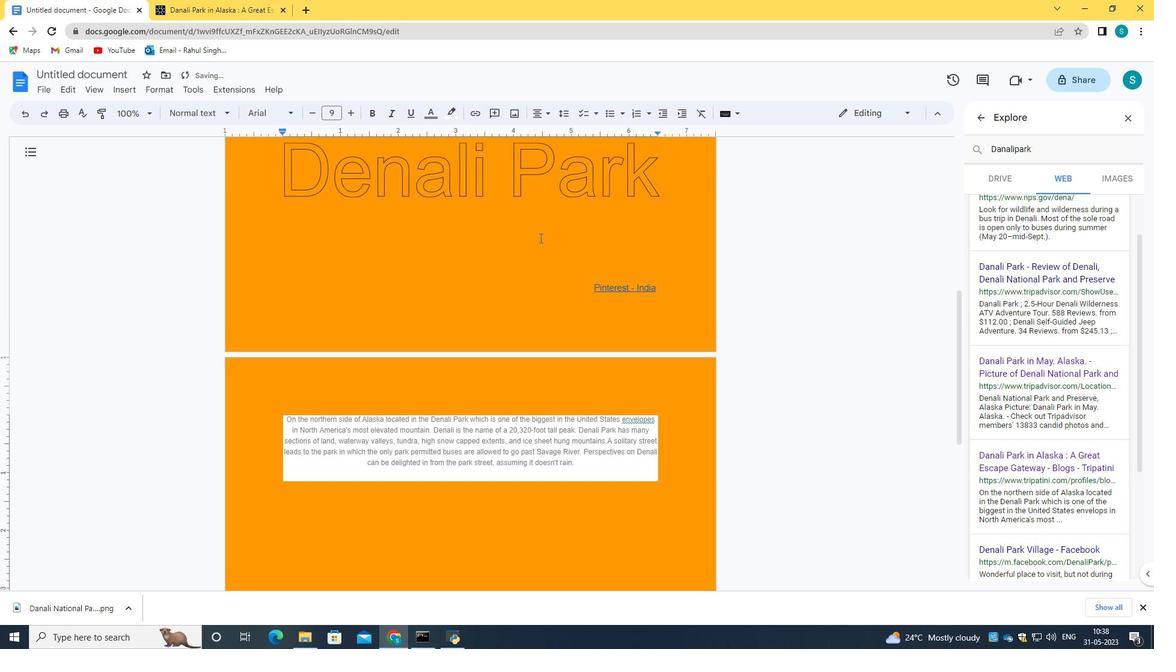 
Action: Mouse scrolled (540, 237) with delta (0, 0)
Screenshot: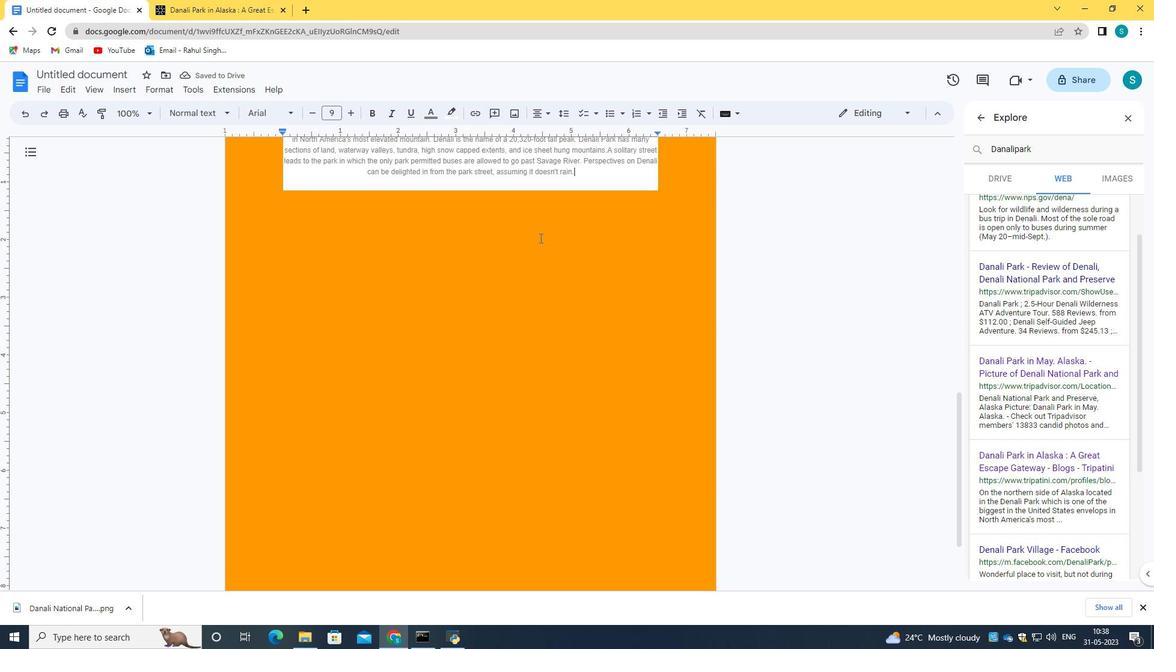 
Action: Mouse scrolled (540, 237) with delta (0, 0)
Screenshot: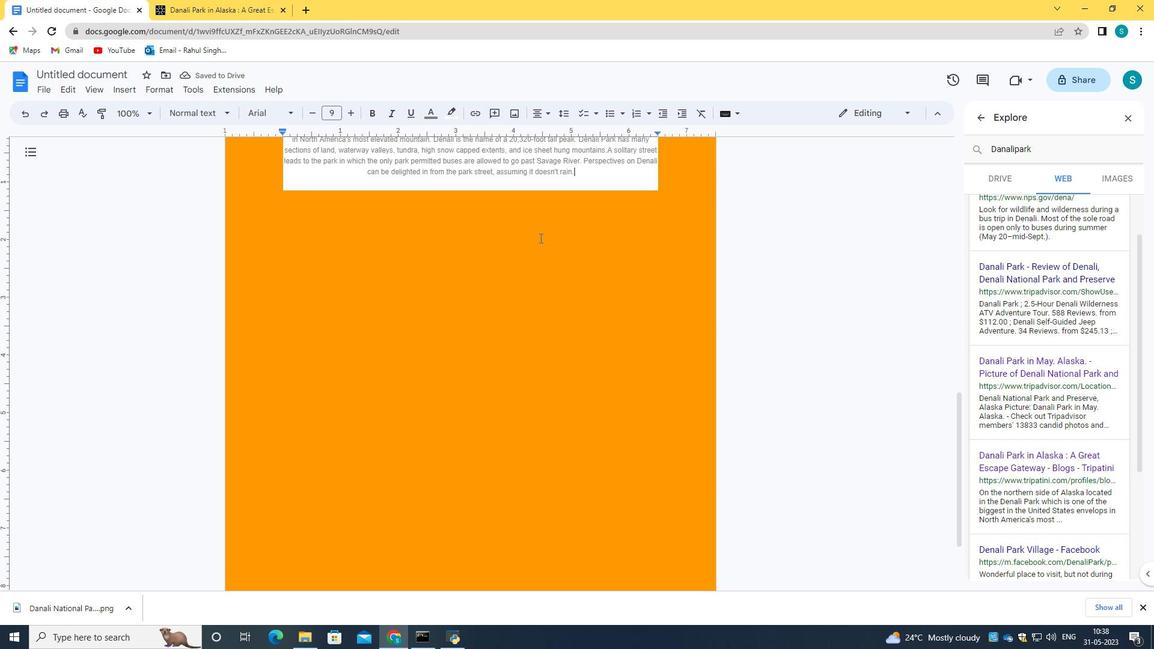 
Action: Mouse scrolled (540, 237) with delta (0, 0)
Screenshot: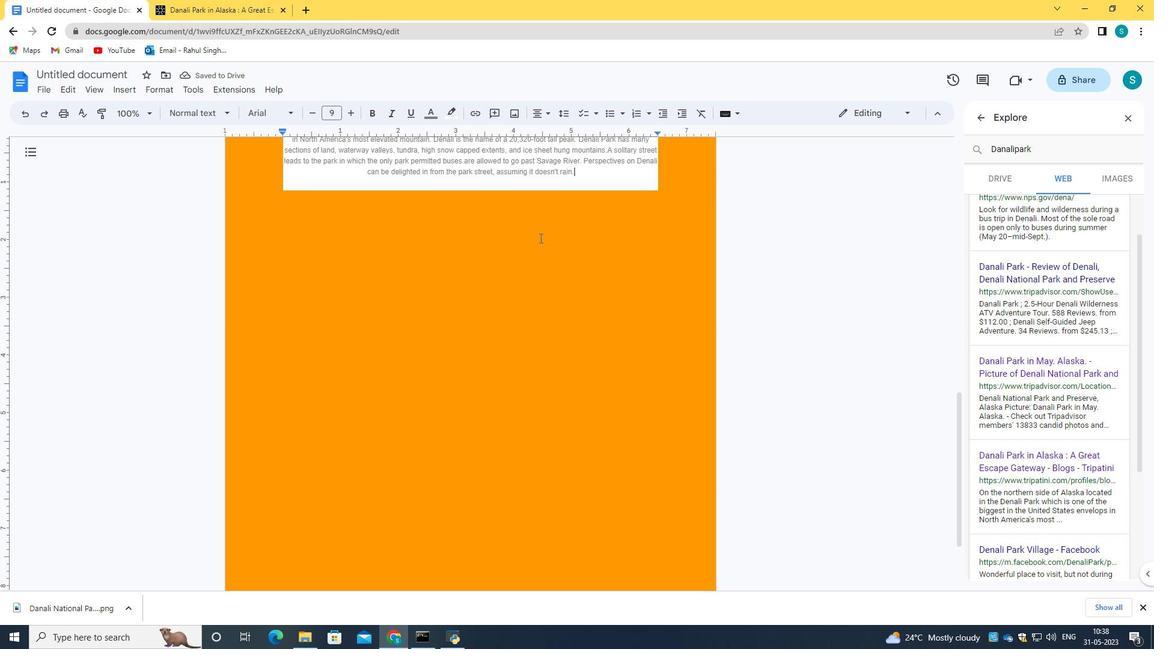 
Action: Mouse moved to (689, 414)
Screenshot: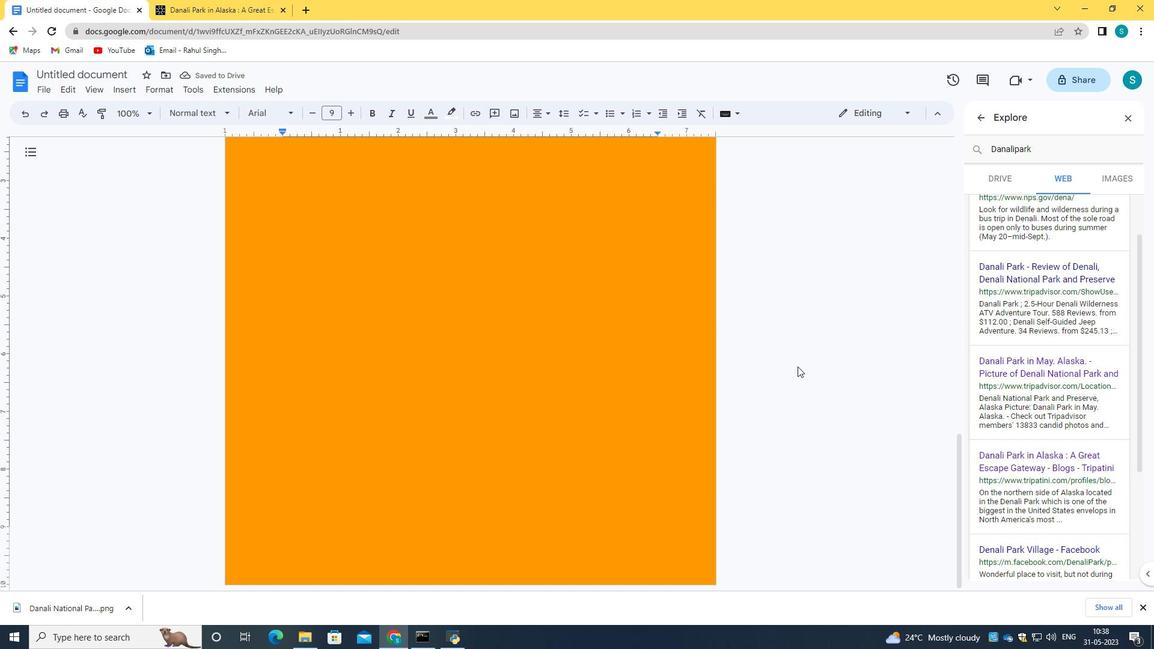 
Action: Mouse scrolled (689, 413) with delta (0, 0)
Screenshot: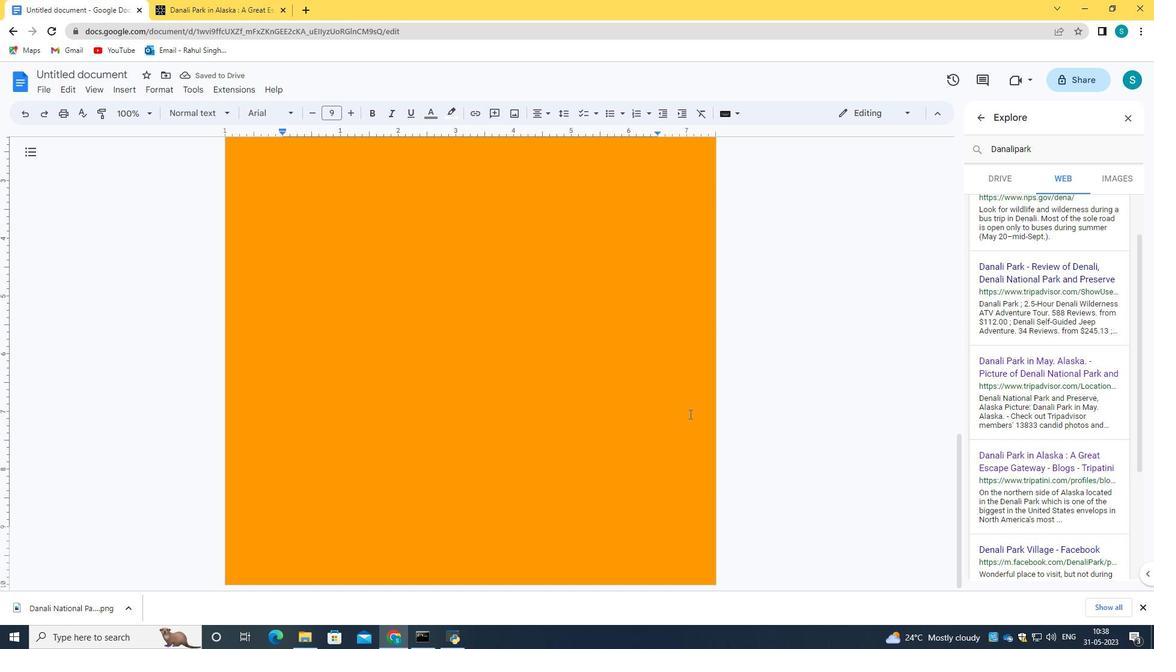 
Action: Mouse scrolled (689, 413) with delta (0, 0)
Screenshot: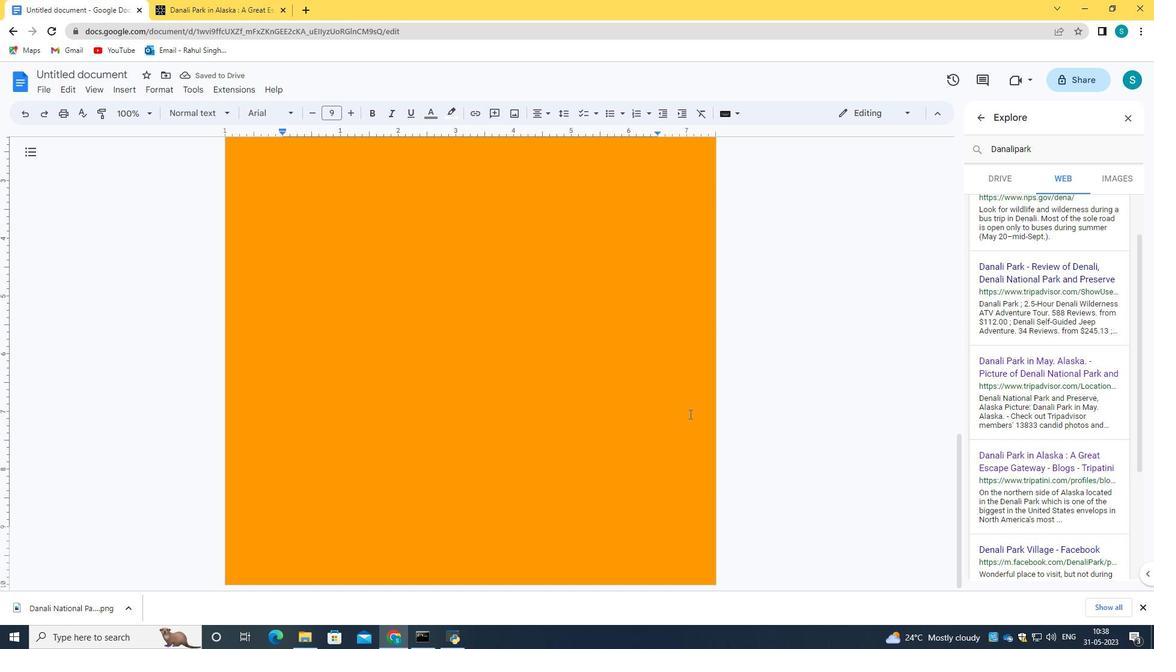 
Action: Mouse scrolled (689, 413) with delta (0, 0)
Screenshot: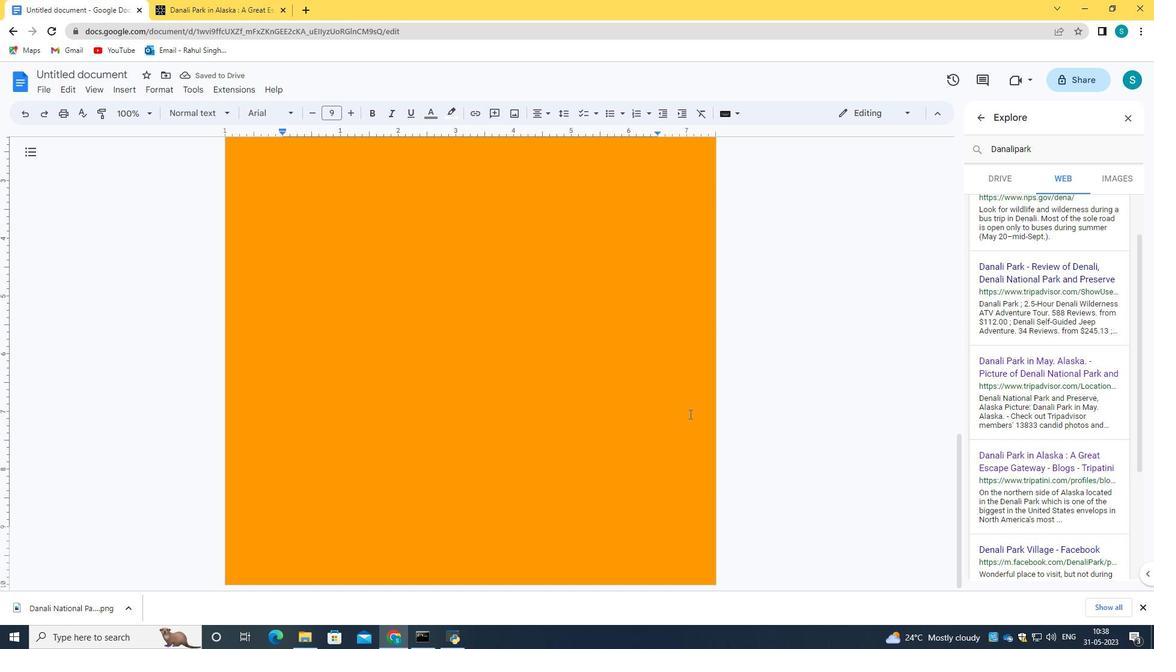 
Action: Mouse moved to (697, 410)
Screenshot: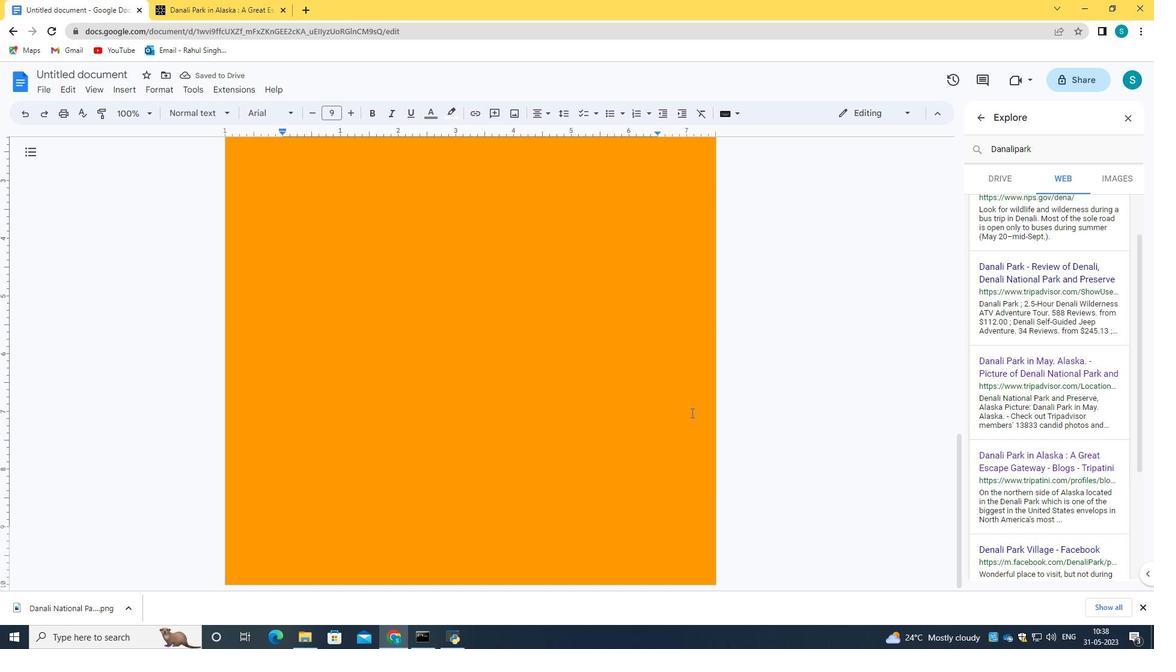 
Action: Mouse scrolled (697, 410) with delta (0, 0)
Screenshot: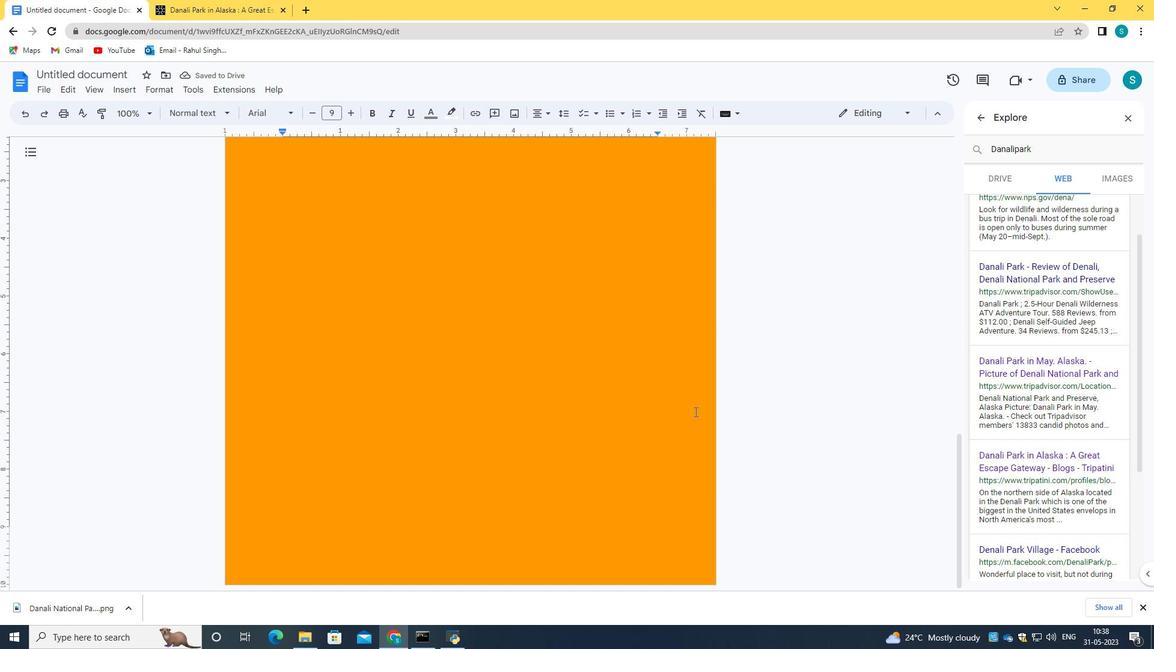 
Action: Mouse scrolled (697, 410) with delta (0, 0)
Screenshot: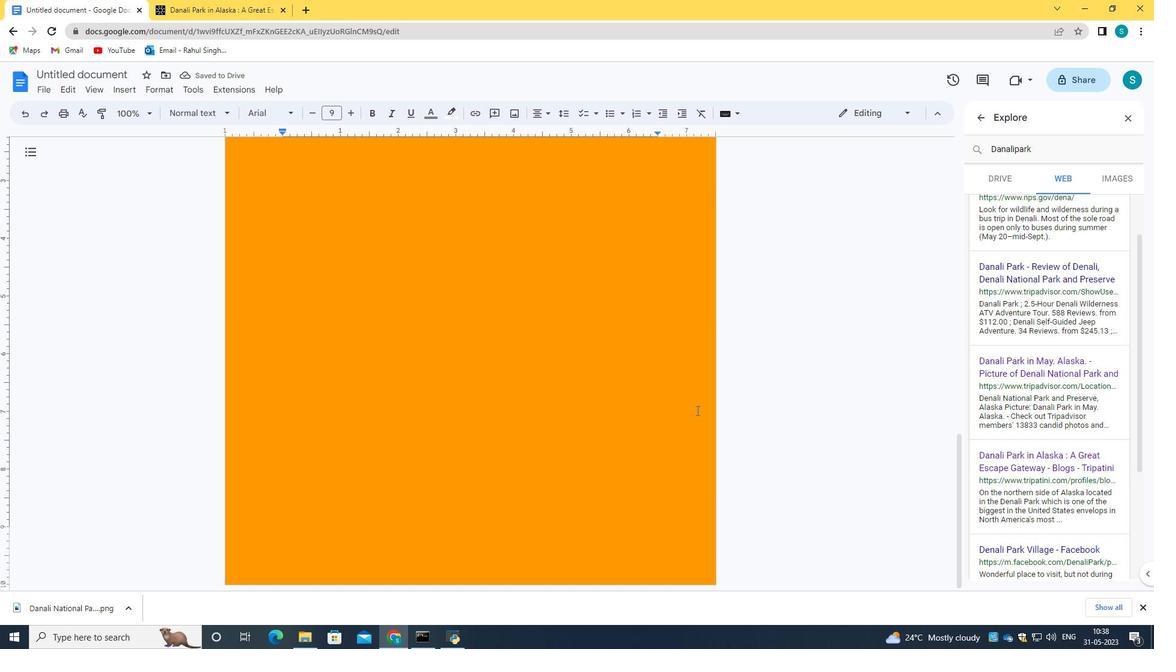 
Action: Mouse moved to (1142, 605)
Screenshot: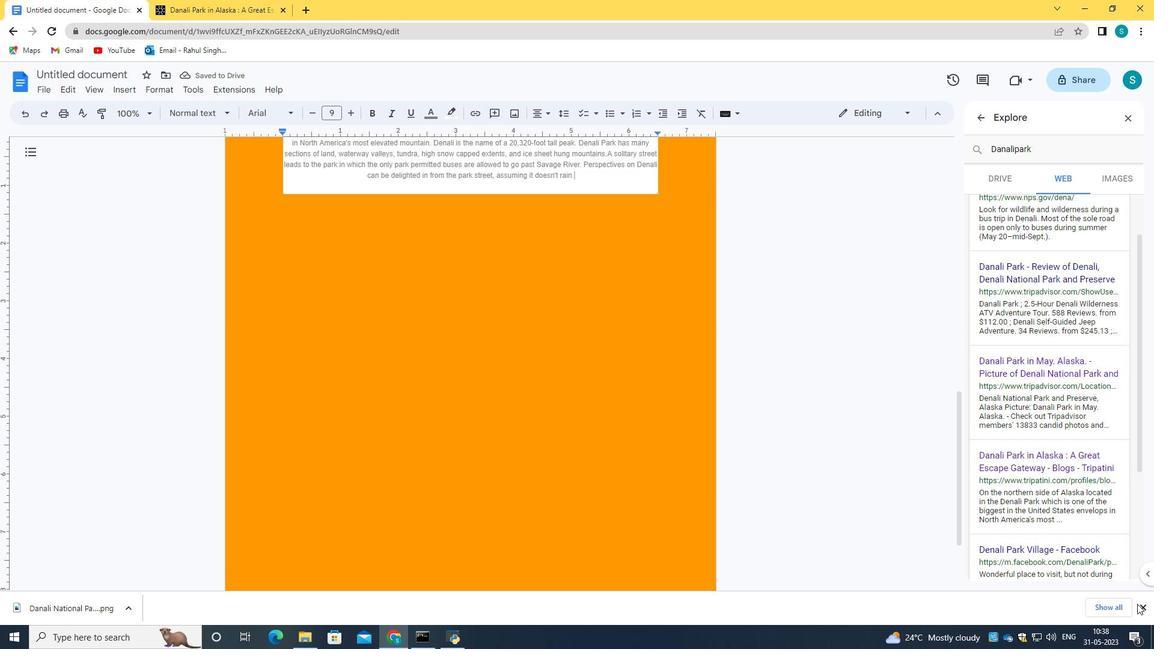 
Action: Mouse pressed left at (1142, 605)
Screenshot: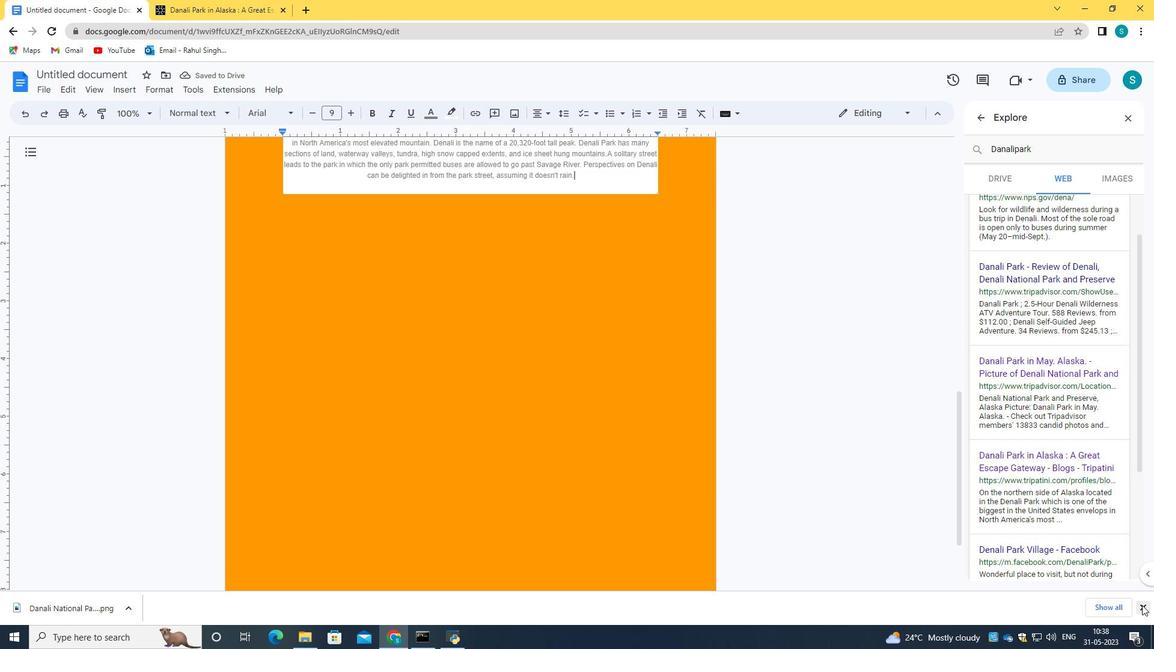 
Action: Mouse moved to (1123, 116)
Screenshot: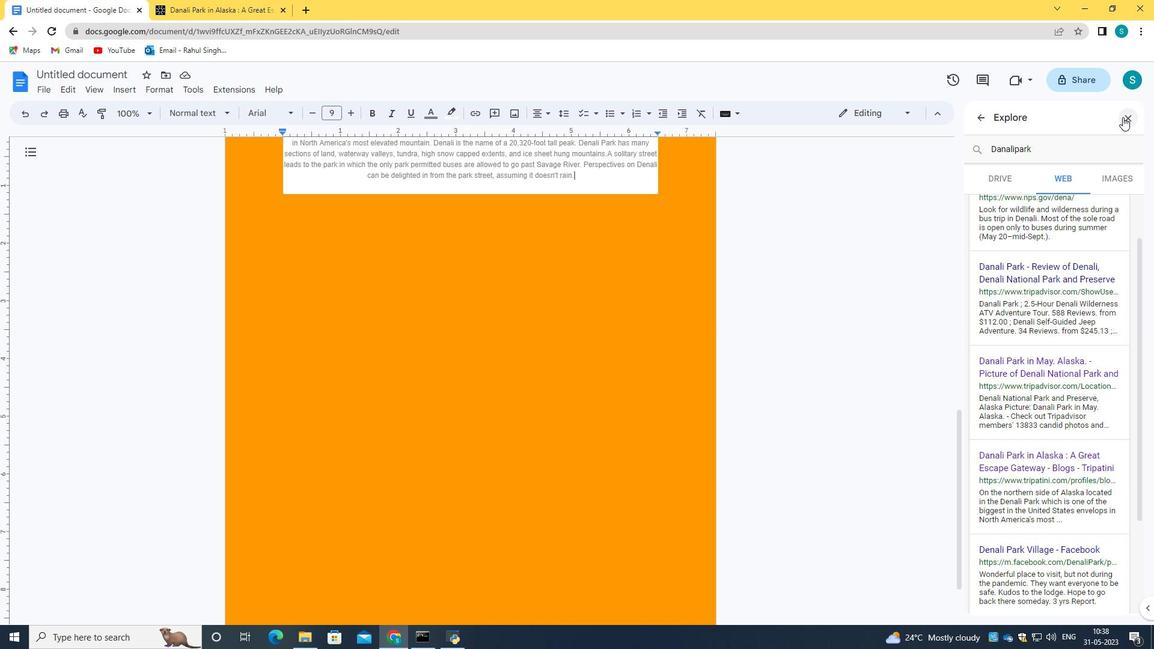 
Action: Mouse pressed left at (1123, 116)
Screenshot: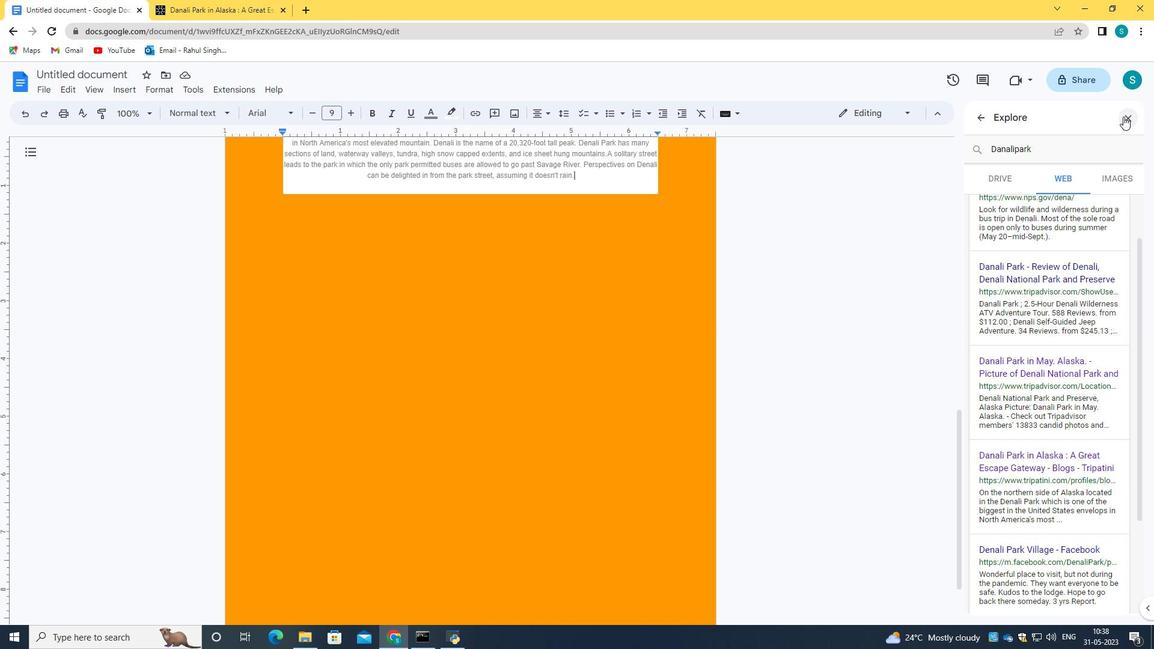 
Action: Mouse moved to (653, 328)
Screenshot: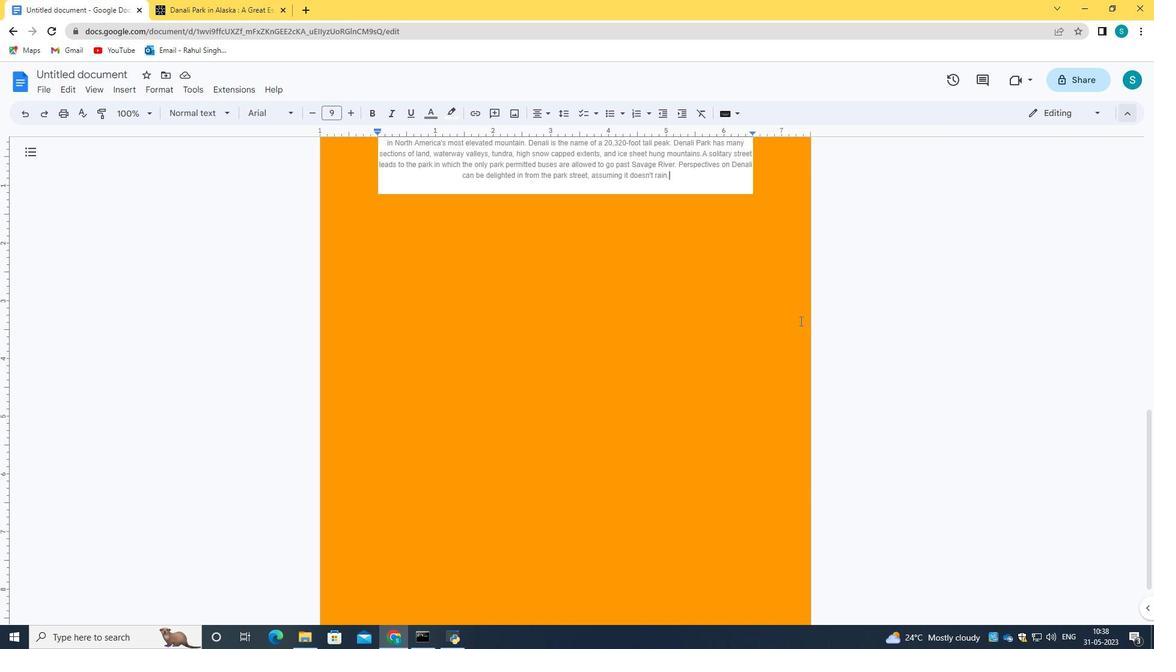 
Action: Mouse scrolled (653, 329) with delta (0, 0)
Screenshot: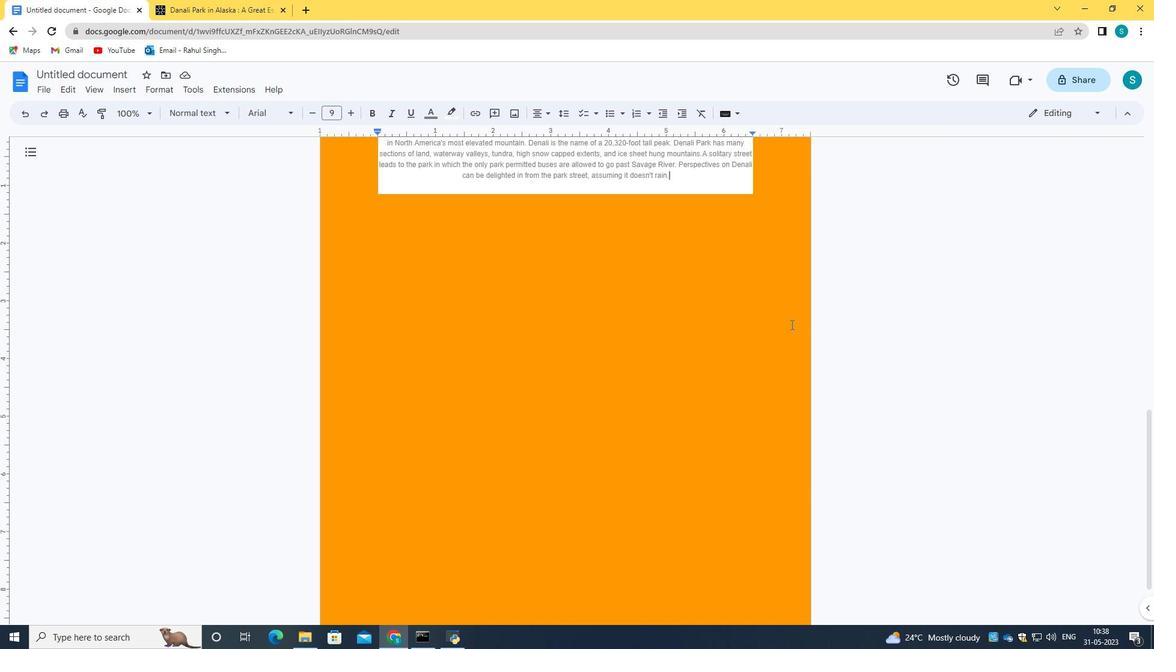 
Action: Mouse scrolled (653, 329) with delta (0, 0)
Screenshot: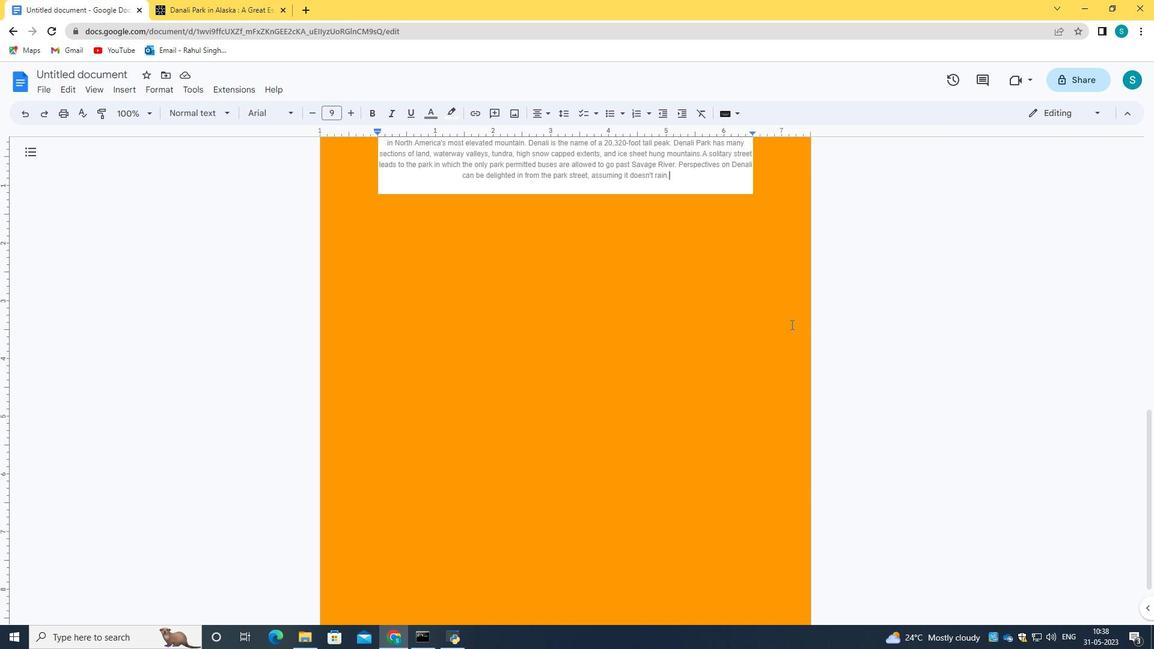 
Action: Mouse scrolled (653, 329) with delta (0, 0)
Screenshot: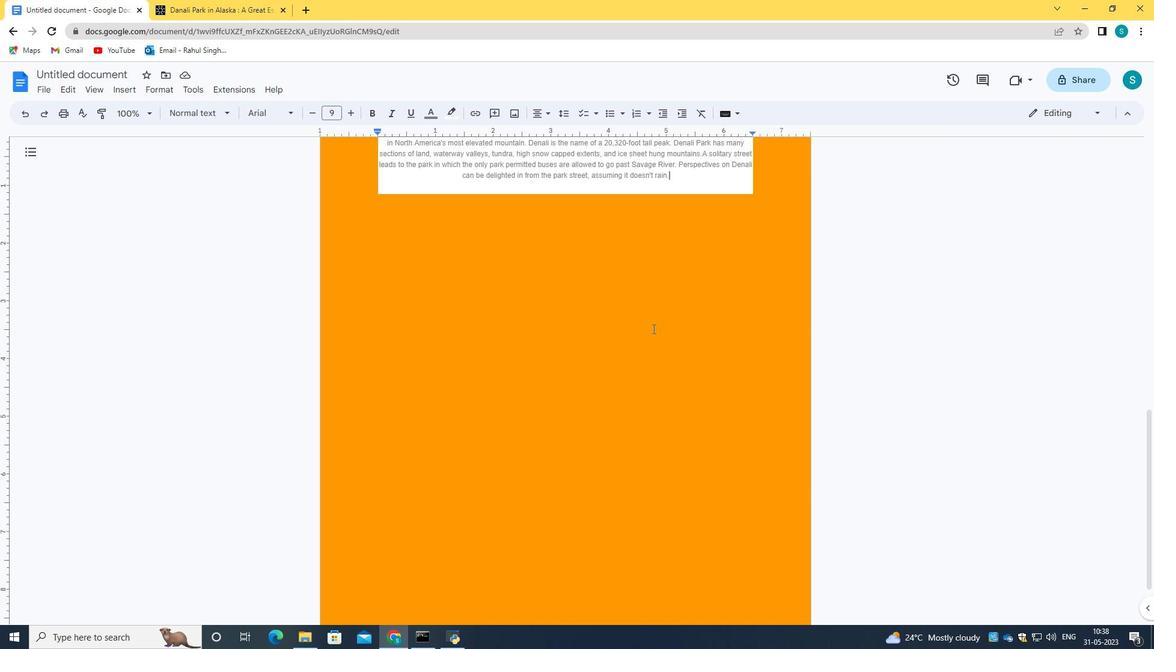 
Action: Mouse scrolled (653, 329) with delta (0, 0)
Screenshot: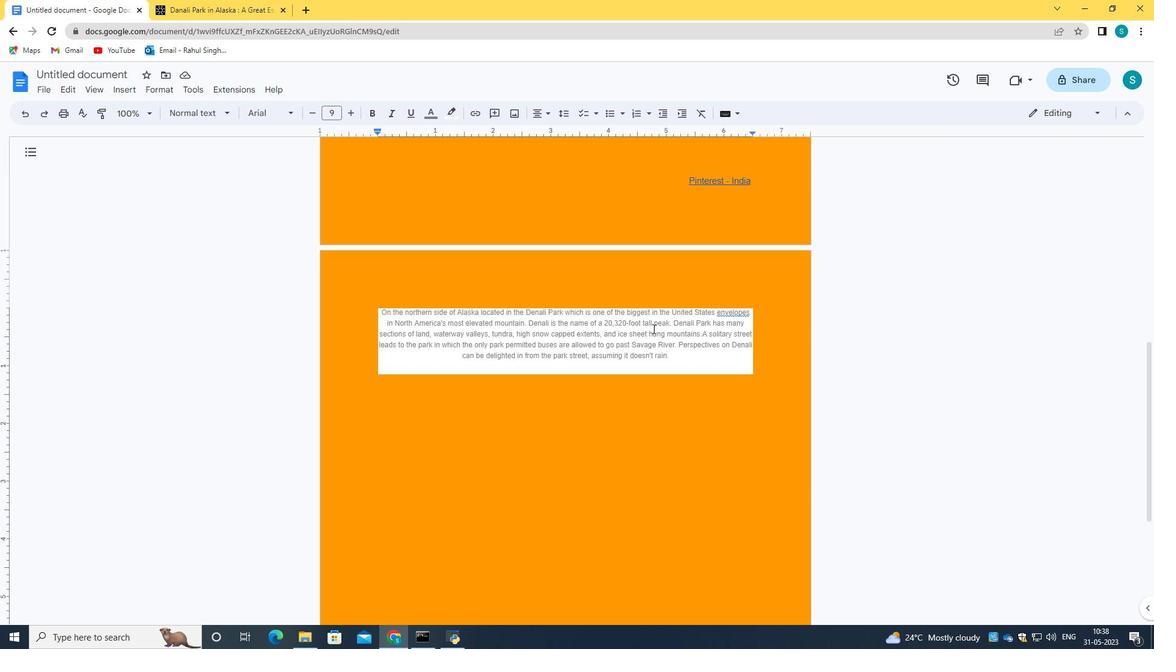 
Action: Mouse scrolled (653, 329) with delta (0, 0)
Screenshot: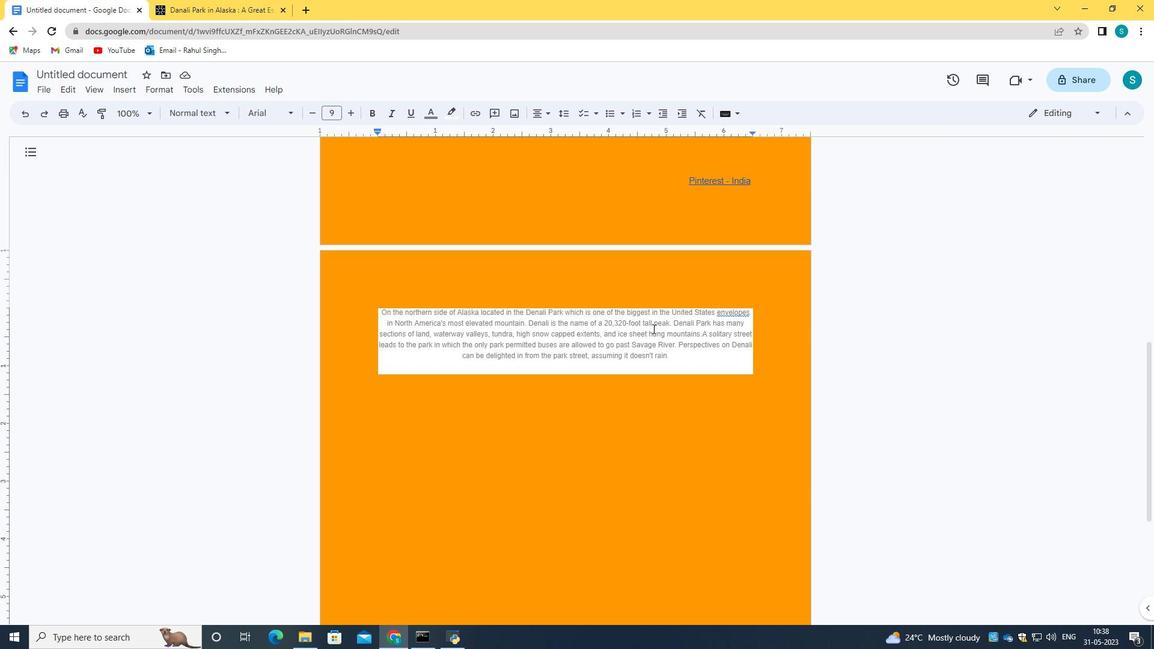 
Action: Mouse scrolled (653, 329) with delta (0, 0)
Screenshot: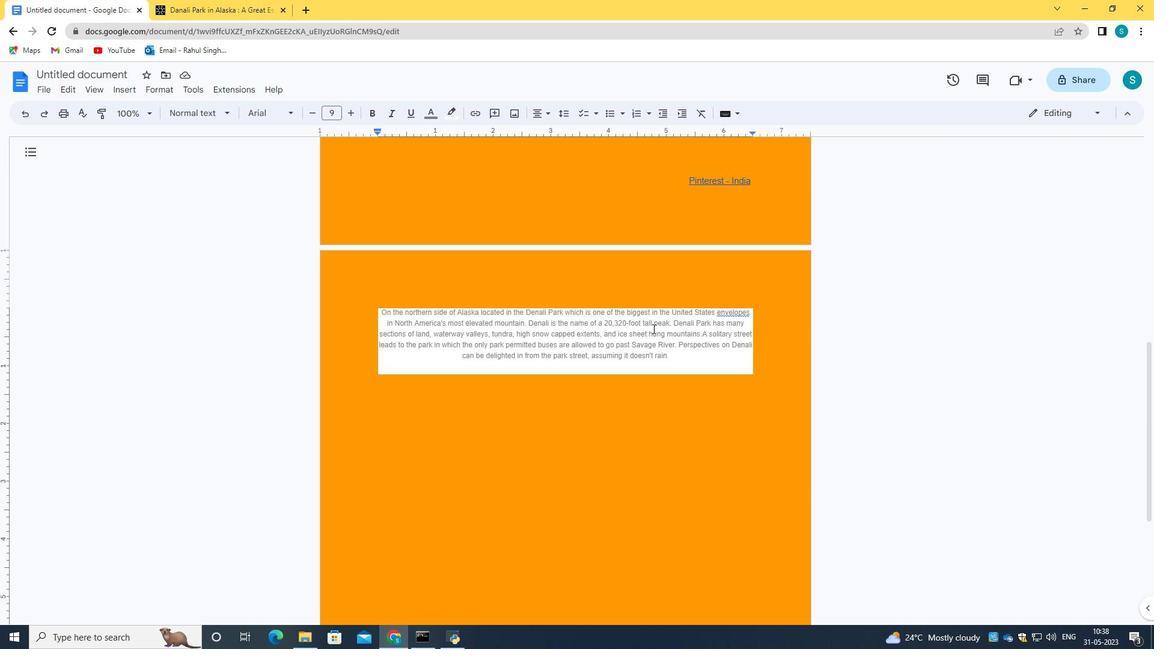 
Action: Mouse scrolled (653, 329) with delta (0, 0)
Screenshot: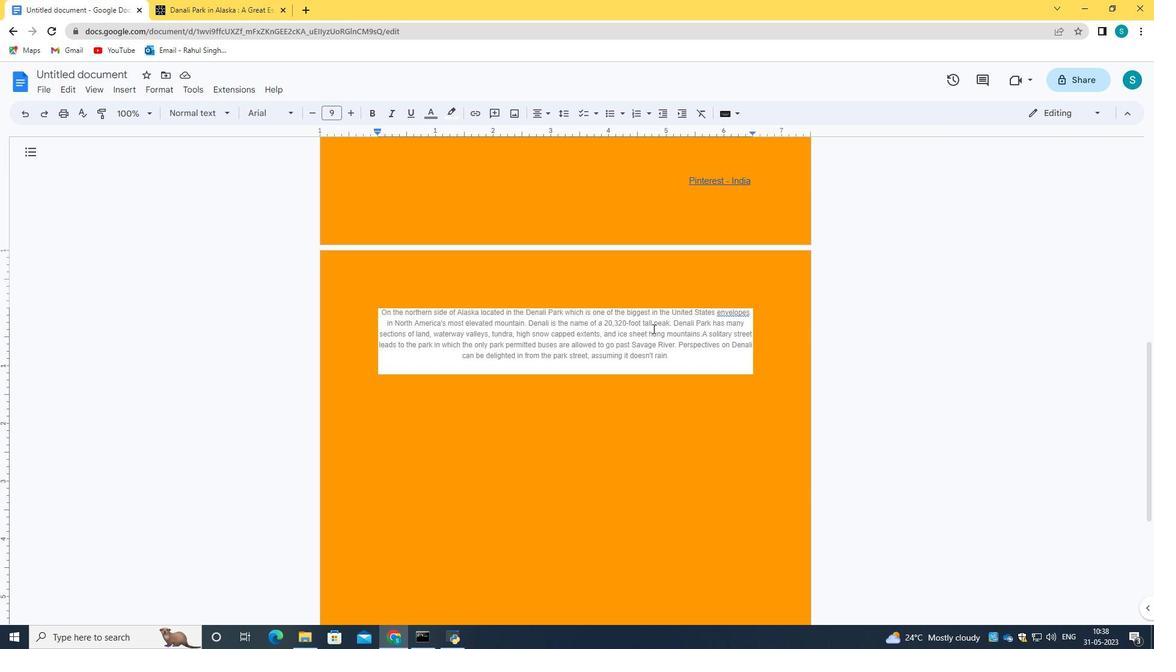 
Action: Mouse scrolled (653, 329) with delta (0, 0)
Screenshot: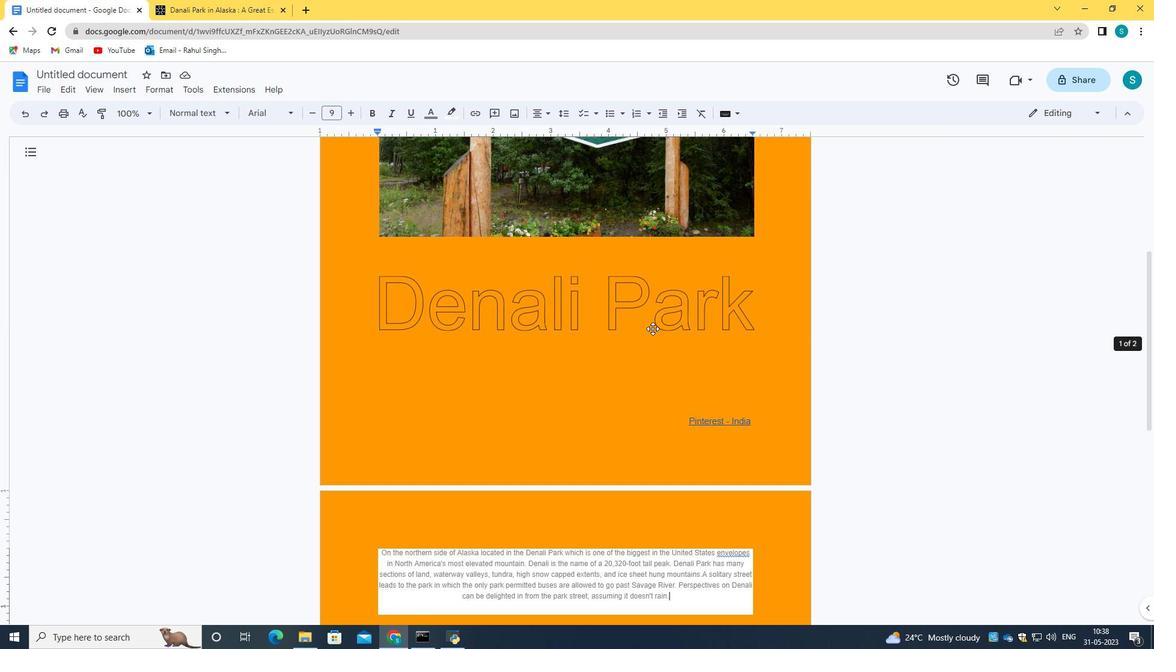 
Action: Mouse scrolled (653, 329) with delta (0, 0)
Screenshot: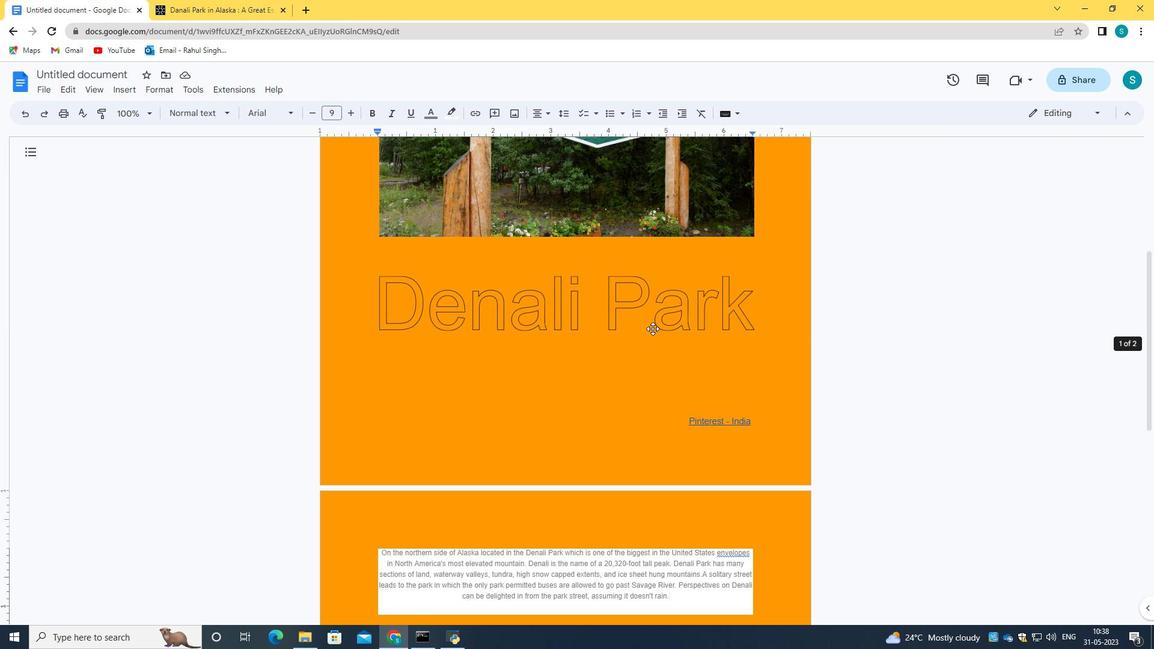 
Action: Mouse scrolled (653, 328) with delta (0, 0)
Screenshot: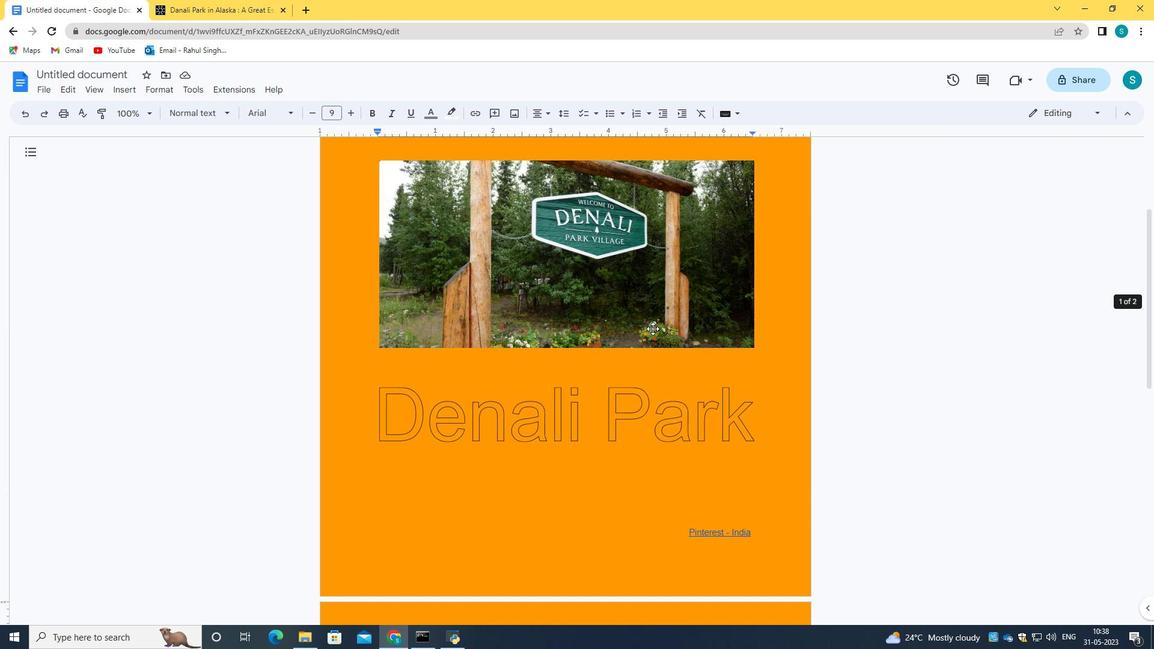 
Action: Mouse scrolled (653, 328) with delta (0, 0)
Screenshot: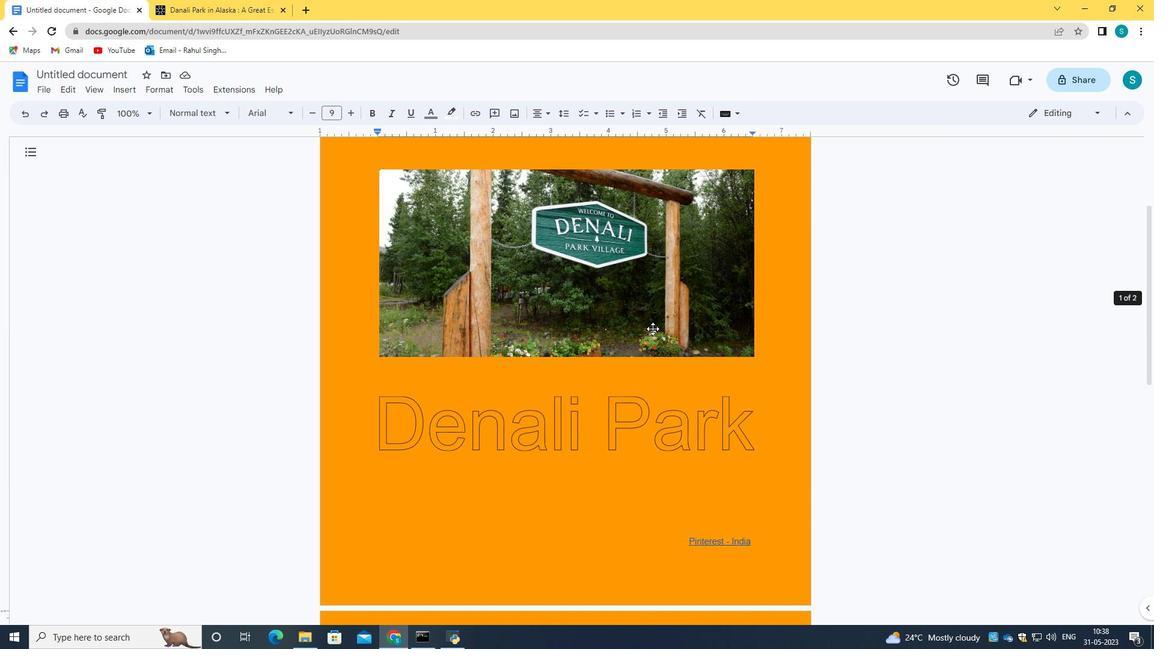 
Action: Mouse scrolled (653, 329) with delta (0, 0)
Screenshot: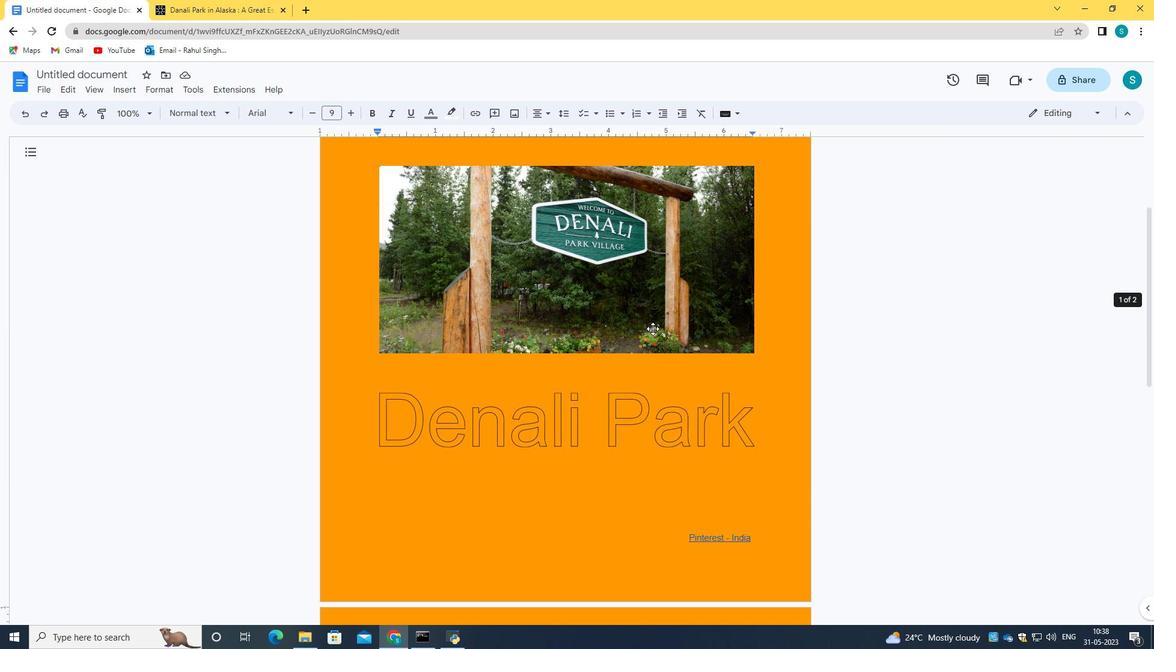 
Action: Mouse scrolled (653, 329) with delta (0, 0)
Screenshot: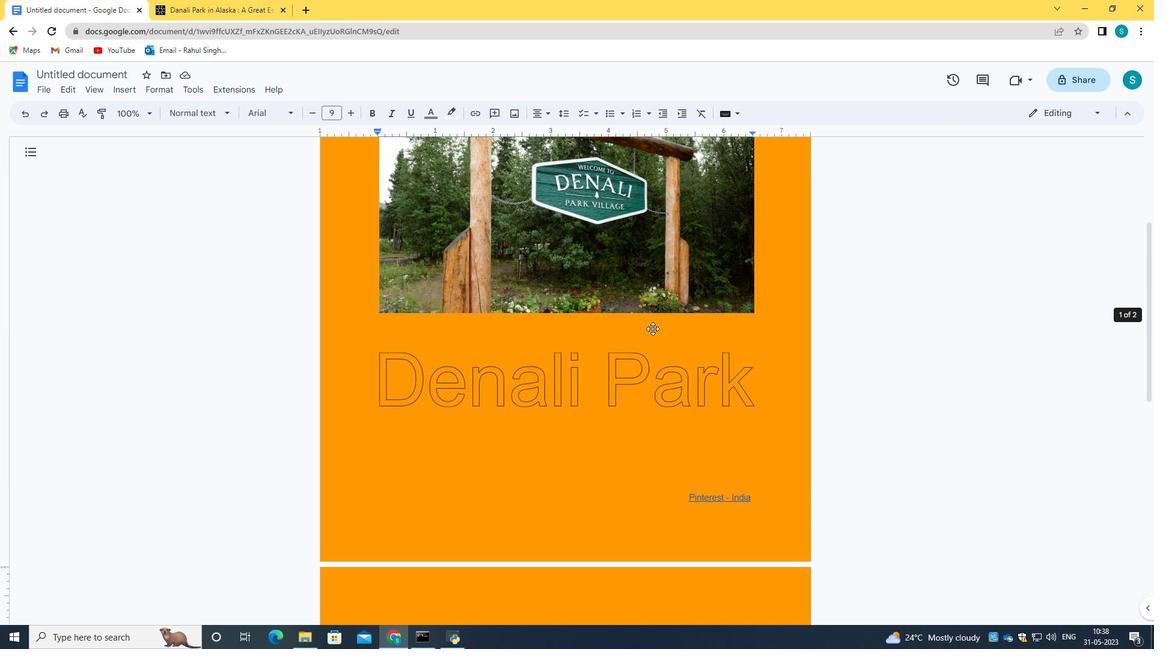 
Action: Mouse scrolled (653, 328) with delta (0, 0)
Screenshot: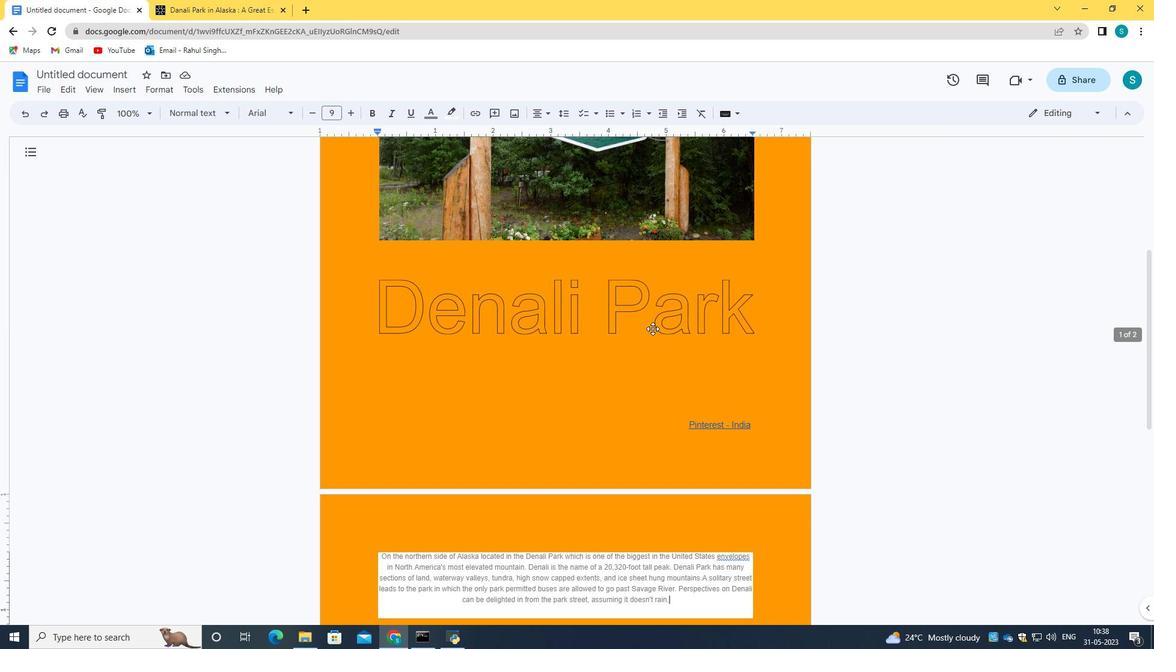 
Action: Mouse scrolled (653, 329) with delta (0, 0)
Screenshot: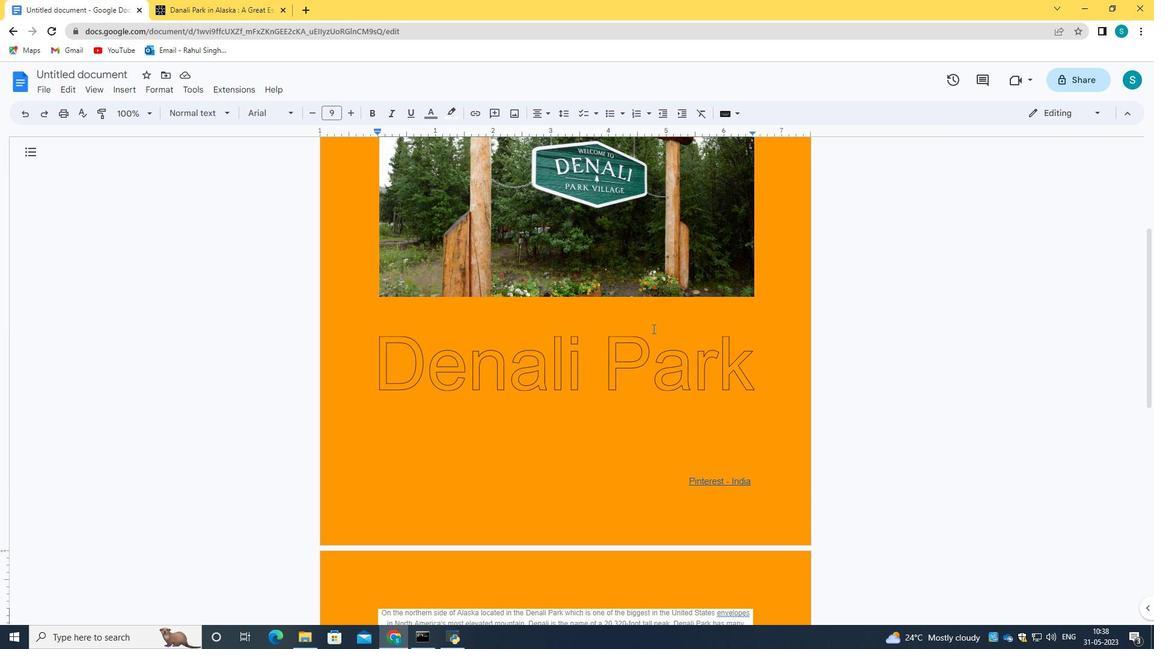 
Action: Mouse scrolled (653, 329) with delta (0, 0)
Screenshot: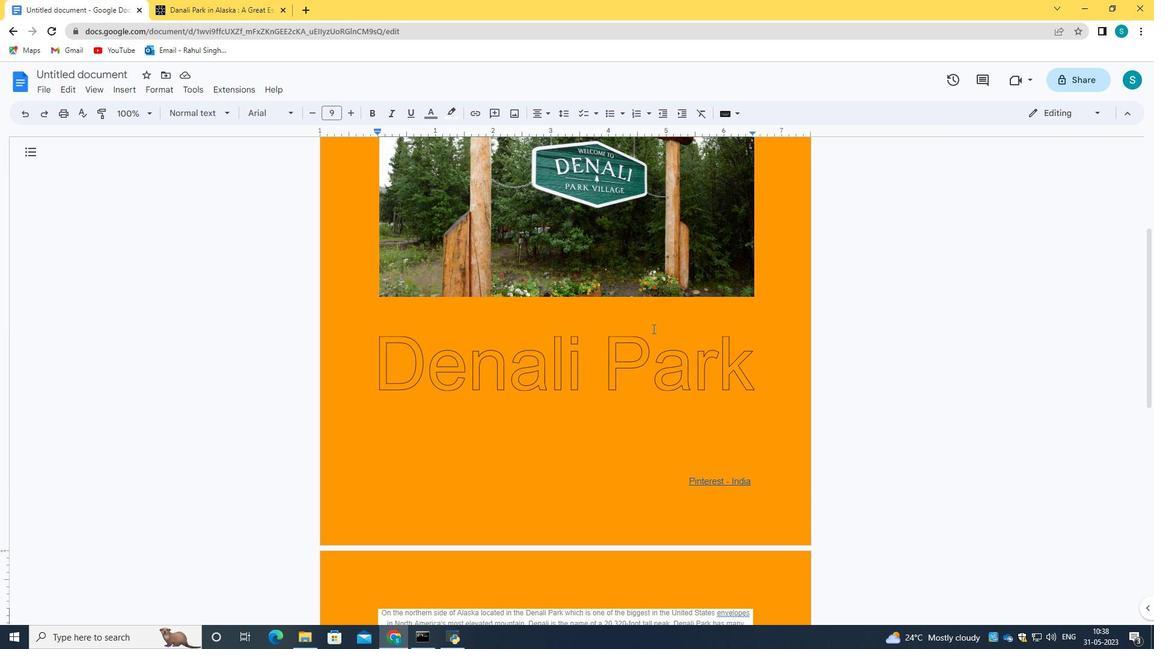 
Action: Mouse scrolled (653, 328) with delta (0, 0)
Screenshot: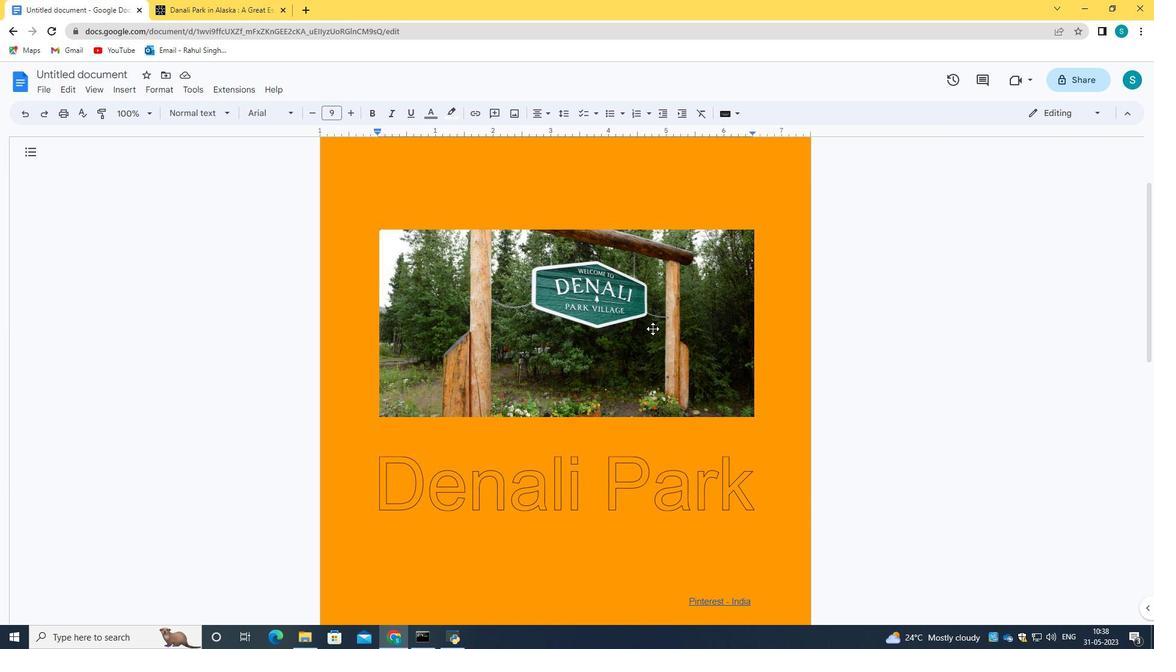 
Action: Mouse scrolled (653, 328) with delta (0, 0)
Screenshot: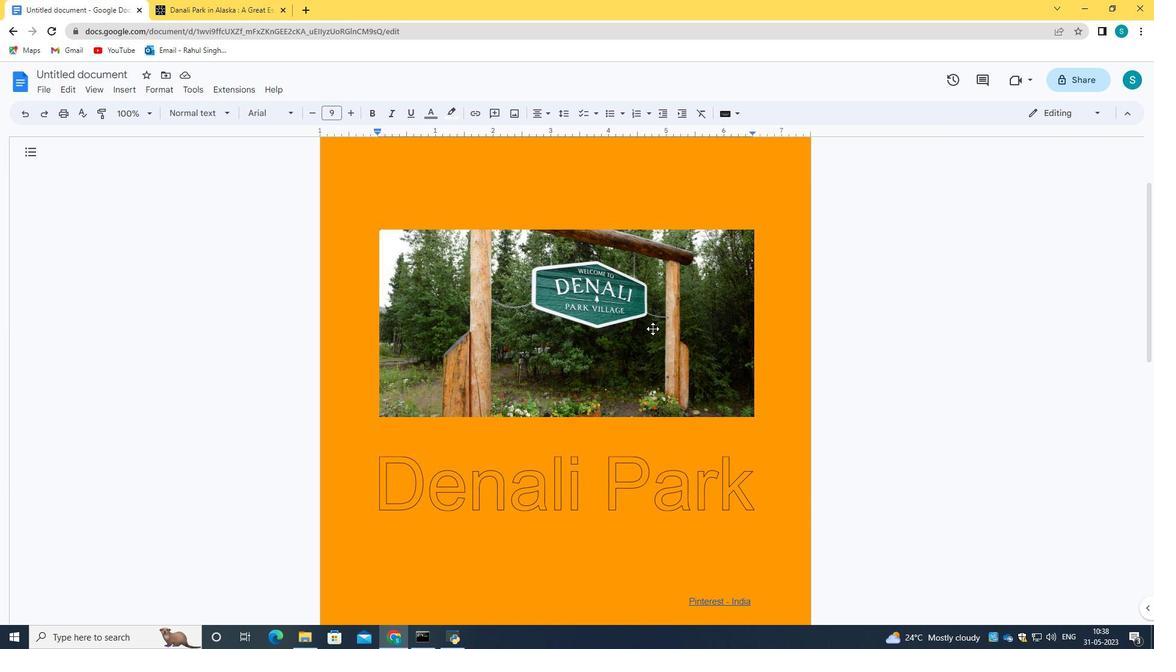 
Action: Mouse scrolled (653, 328) with delta (0, 0)
Screenshot: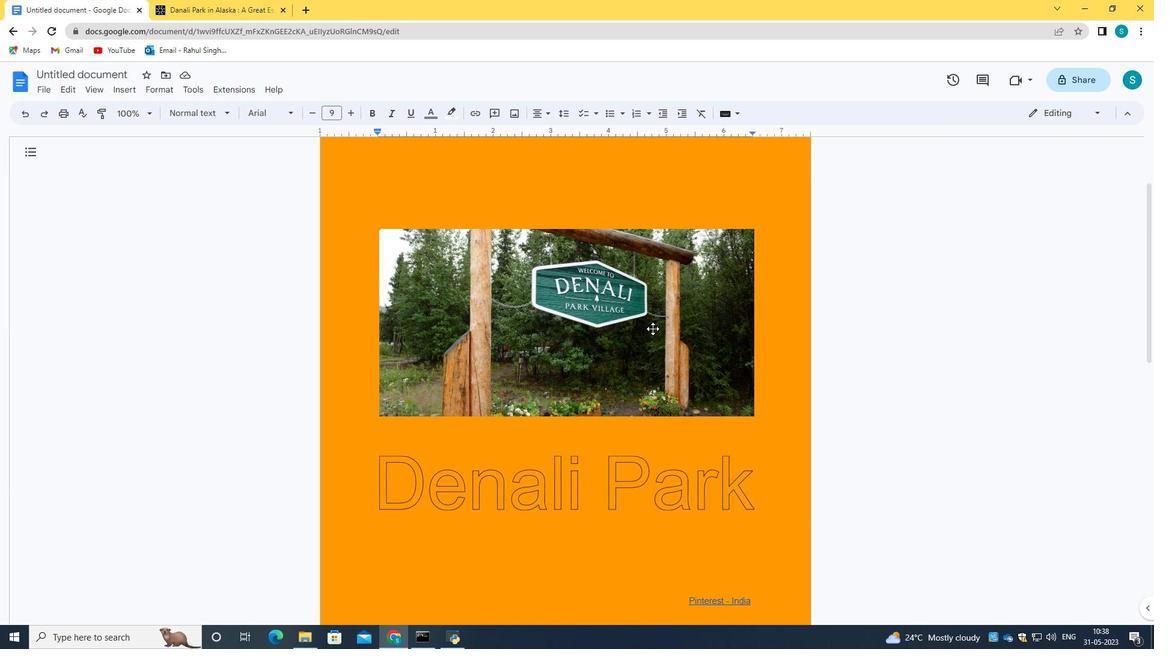 
Action: Mouse scrolled (653, 328) with delta (0, 0)
Screenshot: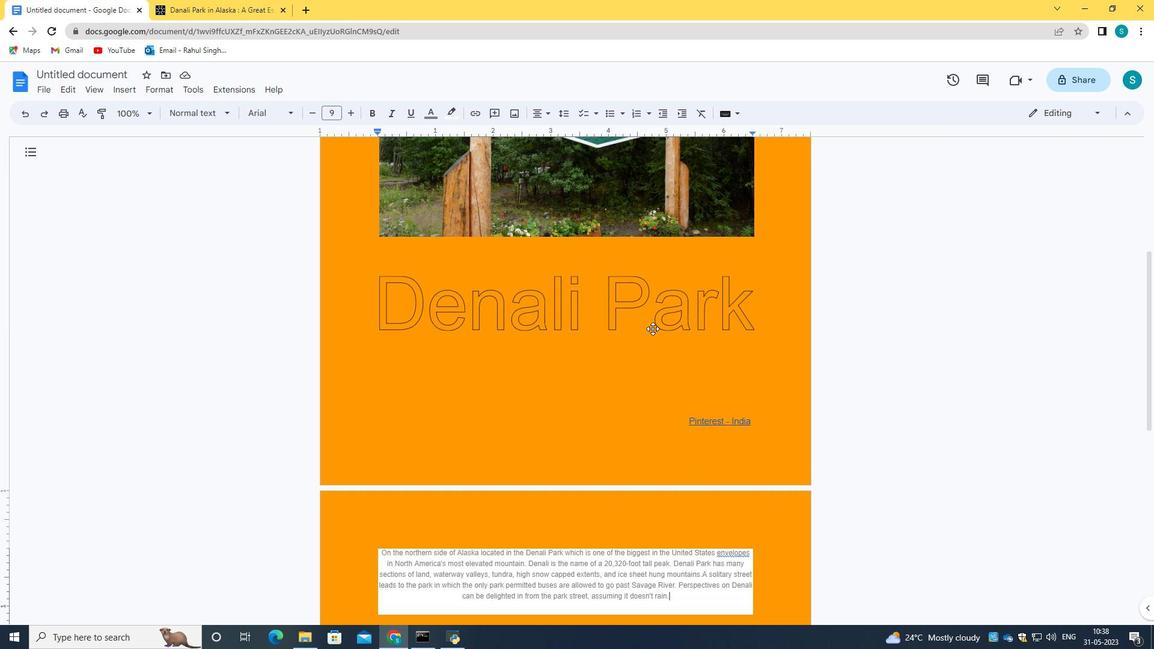 
Action: Mouse moved to (379, 491)
Screenshot: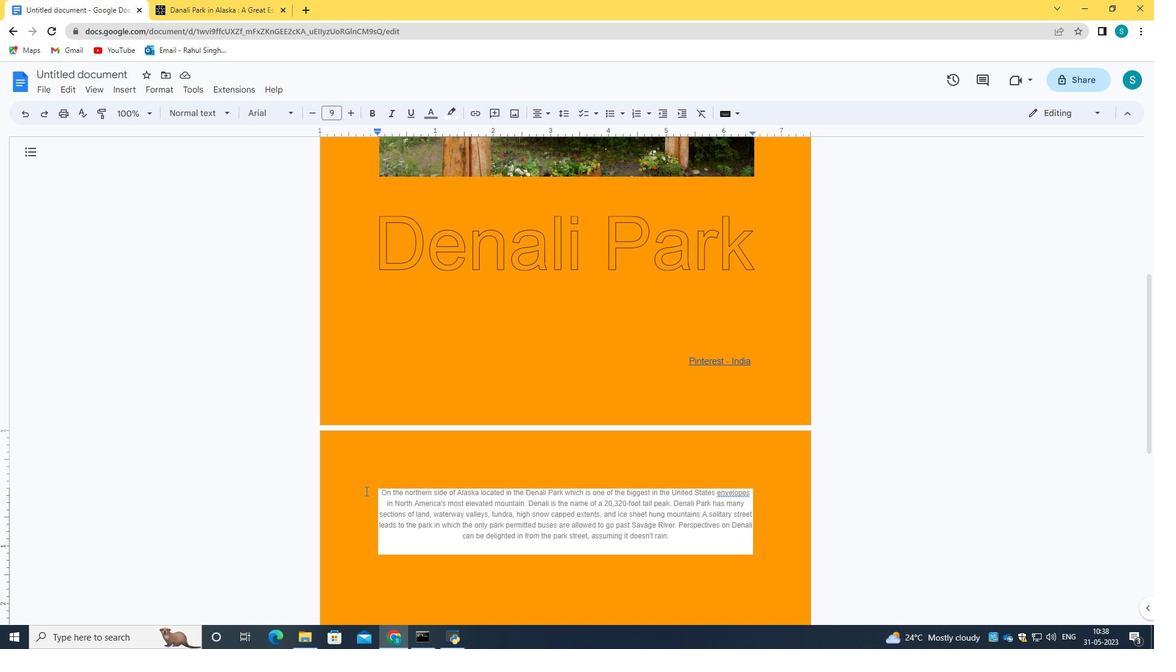 
Action: Mouse pressed left at (379, 491)
Screenshot: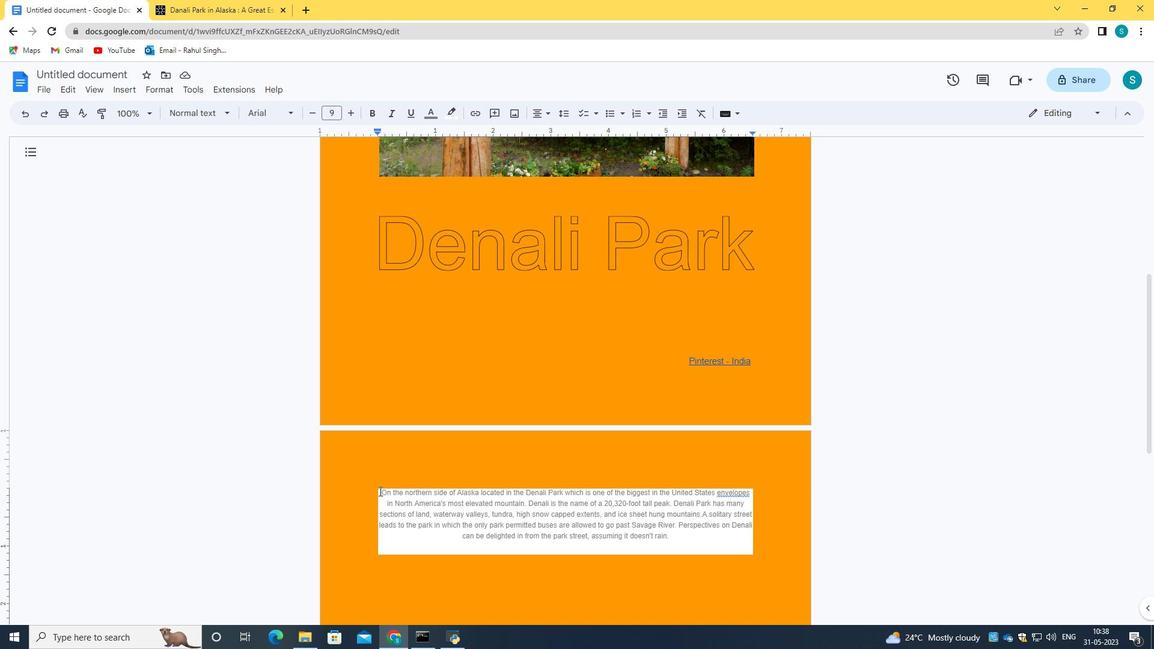 
Action: Mouse moved to (538, 114)
Screenshot: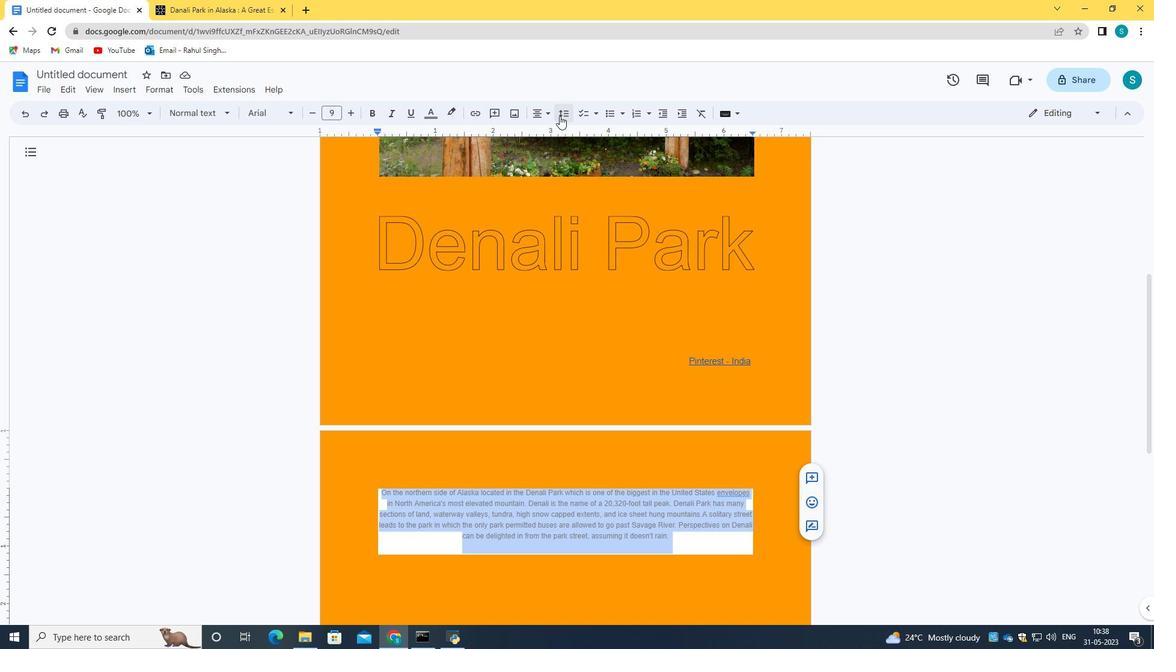 
Action: Mouse pressed left at (538, 114)
Screenshot: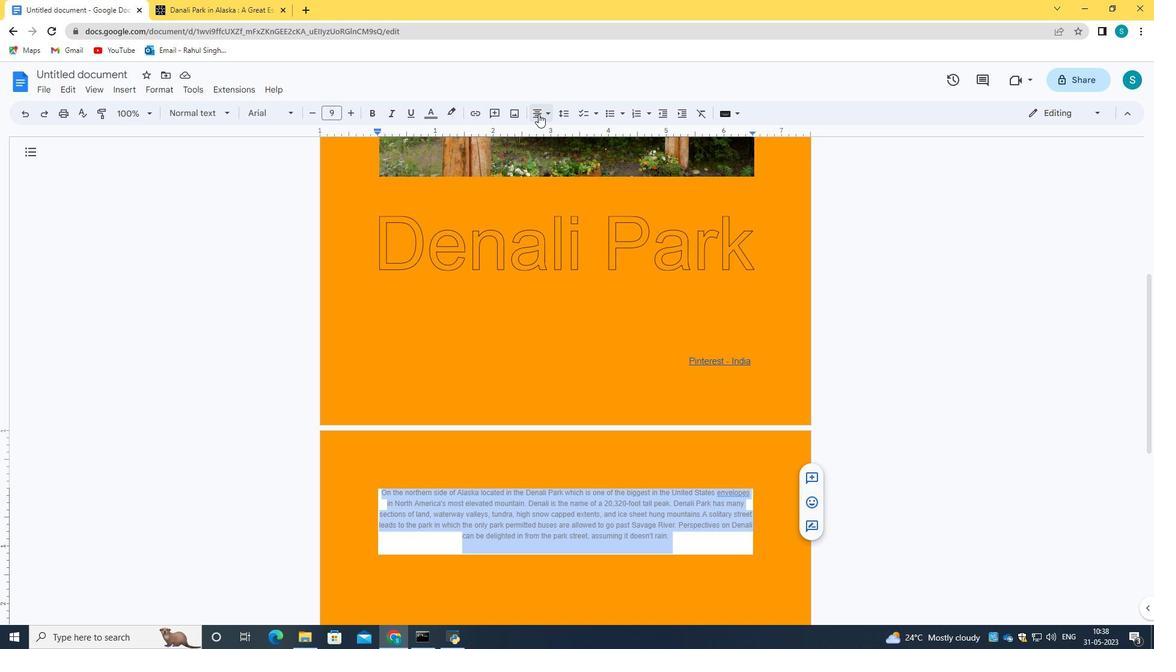 
Action: Mouse moved to (539, 128)
Screenshot: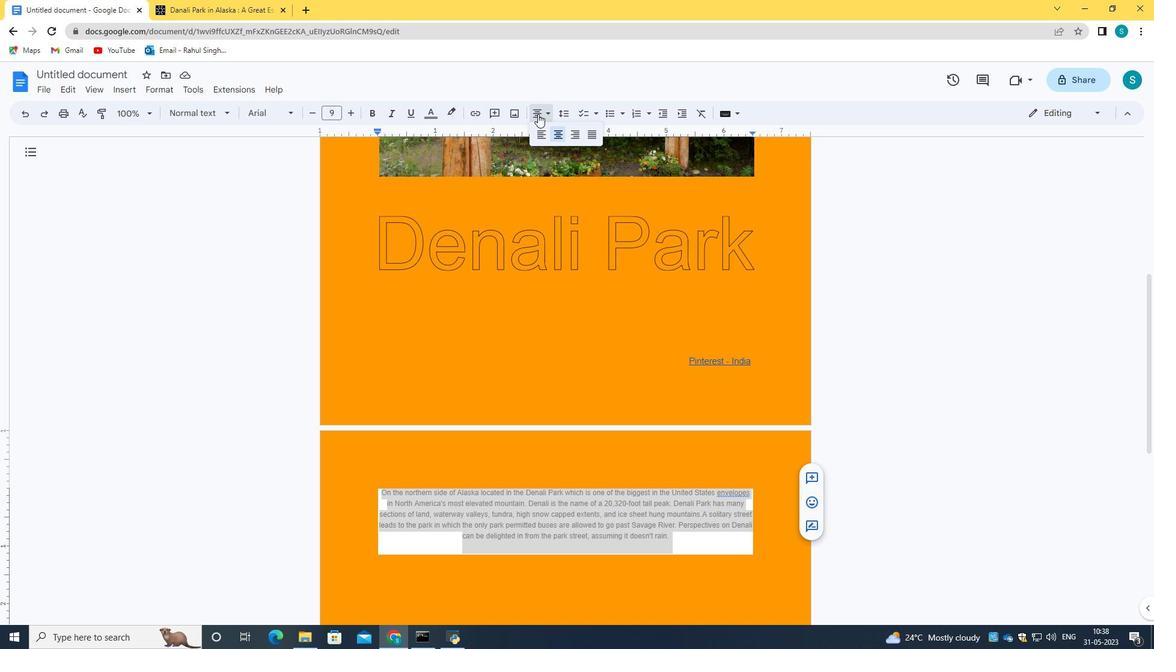 
Action: Mouse pressed left at (539, 128)
Screenshot: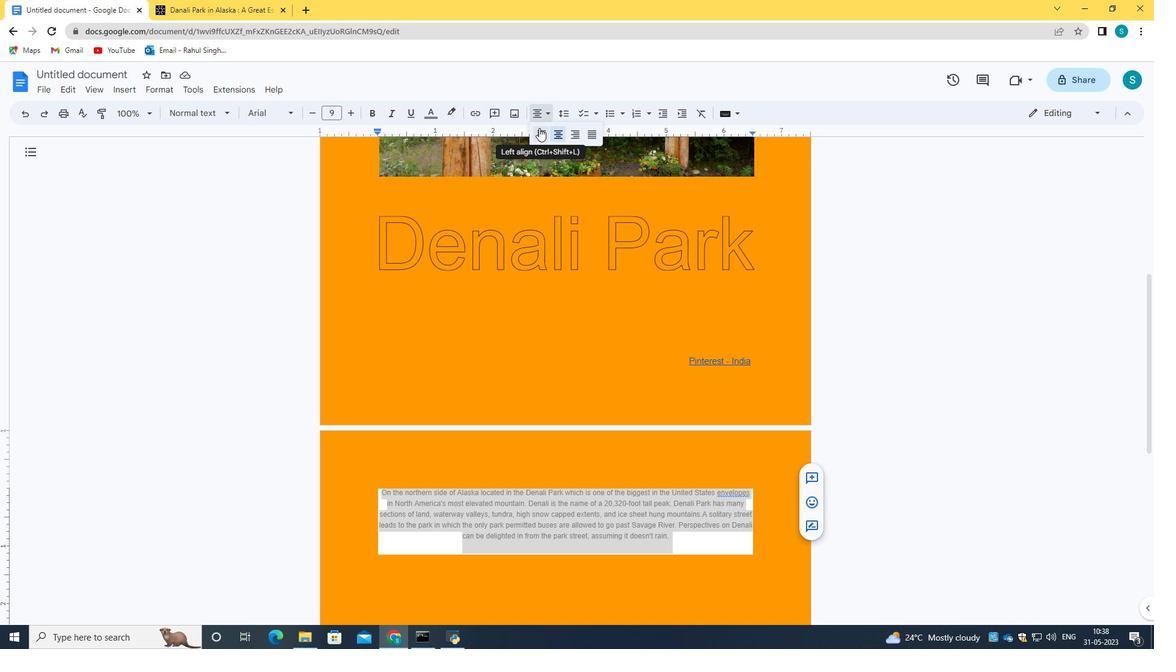 
Action: Mouse moved to (521, 466)
Screenshot: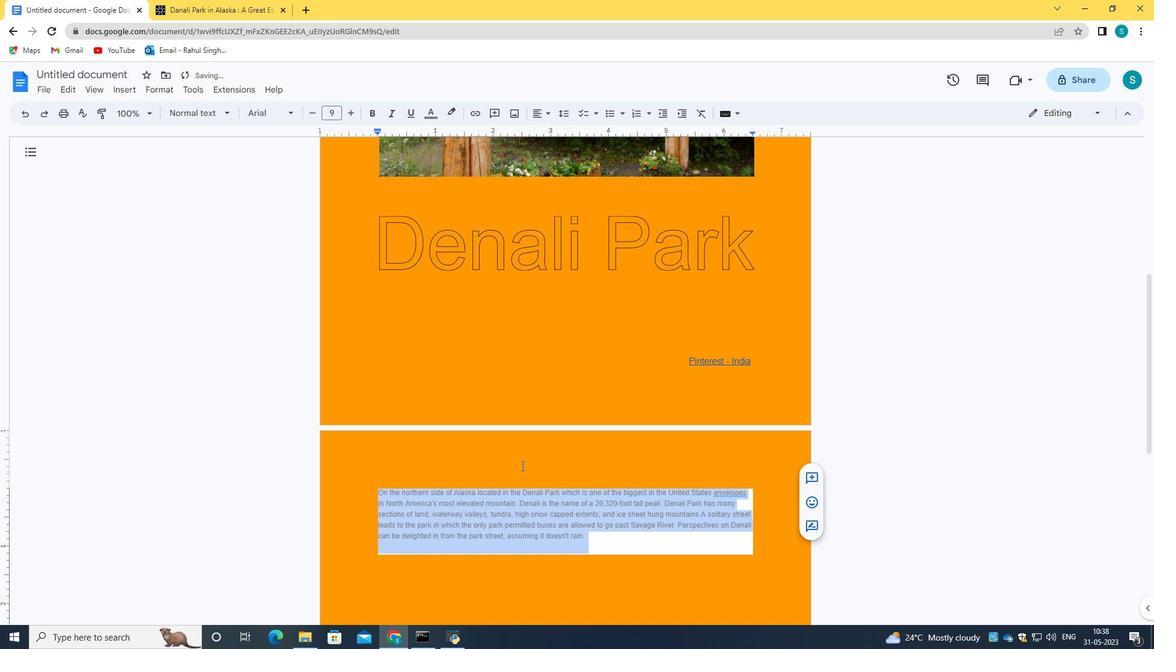 
Action: Mouse pressed left at (521, 466)
Screenshot: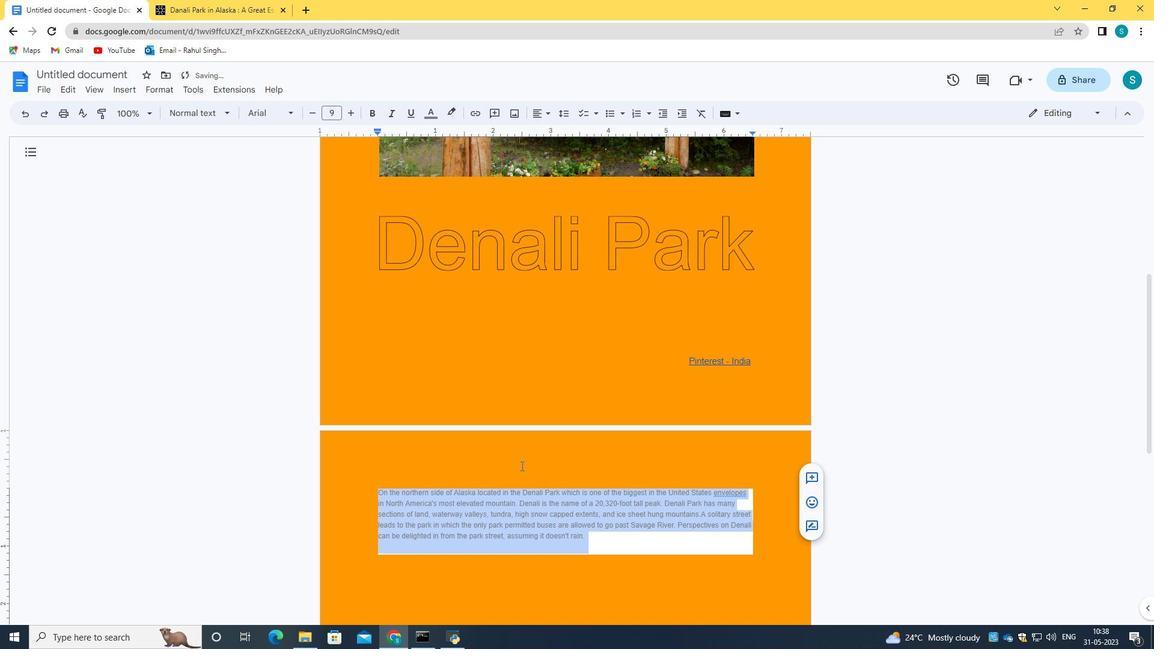 
Action: Mouse moved to (544, 430)
Screenshot: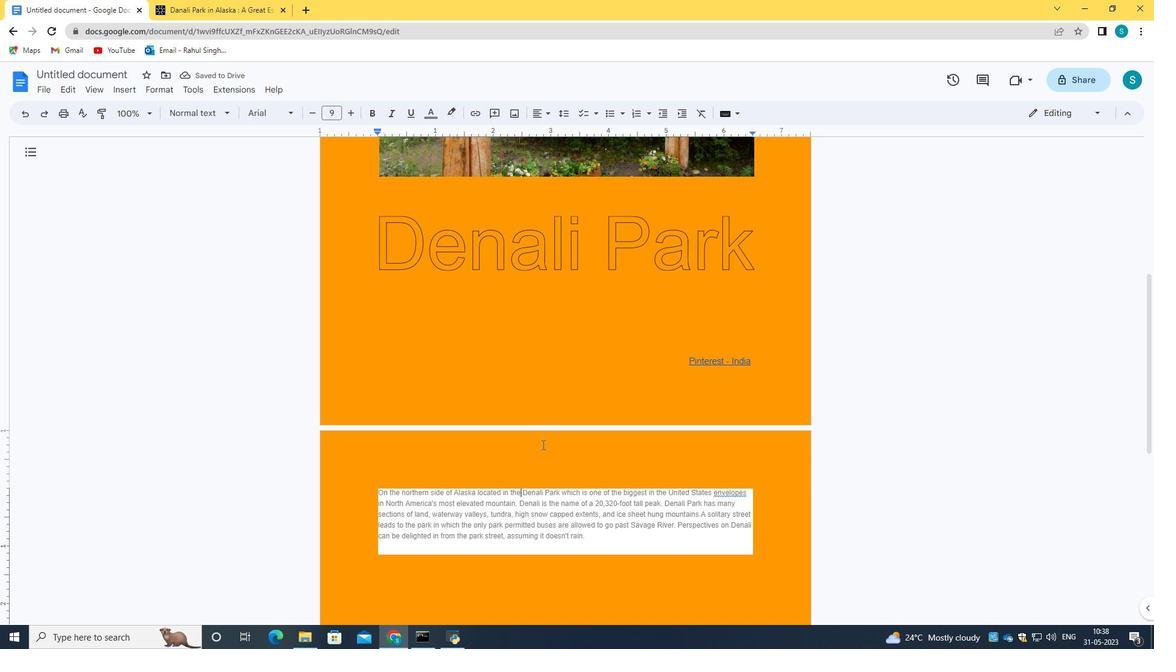 
Action: Mouse scrolled (544, 431) with delta (0, 0)
Screenshot: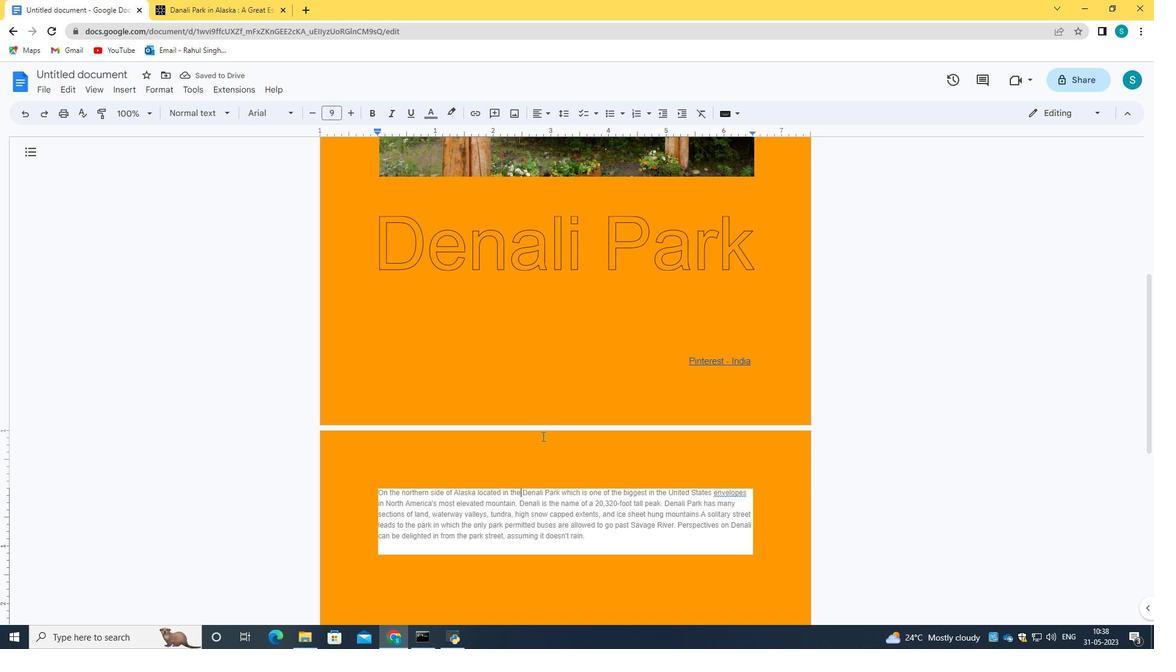 
Action: Mouse scrolled (544, 431) with delta (0, 0)
Screenshot: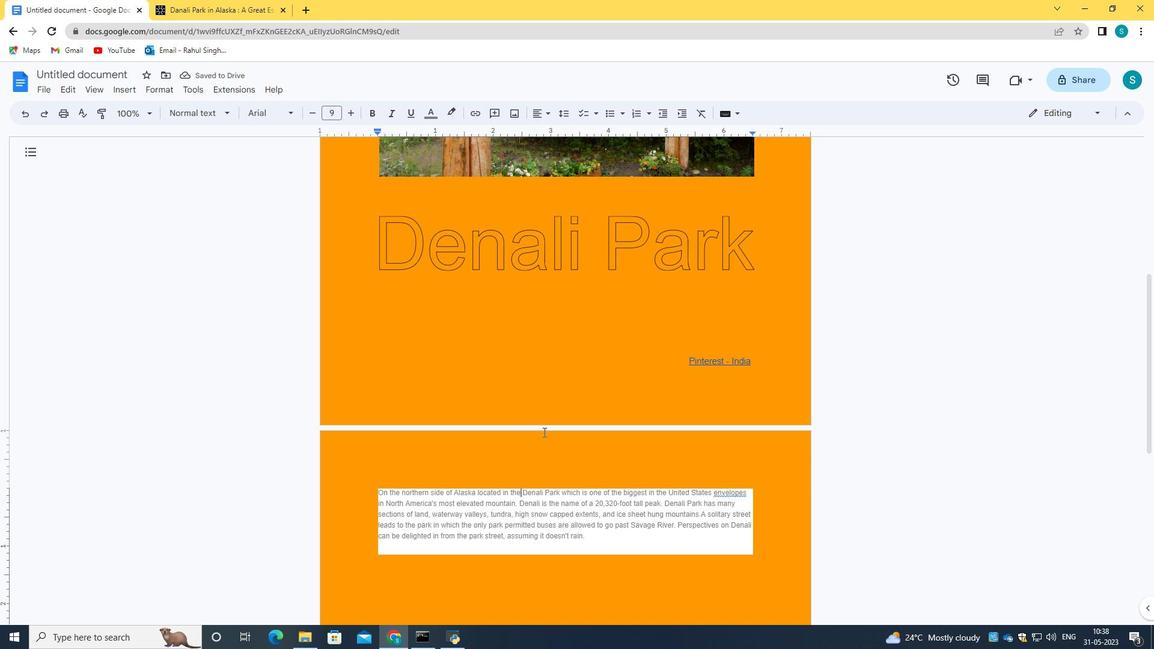 
Action: Mouse scrolled (544, 431) with delta (0, 0)
Screenshot: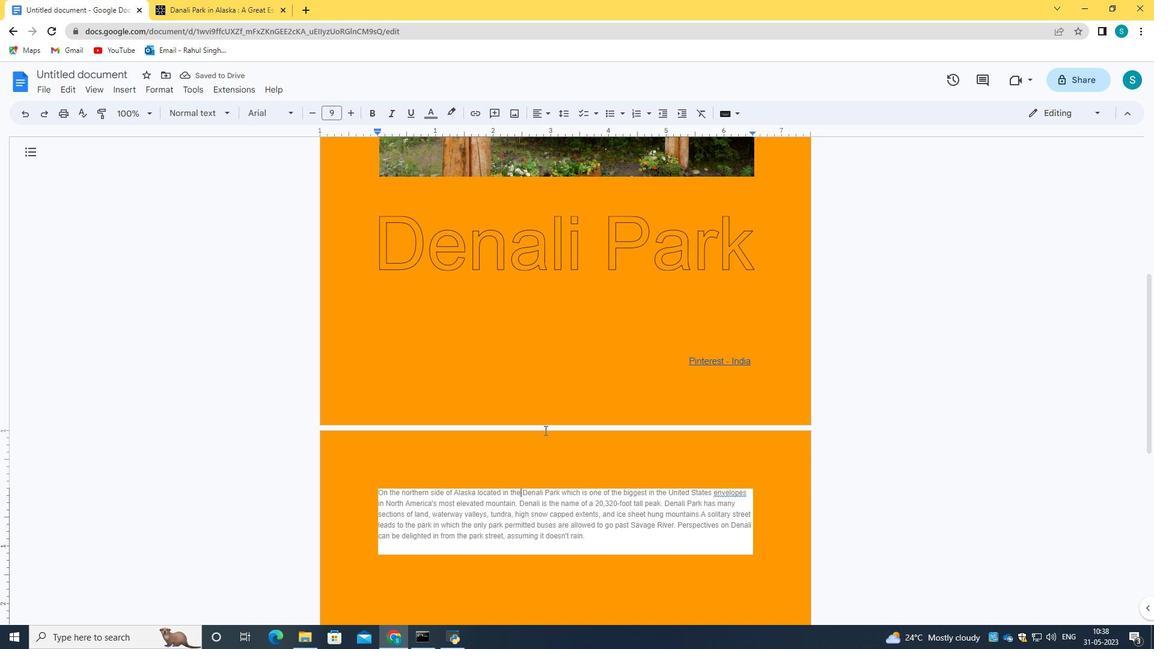 
Action: Mouse scrolled (544, 431) with delta (0, 0)
Screenshot: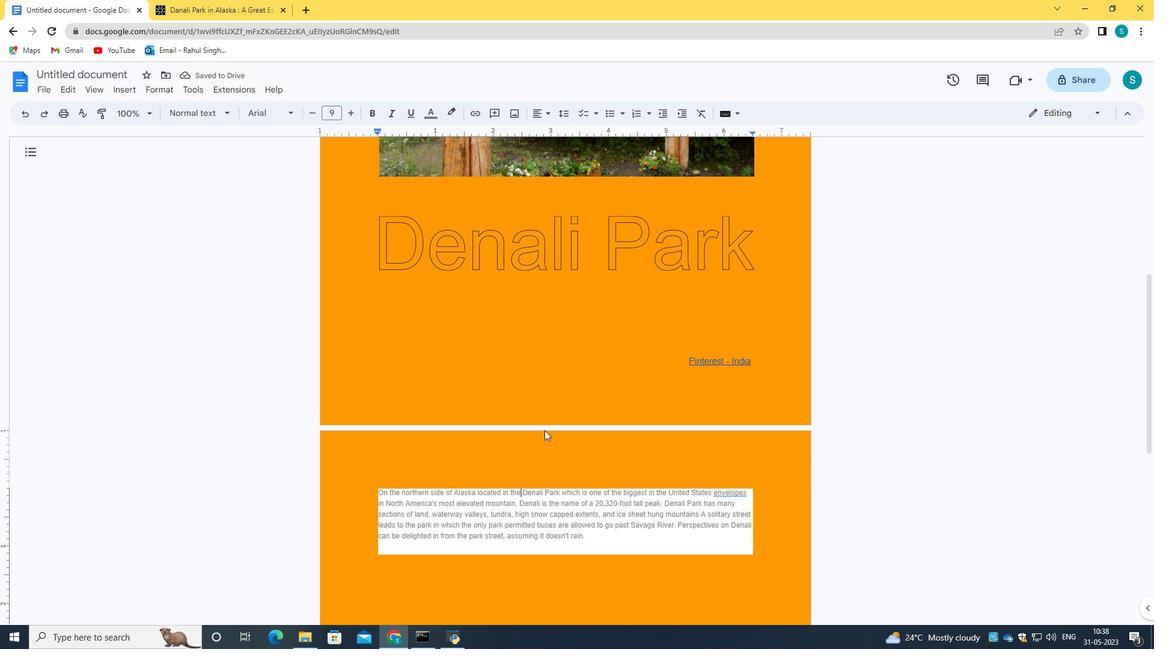
Action: Mouse scrolled (544, 431) with delta (0, 0)
Screenshot: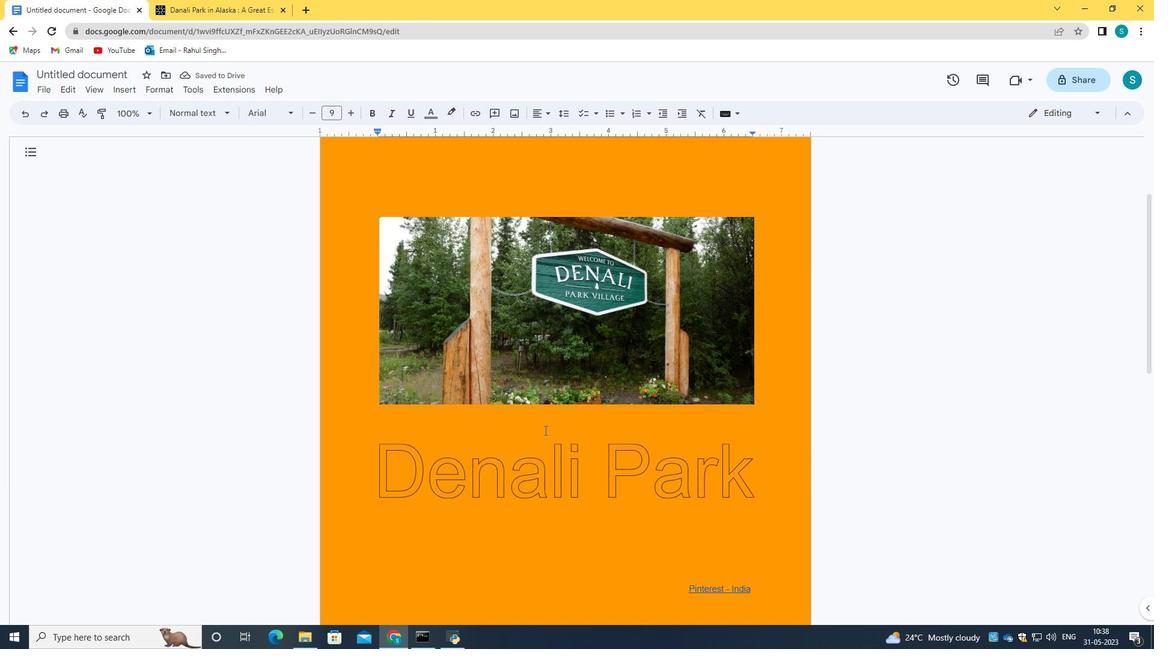 
Action: Mouse scrolled (544, 431) with delta (0, 0)
Screenshot: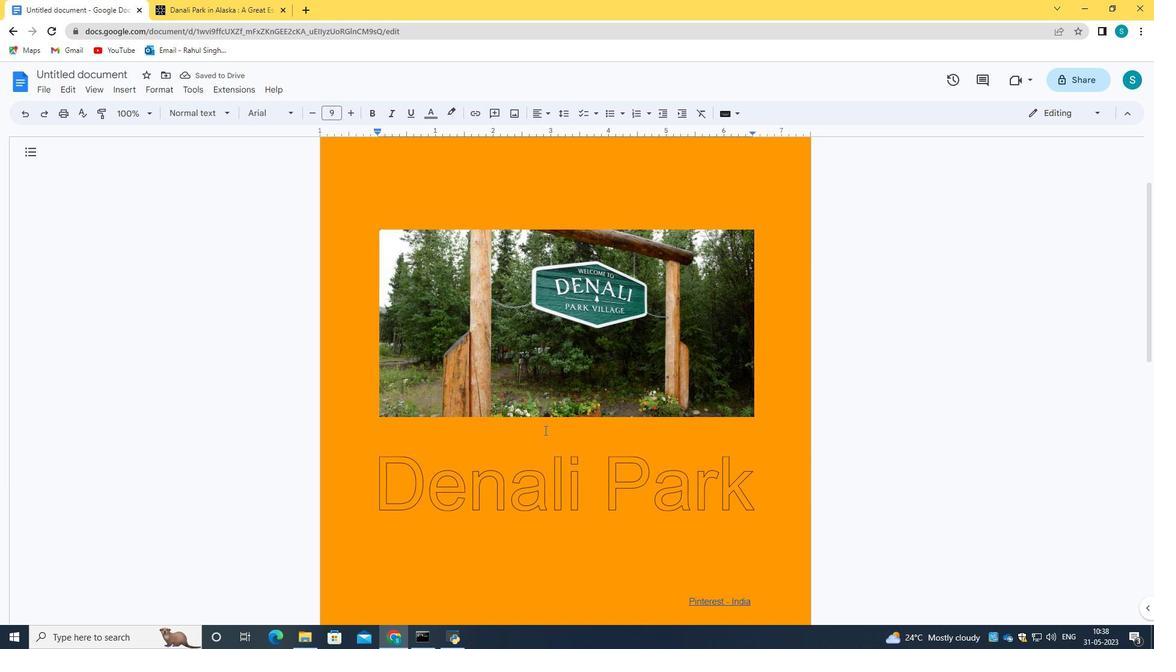 
Action: Mouse scrolled (544, 431) with delta (0, 0)
Screenshot: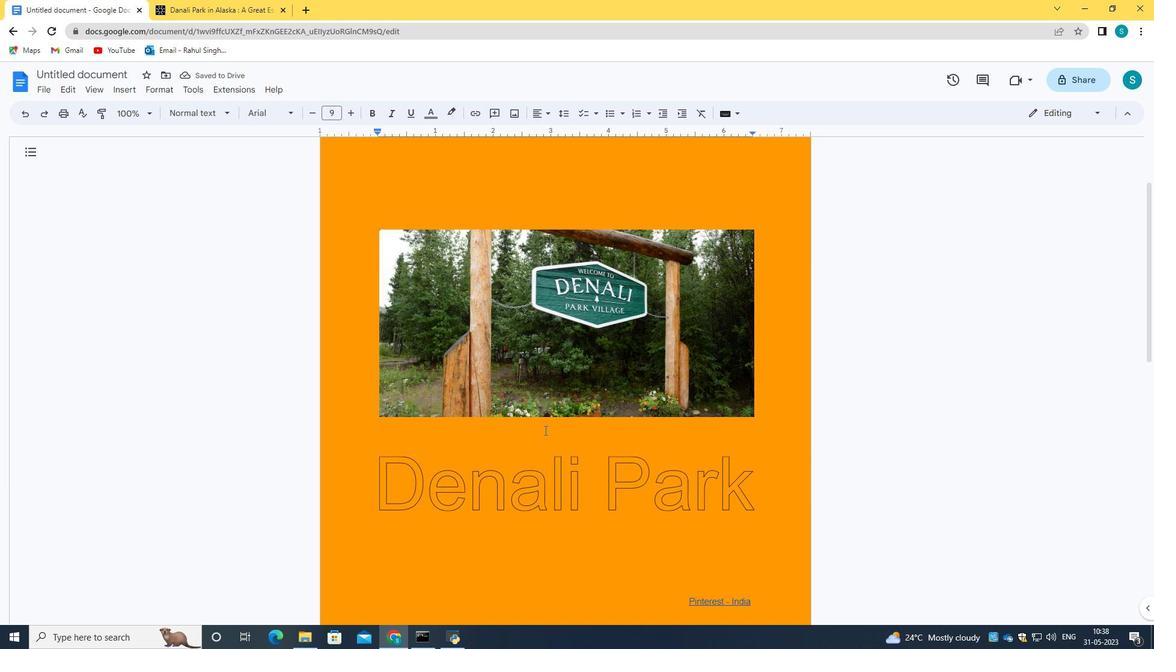 
